 Task: Create a captivating website for a music band, complete with music samples, tour dates, and merchandise.
Action: Mouse moved to (492, 113)
Screenshot: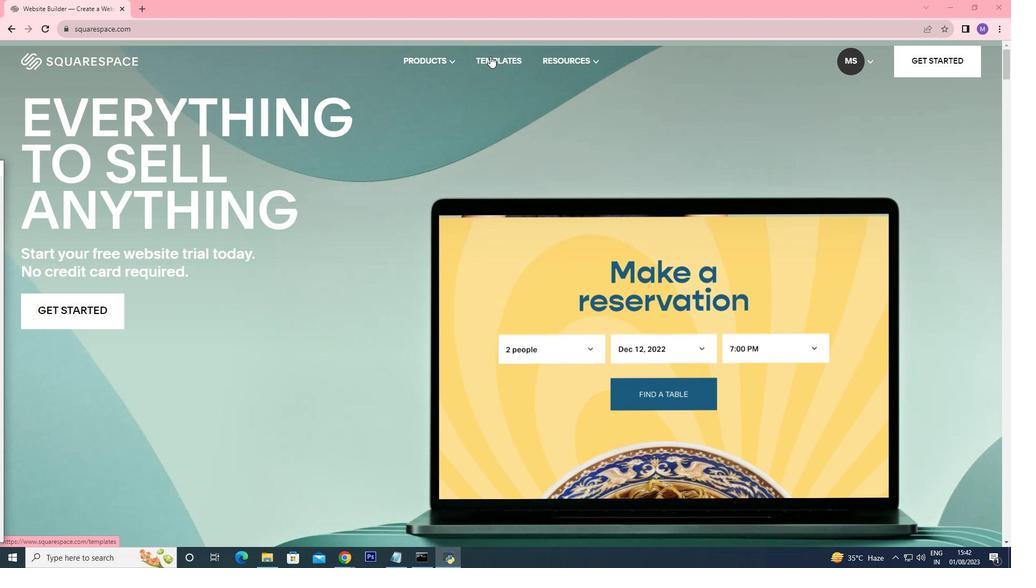 
Action: Mouse pressed left at (492, 113)
Screenshot: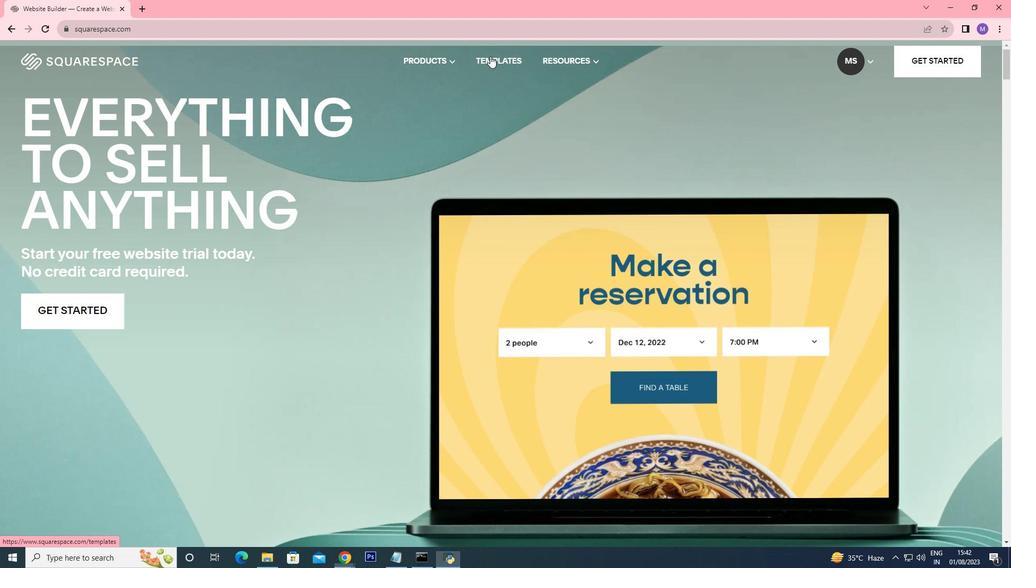 
Action: Mouse moved to (433, 232)
Screenshot: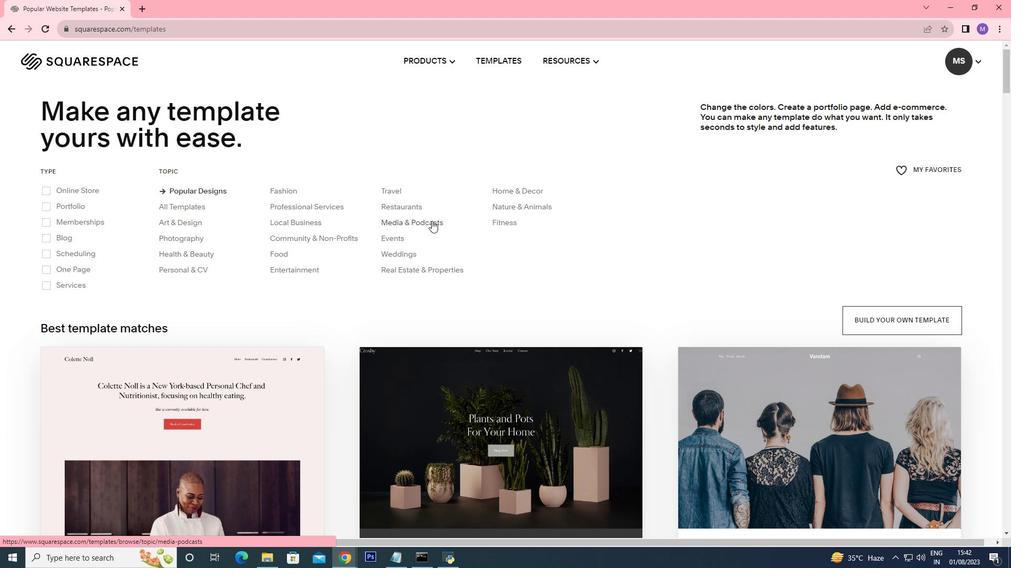 
Action: Mouse pressed left at (433, 232)
Screenshot: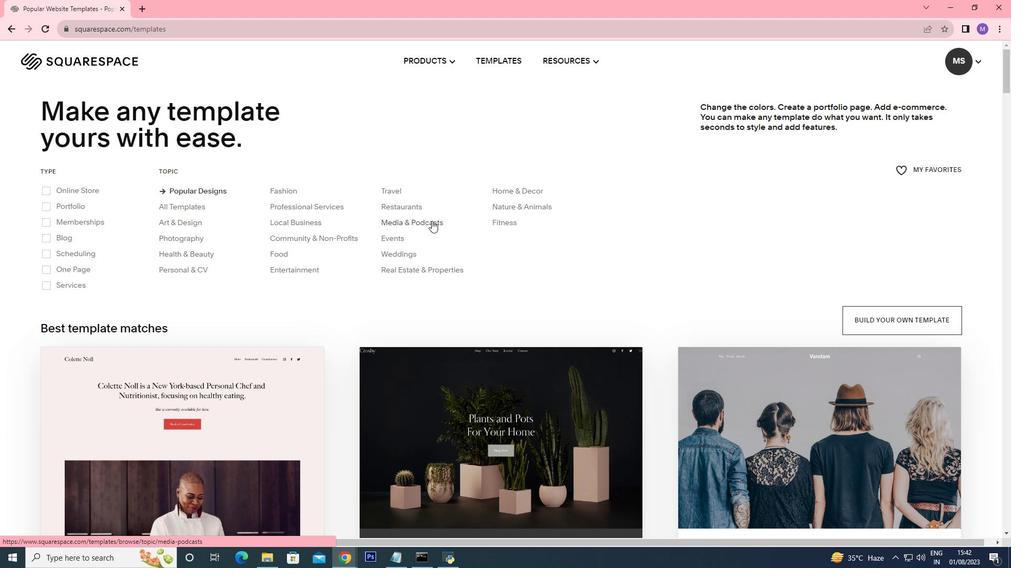 
Action: Mouse moved to (673, 306)
Screenshot: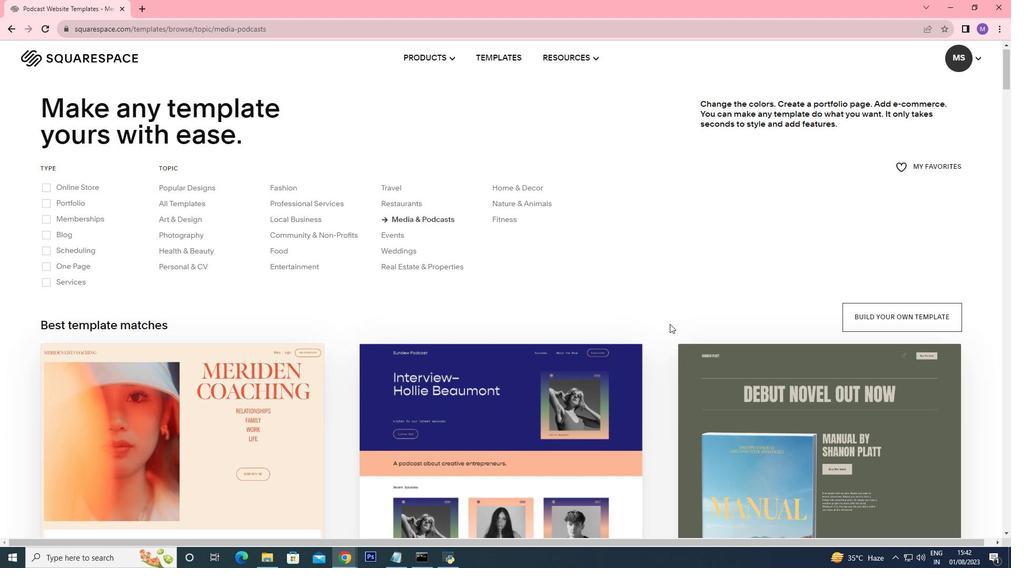 
Action: Mouse scrolled (673, 306) with delta (0, 0)
Screenshot: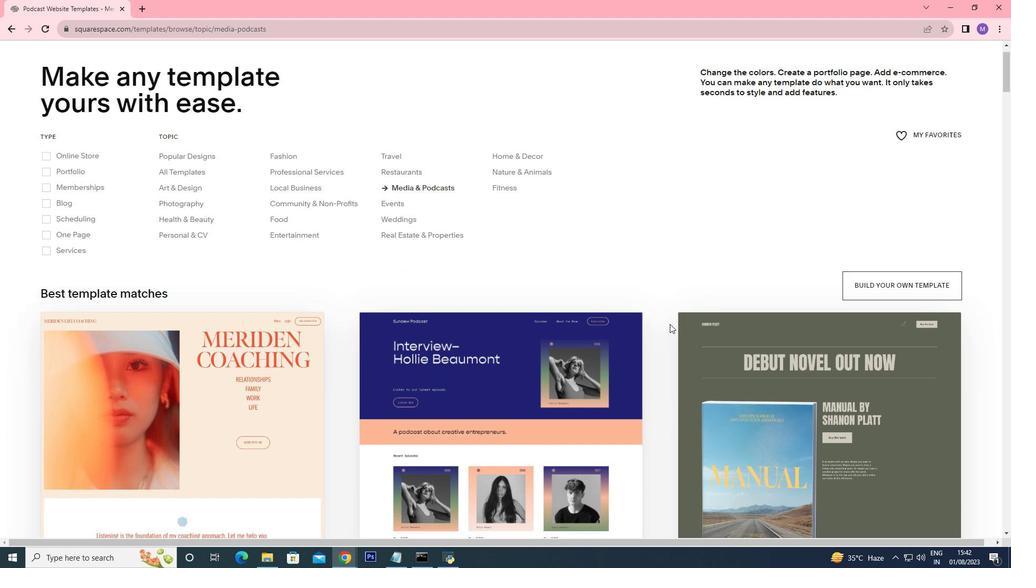 
Action: Mouse scrolled (673, 306) with delta (0, 0)
Screenshot: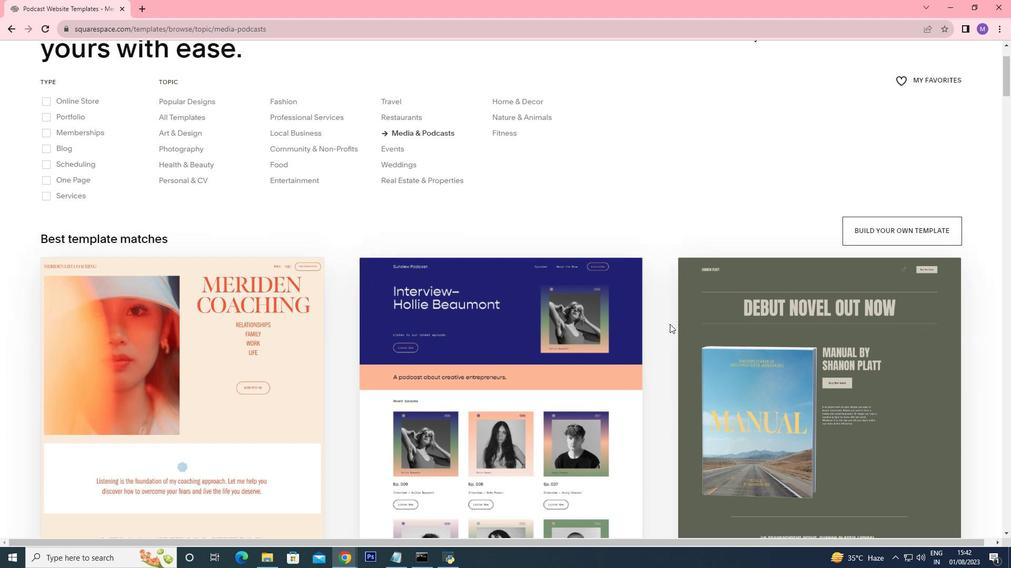 
Action: Mouse scrolled (673, 306) with delta (0, 0)
Screenshot: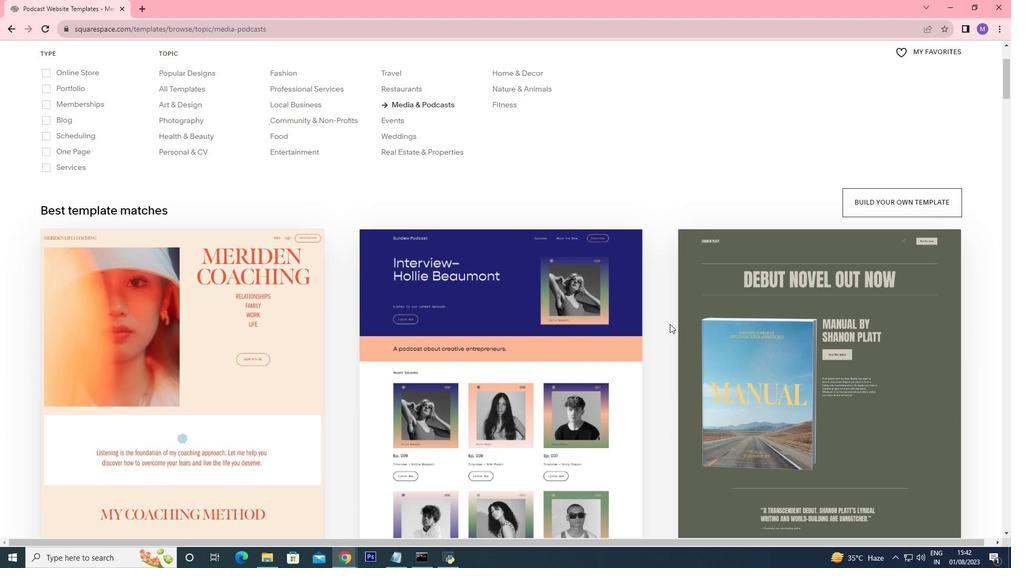 
Action: Mouse moved to (672, 308)
Screenshot: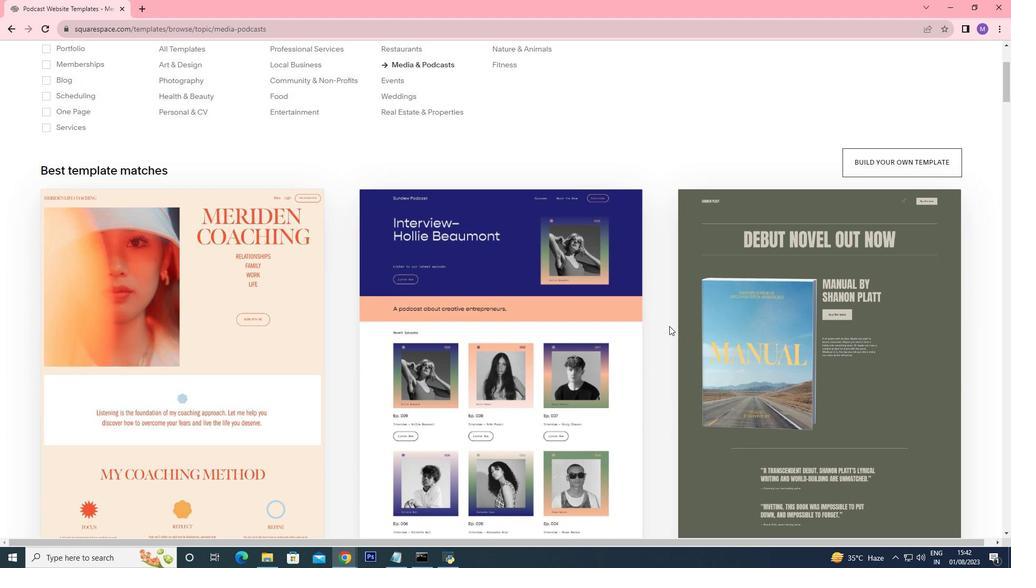 
Action: Mouse scrolled (672, 307) with delta (0, 0)
Screenshot: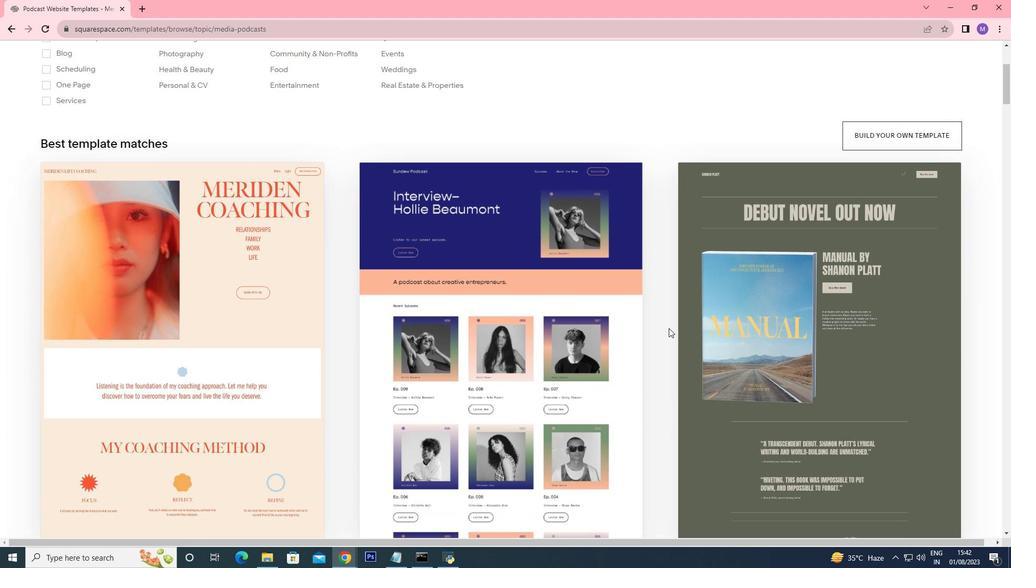 
Action: Mouse moved to (672, 309)
Screenshot: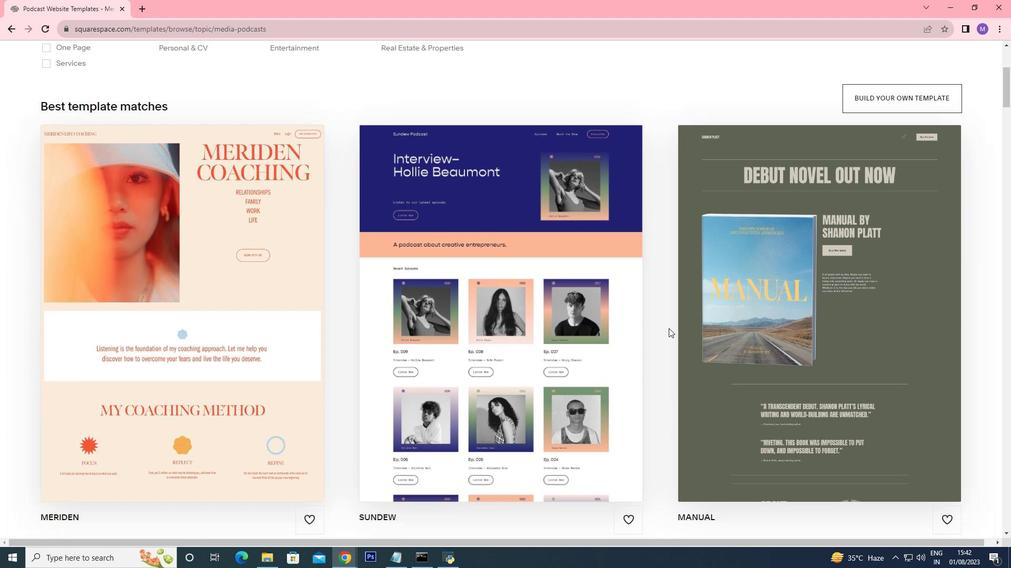 
Action: Mouse scrolled (672, 309) with delta (0, 0)
Screenshot: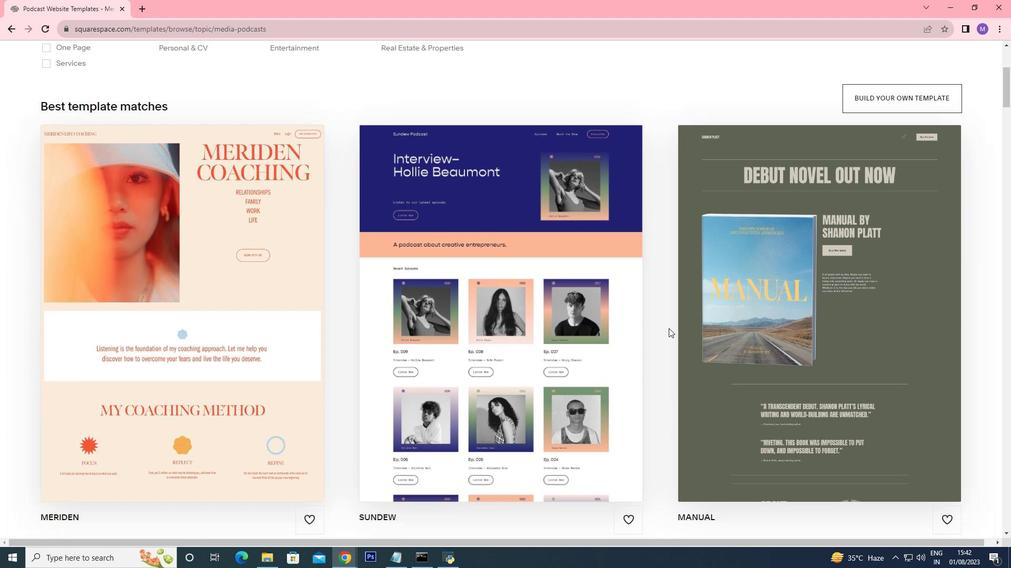 
Action: Mouse moved to (671, 310)
Screenshot: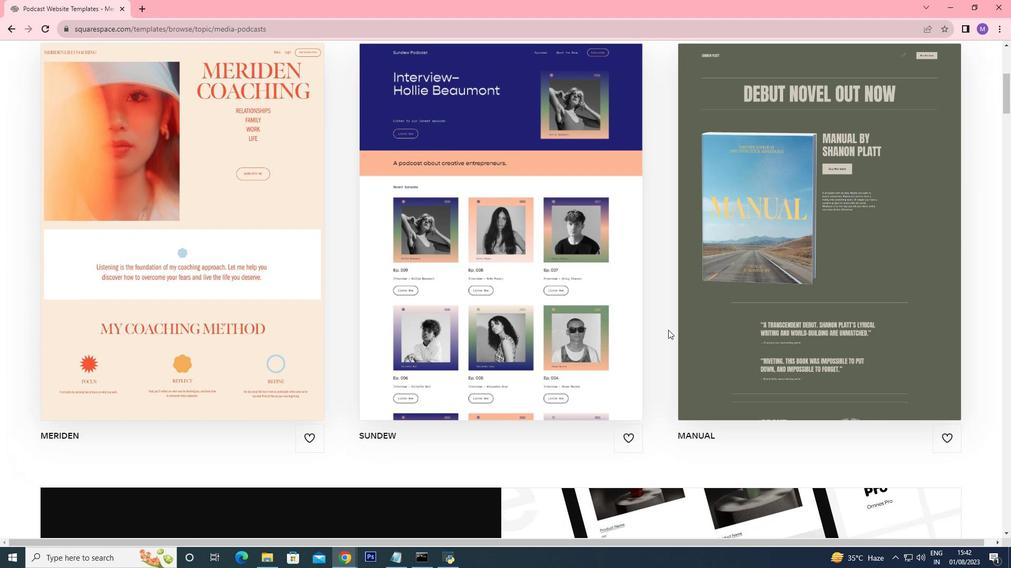 
Action: Mouse scrolled (671, 310) with delta (0, 0)
Screenshot: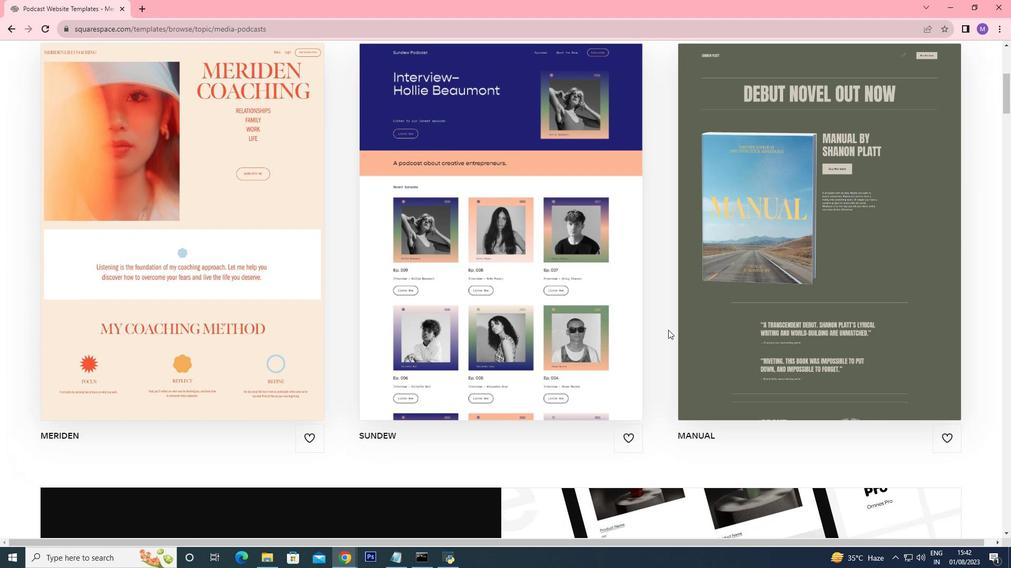 
Action: Mouse moved to (571, 325)
Screenshot: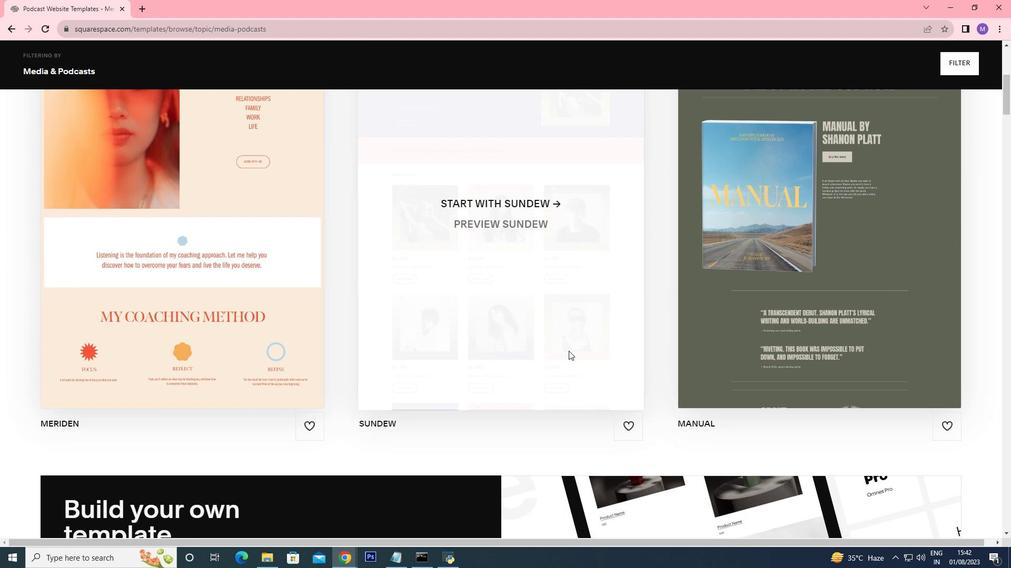 
Action: Mouse scrolled (571, 326) with delta (0, 0)
Screenshot: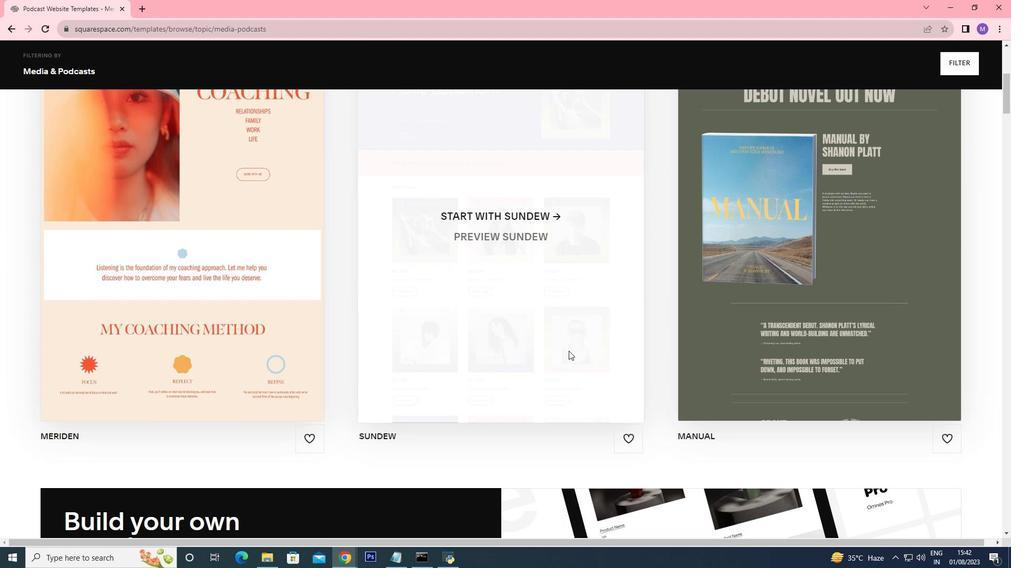 
Action: Mouse scrolled (571, 326) with delta (0, 0)
Screenshot: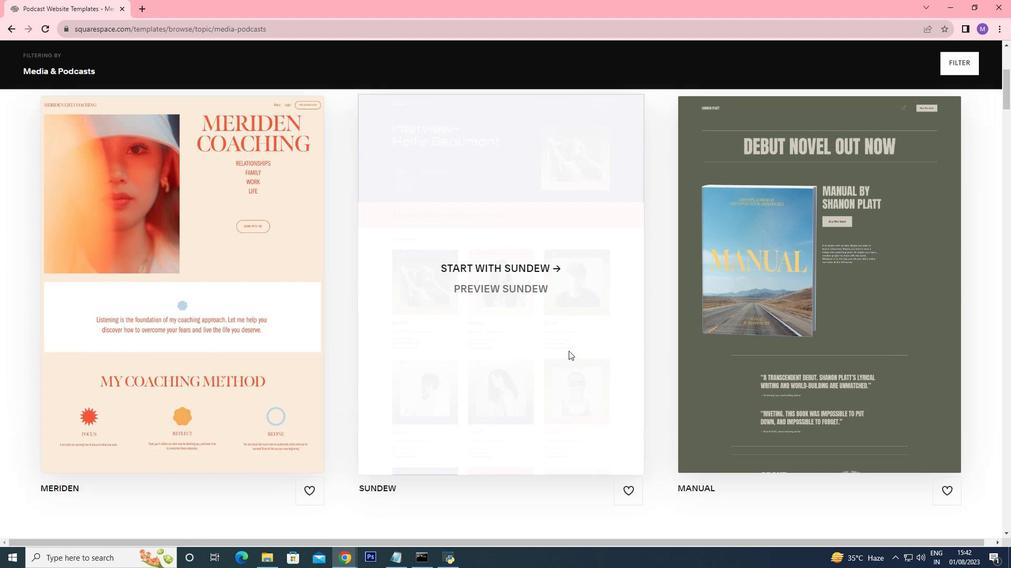 
Action: Mouse scrolled (571, 326) with delta (0, 0)
Screenshot: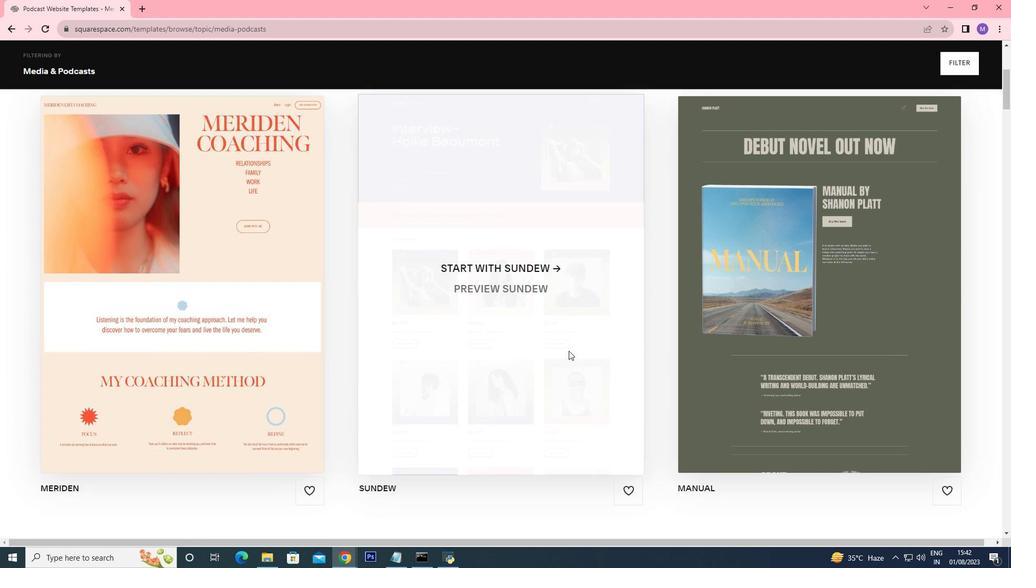 
Action: Mouse moved to (200, 337)
Screenshot: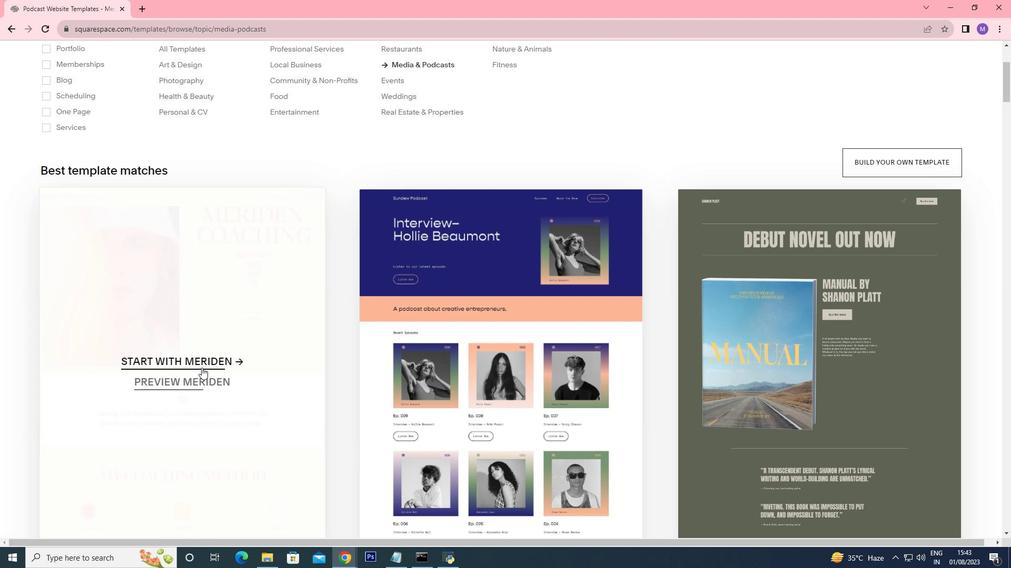 
Action: Mouse pressed left at (200, 337)
Screenshot: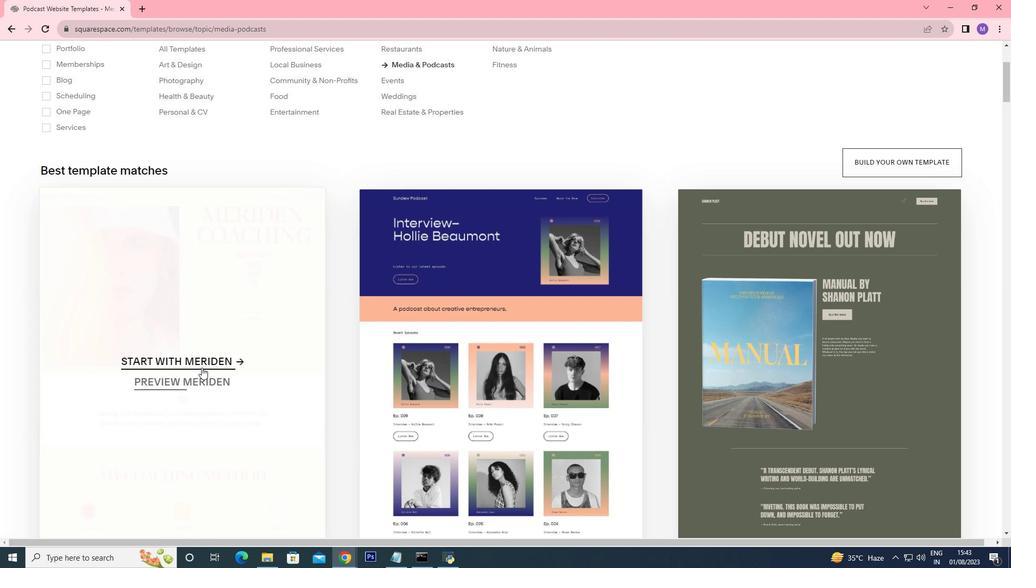 
Action: Mouse moved to (546, 309)
Screenshot: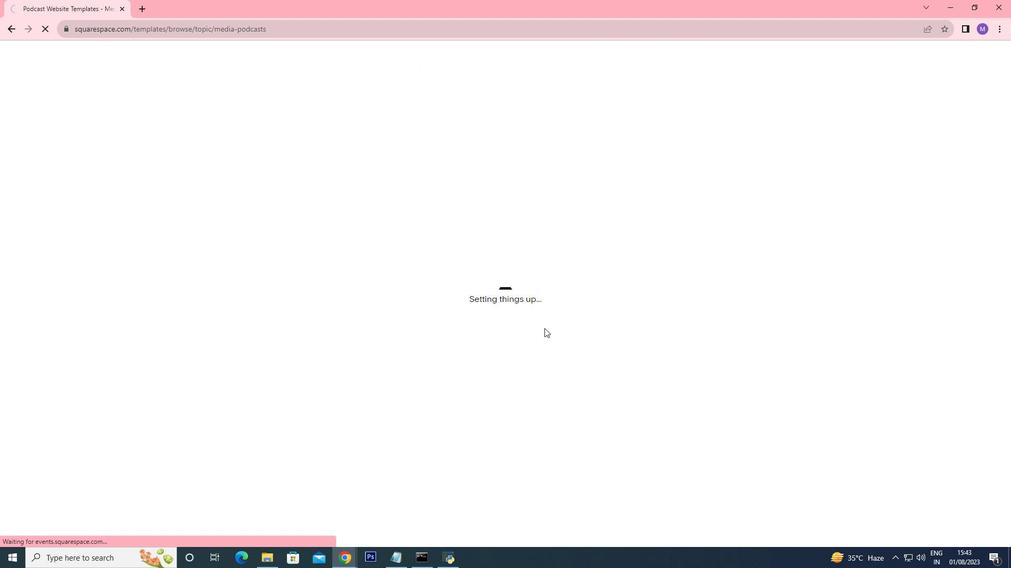 
Action: Mouse scrolled (546, 309) with delta (0, 0)
Screenshot: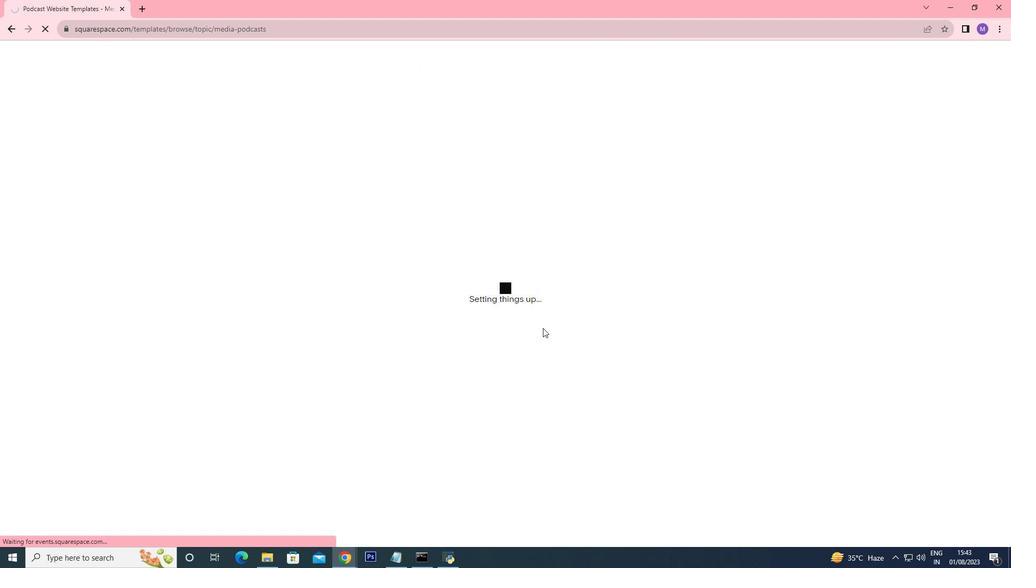 
Action: Mouse moved to (545, 309)
Screenshot: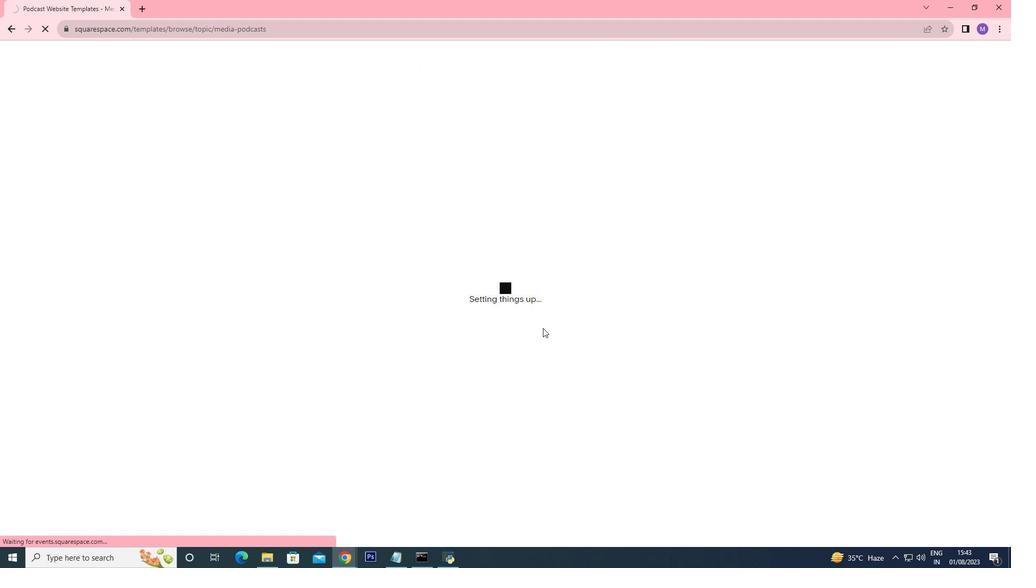
Action: Mouse scrolled (545, 309) with delta (0, 0)
Screenshot: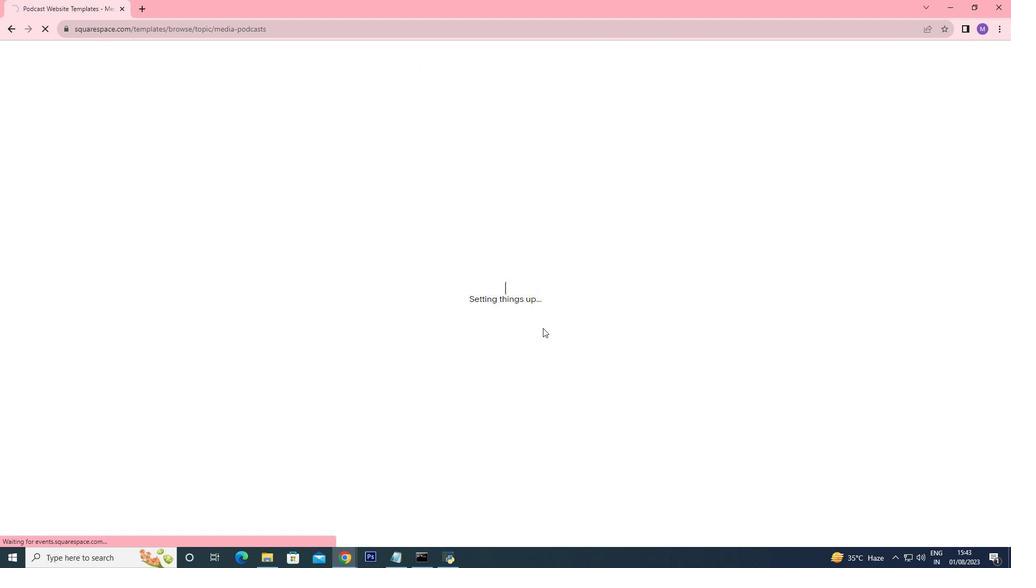 
Action: Mouse moved to (351, 276)
Screenshot: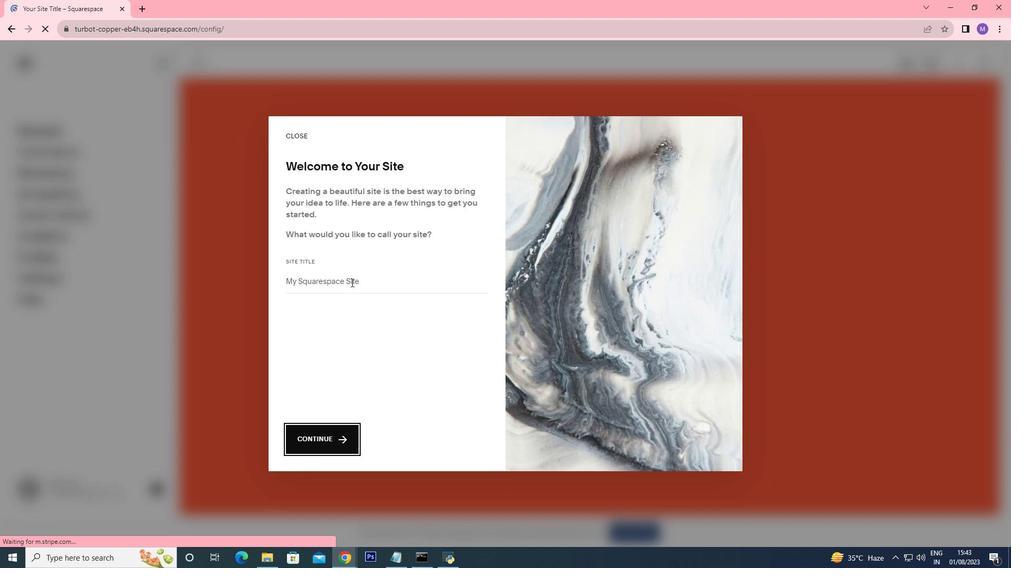 
Action: Mouse pressed left at (351, 276)
Screenshot: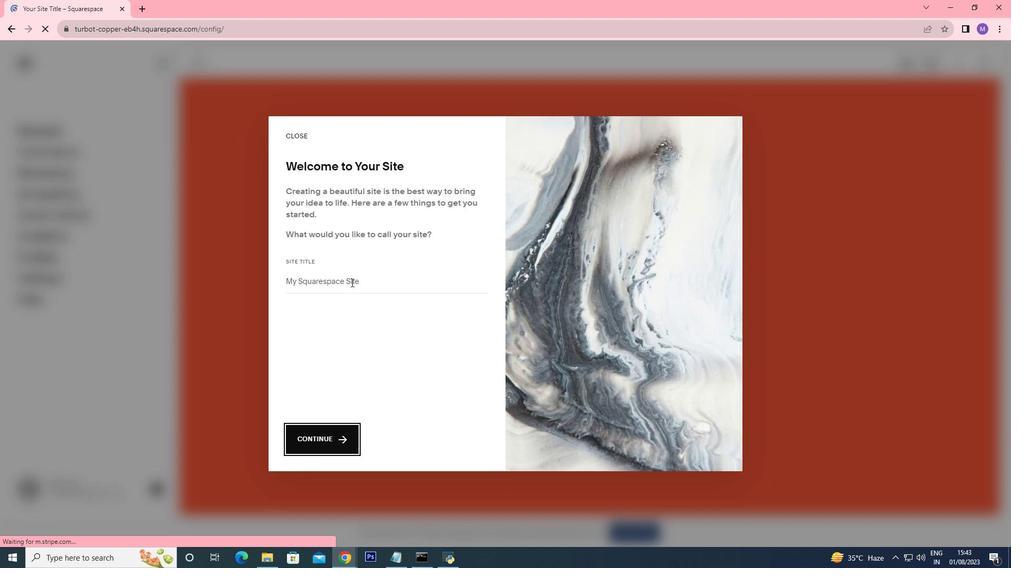 
Action: Mouse moved to (350, 276)
Screenshot: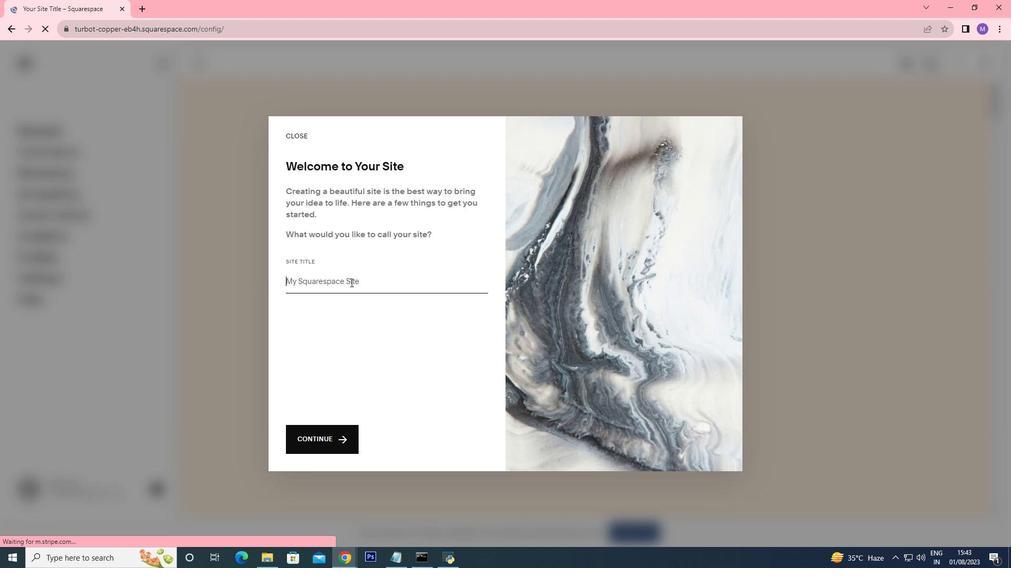 
Action: Key pressed <Key.shift>Music<Key.space>band
Screenshot: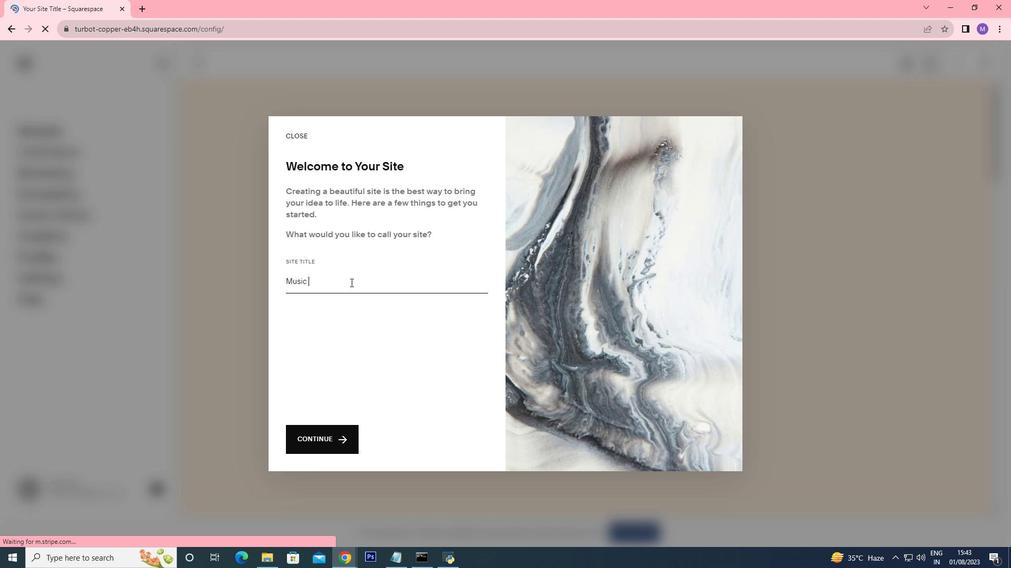 
Action: Mouse pressed left at (350, 276)
Screenshot: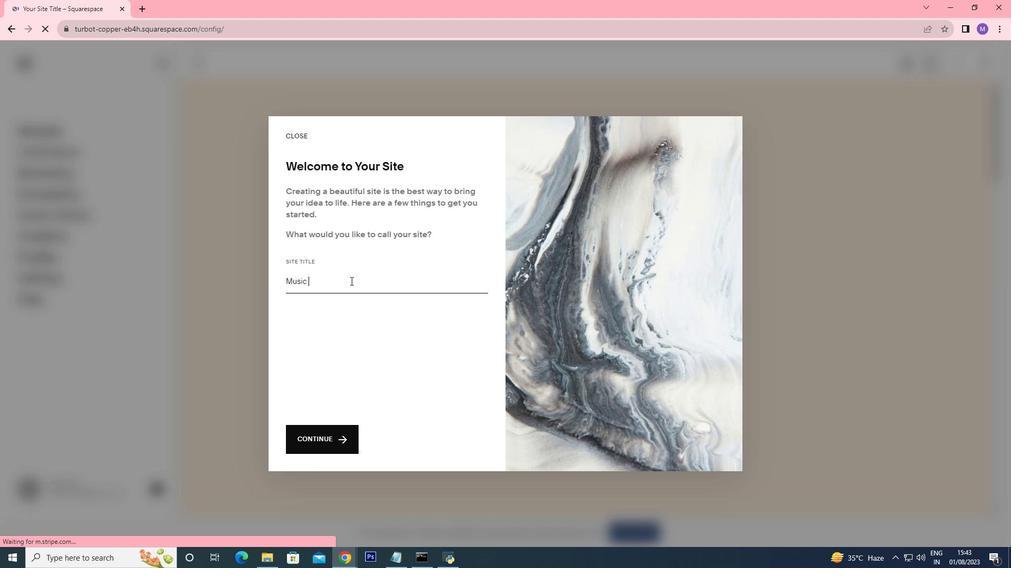 
Action: Mouse moved to (332, 274)
Screenshot: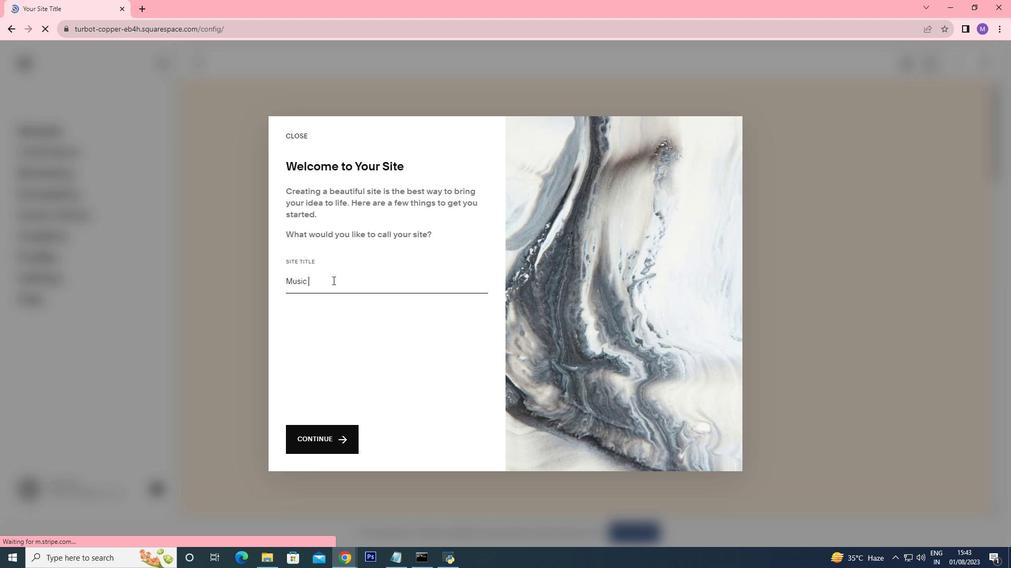 
Action: Mouse pressed left at (332, 274)
Screenshot: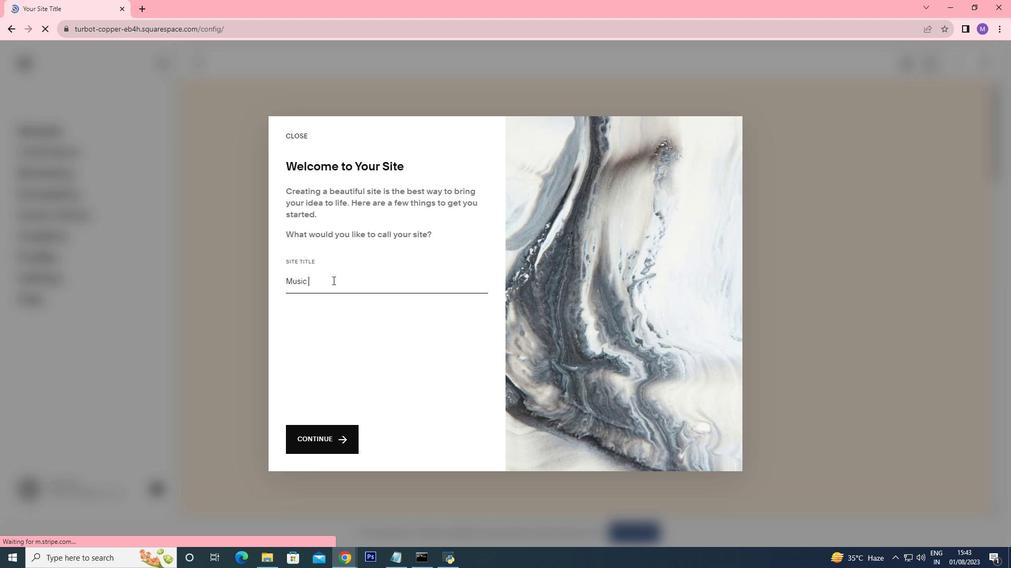 
Action: Mouse moved to (325, 385)
Screenshot: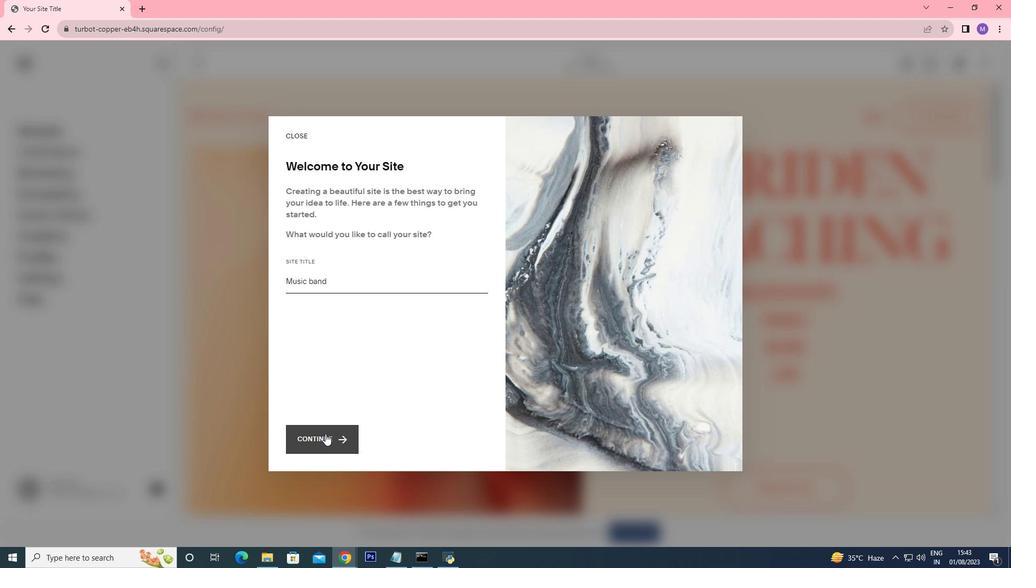
Action: Mouse pressed left at (325, 385)
Screenshot: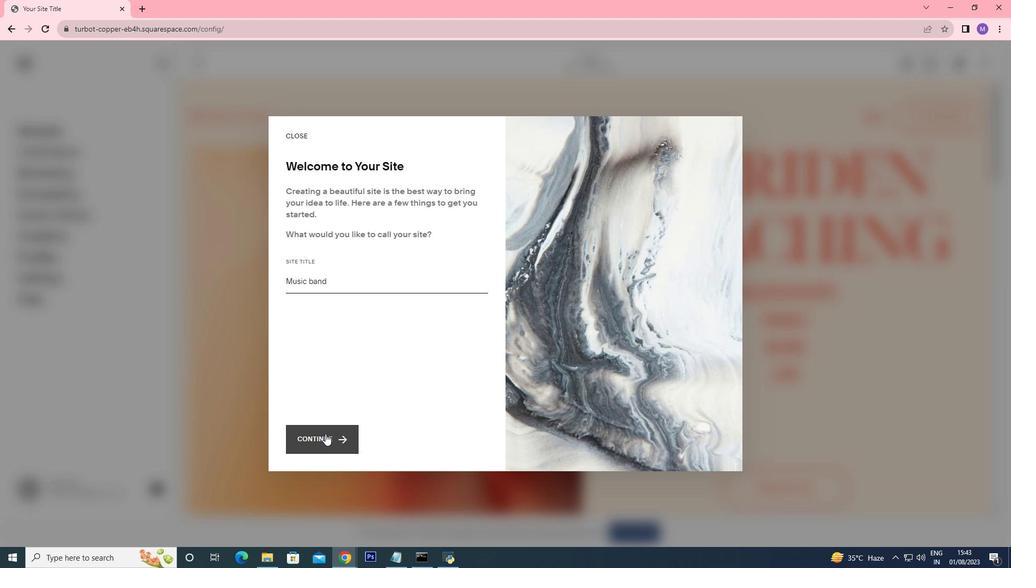 
Action: Mouse moved to (475, 390)
Screenshot: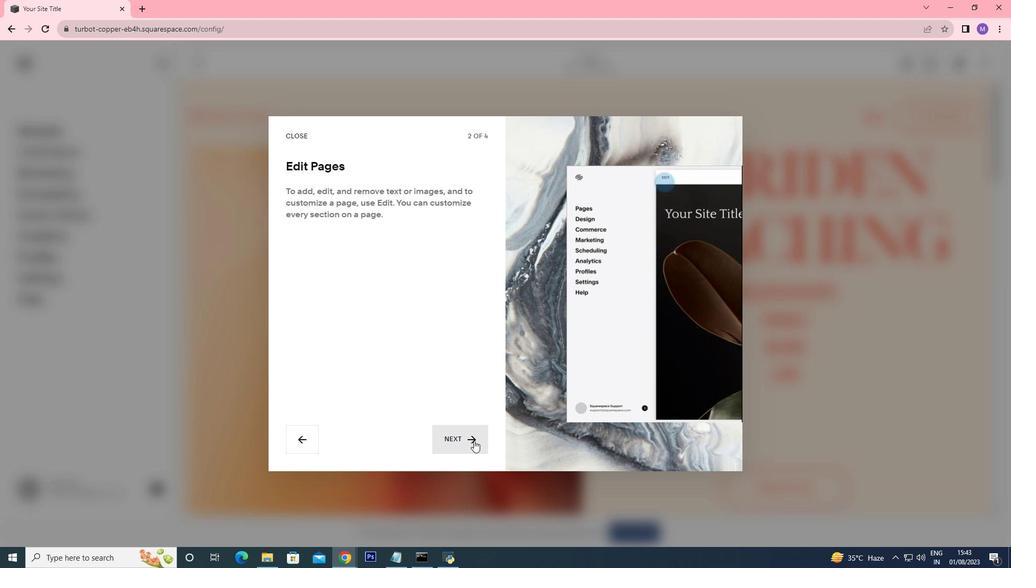 
Action: Mouse pressed left at (475, 390)
Screenshot: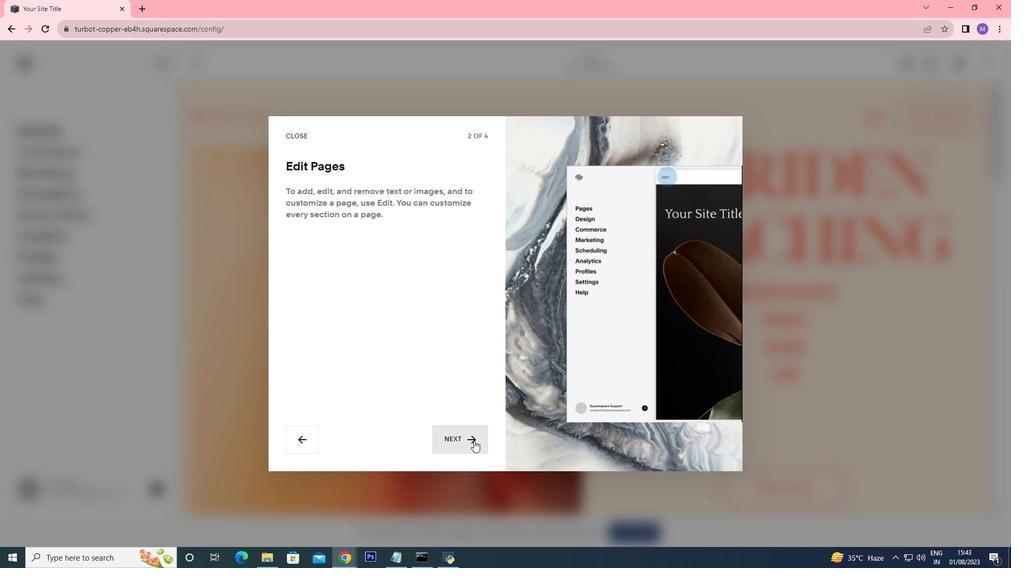 
Action: Mouse moved to (470, 391)
Screenshot: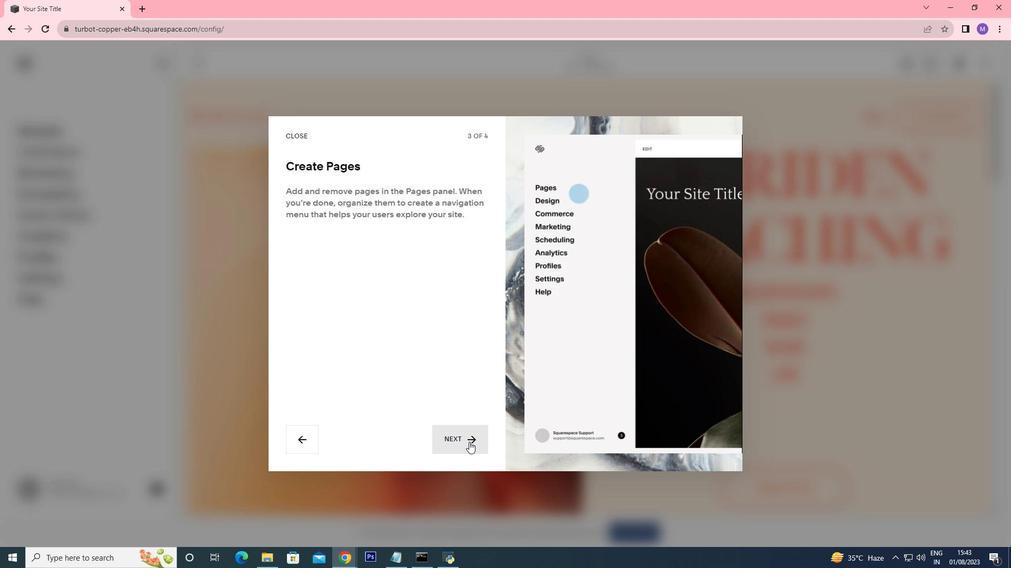 
Action: Mouse pressed left at (470, 391)
Screenshot: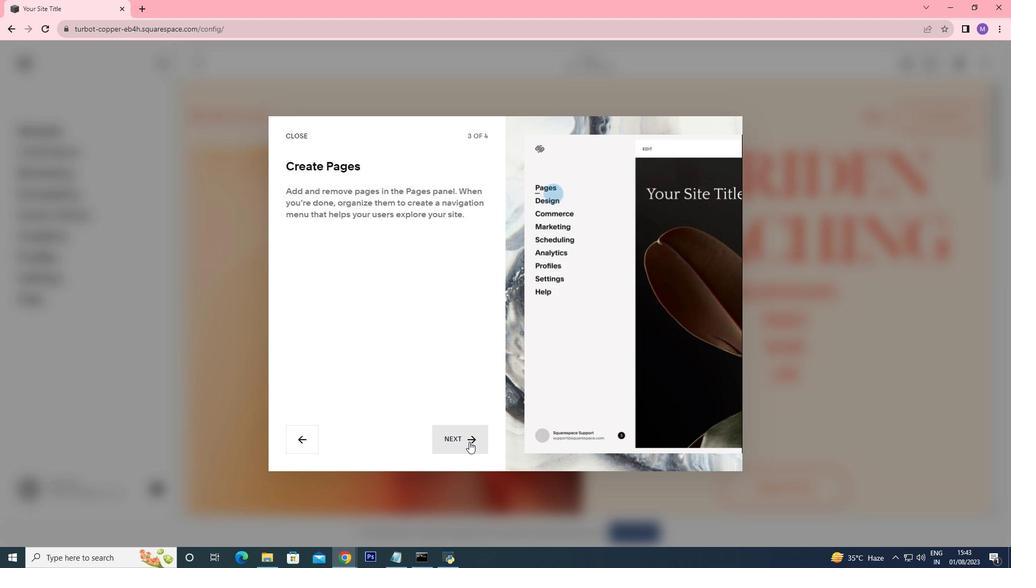 
Action: Mouse pressed left at (470, 391)
Screenshot: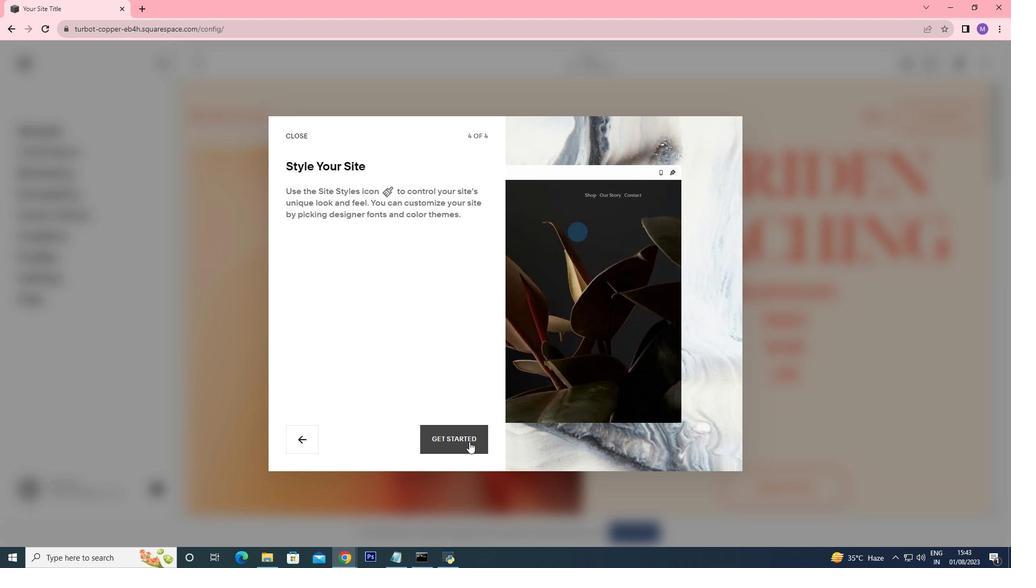 
Action: Mouse moved to (971, 406)
Screenshot: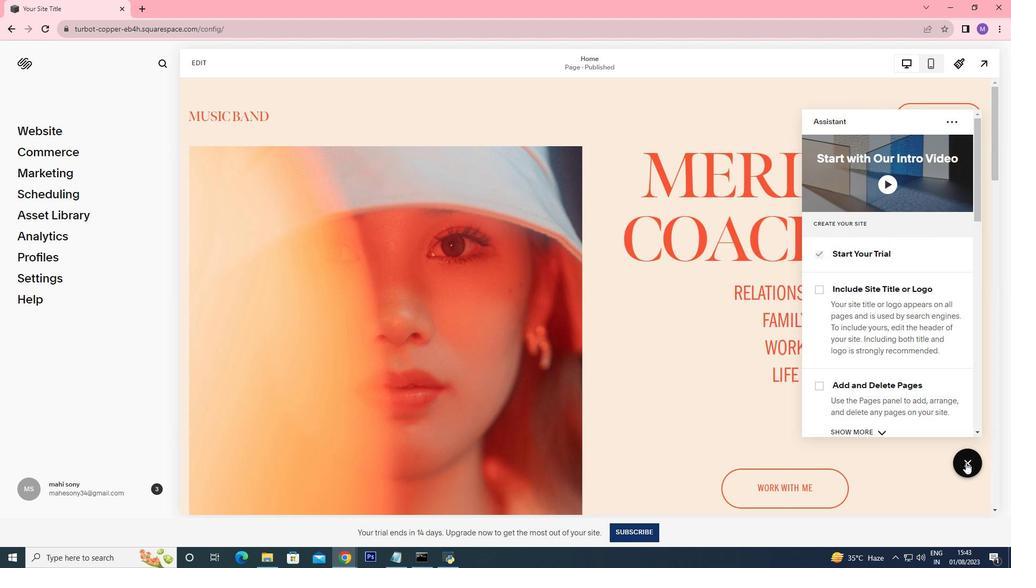 
Action: Mouse pressed left at (971, 406)
Screenshot: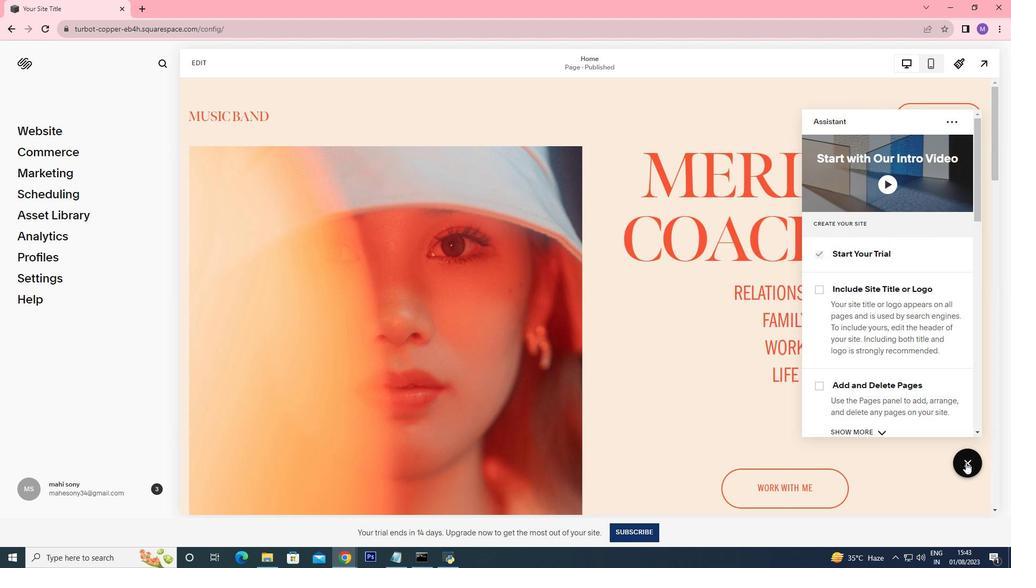 
Action: Mouse moved to (674, 313)
Screenshot: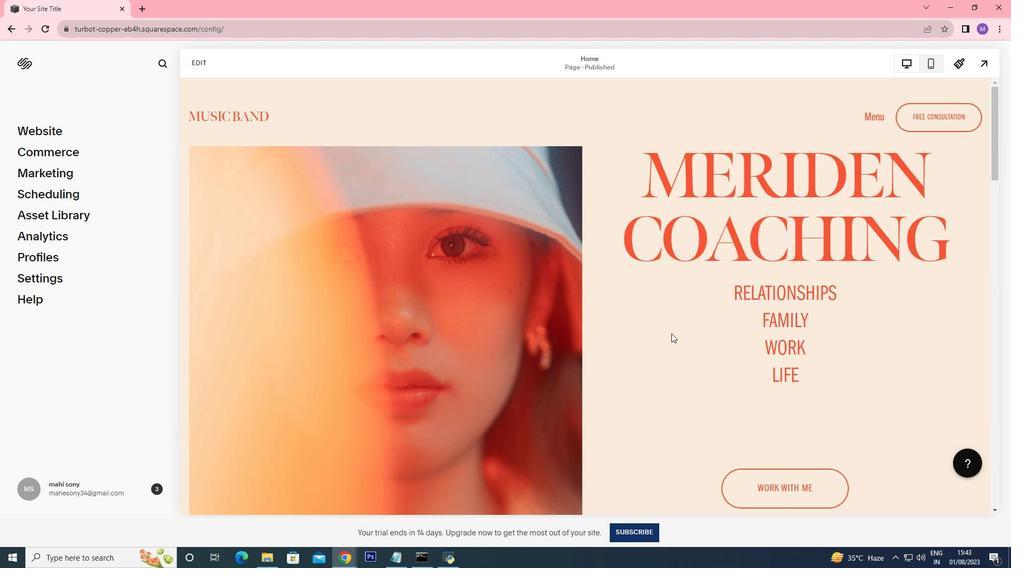 
Action: Mouse pressed left at (674, 313)
Screenshot: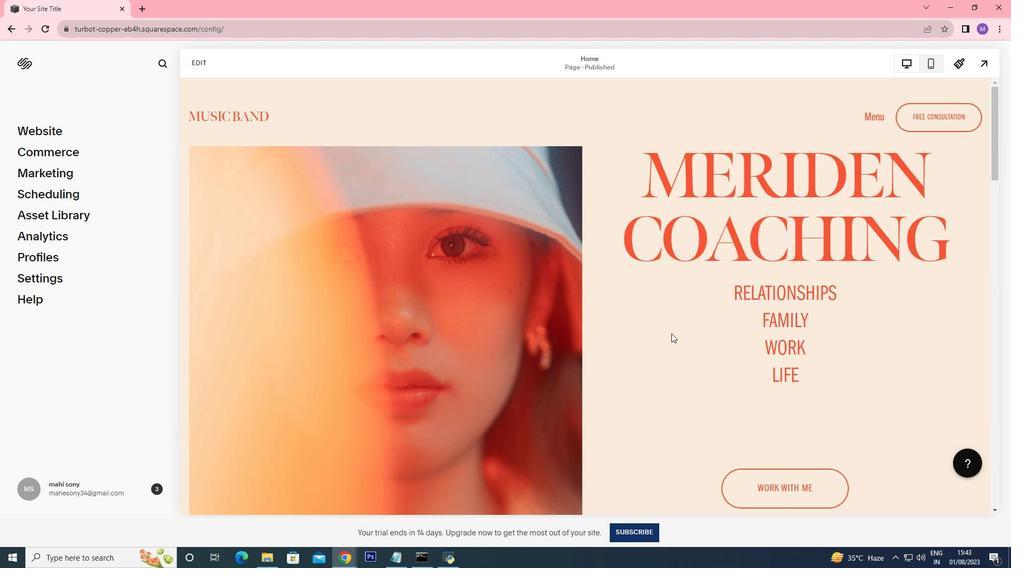
Action: Mouse moved to (794, 207)
Screenshot: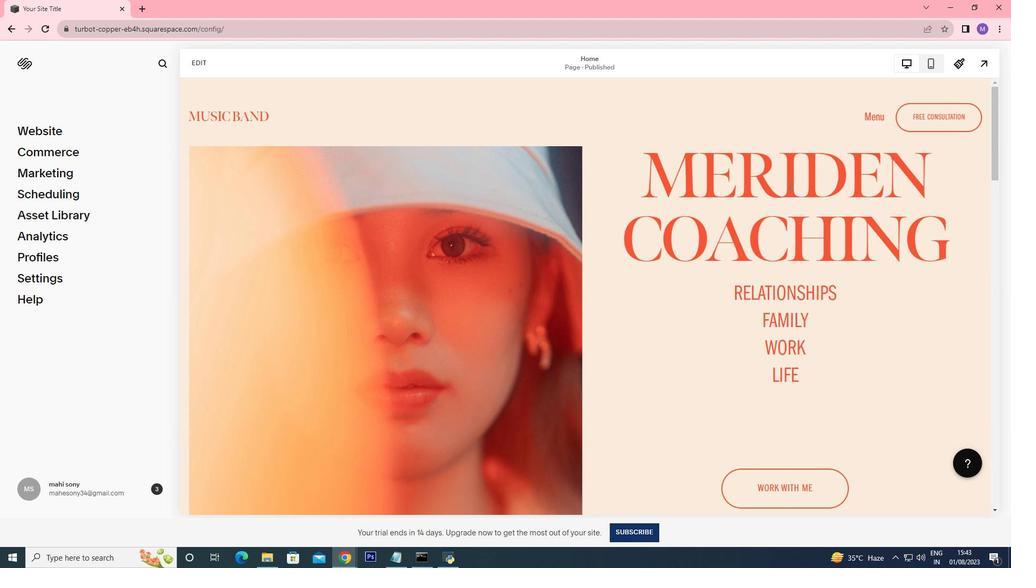 
Action: Mouse pressed left at (794, 207)
Screenshot: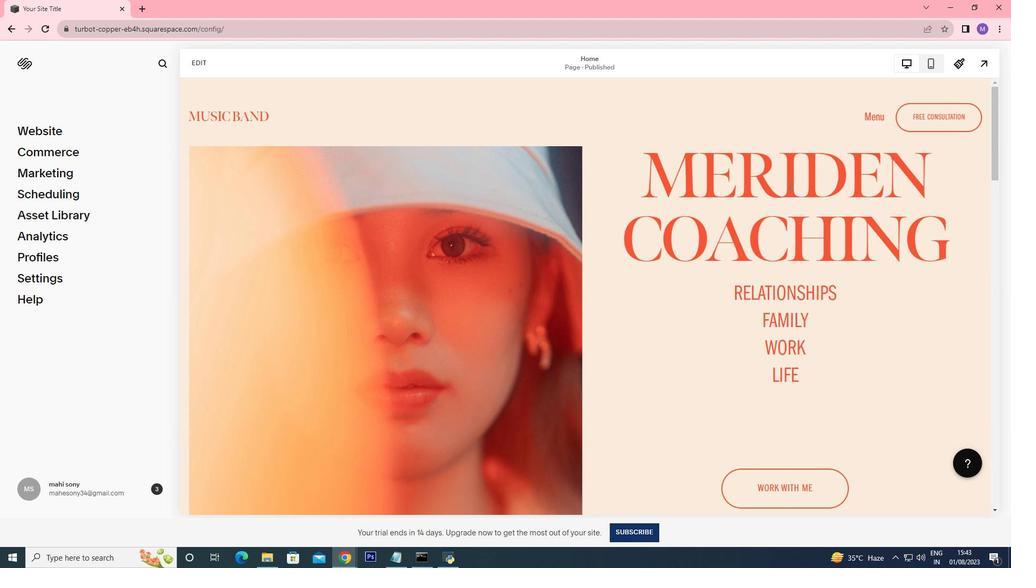 
Action: Mouse moved to (804, 304)
Screenshot: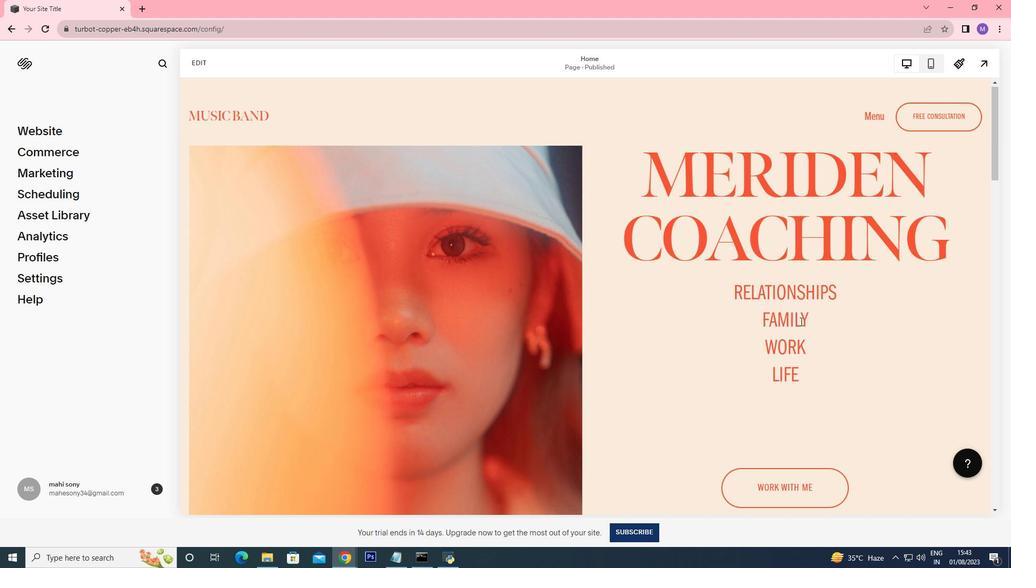 
Action: Mouse scrolled (804, 303) with delta (0, 0)
Screenshot: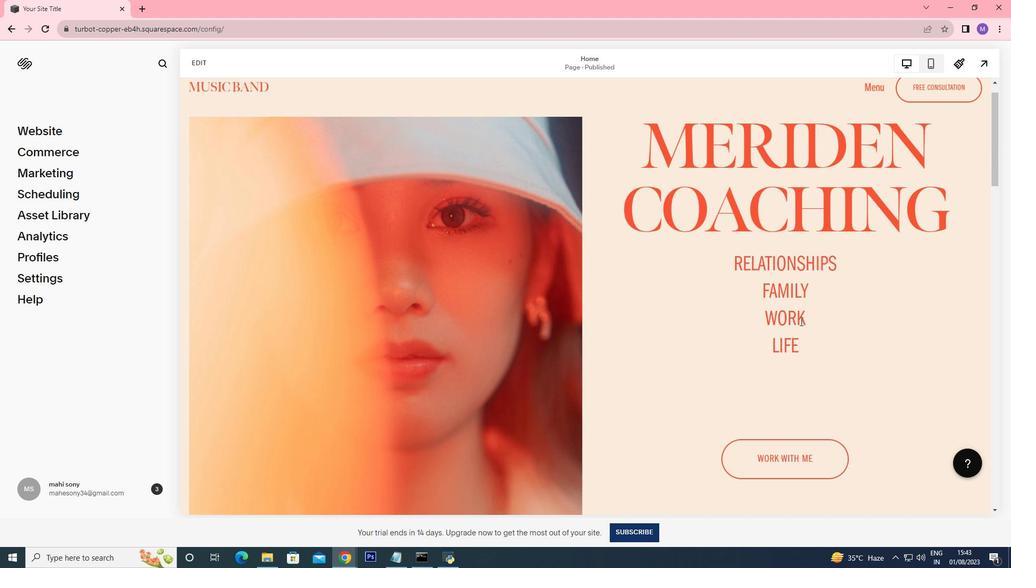 
Action: Mouse scrolled (804, 303) with delta (0, 0)
Screenshot: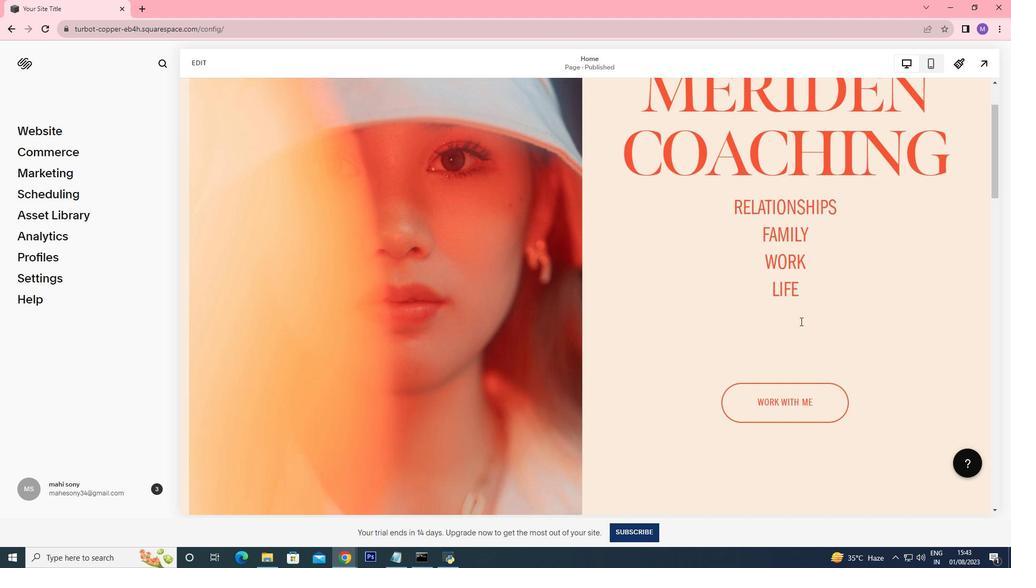 
Action: Mouse scrolled (804, 303) with delta (0, 0)
Screenshot: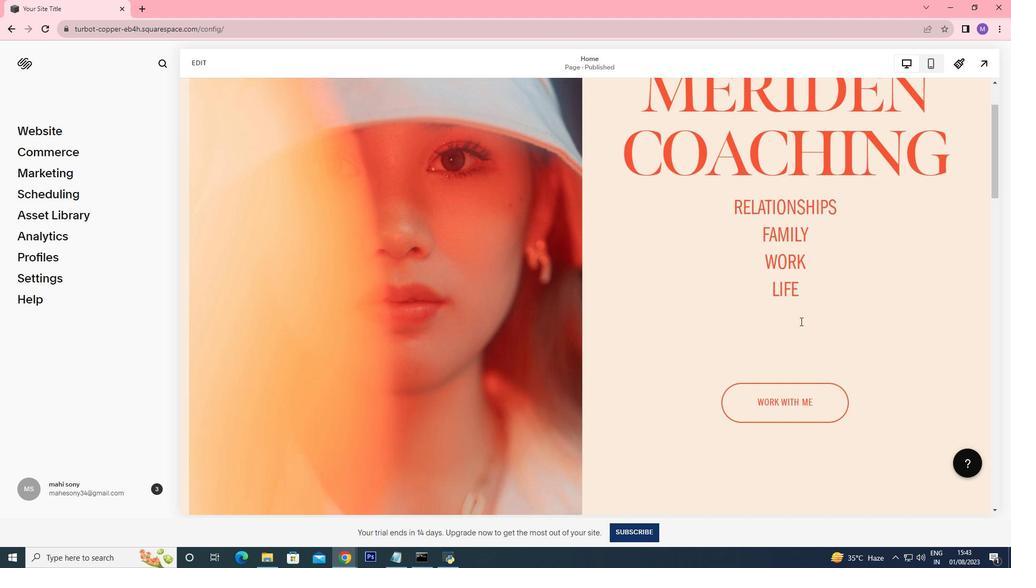 
Action: Mouse scrolled (804, 303) with delta (0, 0)
Screenshot: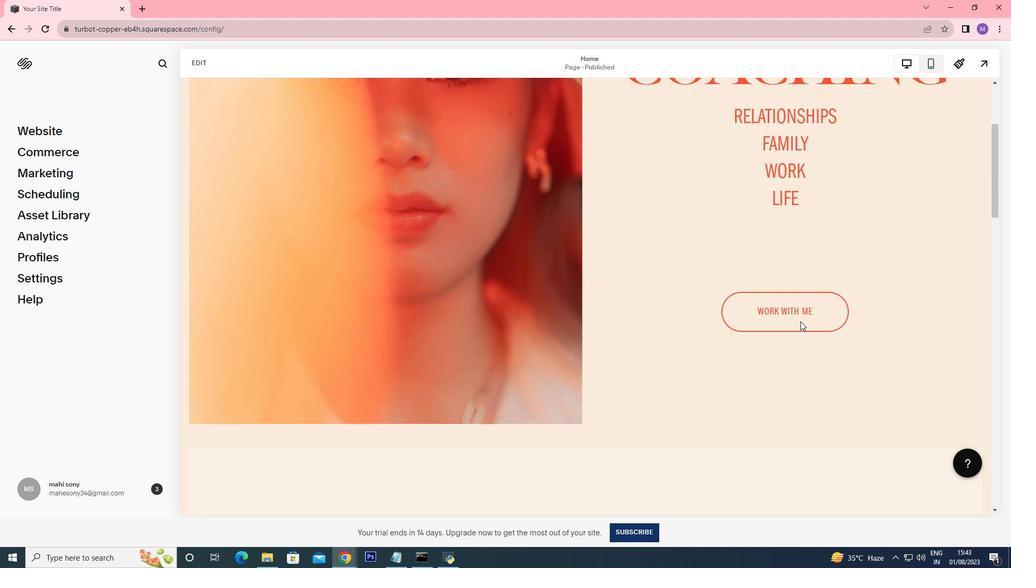 
Action: Mouse moved to (798, 307)
Screenshot: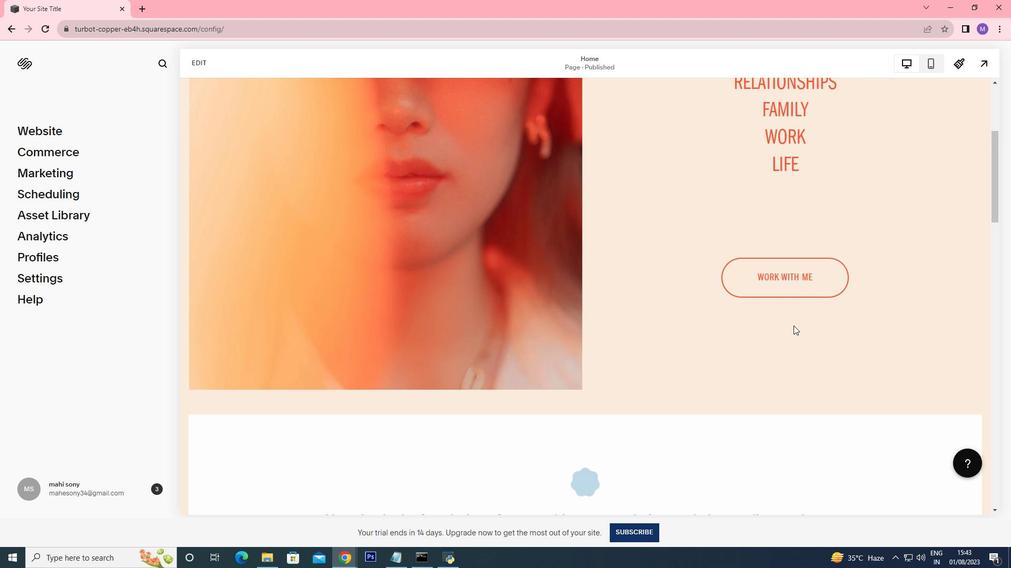 
Action: Mouse scrolled (798, 307) with delta (0, 0)
Screenshot: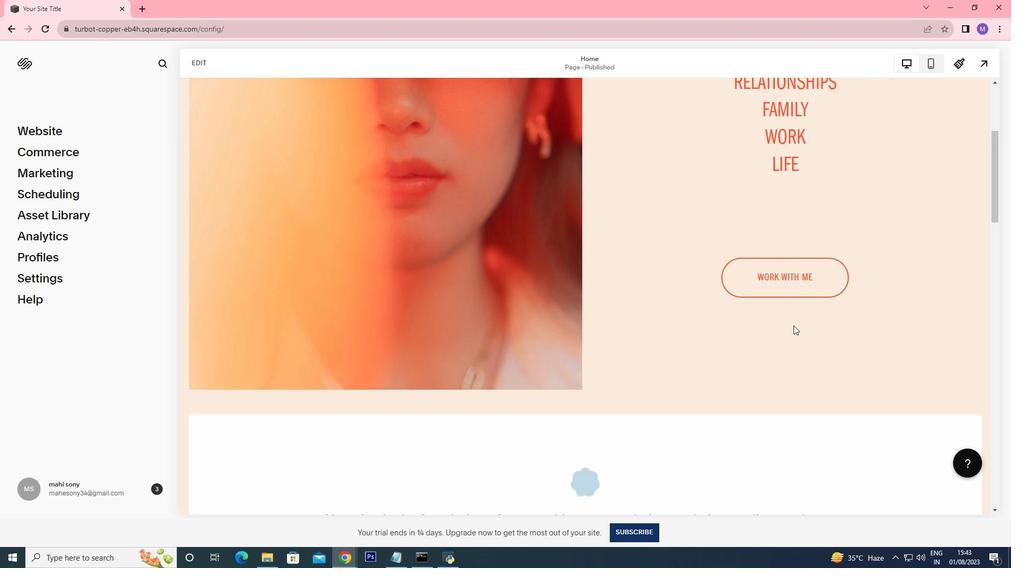
Action: Mouse scrolled (798, 307) with delta (0, 0)
Screenshot: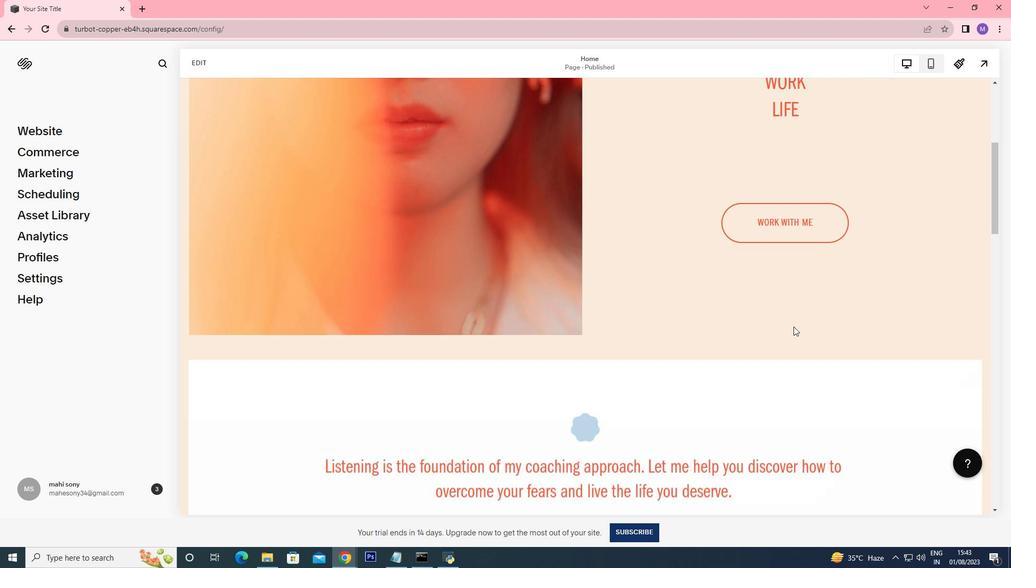 
Action: Mouse scrolled (798, 307) with delta (0, 0)
Screenshot: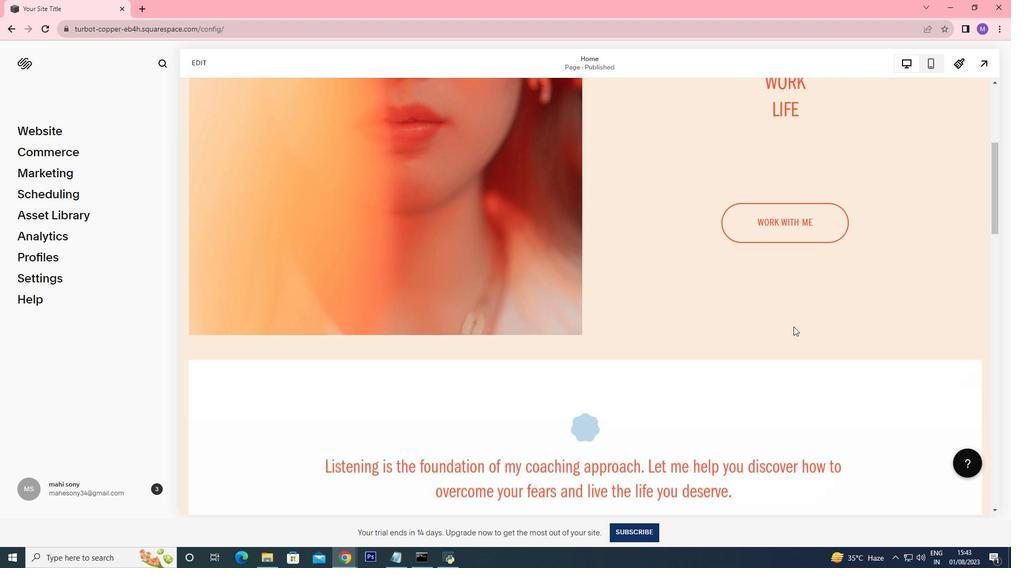 
Action: Mouse moved to (797, 309)
Screenshot: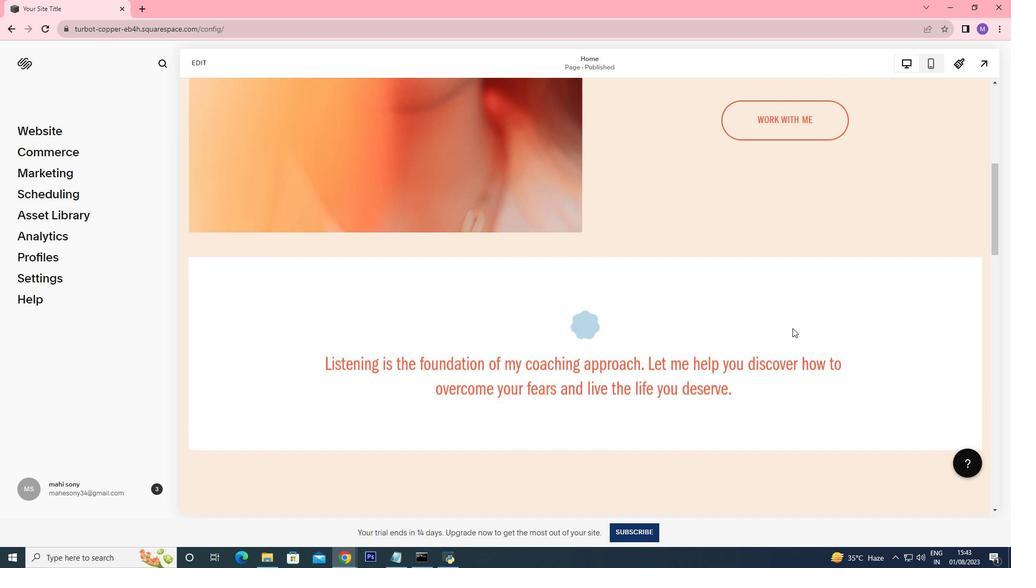 
Action: Mouse scrolled (798, 308) with delta (0, 0)
Screenshot: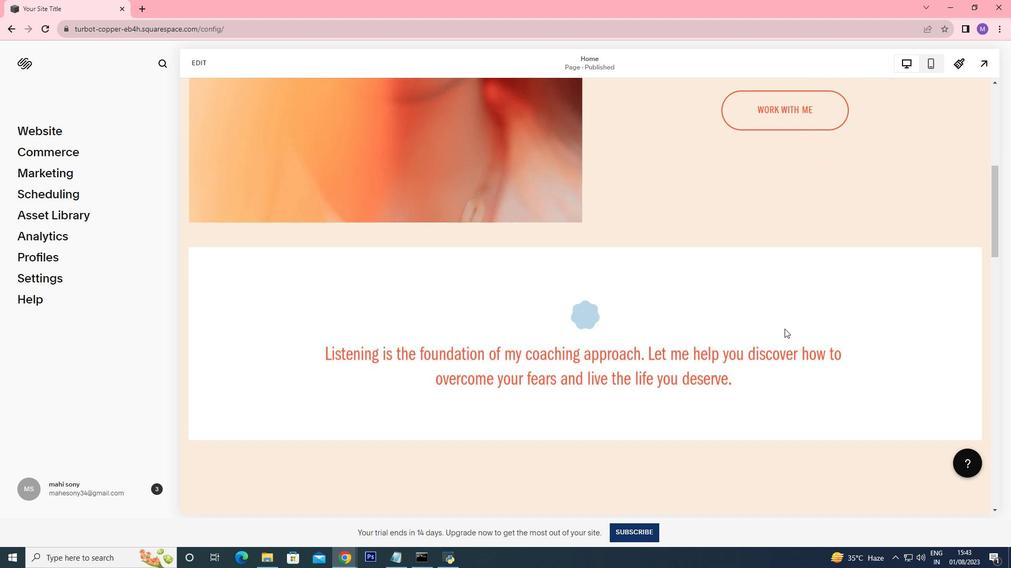 
Action: Mouse scrolled (797, 309) with delta (0, 0)
Screenshot: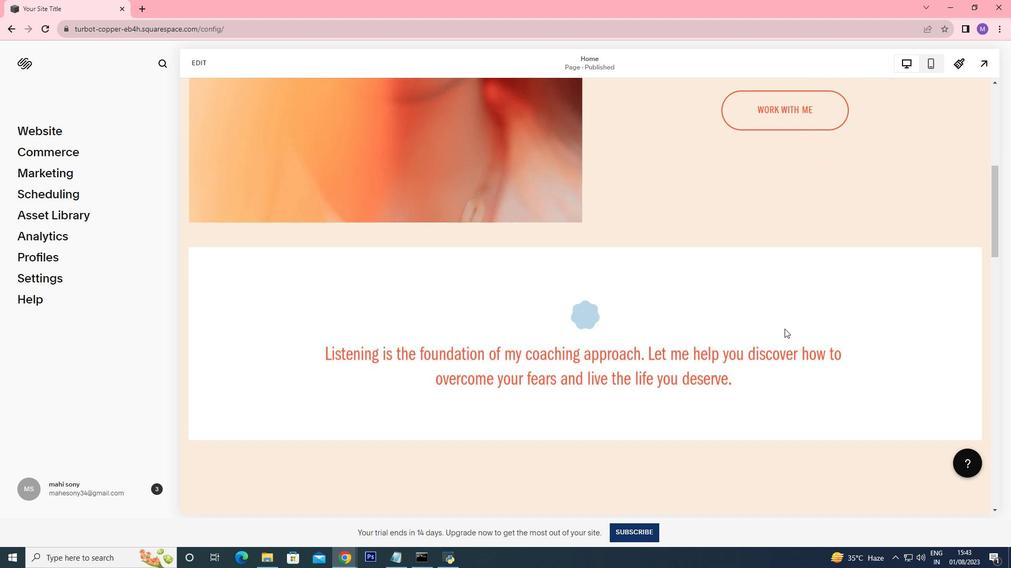 
Action: Mouse scrolled (797, 309) with delta (0, 0)
Screenshot: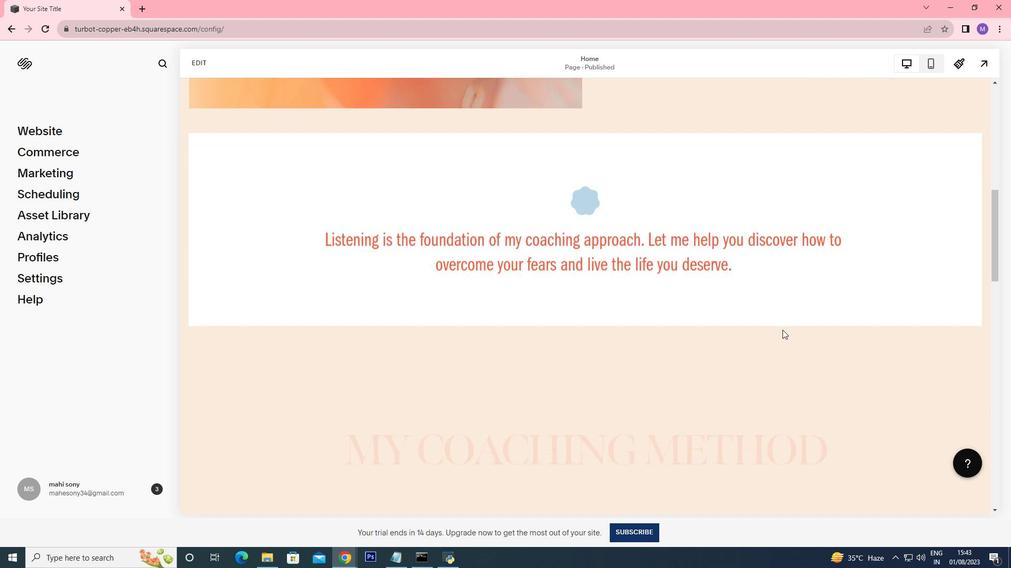 
Action: Mouse moved to (784, 310)
Screenshot: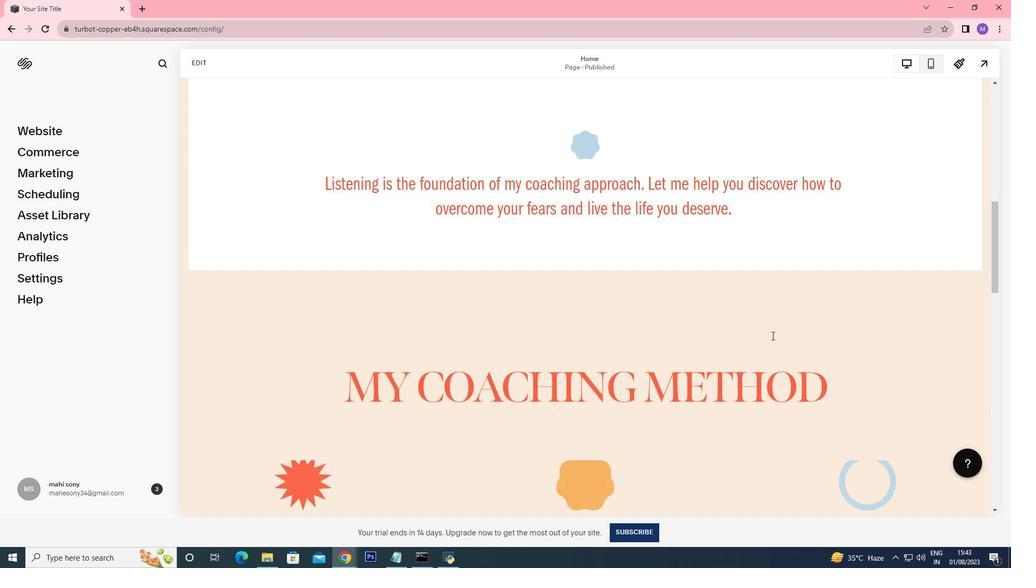 
Action: Mouse scrolled (784, 310) with delta (0, 0)
Screenshot: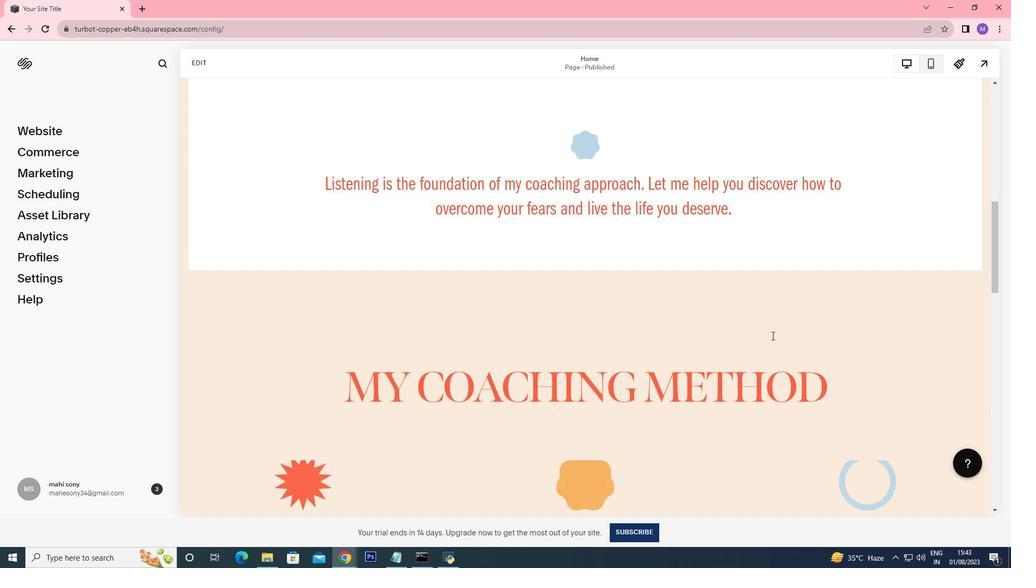 
Action: Mouse moved to (780, 312)
Screenshot: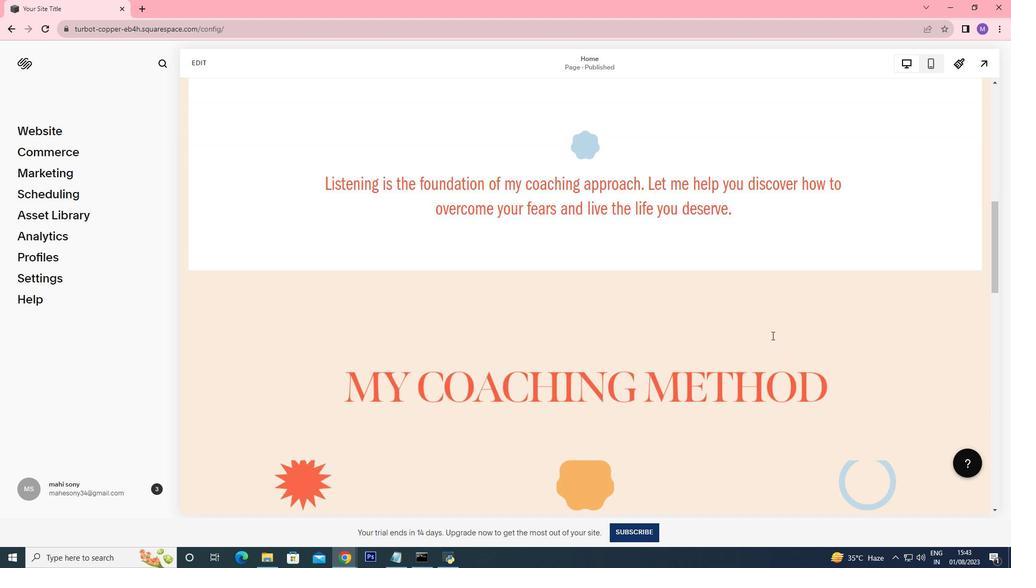 
Action: Mouse scrolled (782, 311) with delta (0, 0)
Screenshot: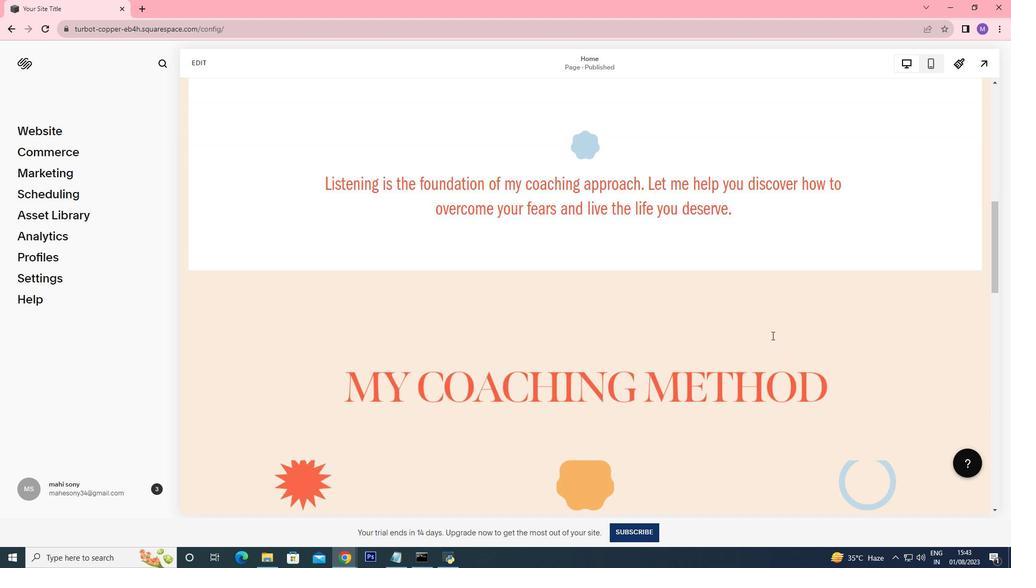 
Action: Mouse moved to (776, 315)
Screenshot: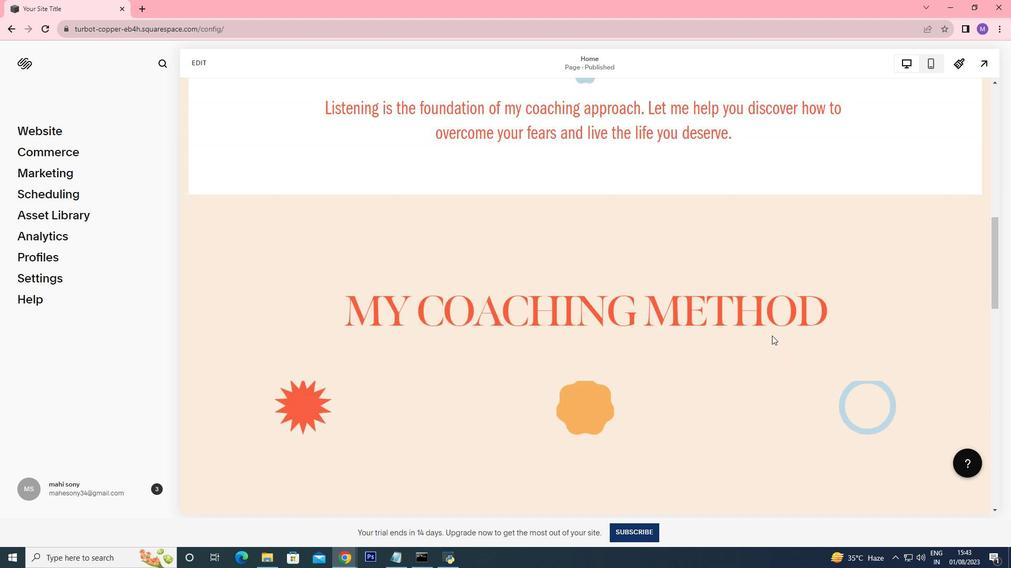 
Action: Mouse scrolled (778, 313) with delta (0, 0)
Screenshot: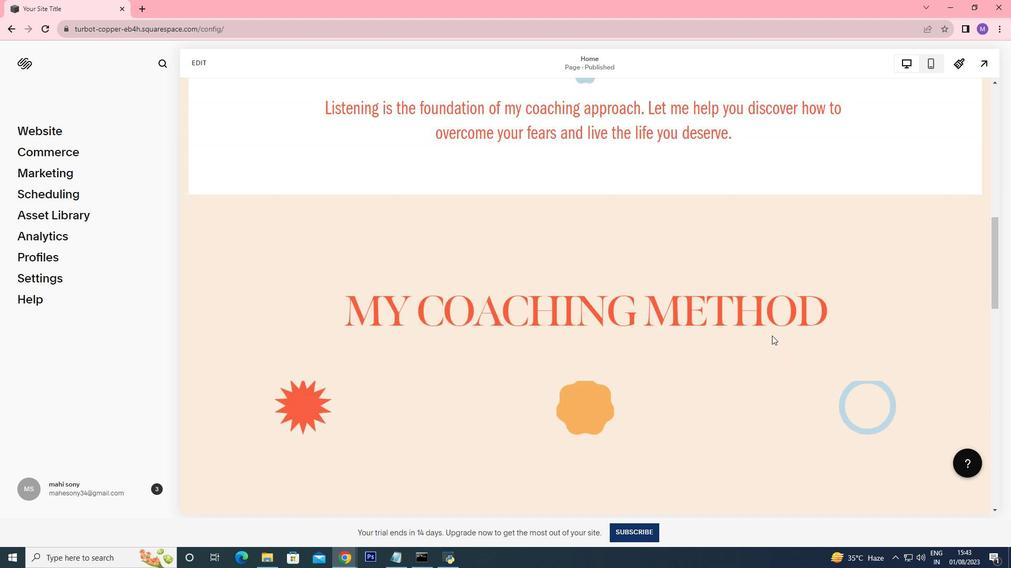 
Action: Mouse moved to (776, 315)
Screenshot: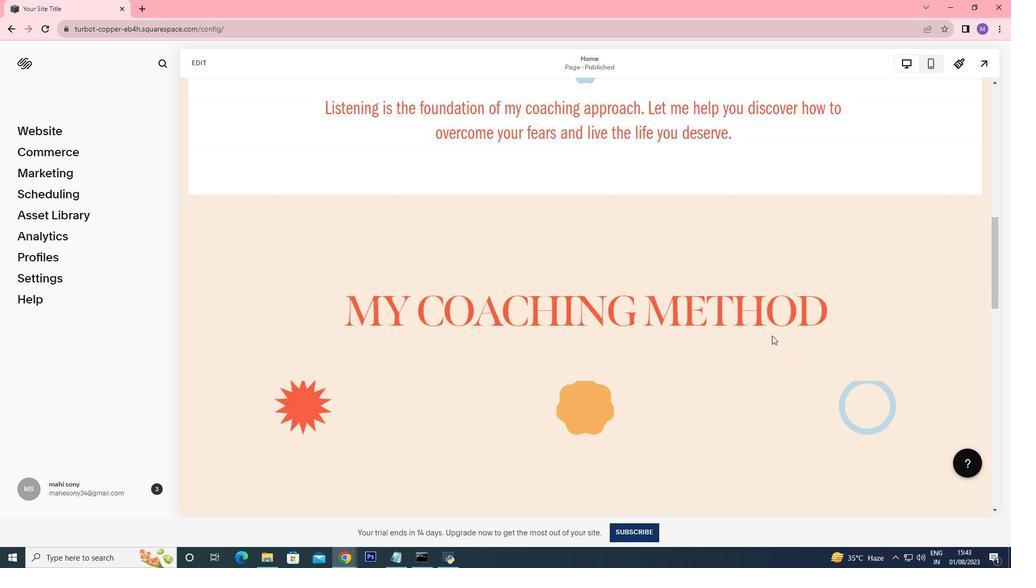 
Action: Mouse scrolled (776, 314) with delta (0, 0)
Screenshot: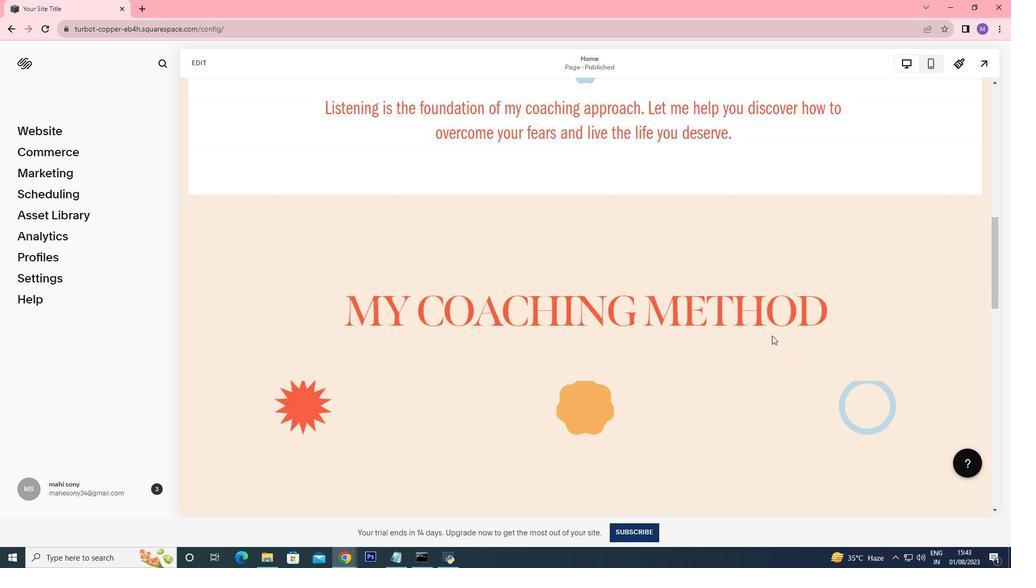 
Action: Mouse scrolled (776, 314) with delta (0, 0)
Screenshot: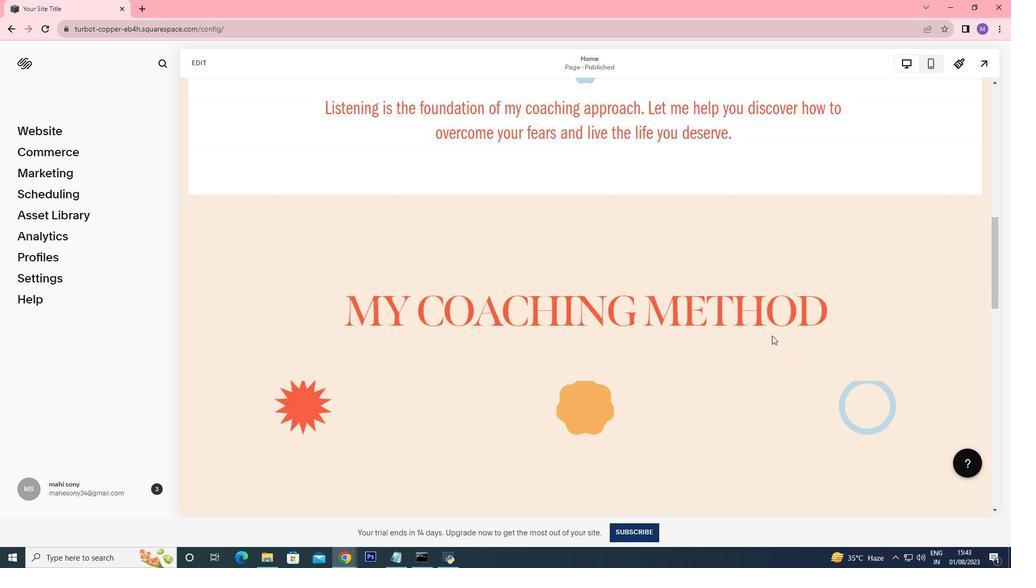 
Action: Mouse scrolled (776, 314) with delta (0, 0)
Screenshot: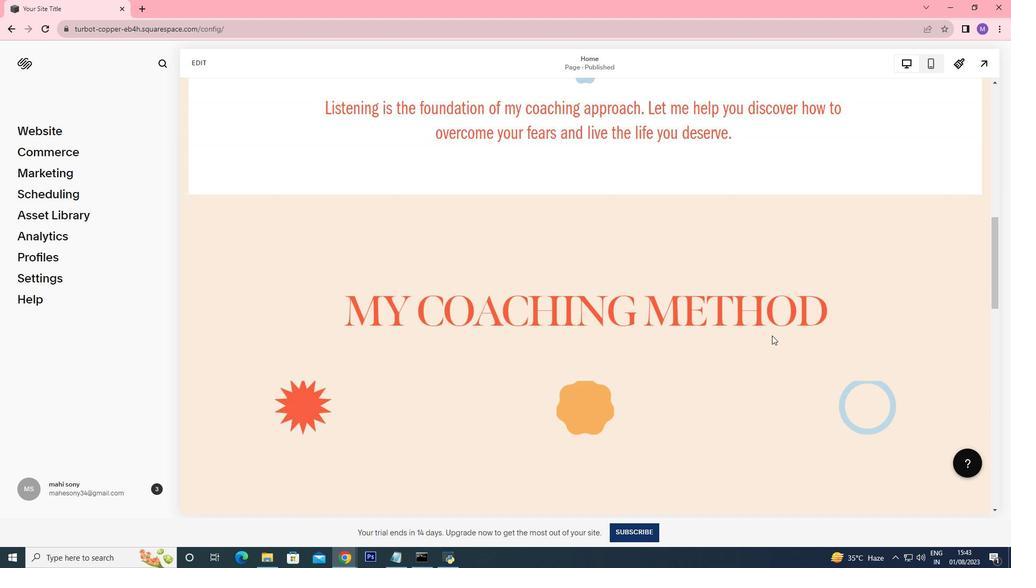 
Action: Mouse scrolled (776, 314) with delta (0, 0)
Screenshot: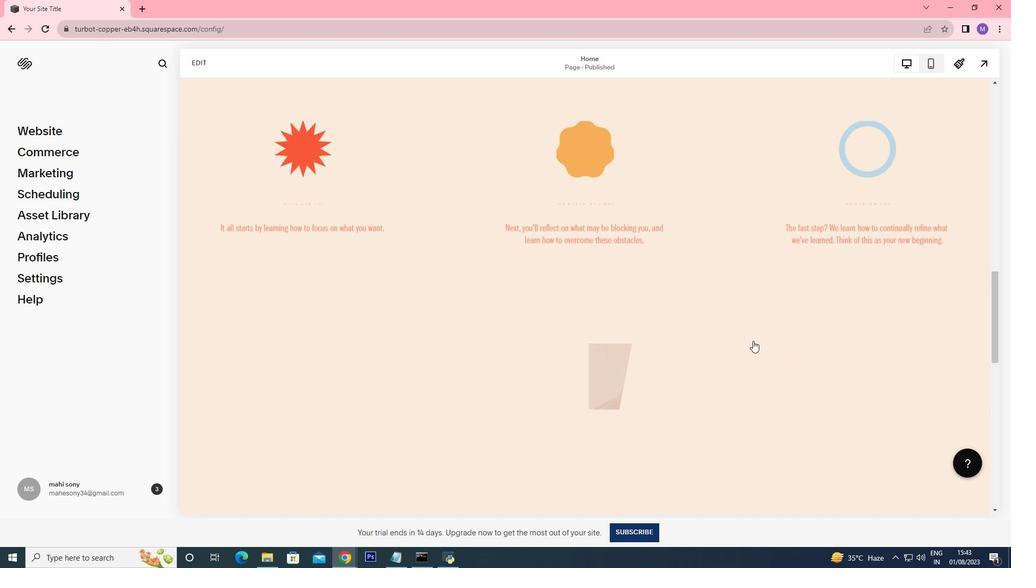 
Action: Mouse moved to (654, 335)
Screenshot: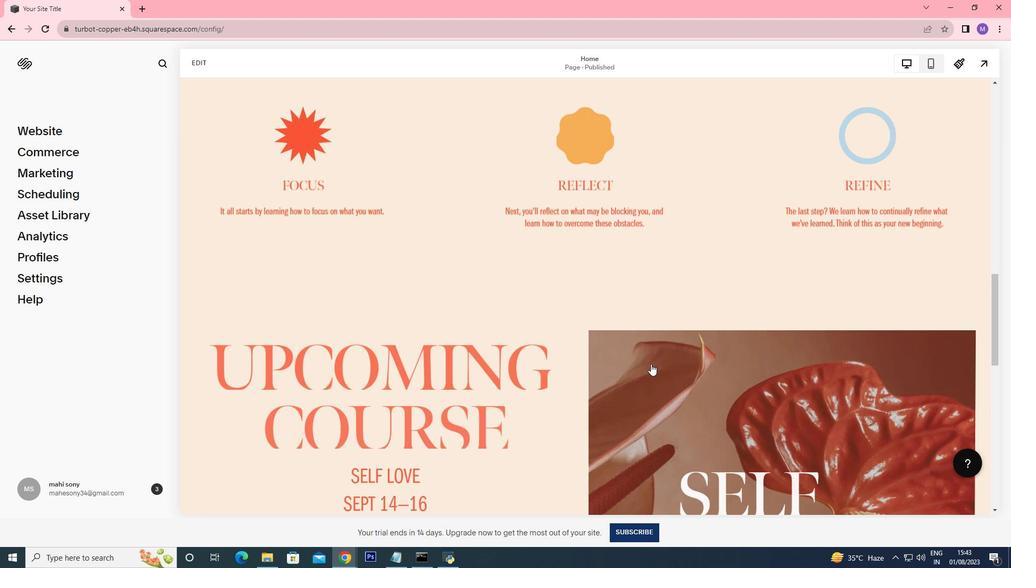 
Action: Mouse scrolled (654, 335) with delta (0, 0)
Screenshot: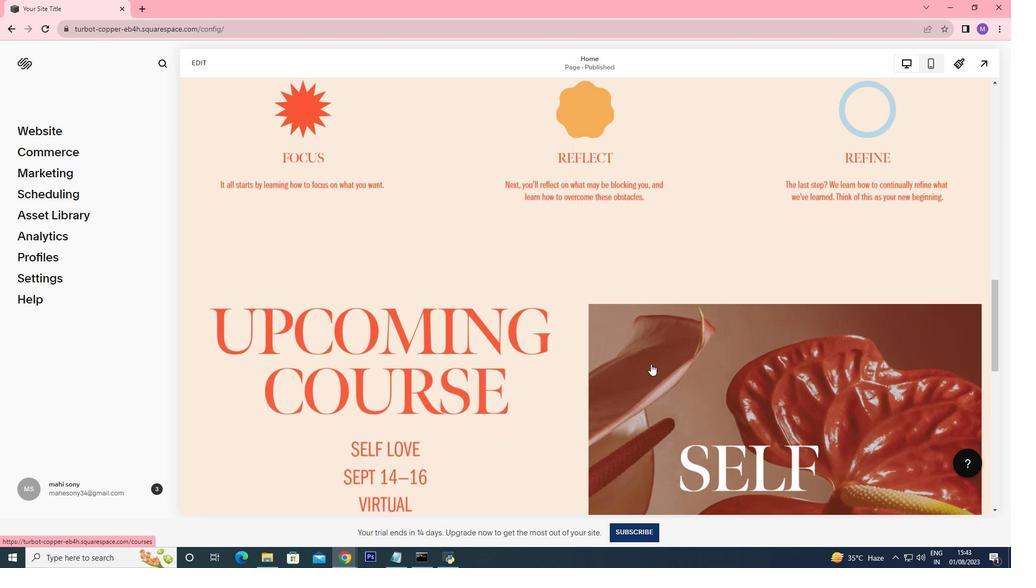 
Action: Mouse scrolled (654, 335) with delta (0, 0)
Screenshot: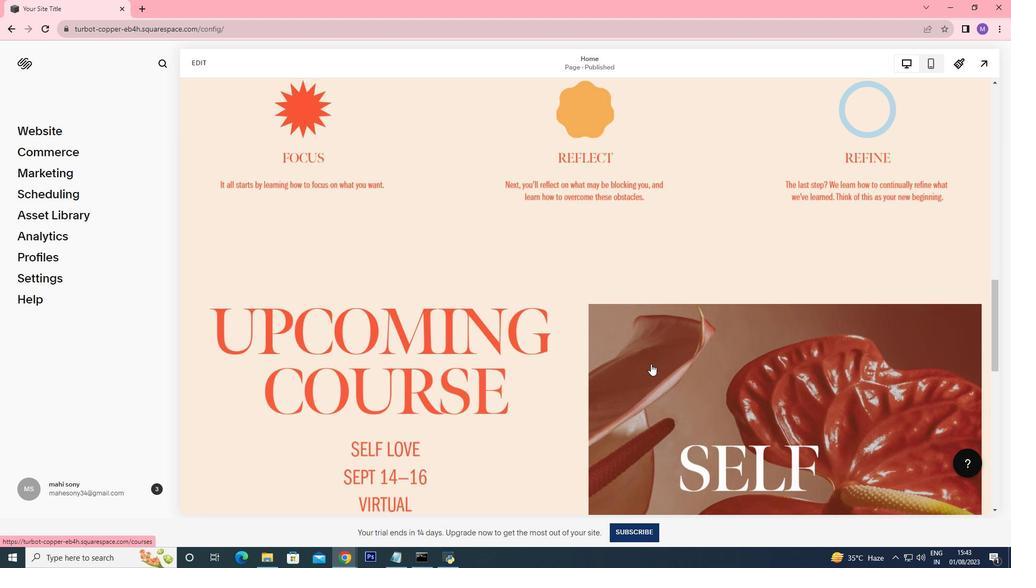 
Action: Mouse scrolled (654, 335) with delta (0, 0)
Screenshot: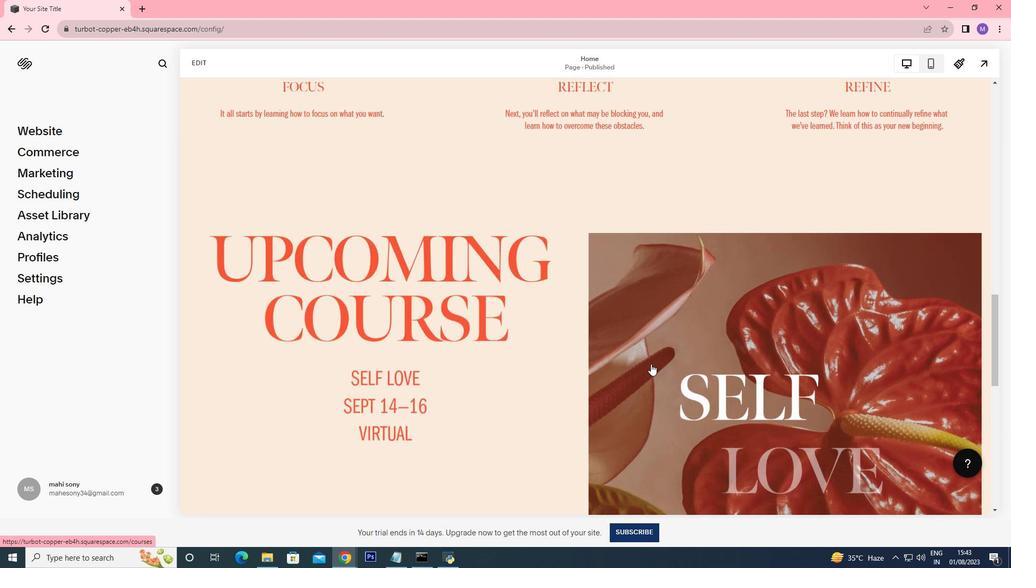 
Action: Mouse scrolled (654, 335) with delta (0, 0)
Screenshot: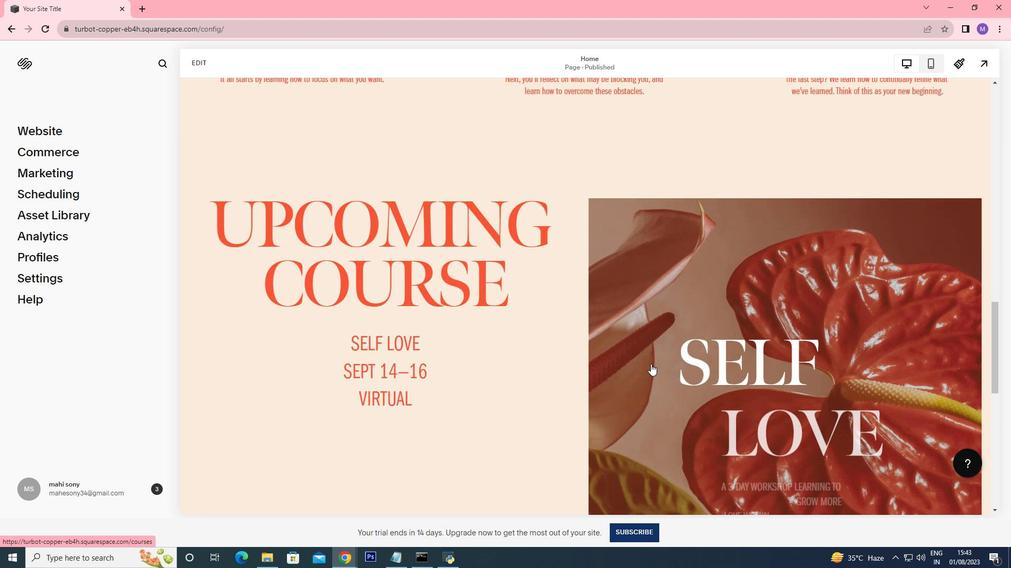 
Action: Mouse scrolled (654, 335) with delta (0, 0)
Screenshot: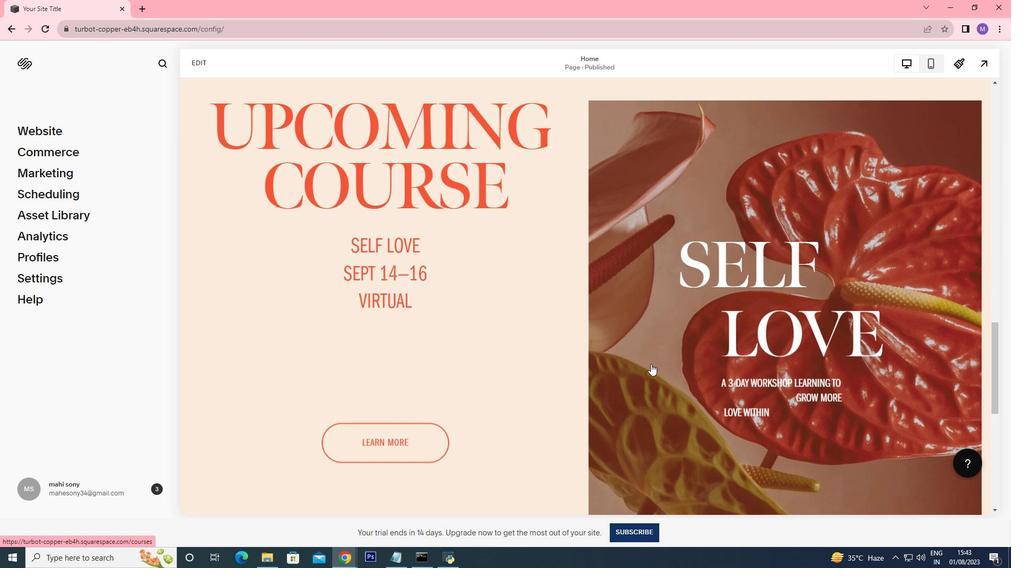 
Action: Mouse scrolled (654, 335) with delta (0, 0)
Screenshot: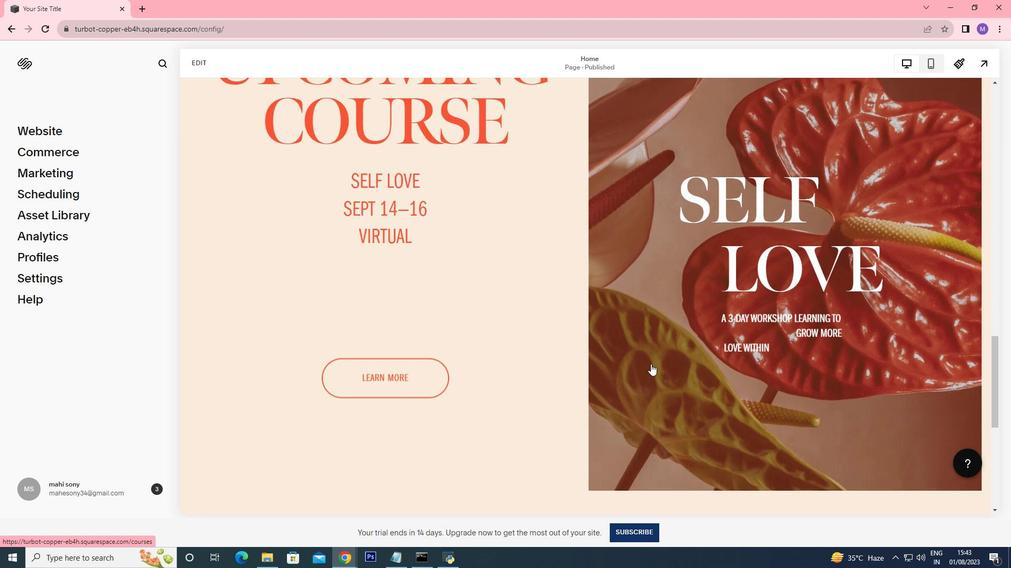
Action: Mouse scrolled (654, 335) with delta (0, 0)
Screenshot: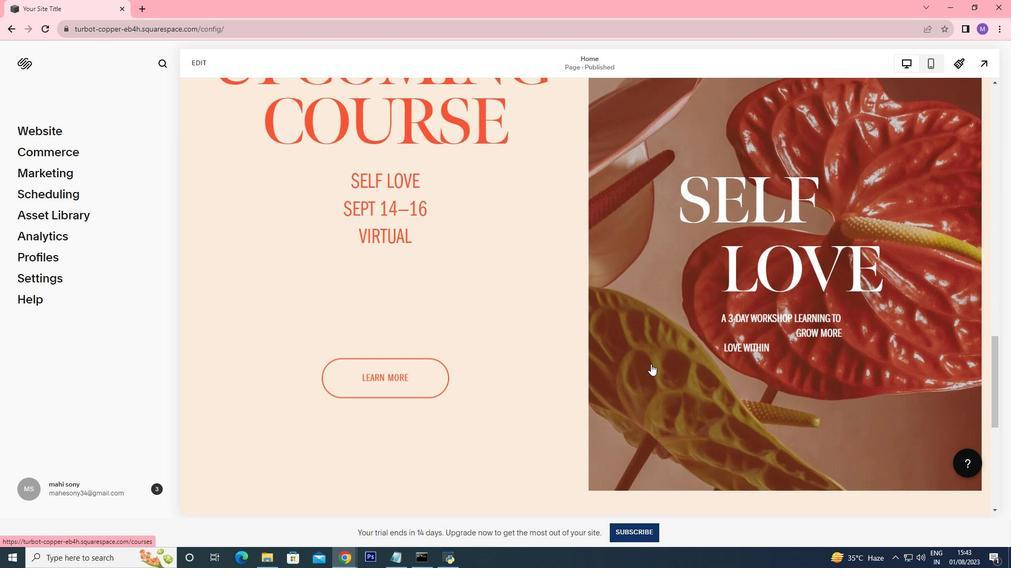
Action: Mouse scrolled (654, 335) with delta (0, 0)
Screenshot: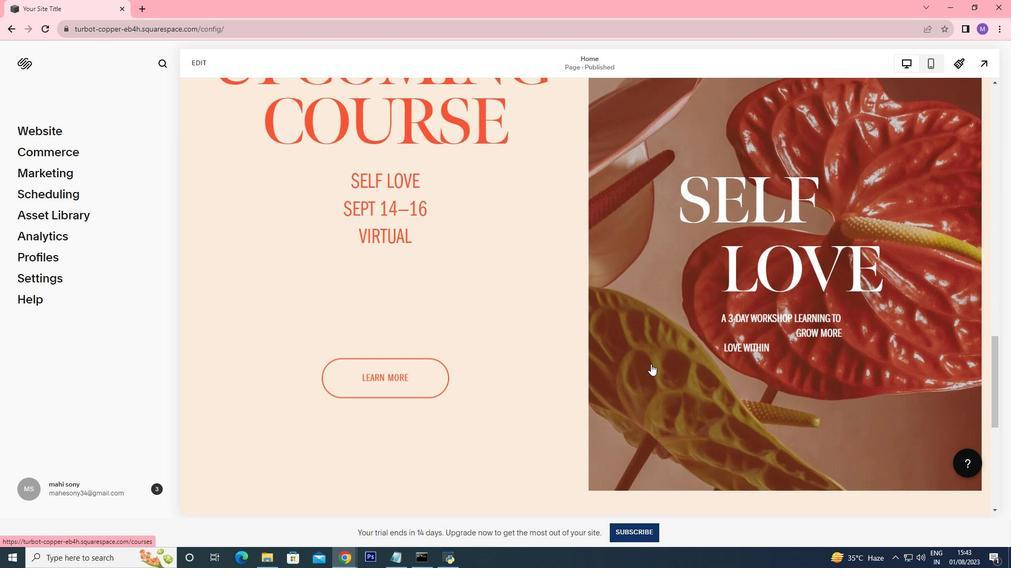 
Action: Mouse scrolled (654, 335) with delta (0, 0)
Screenshot: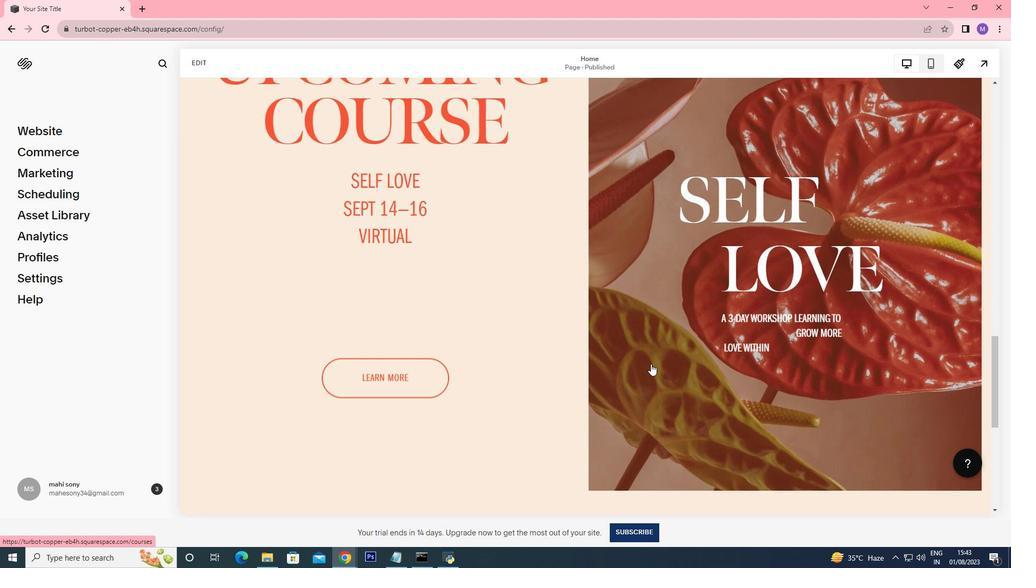 
Action: Mouse moved to (654, 335)
Screenshot: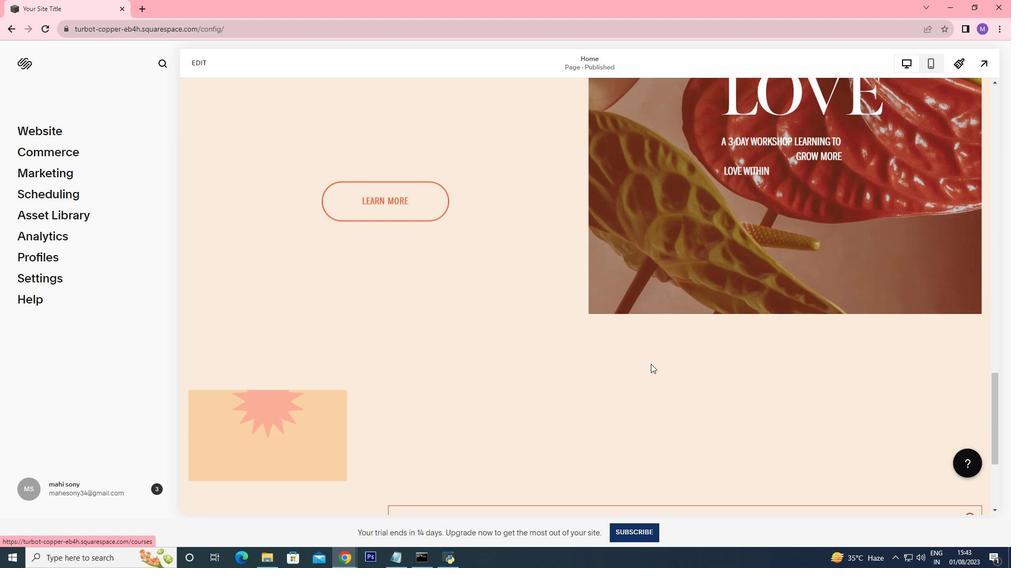 
Action: Mouse scrolled (654, 335) with delta (0, 0)
Screenshot: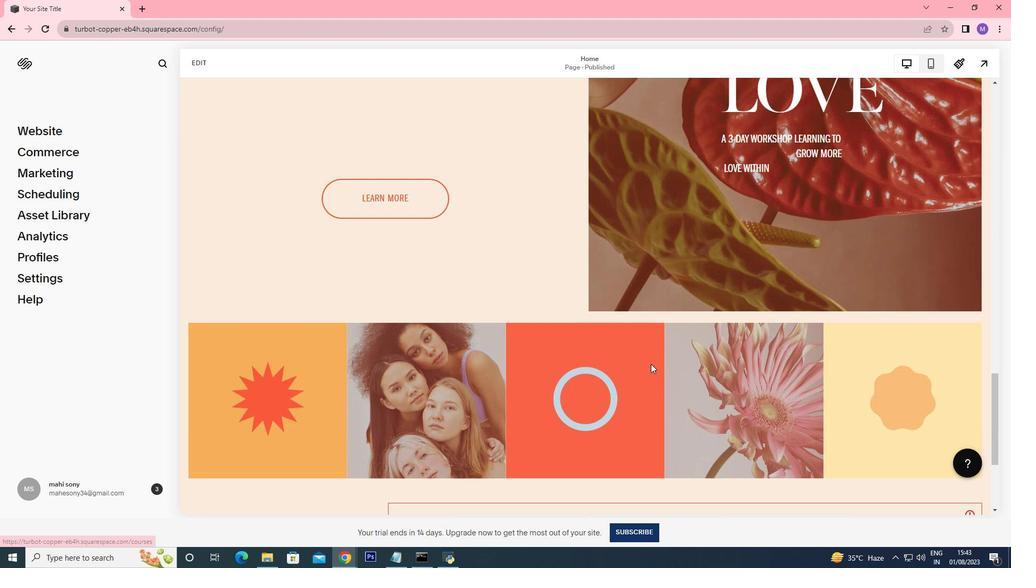 
Action: Mouse scrolled (654, 335) with delta (0, 0)
Screenshot: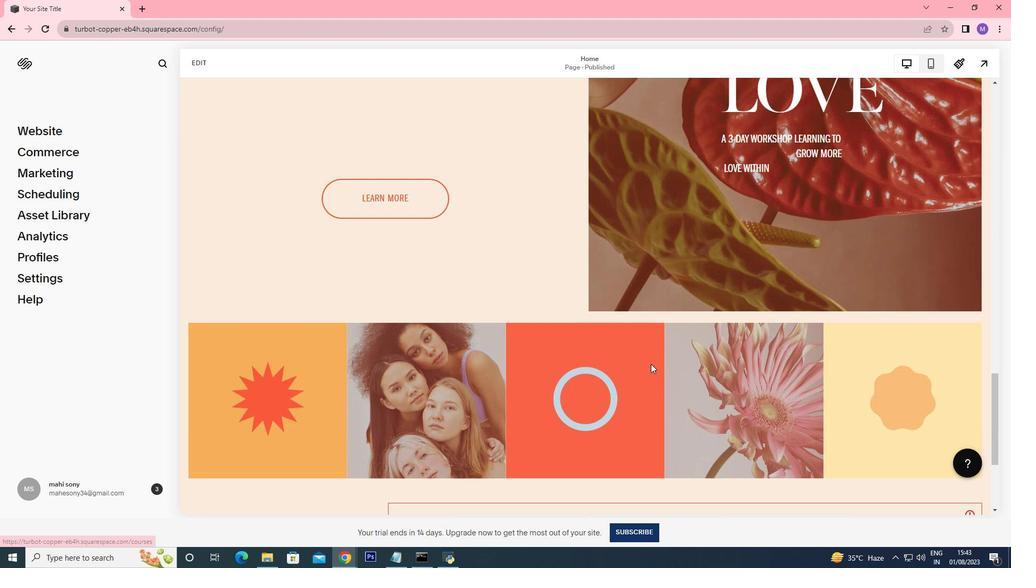 
Action: Mouse scrolled (654, 335) with delta (0, 0)
Screenshot: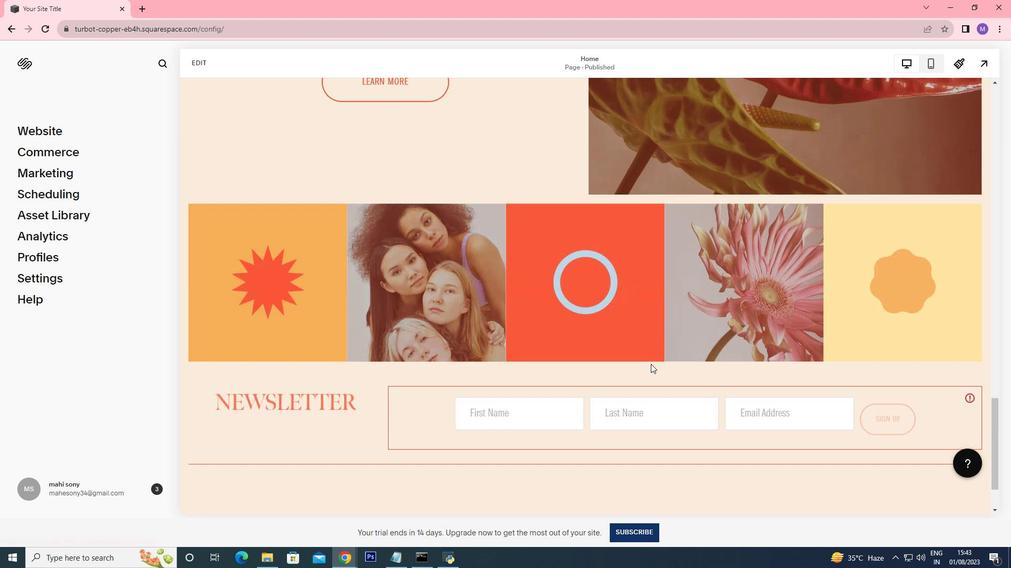 
Action: Mouse scrolled (654, 335) with delta (0, 0)
Screenshot: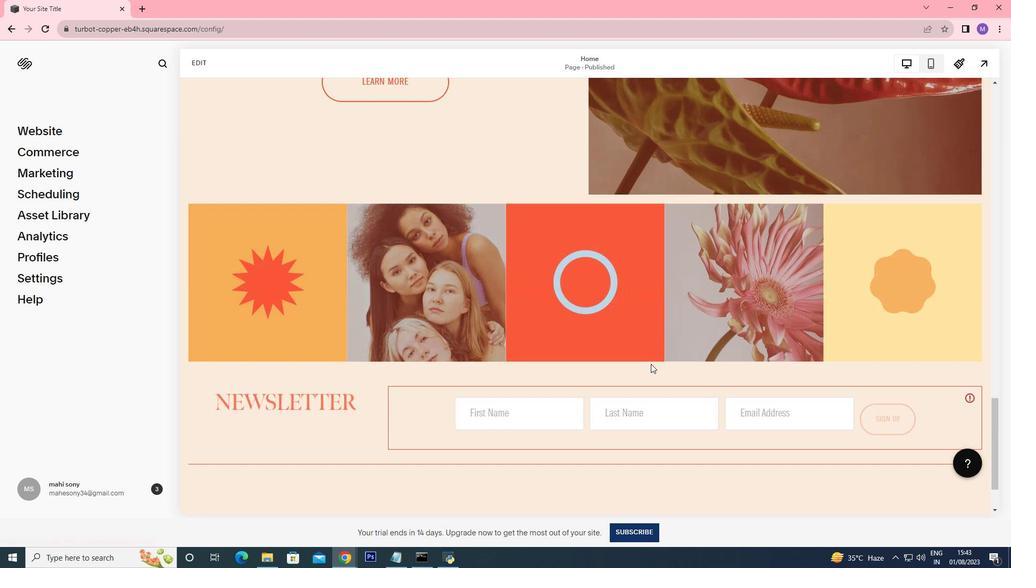 
Action: Mouse scrolled (654, 335) with delta (0, 0)
Screenshot: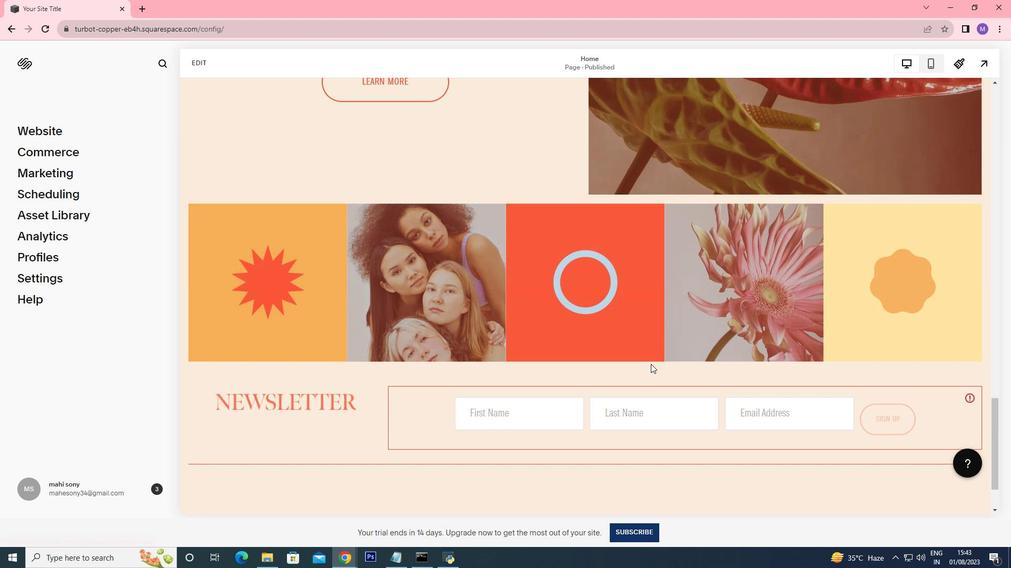
Action: Mouse scrolled (654, 335) with delta (0, 0)
Screenshot: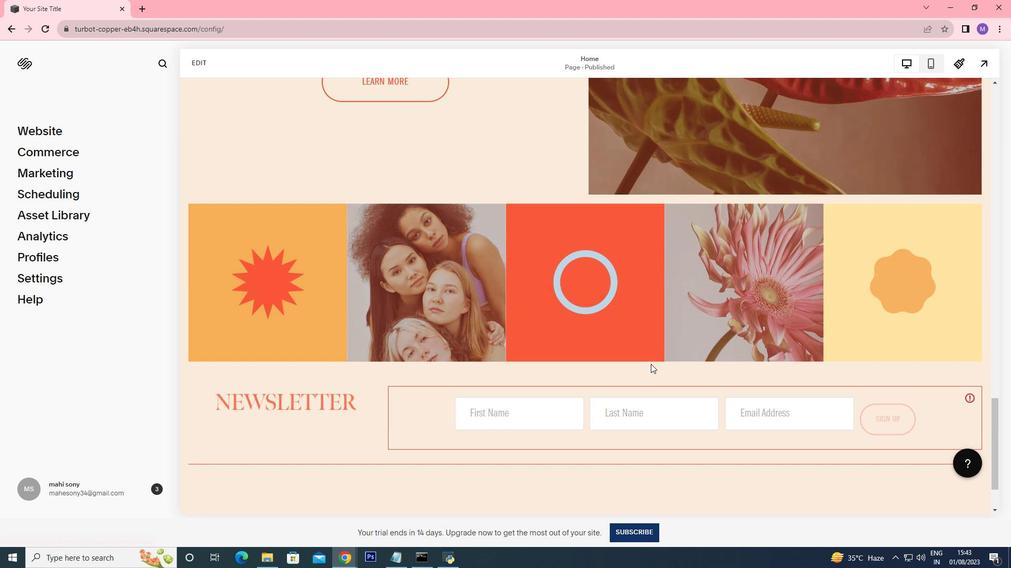 
Action: Mouse scrolled (654, 335) with delta (0, 0)
Screenshot: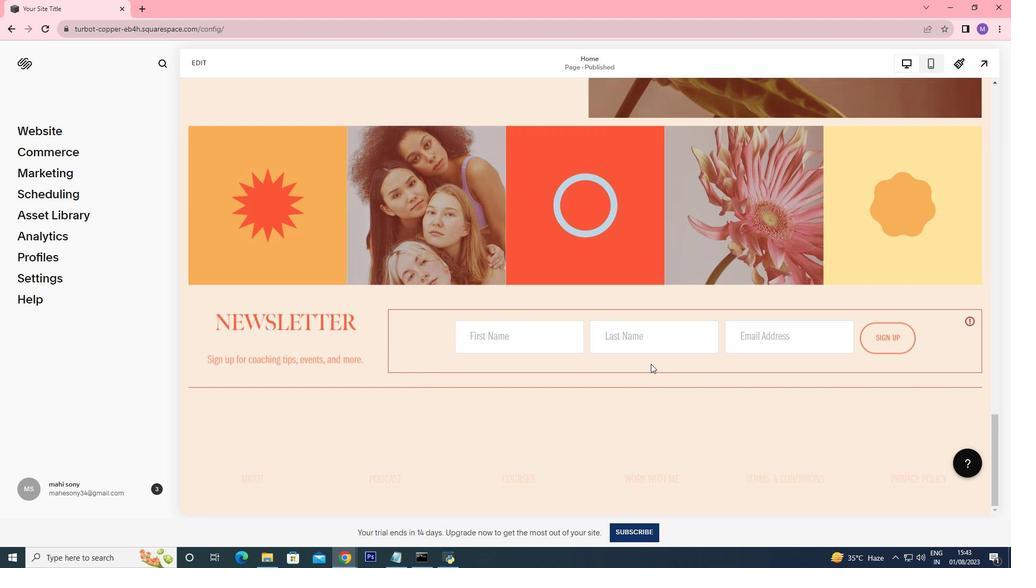 
Action: Mouse moved to (692, 339)
Screenshot: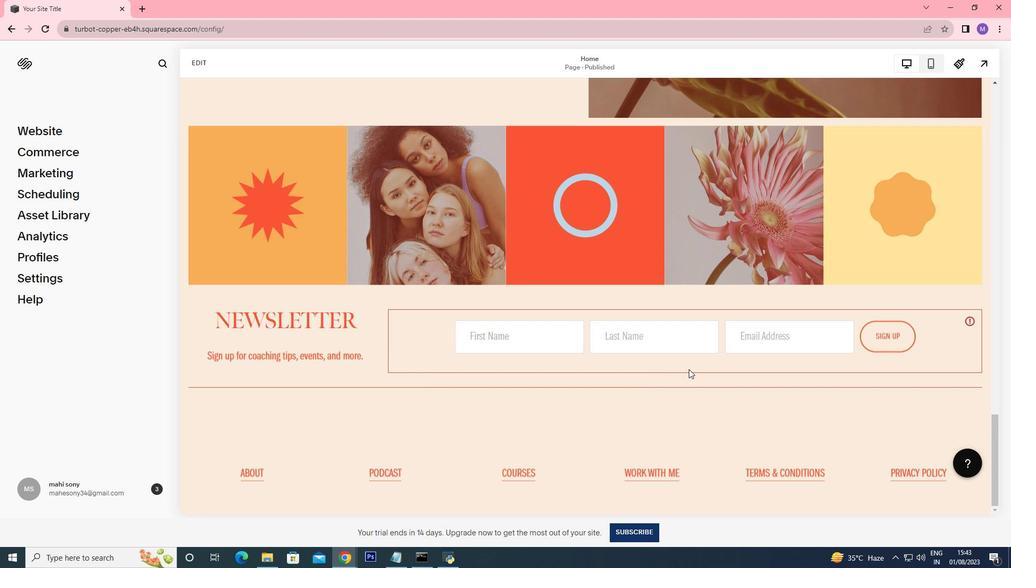 
Action: Mouse scrolled (692, 339) with delta (0, 0)
Screenshot: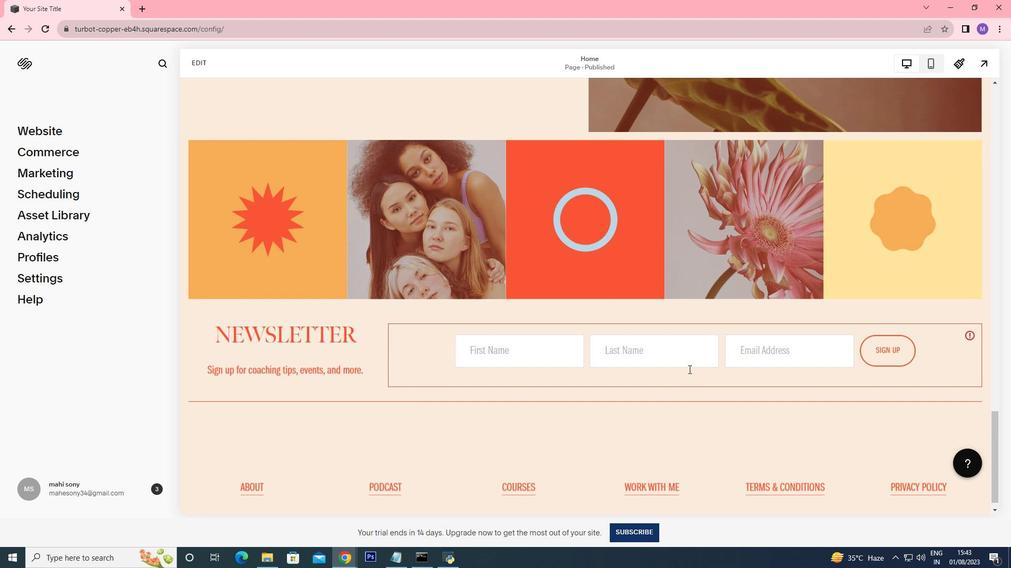 
Action: Mouse scrolled (692, 339) with delta (0, 0)
Screenshot: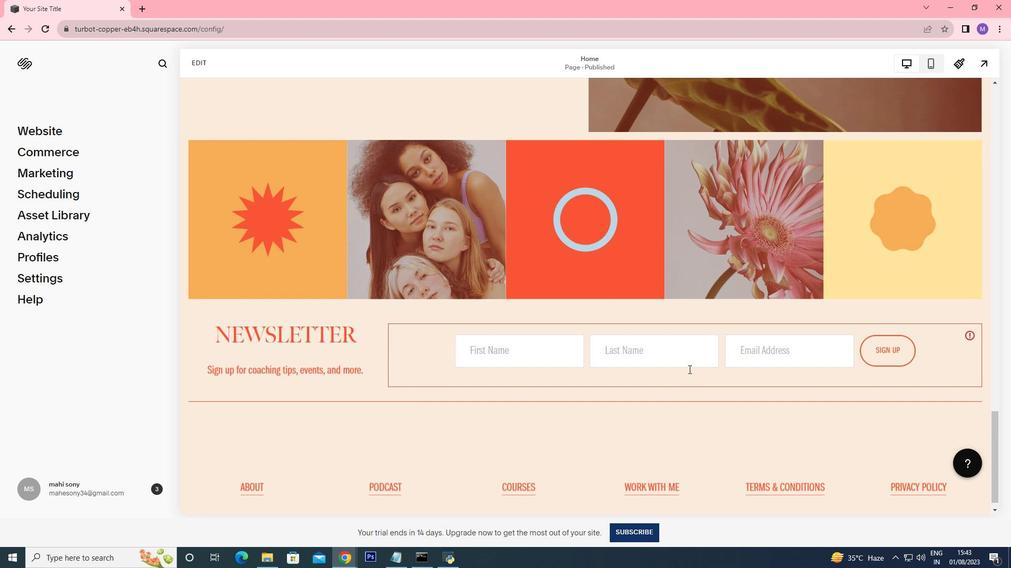 
Action: Mouse scrolled (692, 339) with delta (0, 0)
Screenshot: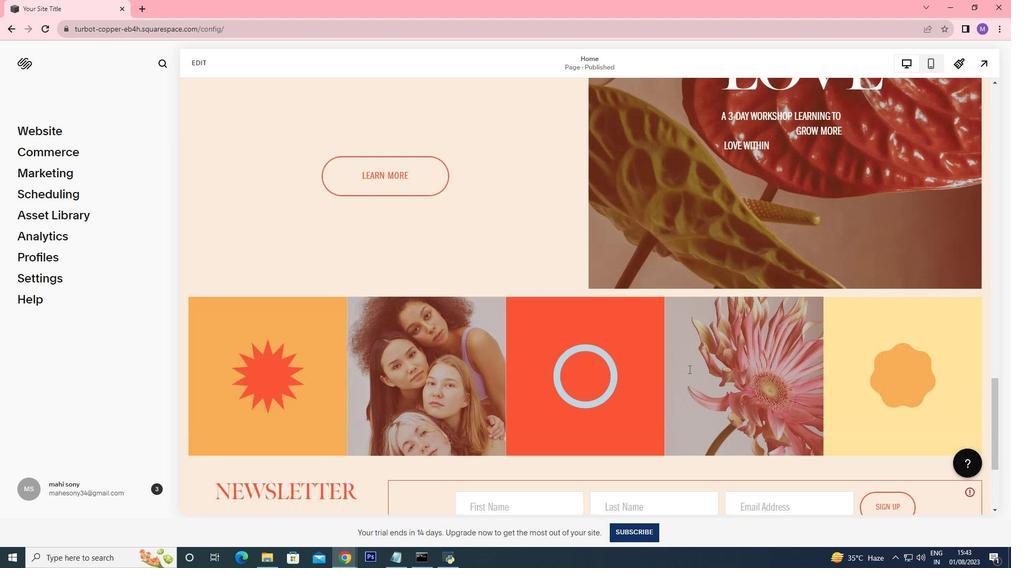 
Action: Mouse scrolled (692, 339) with delta (0, 0)
Screenshot: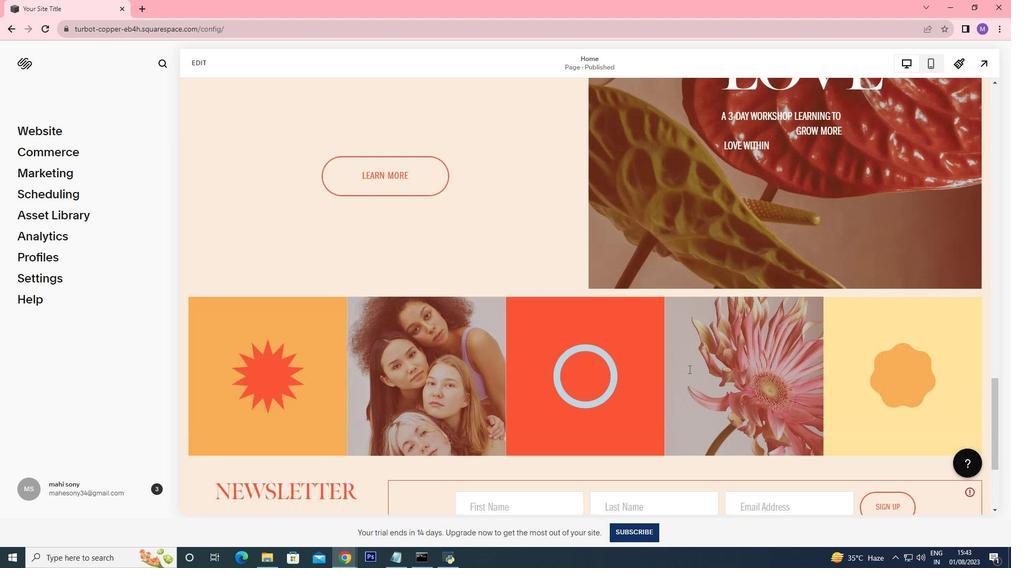 
Action: Mouse scrolled (692, 339) with delta (0, 0)
Screenshot: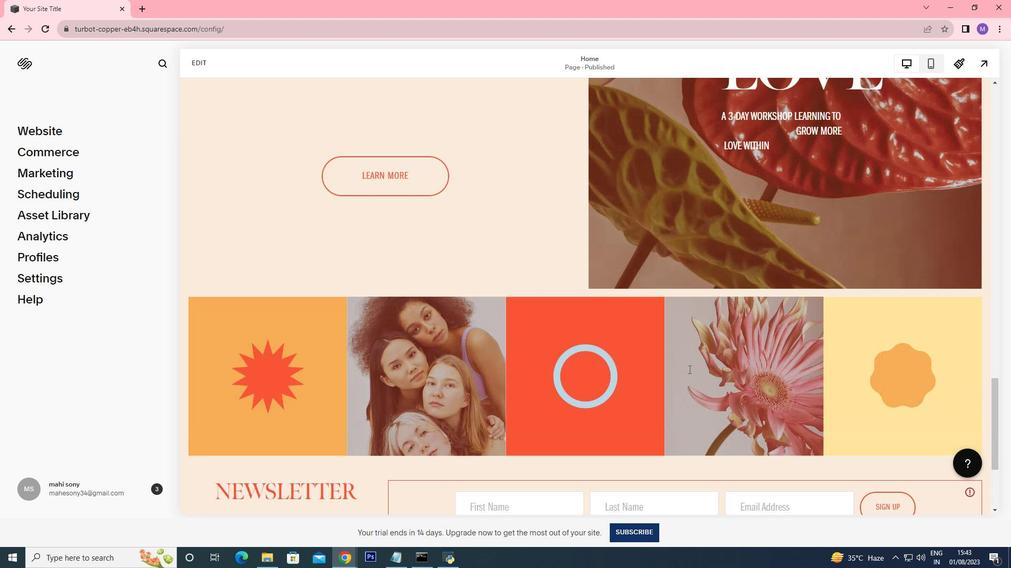 
Action: Mouse scrolled (692, 339) with delta (0, 0)
Screenshot: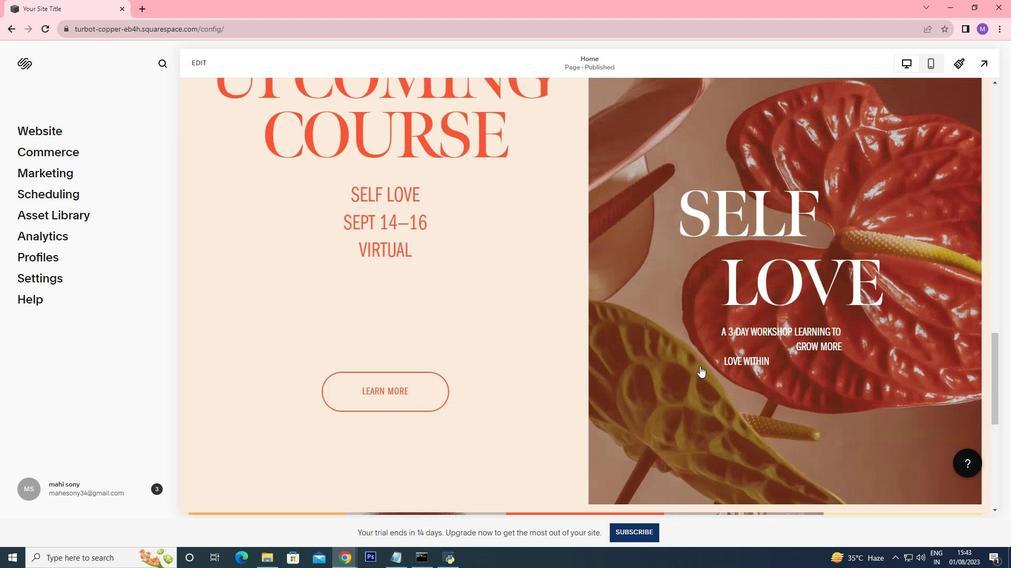 
Action: Mouse scrolled (692, 339) with delta (0, 0)
Screenshot: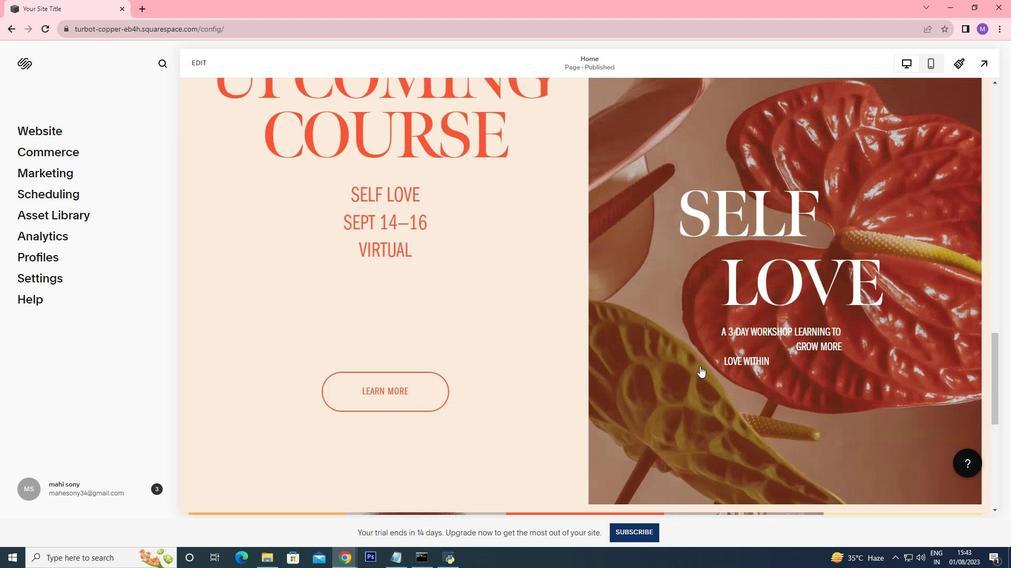 
Action: Mouse scrolled (692, 339) with delta (0, 0)
Screenshot: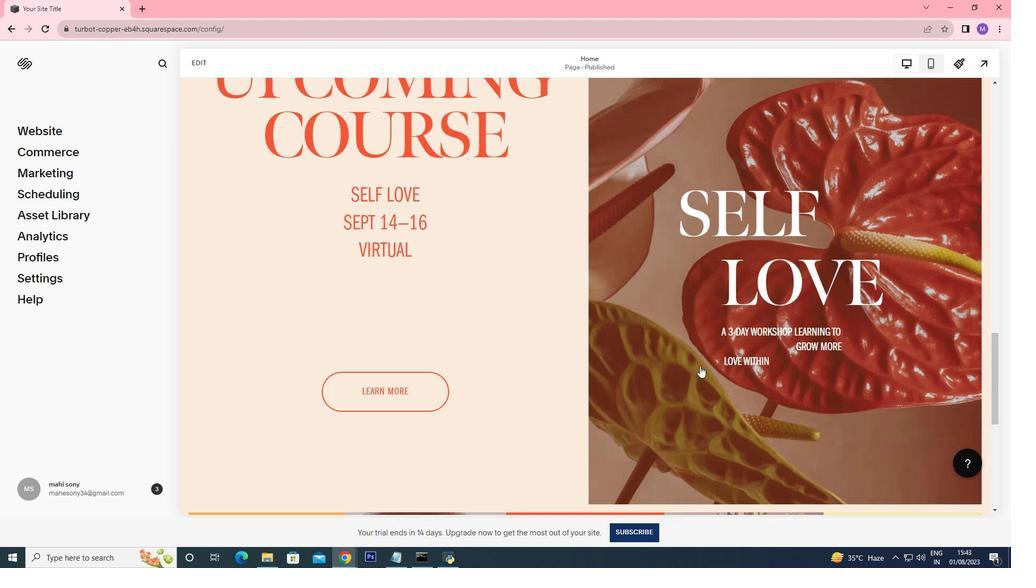 
Action: Mouse moved to (789, 296)
Screenshot: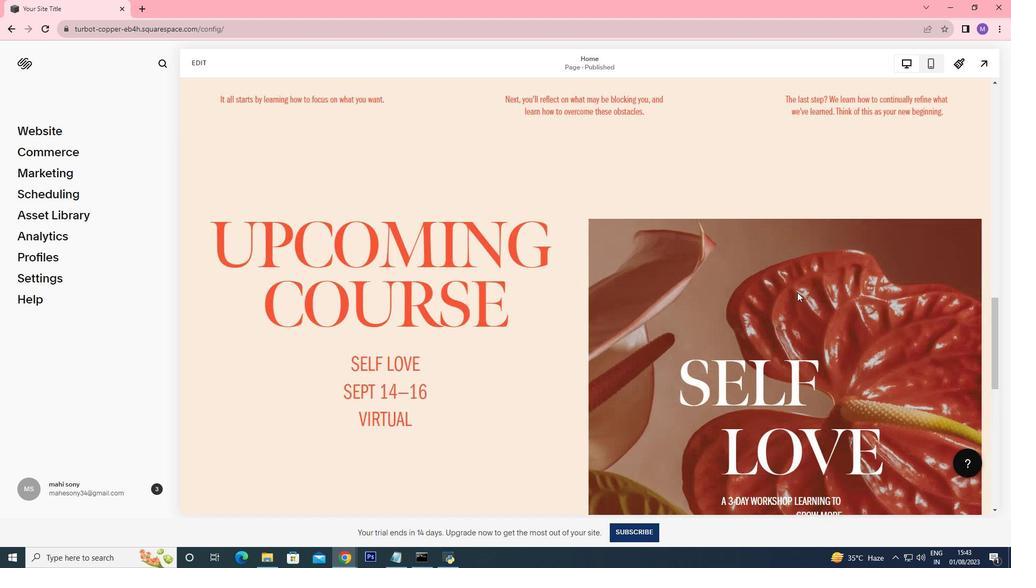 
Action: Mouse scrolled (785, 300) with delta (0, 0)
Screenshot: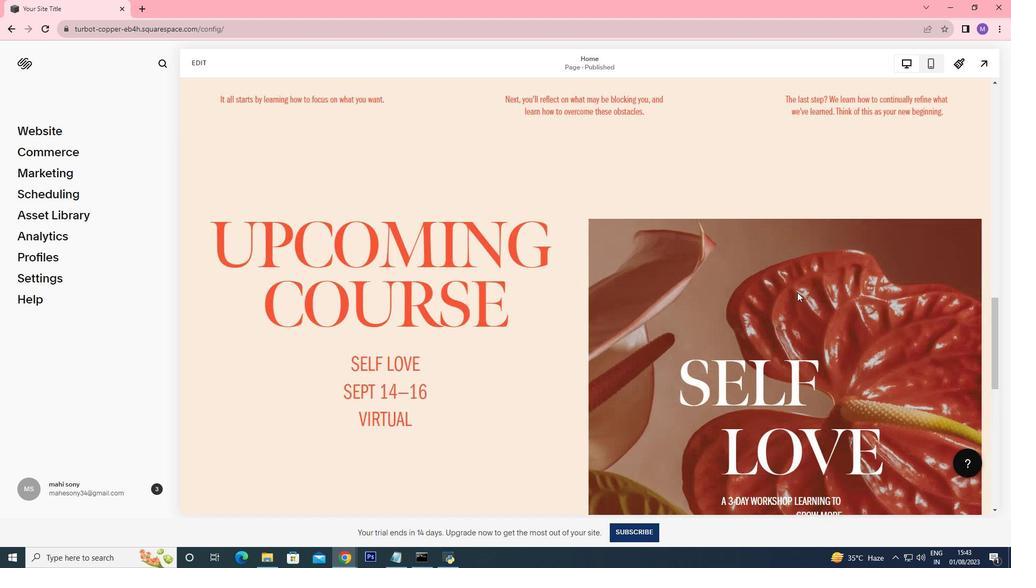 
Action: Mouse moved to (796, 290)
Screenshot: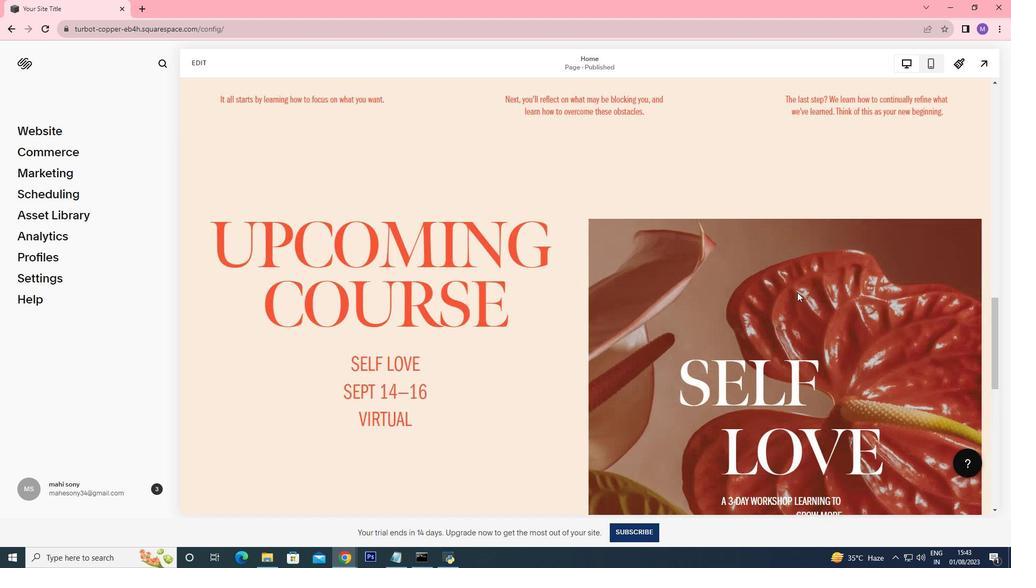 
Action: Mouse scrolled (792, 293) with delta (0, 0)
Screenshot: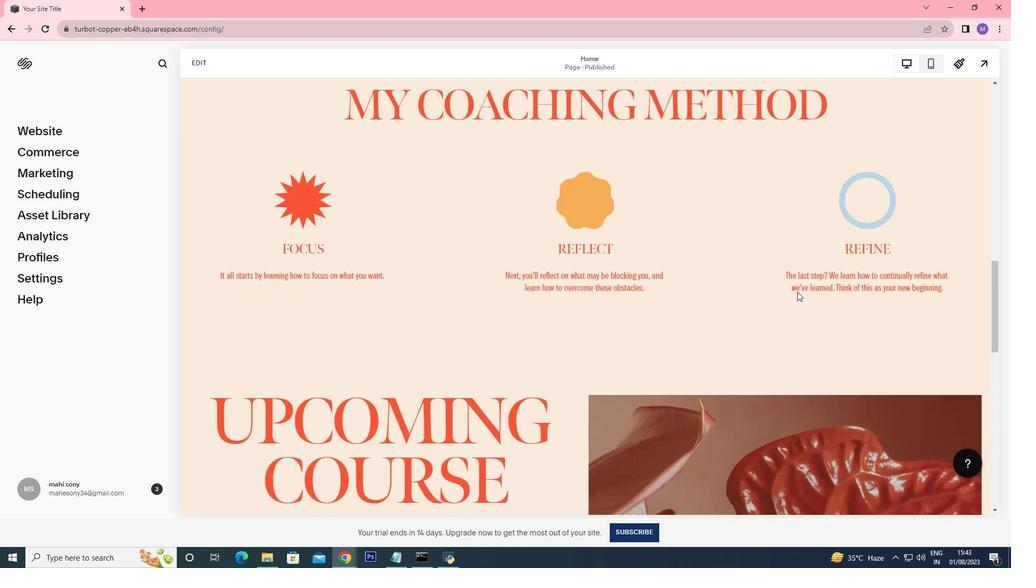 
Action: Mouse moved to (799, 289)
Screenshot: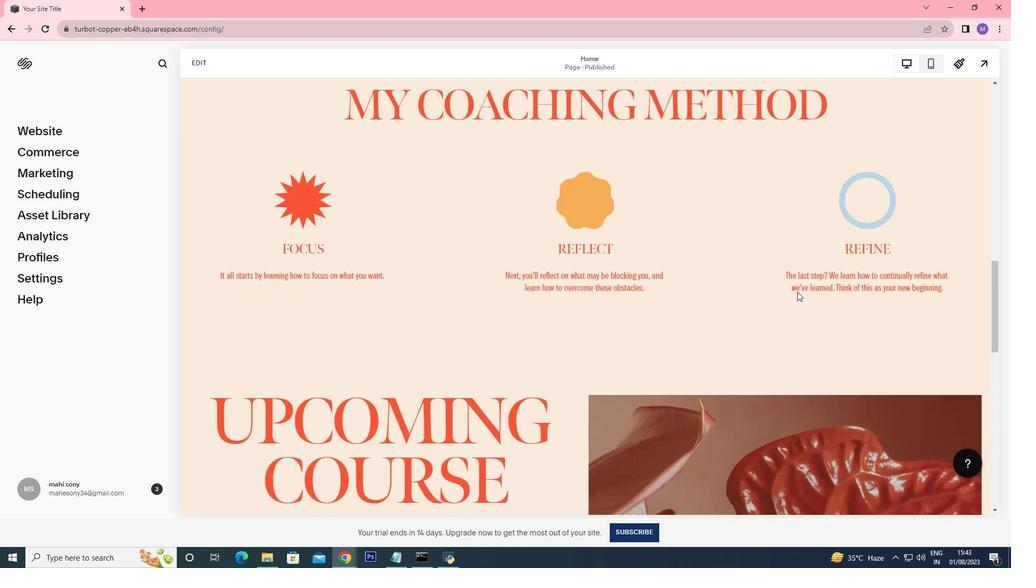 
Action: Mouse scrolled (796, 291) with delta (0, 0)
Screenshot: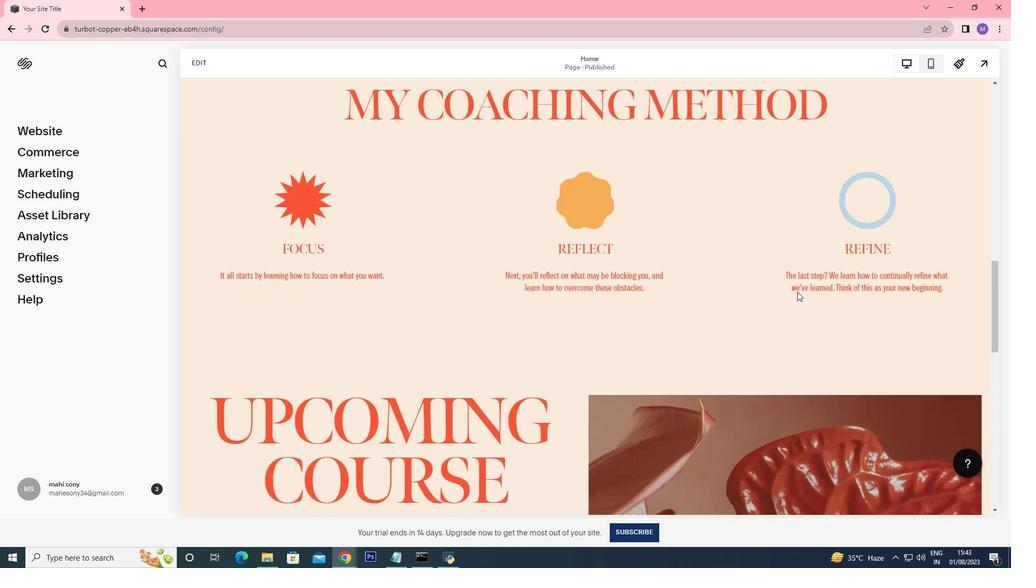 
Action: Mouse moved to (800, 289)
Screenshot: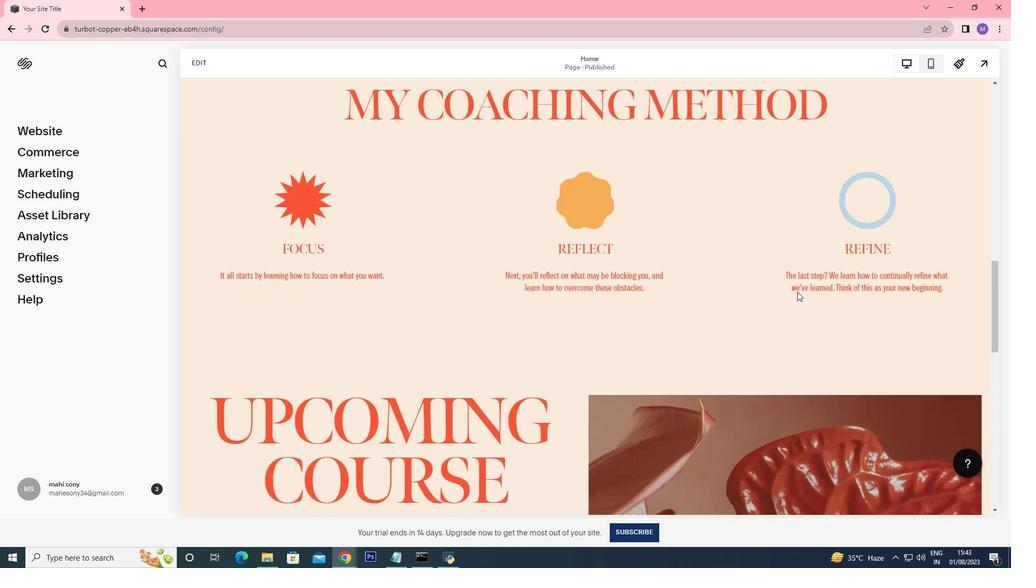 
Action: Mouse scrolled (799, 289) with delta (0, 0)
Screenshot: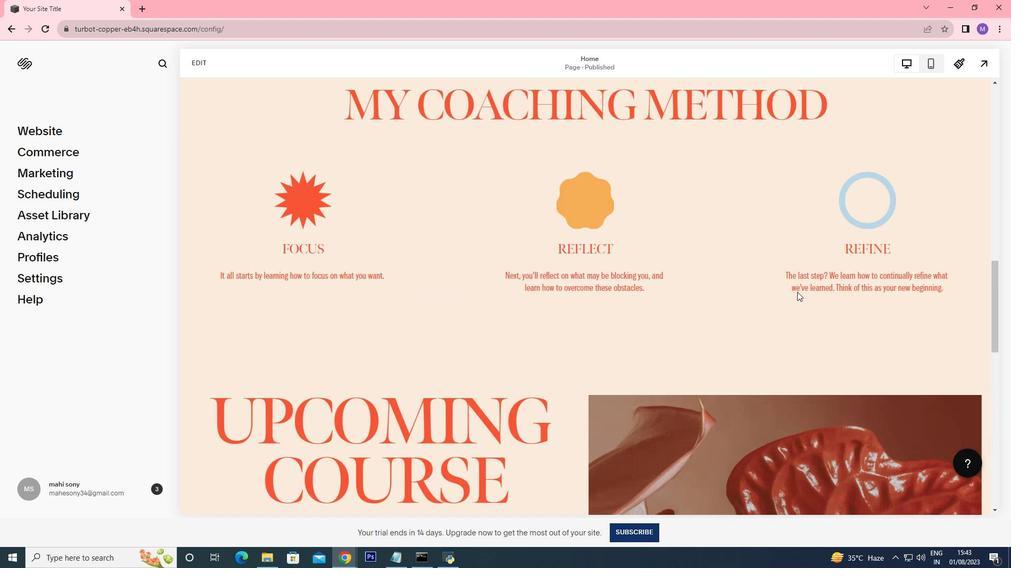 
Action: Mouse moved to (801, 288)
Screenshot: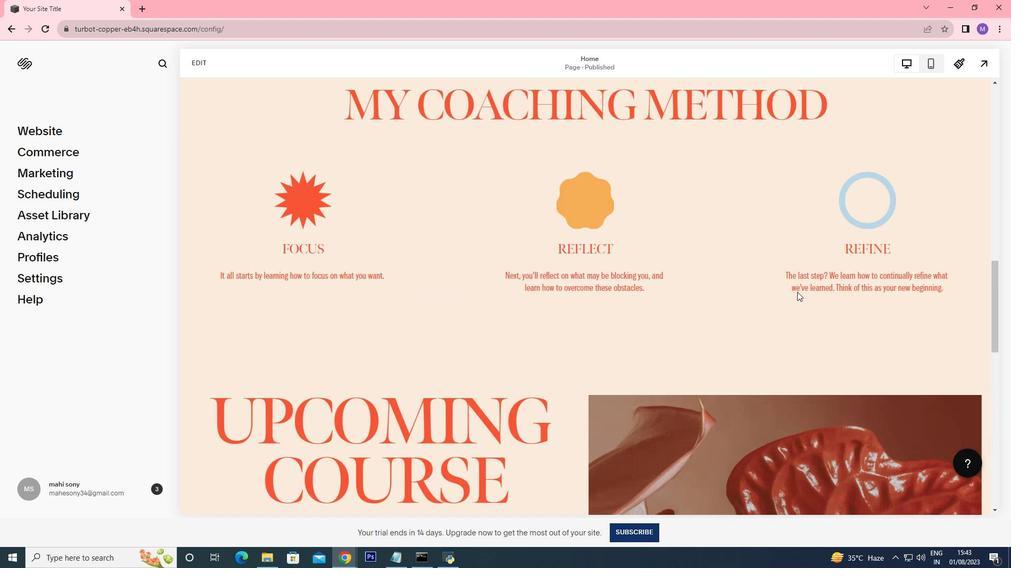 
Action: Mouse scrolled (800, 289) with delta (0, 0)
Screenshot: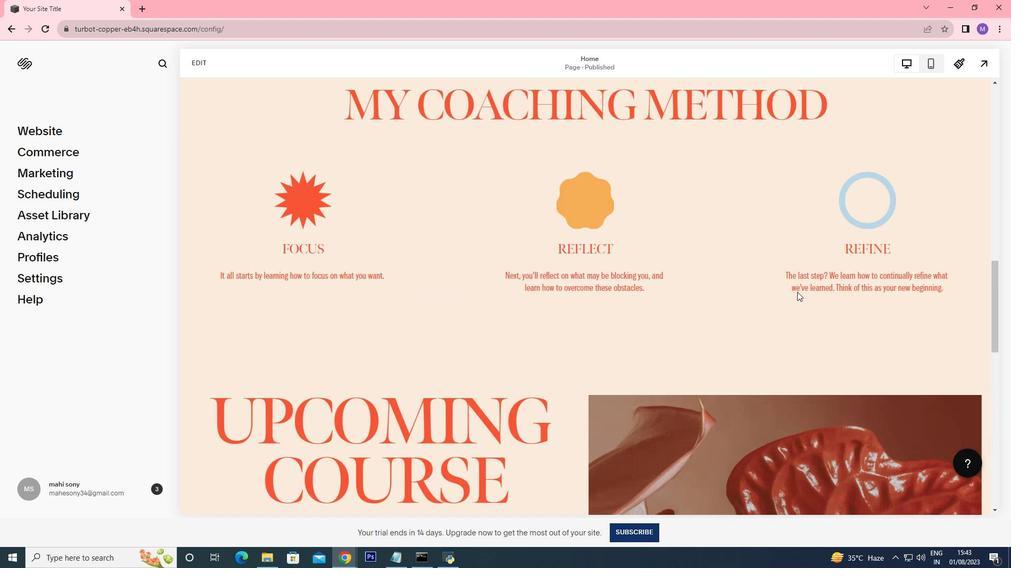 
Action: Mouse scrolled (801, 288) with delta (0, 0)
Screenshot: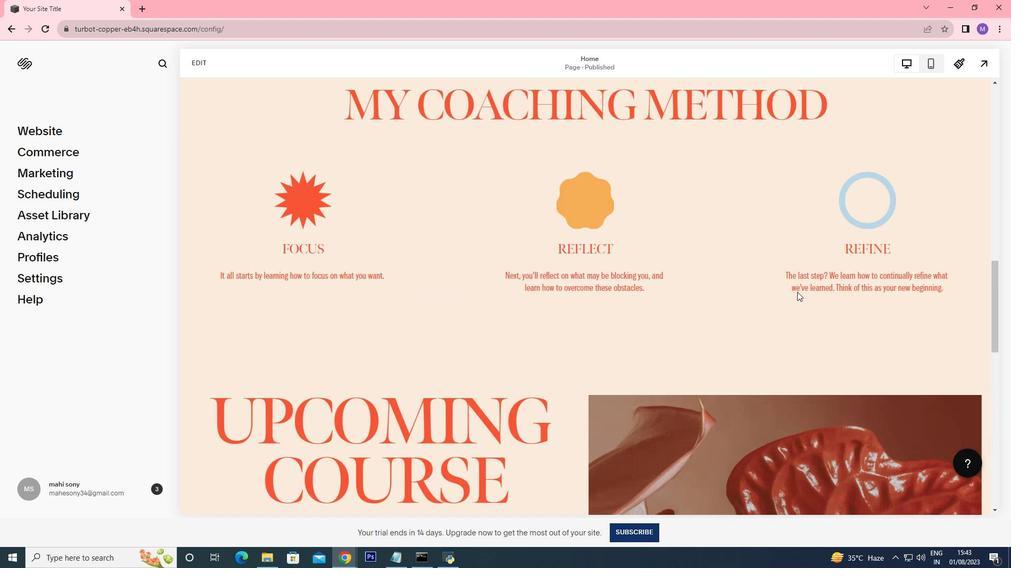 
Action: Mouse moved to (801, 288)
Screenshot: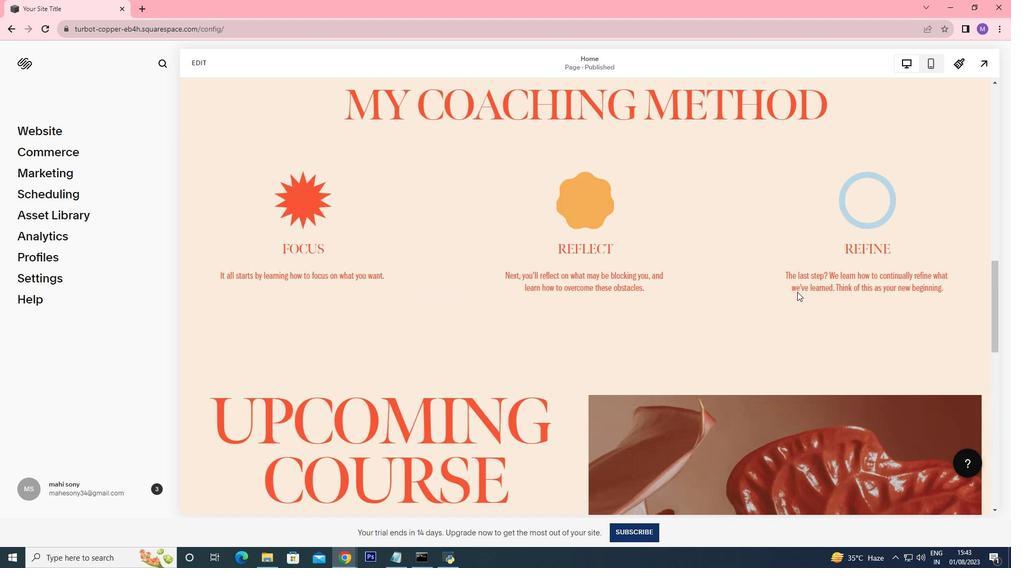 
Action: Mouse scrolled (801, 288) with delta (0, 0)
Screenshot: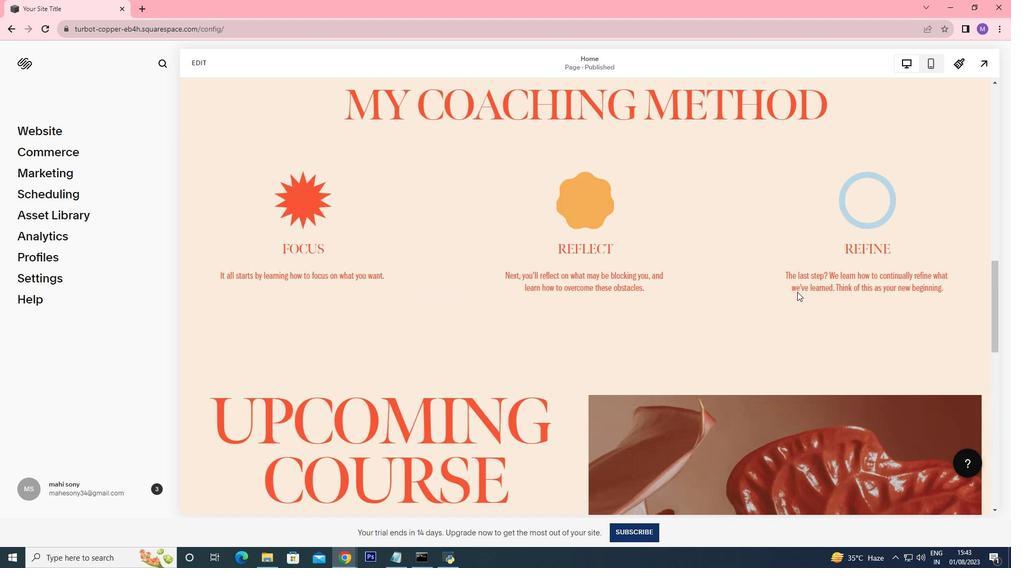 
Action: Mouse moved to (801, 287)
Screenshot: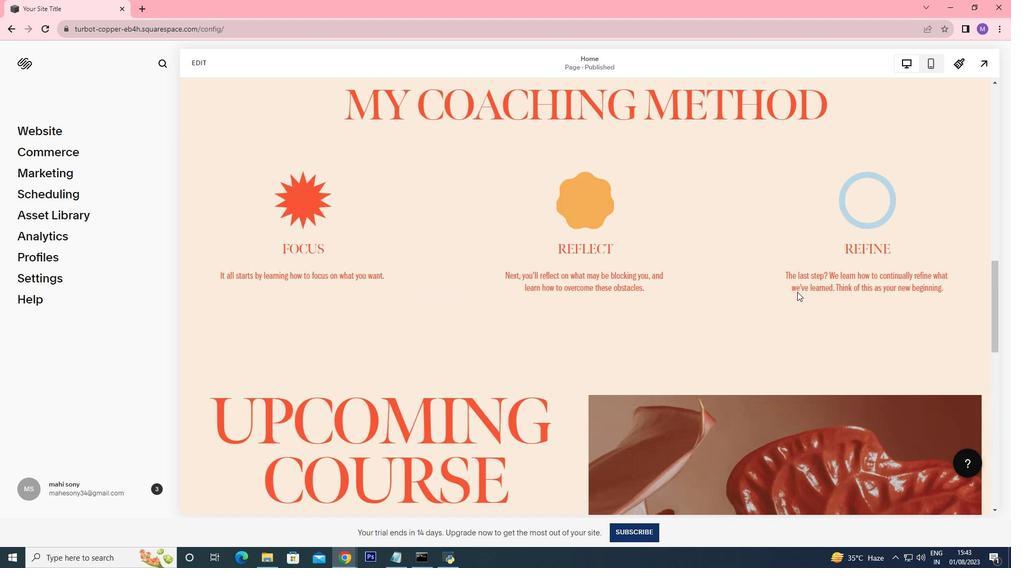 
Action: Mouse scrolled (801, 288) with delta (0, 0)
Screenshot: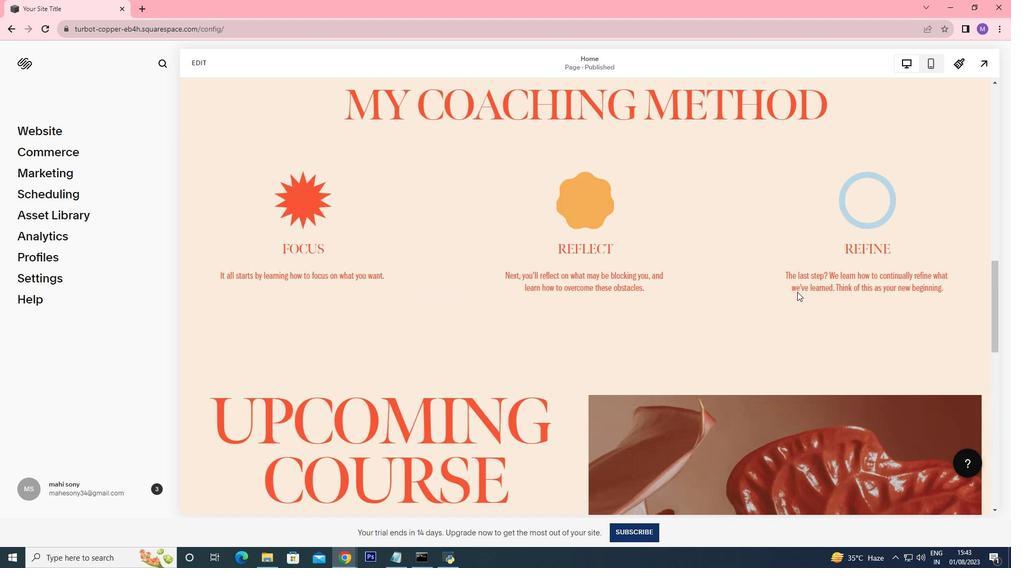 
Action: Mouse moved to (783, 256)
Screenshot: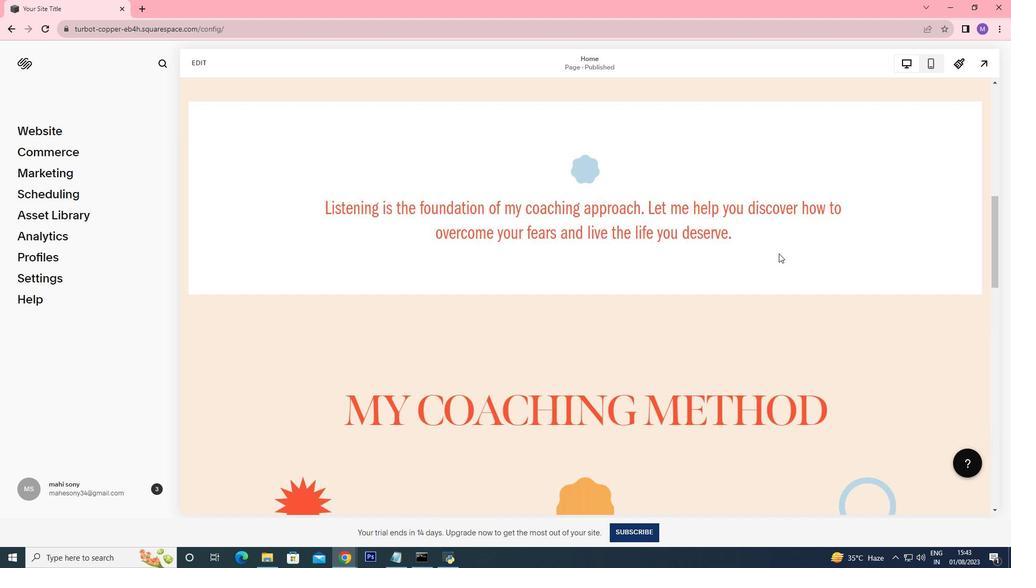 
Action: Mouse scrolled (784, 258) with delta (0, 0)
Screenshot: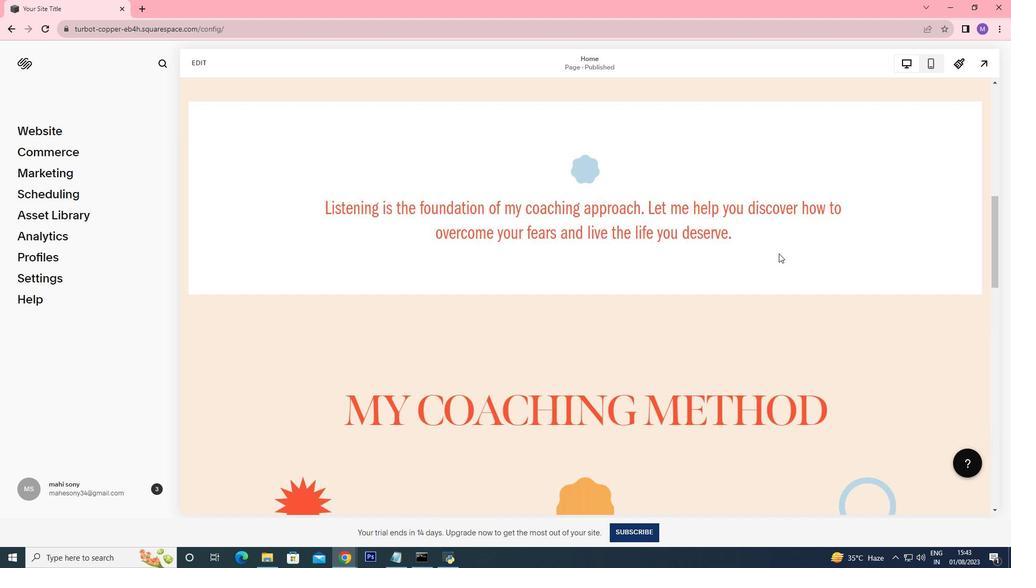 
Action: Mouse scrolled (783, 257) with delta (0, 0)
Screenshot: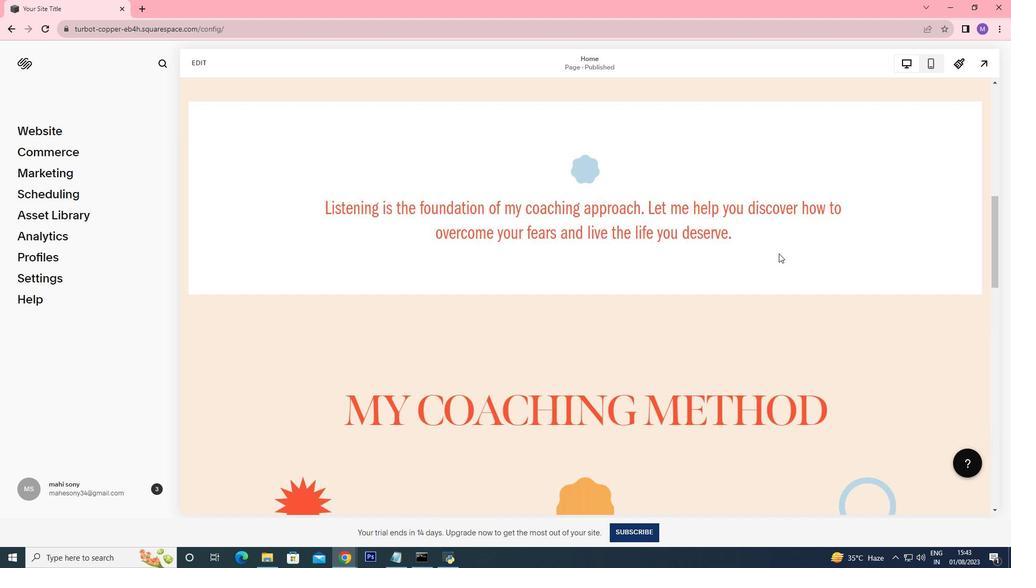 
Action: Mouse scrolled (783, 257) with delta (0, 0)
Screenshot: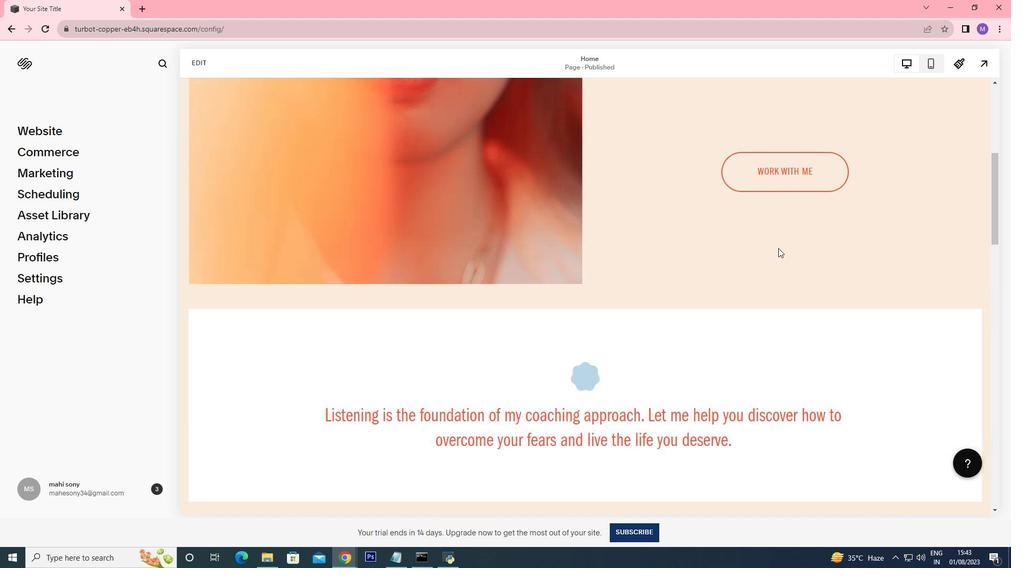 
Action: Mouse scrolled (783, 257) with delta (0, 0)
Screenshot: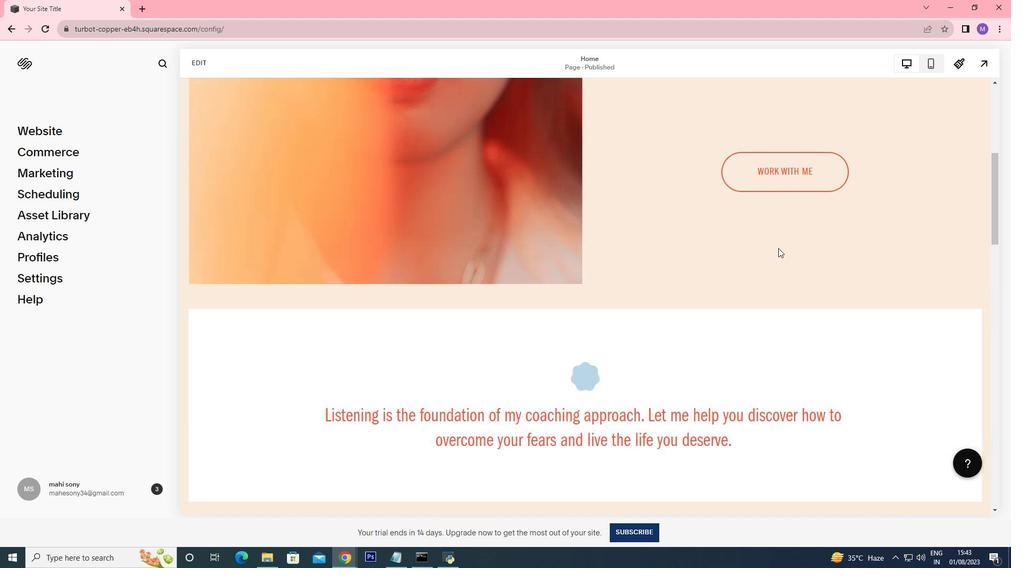 
Action: Mouse scrolled (783, 256) with delta (0, 0)
Screenshot: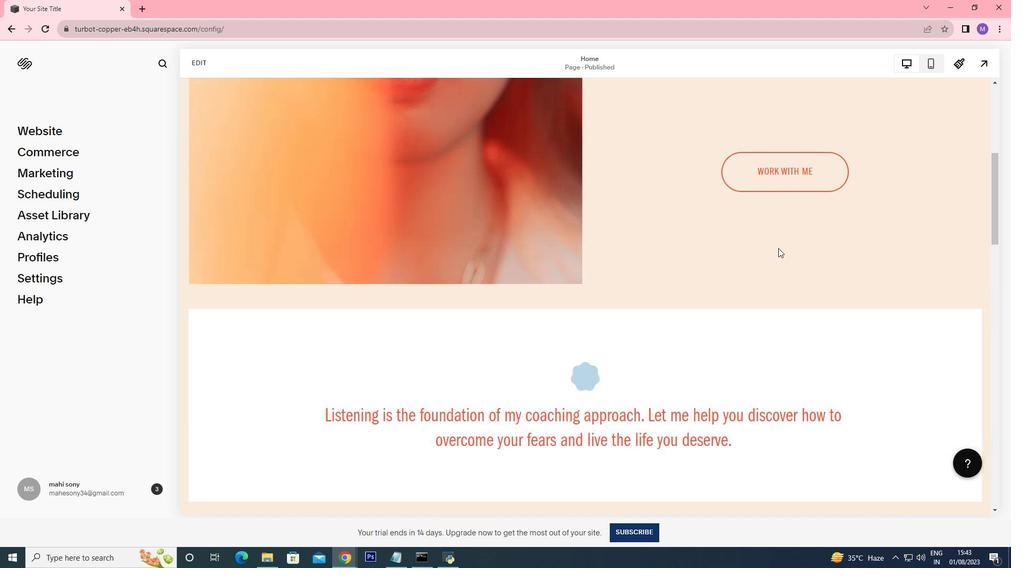 
Action: Mouse scrolled (783, 256) with delta (0, 0)
Screenshot: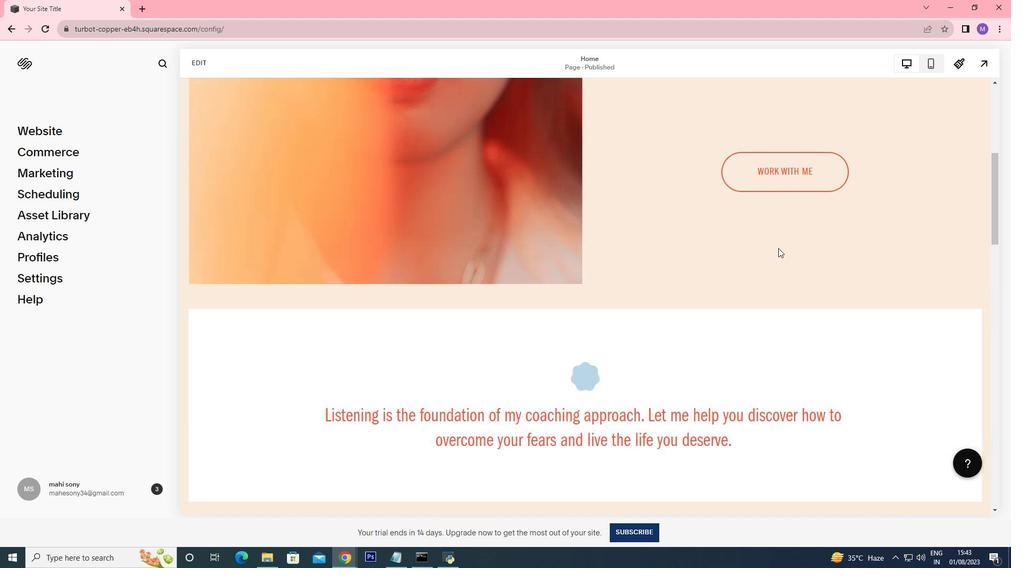 
Action: Mouse scrolled (783, 256) with delta (0, 0)
Screenshot: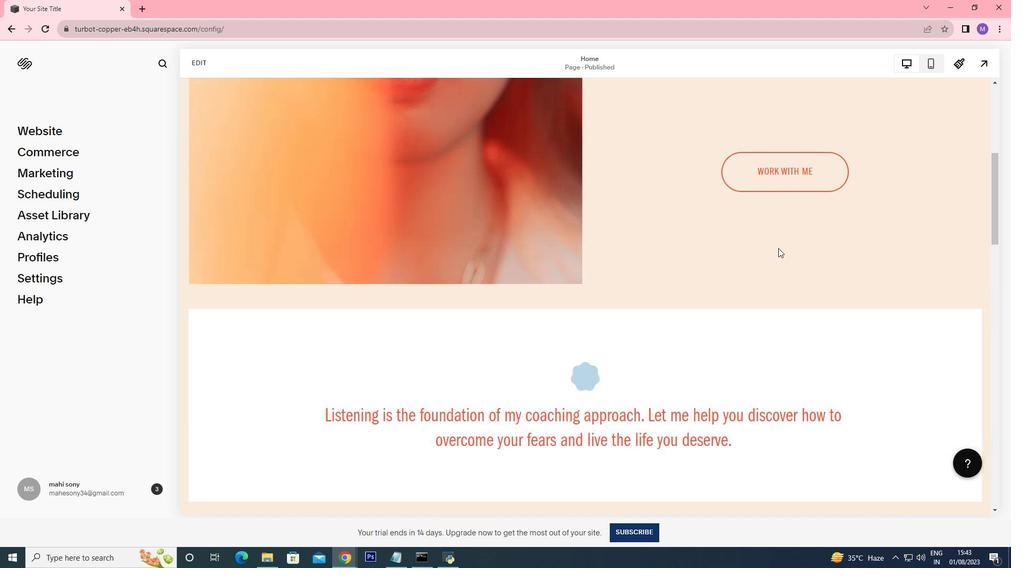 
Action: Mouse scrolled (783, 256) with delta (0, 0)
Screenshot: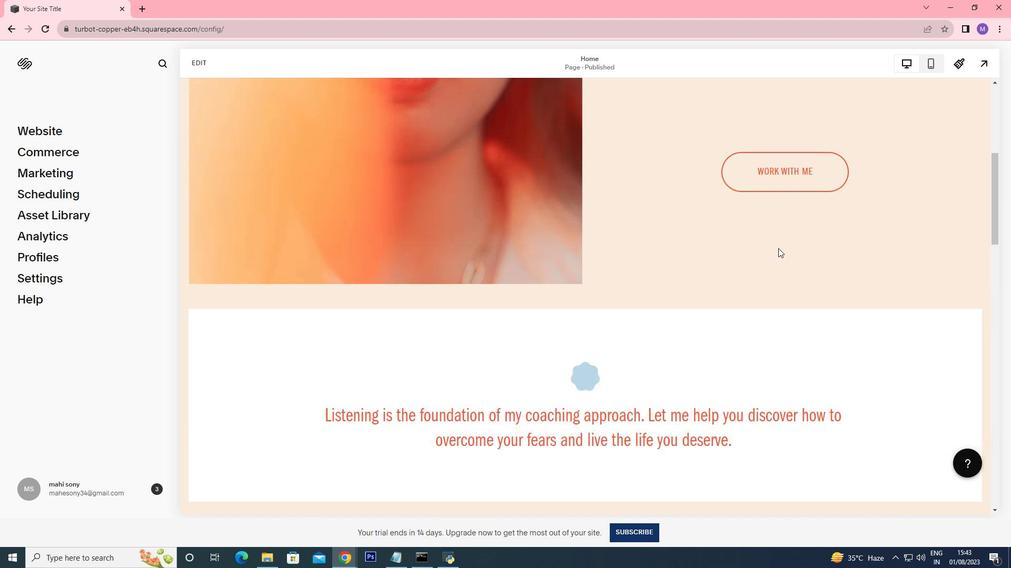 
Action: Mouse moved to (782, 250)
Screenshot: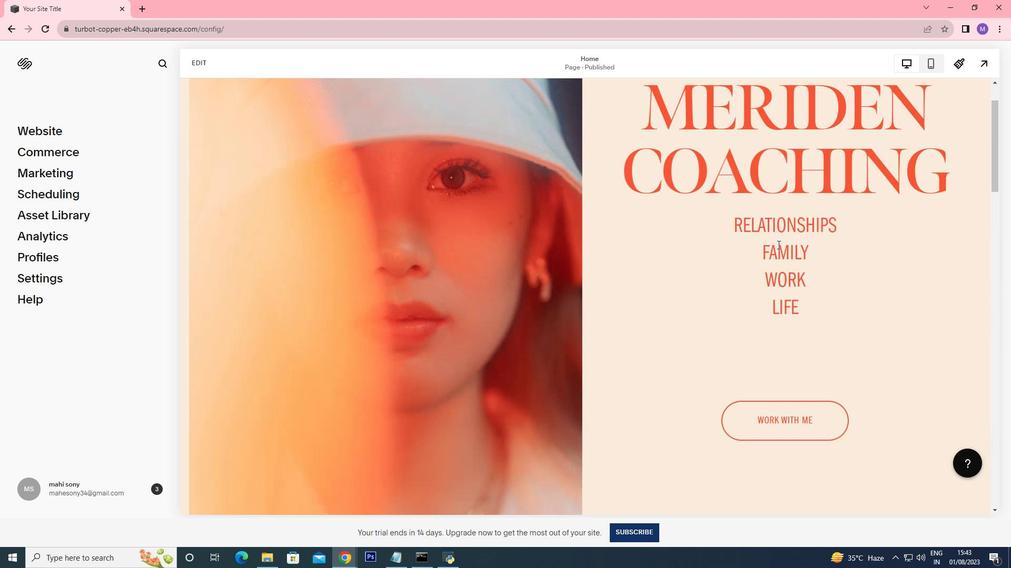 
Action: Mouse scrolled (782, 250) with delta (0, 0)
Screenshot: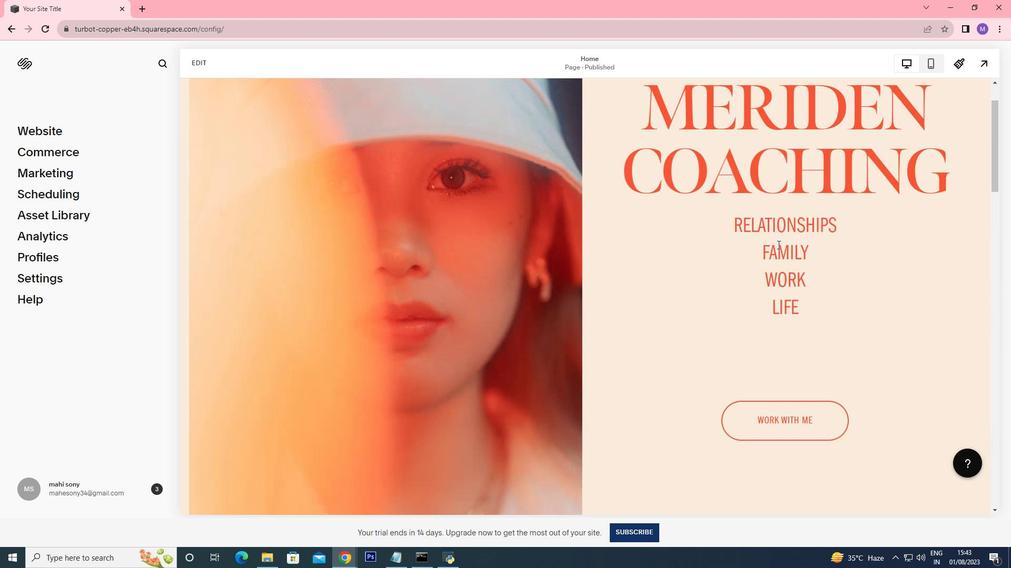 
Action: Mouse scrolled (782, 250) with delta (0, 0)
Screenshot: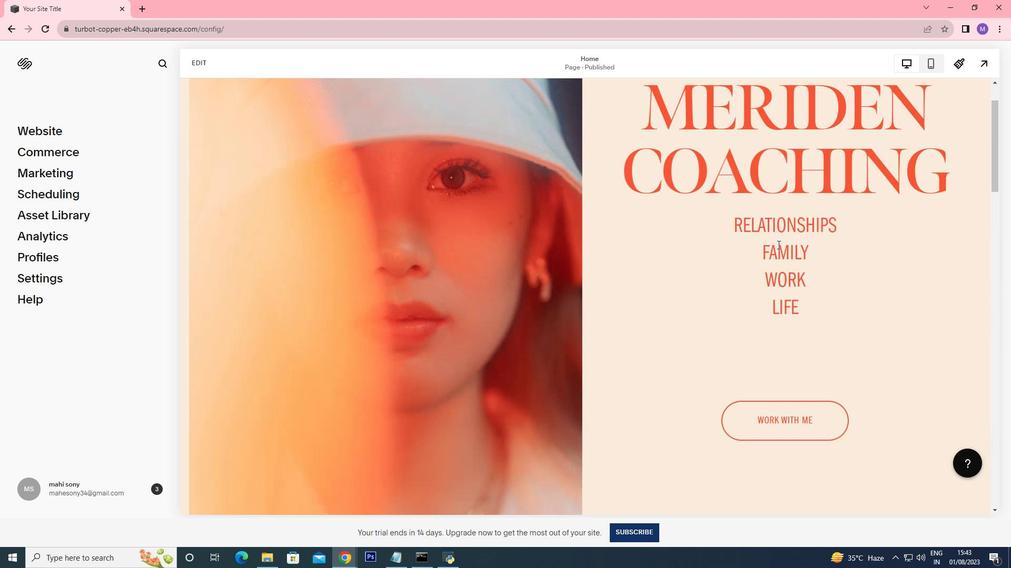 
Action: Mouse scrolled (782, 250) with delta (0, 0)
Screenshot: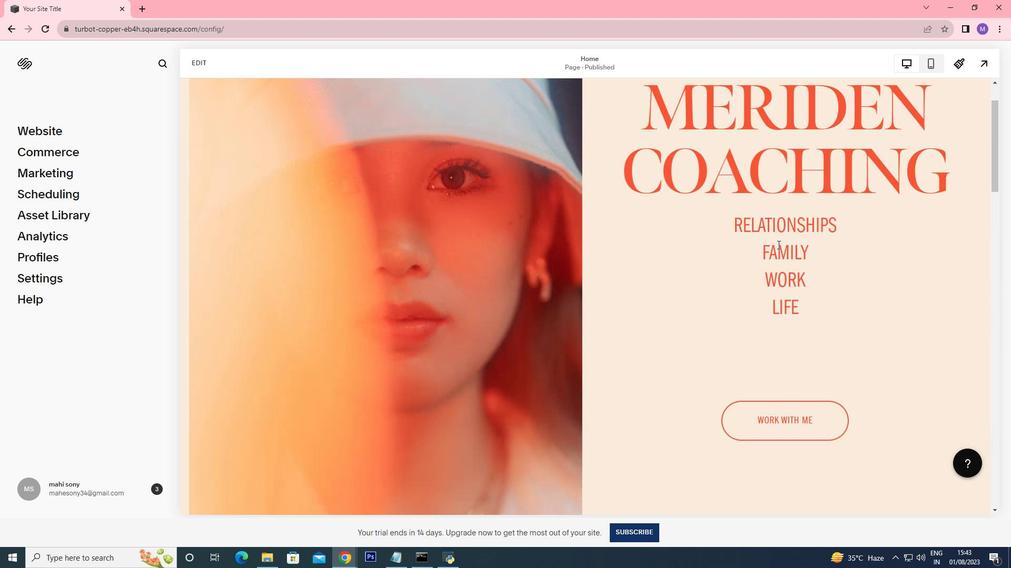 
Action: Mouse scrolled (782, 250) with delta (0, 0)
Screenshot: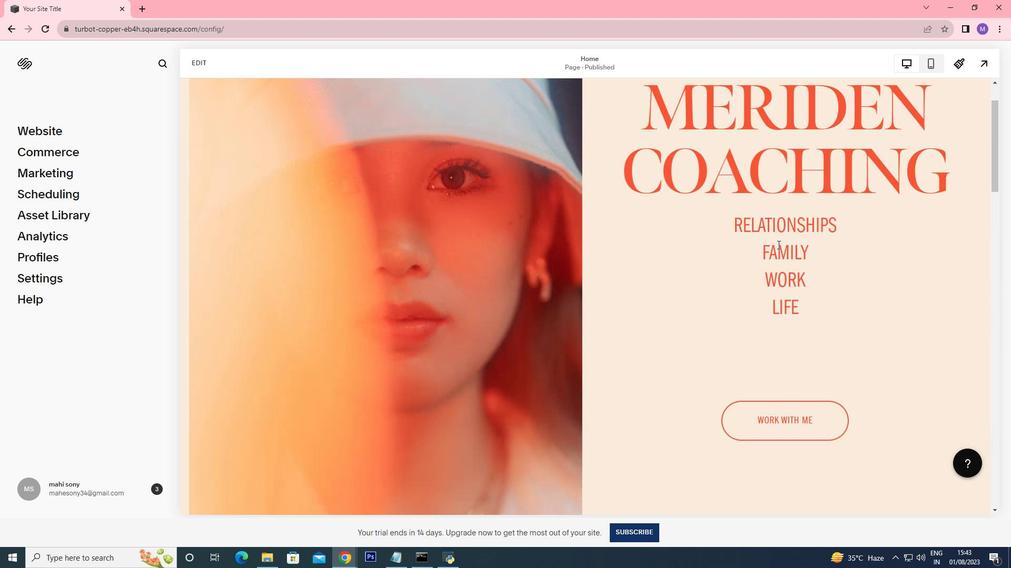 
Action: Mouse scrolled (782, 250) with delta (0, 0)
Screenshot: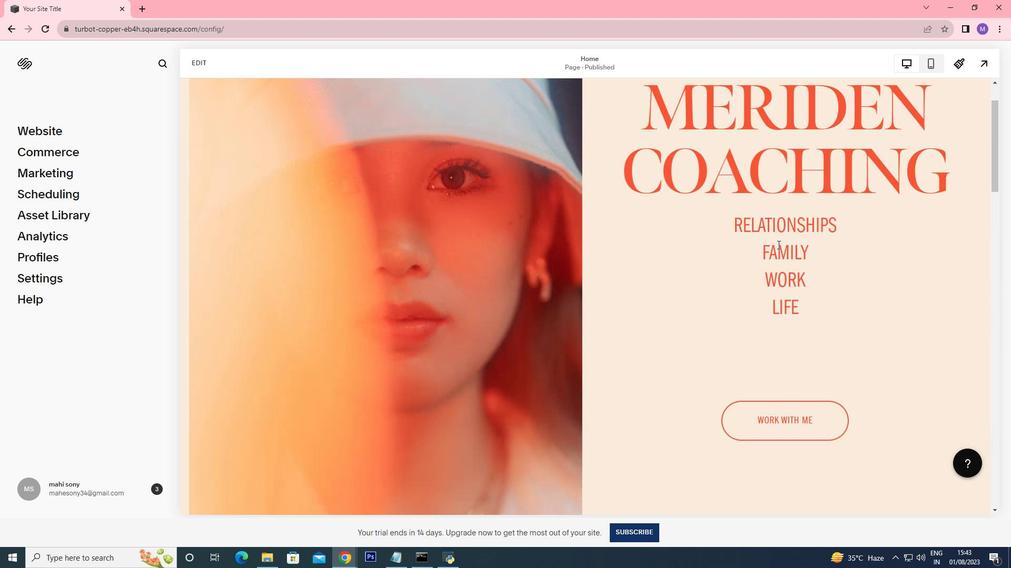 
Action: Mouse scrolled (782, 250) with delta (0, 0)
Screenshot: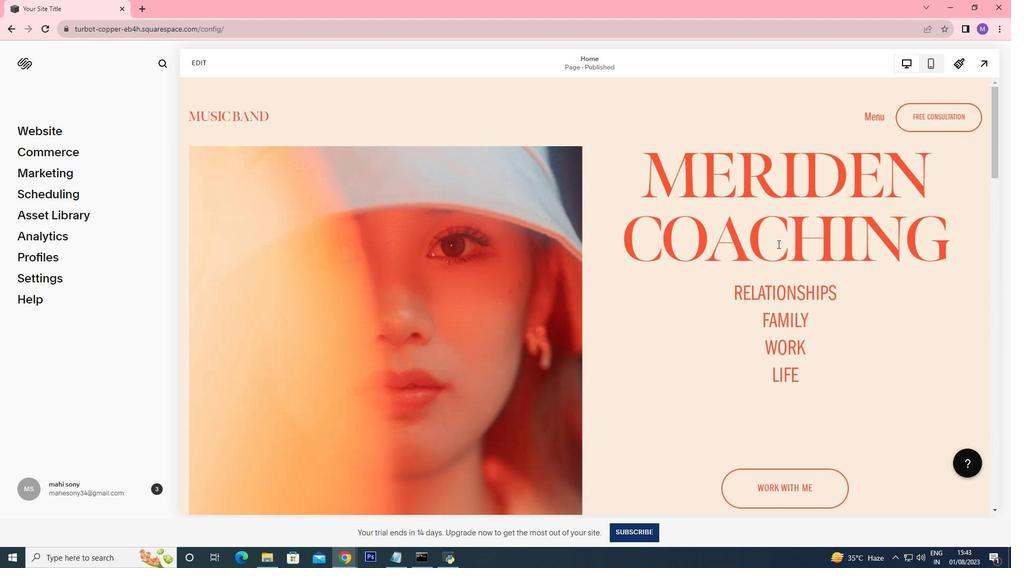 
Action: Mouse scrolled (782, 250) with delta (0, 0)
Screenshot: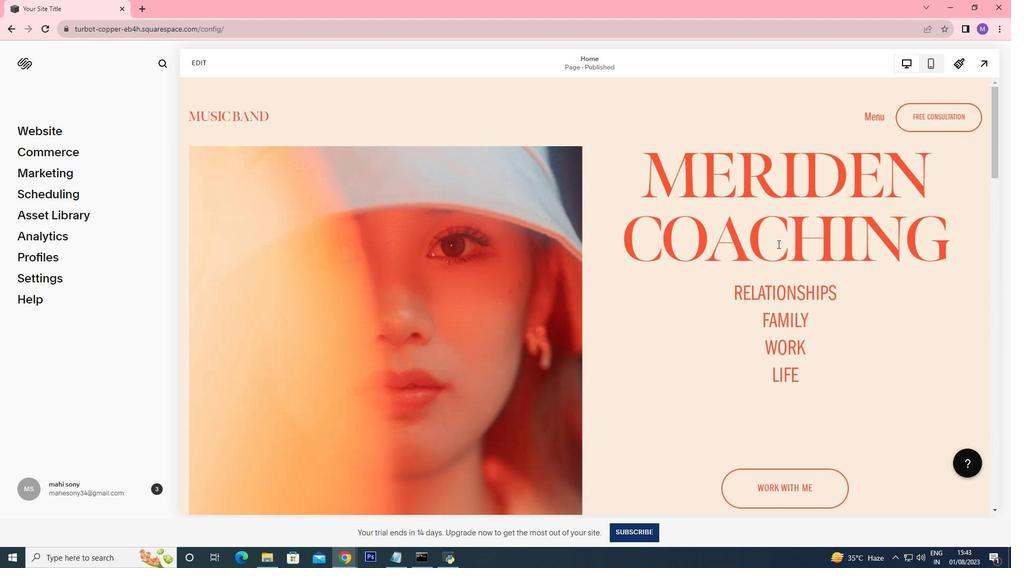 
Action: Mouse scrolled (782, 250) with delta (0, 0)
Screenshot: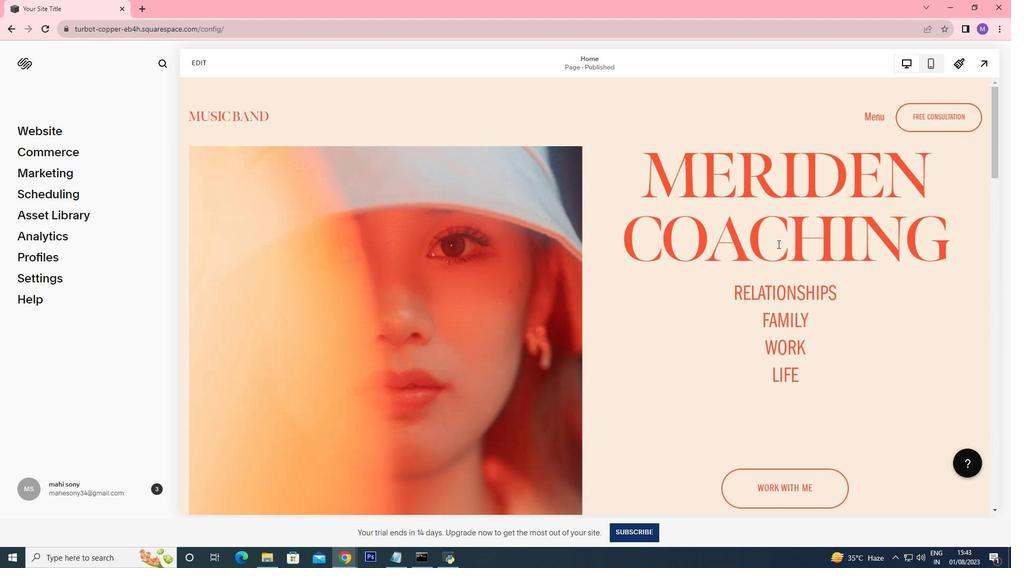 
Action: Mouse moved to (782, 249)
Screenshot: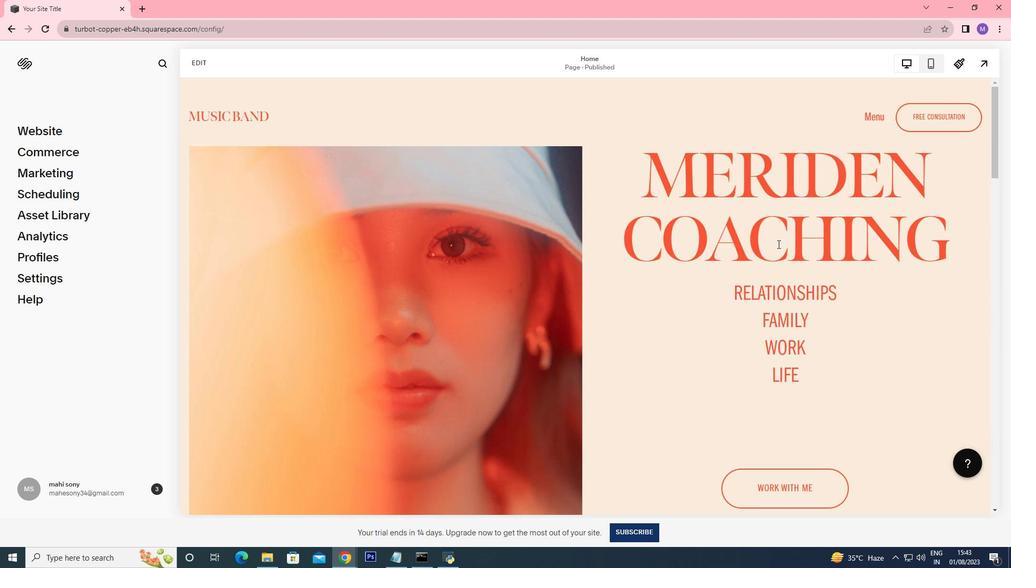 
Action: Mouse scrolled (782, 249) with delta (0, 0)
Screenshot: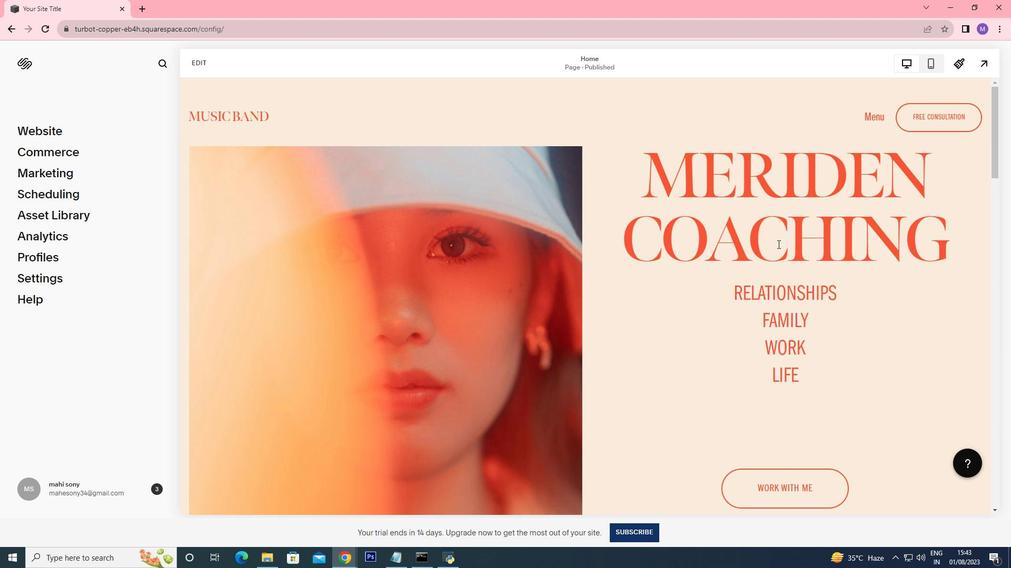 
Action: Mouse scrolled (782, 249) with delta (0, 0)
Screenshot: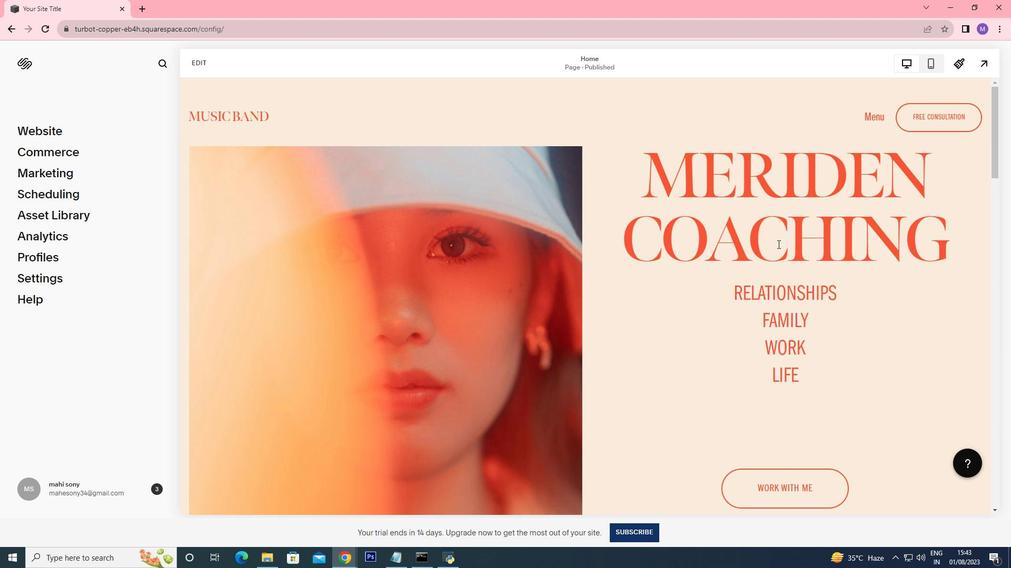 
Action: Mouse scrolled (782, 249) with delta (0, 0)
Screenshot: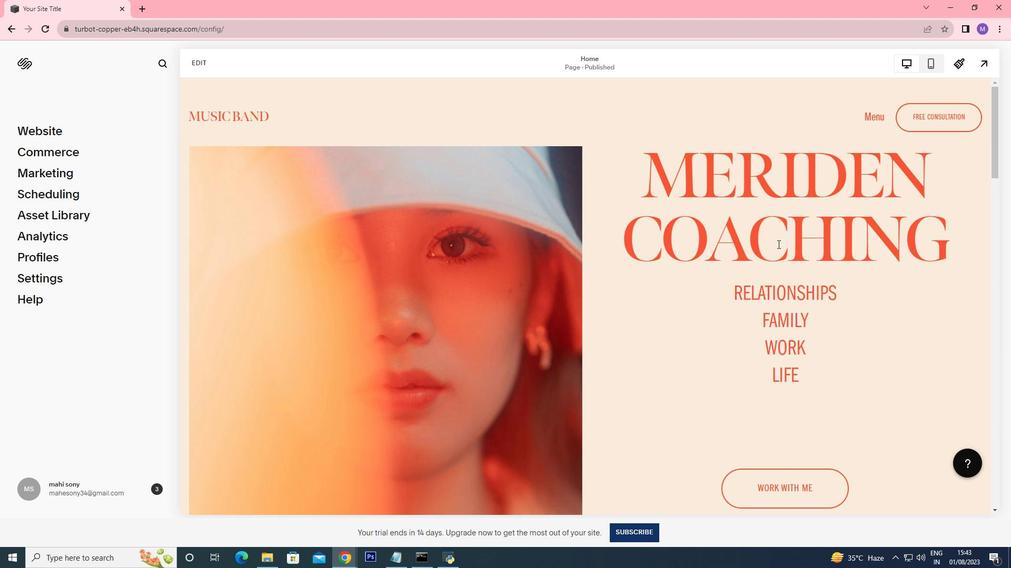 
Action: Mouse scrolled (782, 249) with delta (0, 0)
Screenshot: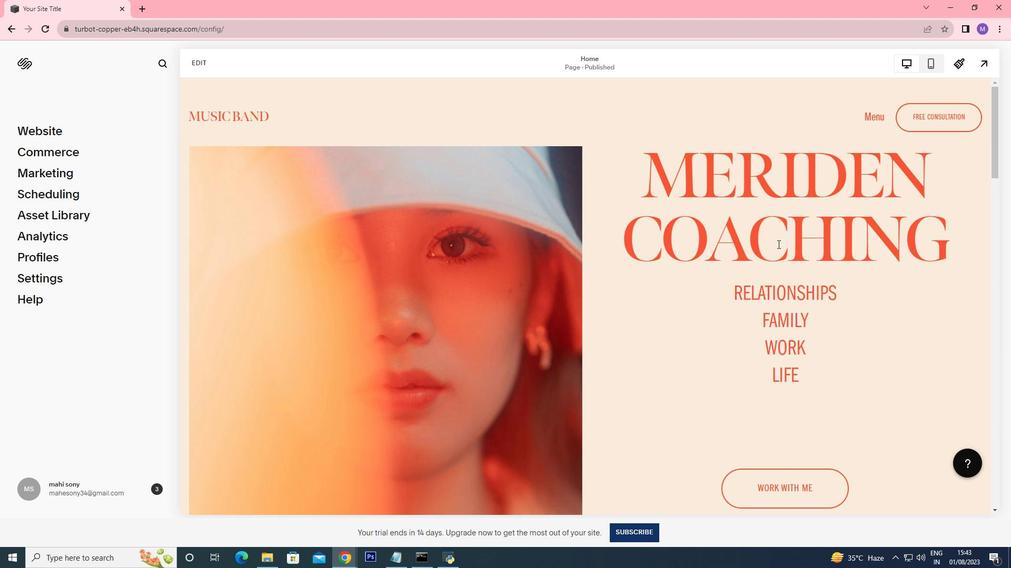 
Action: Mouse scrolled (782, 249) with delta (0, 0)
Screenshot: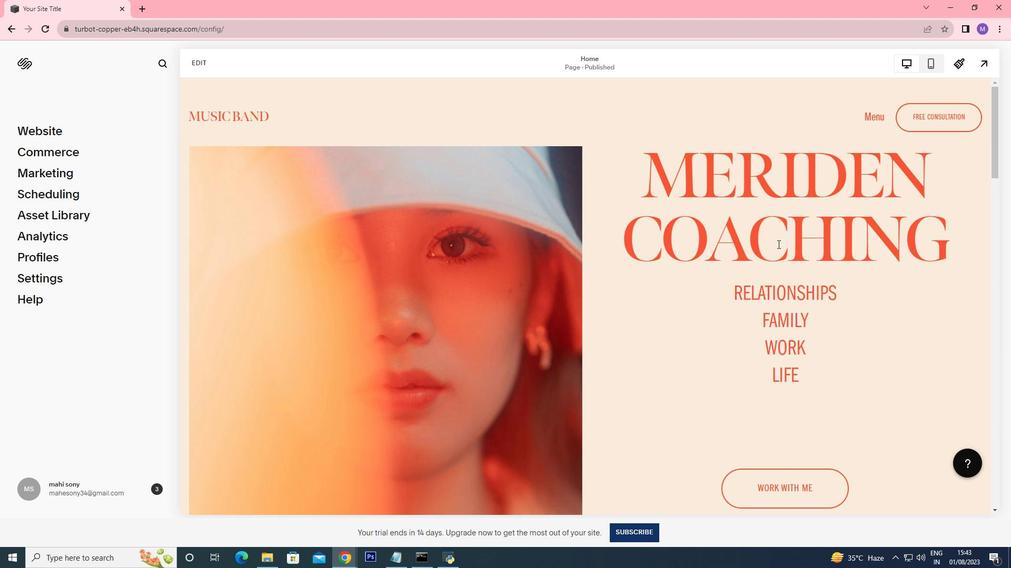 
Action: Mouse scrolled (782, 249) with delta (0, 0)
Screenshot: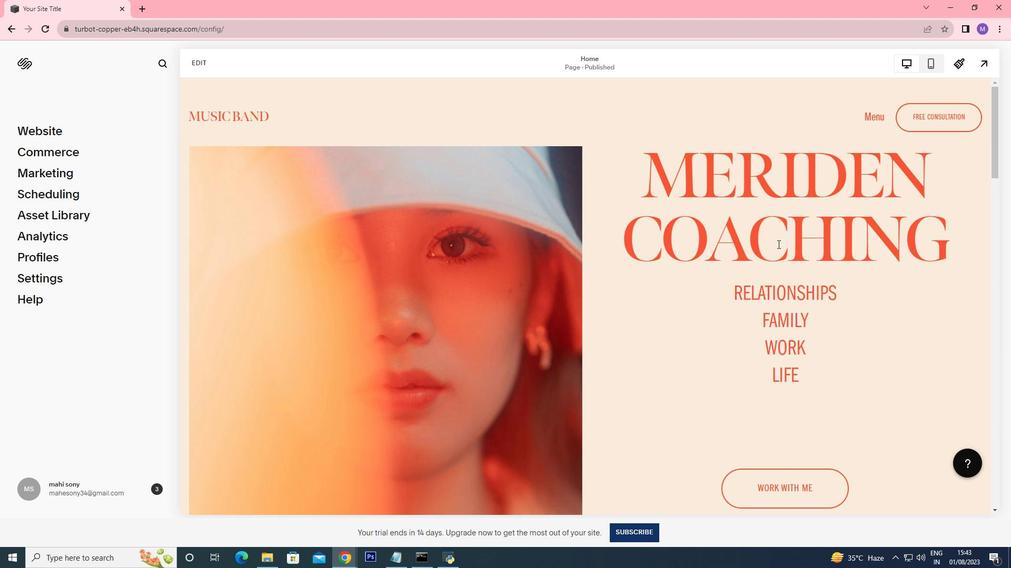 
Action: Mouse scrolled (782, 249) with delta (0, 0)
Screenshot: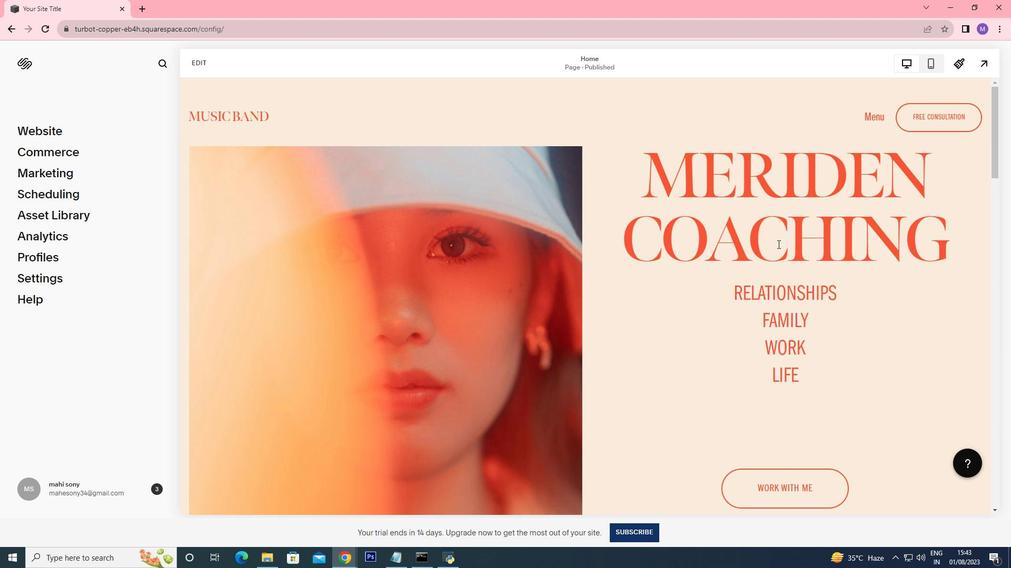
Action: Mouse scrolled (782, 249) with delta (0, 0)
Screenshot: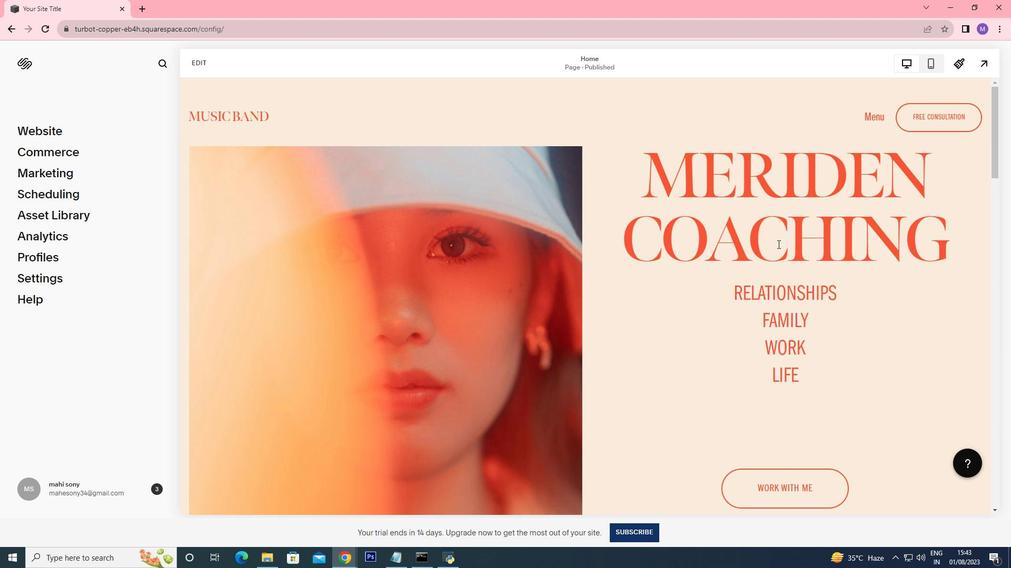 
Action: Mouse scrolled (782, 249) with delta (0, 0)
Screenshot: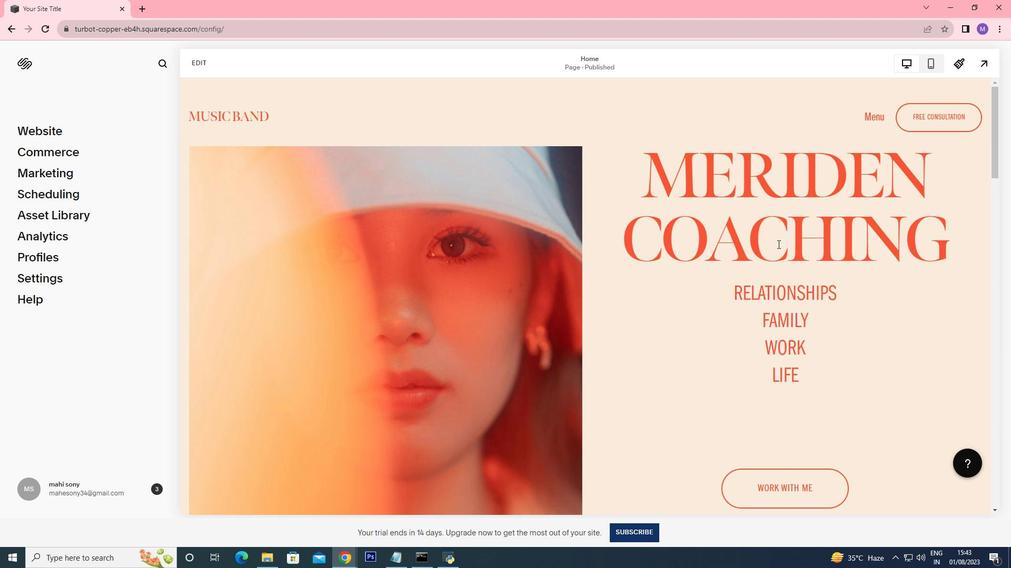 
Action: Mouse scrolled (782, 249) with delta (0, 0)
Screenshot: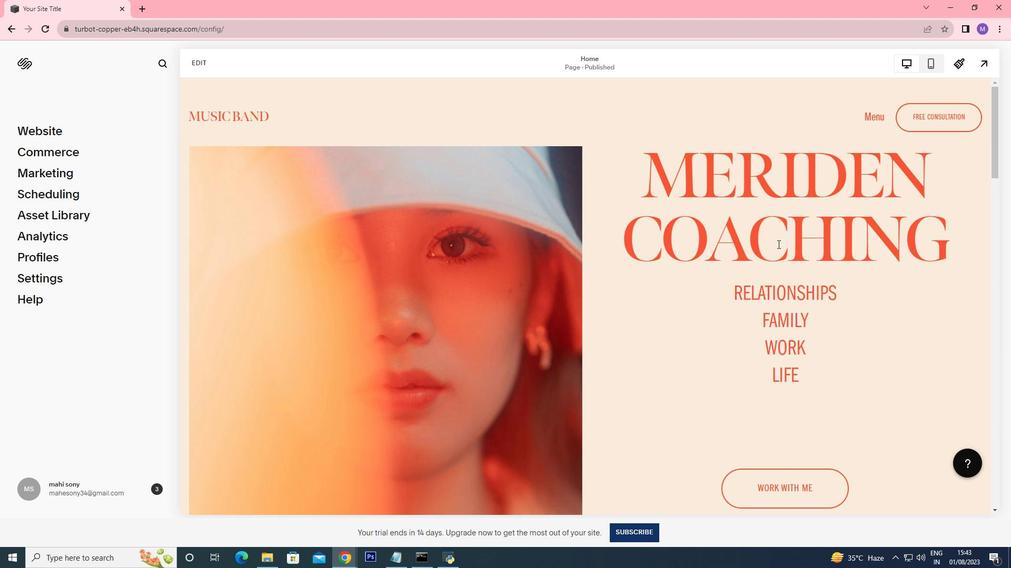 
Action: Mouse scrolled (782, 249) with delta (0, 0)
Screenshot: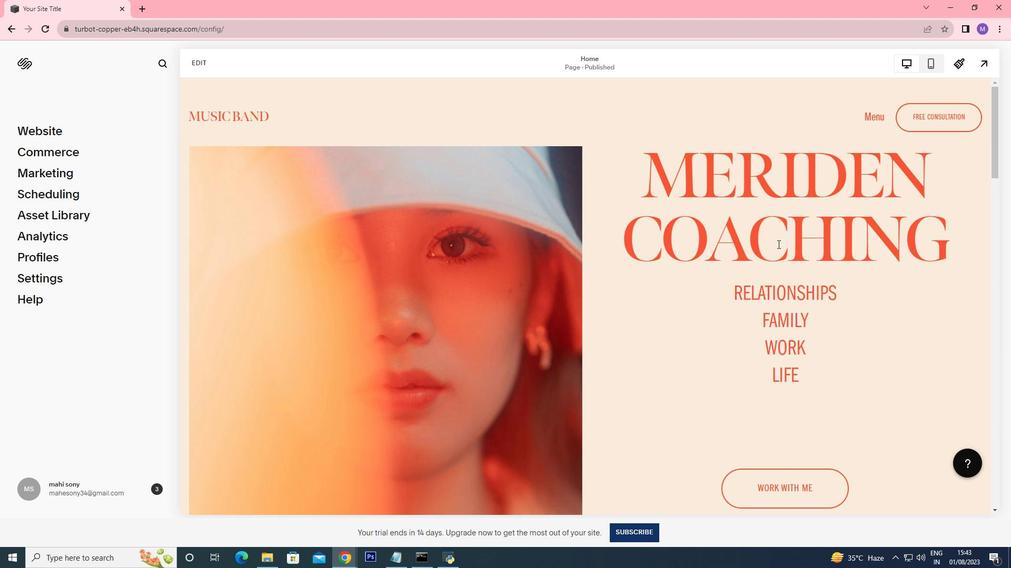 
Action: Mouse scrolled (782, 249) with delta (0, 0)
Screenshot: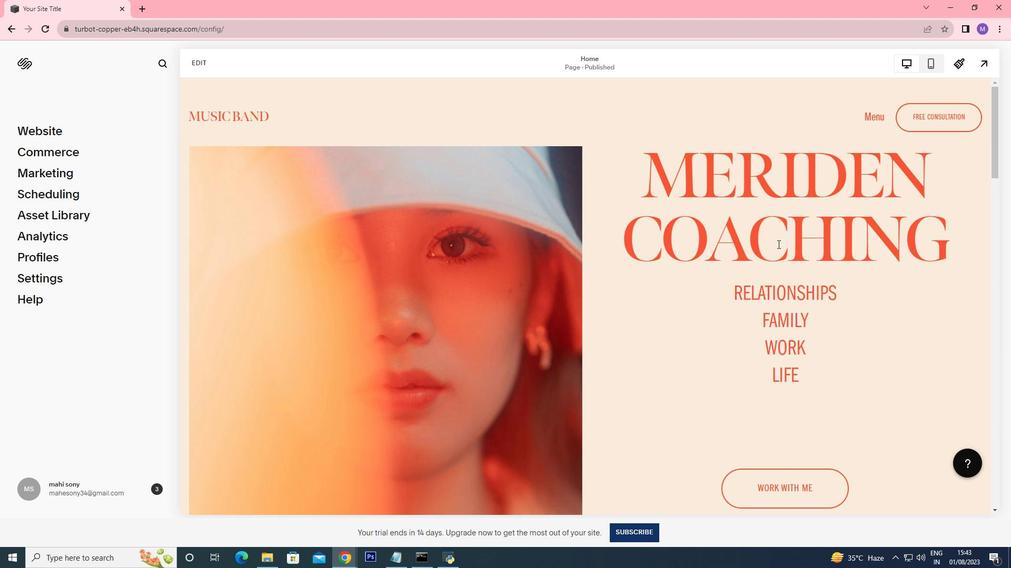 
Action: Mouse moved to (782, 246)
Screenshot: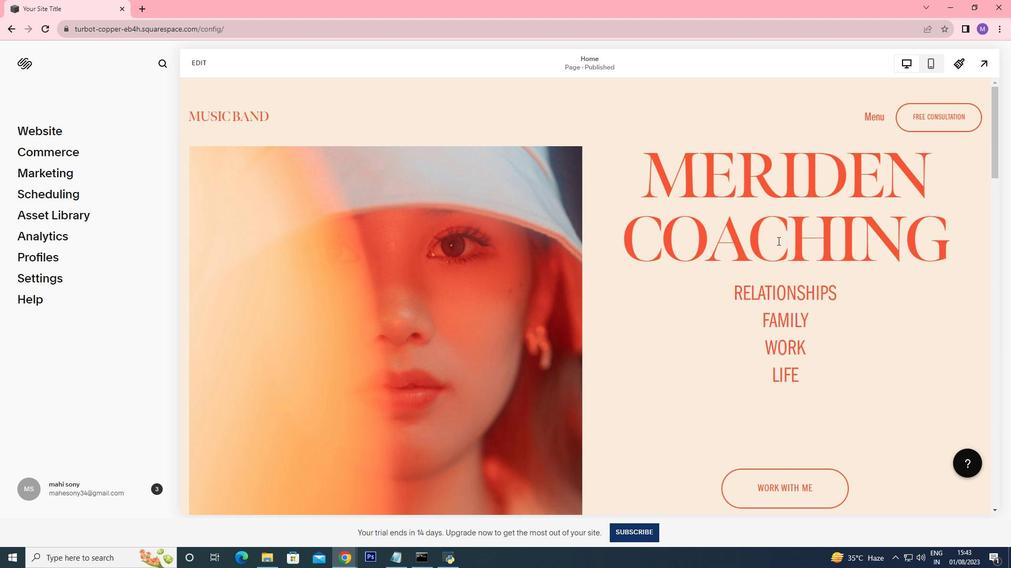 
Action: Mouse scrolled (782, 247) with delta (0, 0)
Screenshot: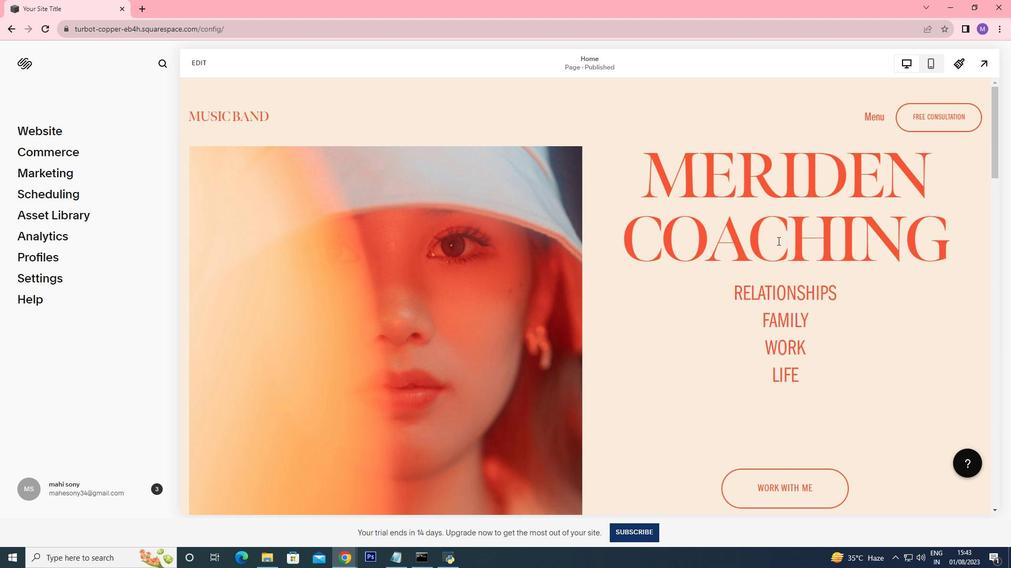 
Action: Mouse scrolled (782, 247) with delta (0, 0)
Screenshot: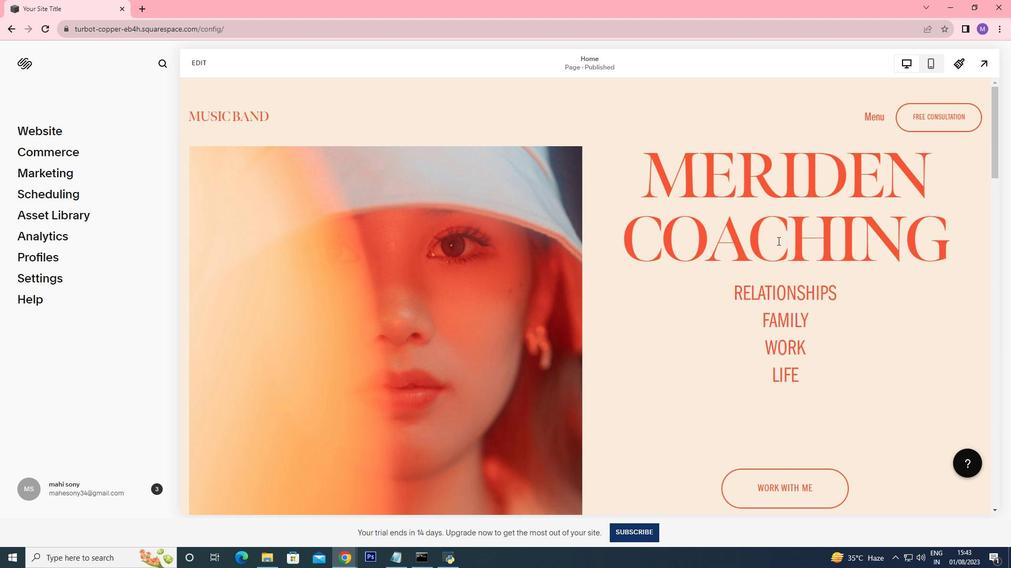 
Action: Mouse scrolled (782, 247) with delta (0, 0)
Screenshot: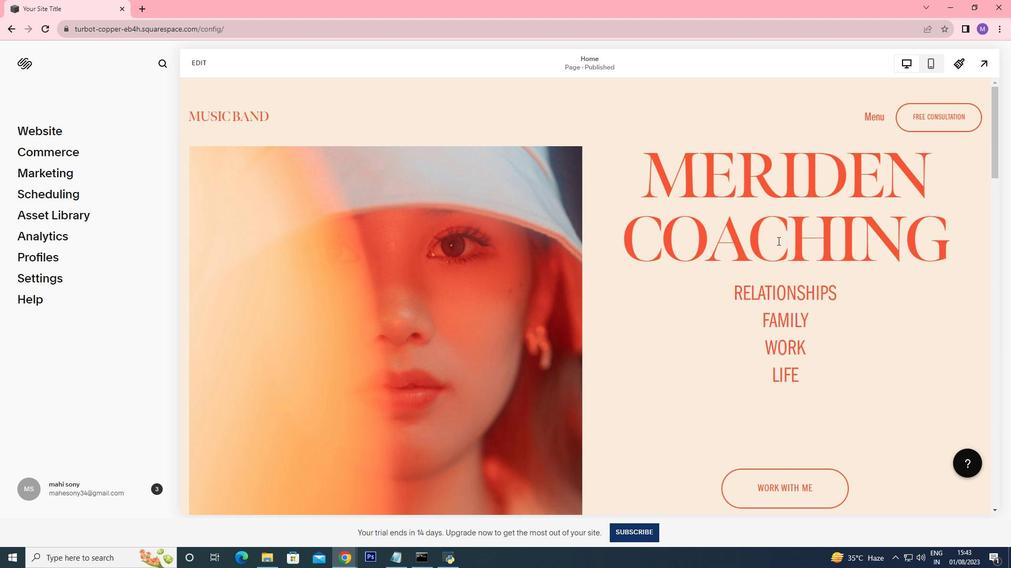 
Action: Mouse scrolled (782, 247) with delta (0, 0)
Screenshot: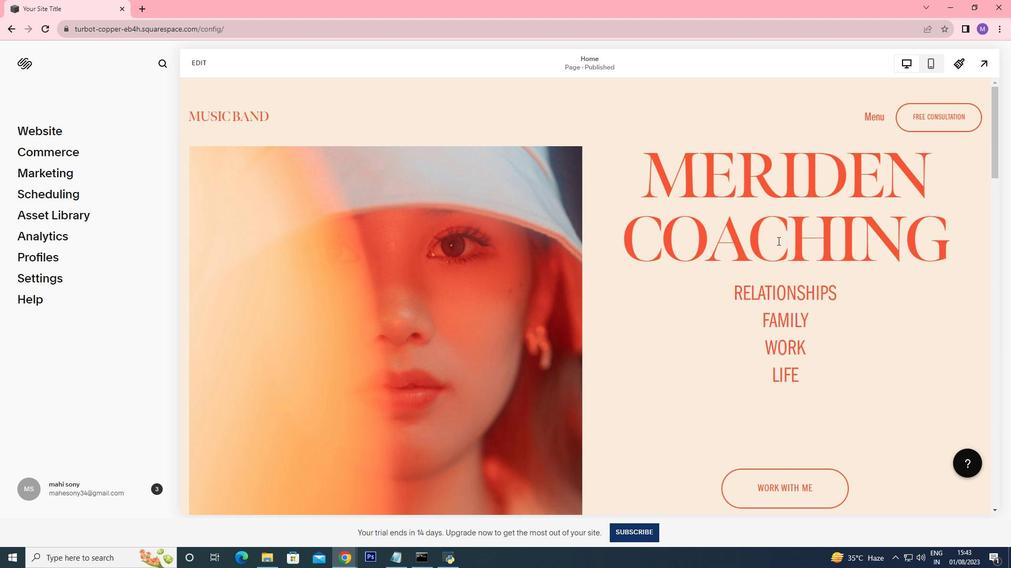
Action: Mouse scrolled (782, 247) with delta (0, 0)
Screenshot: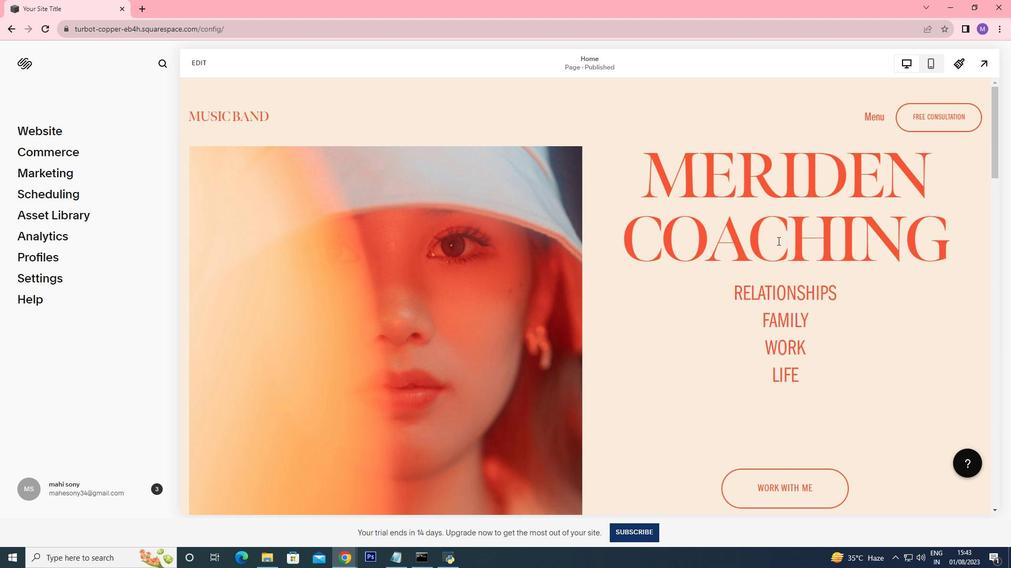
Action: Mouse scrolled (782, 247) with delta (0, 0)
Screenshot: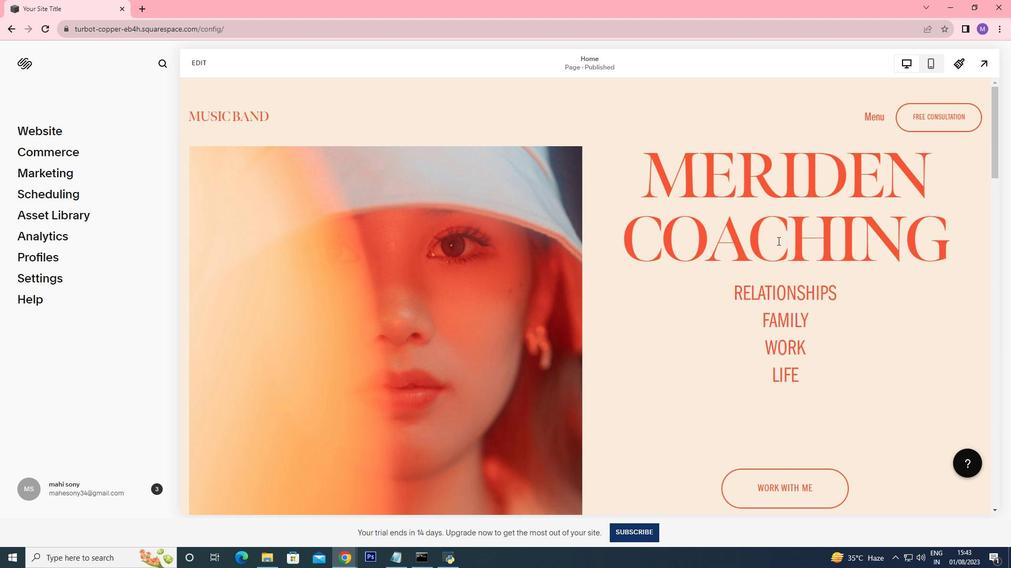 
Action: Mouse moved to (827, 238)
Screenshot: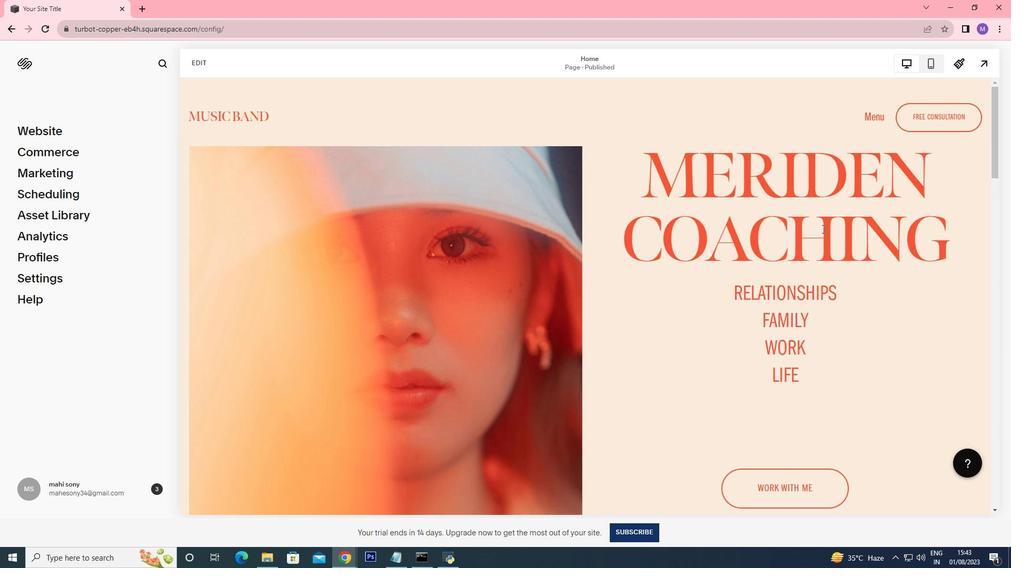 
Action: Mouse pressed left at (827, 238)
Screenshot: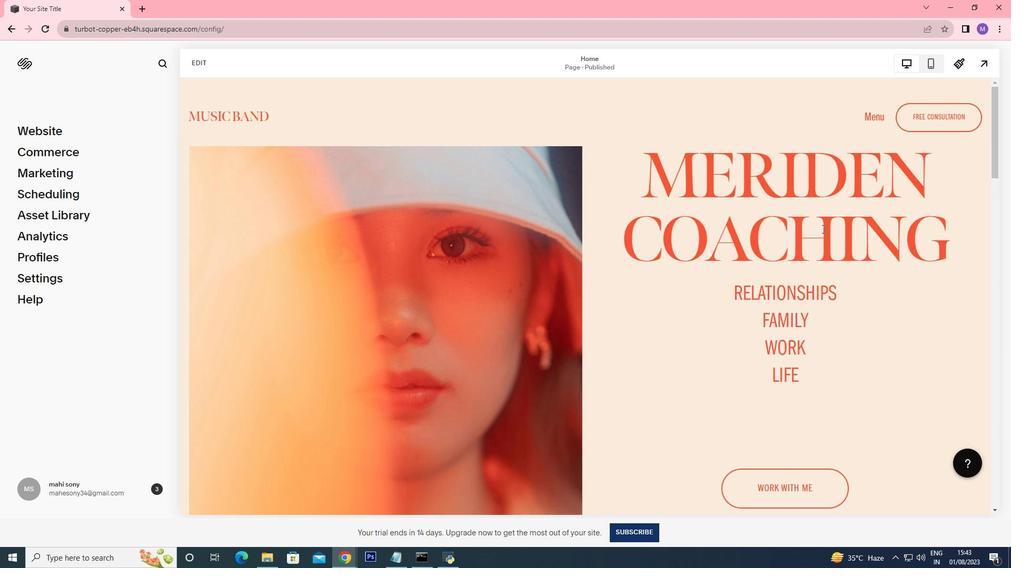 
Action: Mouse pressed left at (827, 238)
Screenshot: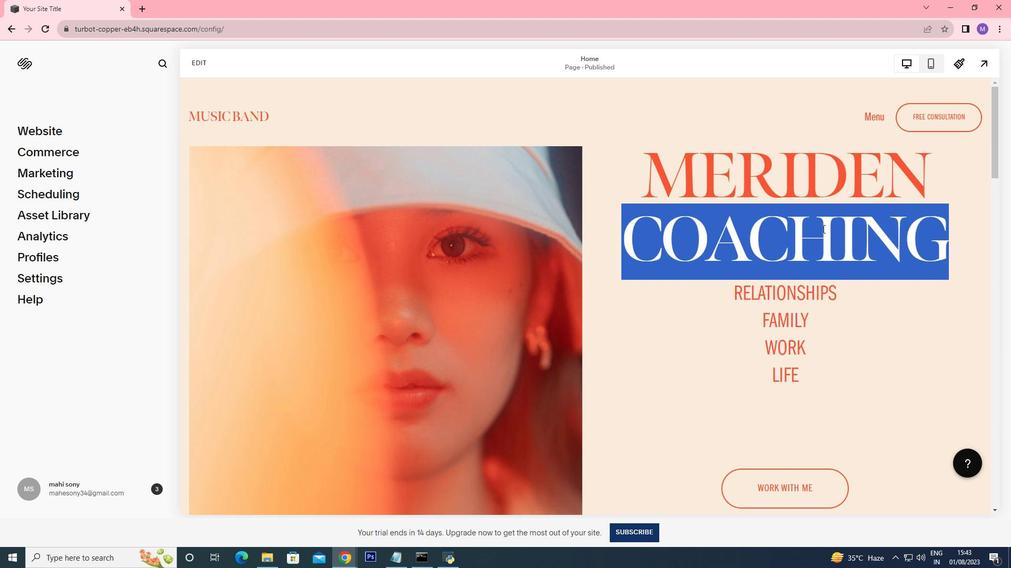 
Action: Mouse moved to (829, 213)
Screenshot: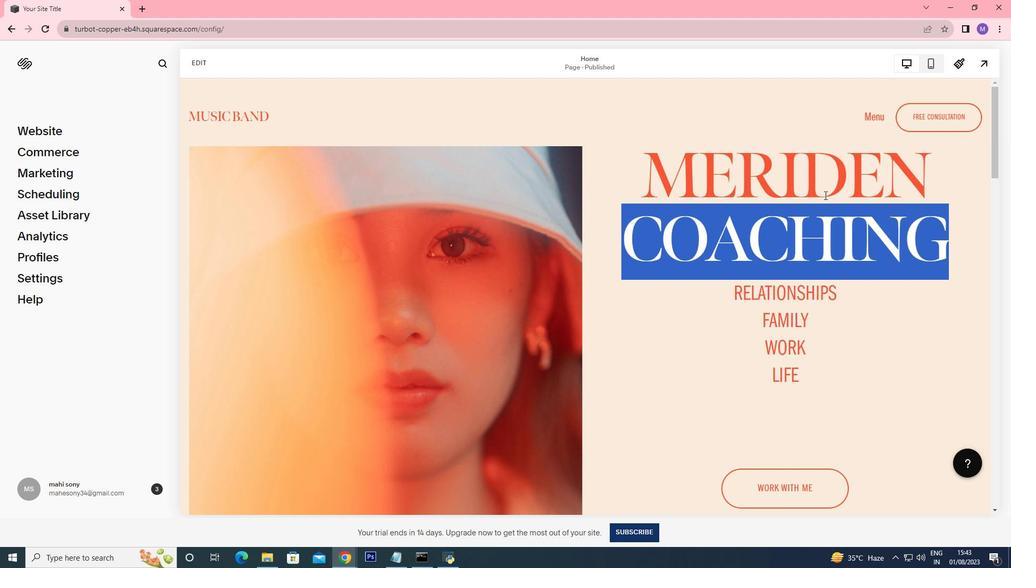 
Action: Mouse pressed left at (829, 213)
Screenshot: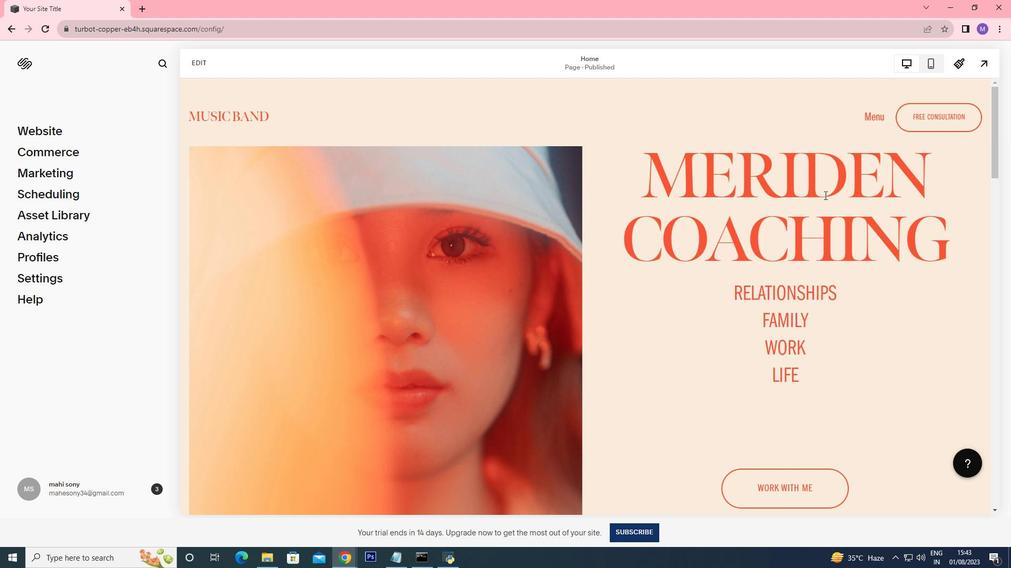 
Action: Mouse pressed left at (829, 213)
Screenshot: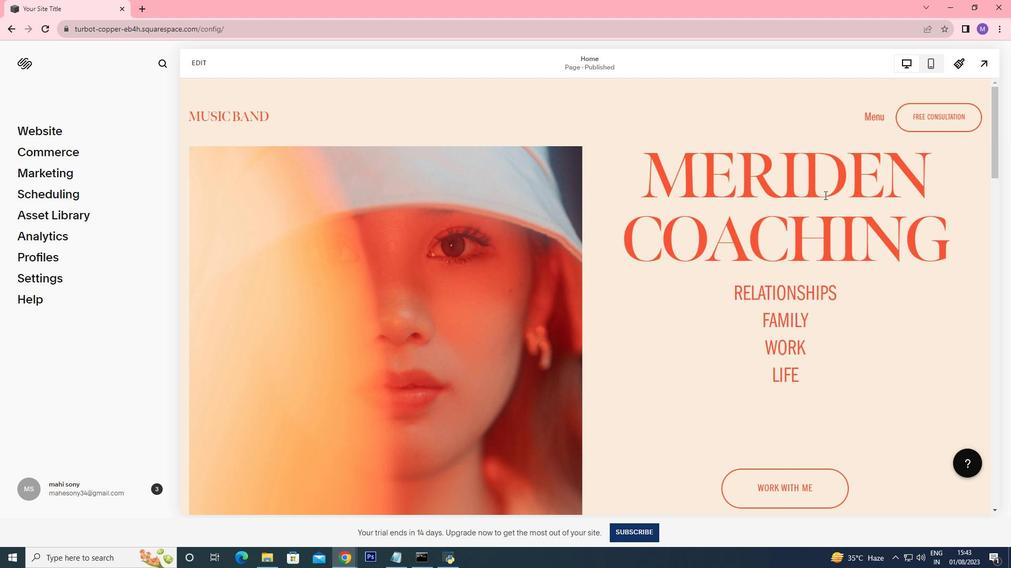 
Action: Mouse pressed left at (829, 213)
Screenshot: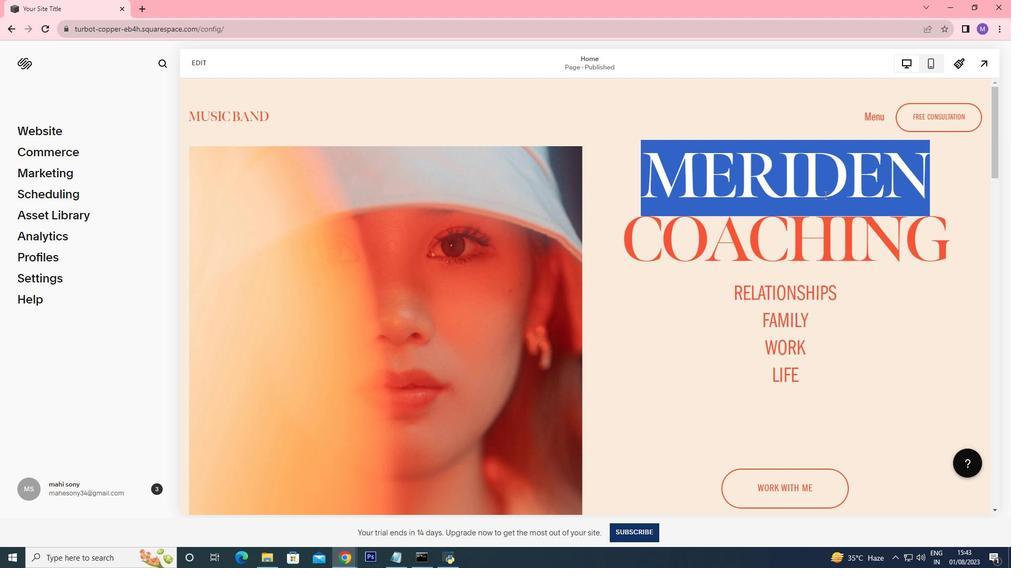 
Action: Mouse pressed left at (829, 213)
Screenshot: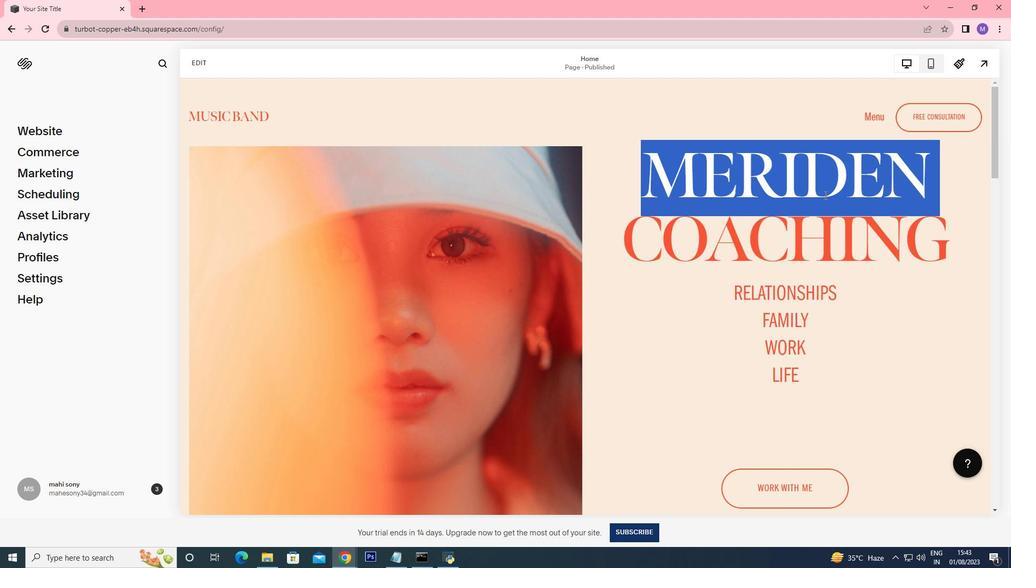 
Action: Mouse moved to (856, 233)
Screenshot: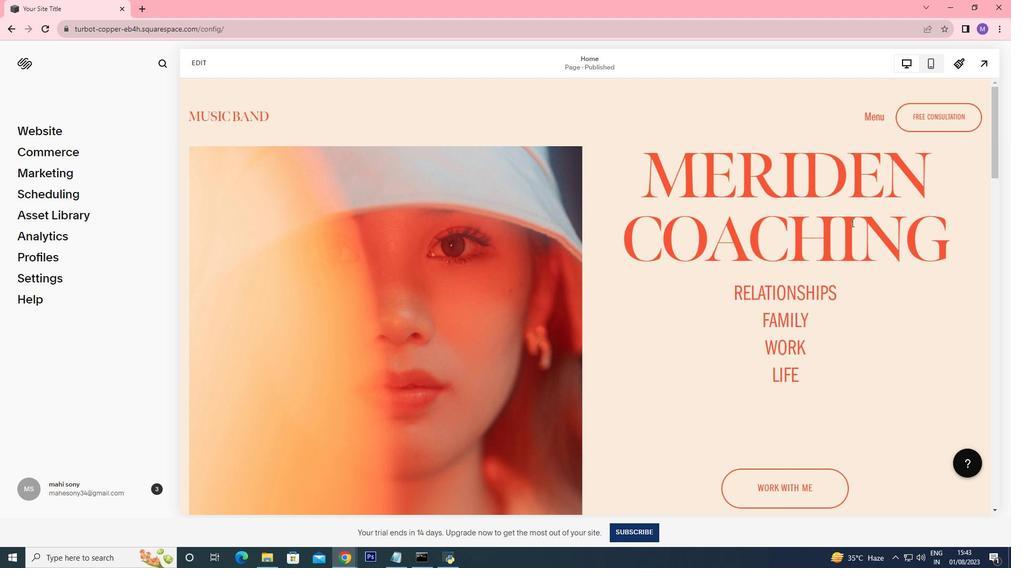 
Action: Mouse pressed left at (856, 233)
Screenshot: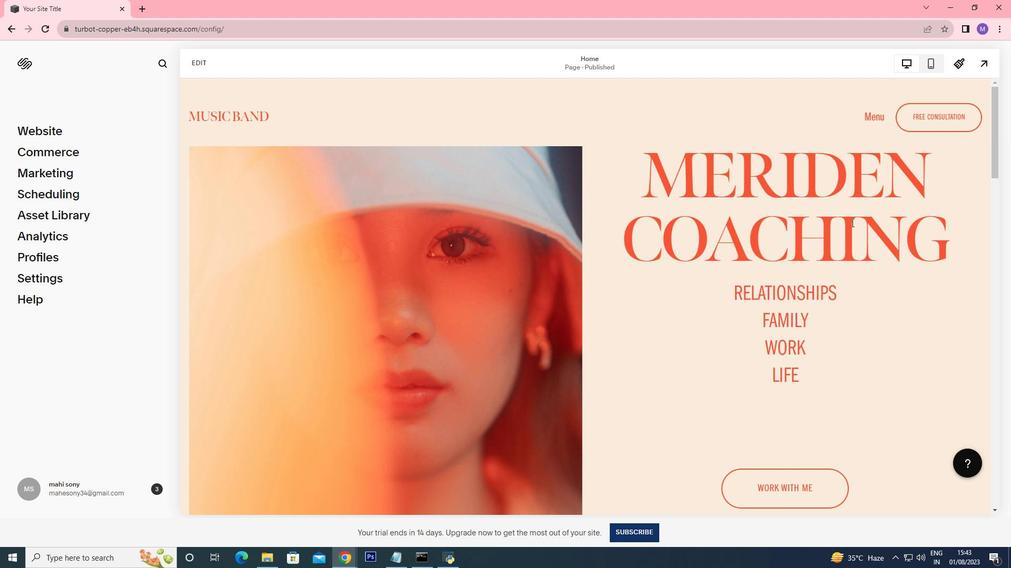 
Action: Mouse pressed left at (856, 233)
Screenshot: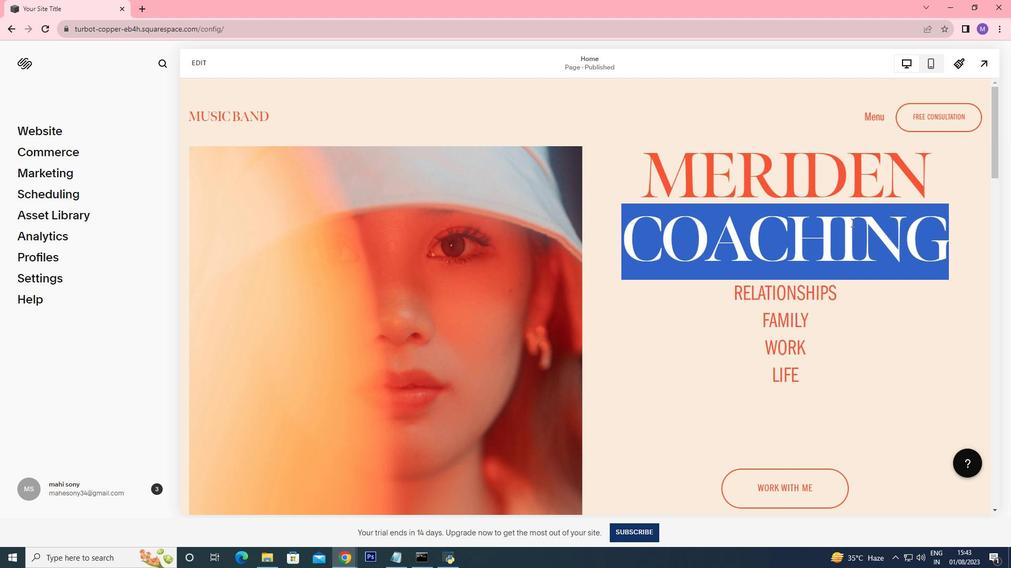 
Action: Mouse pressed left at (856, 233)
Screenshot: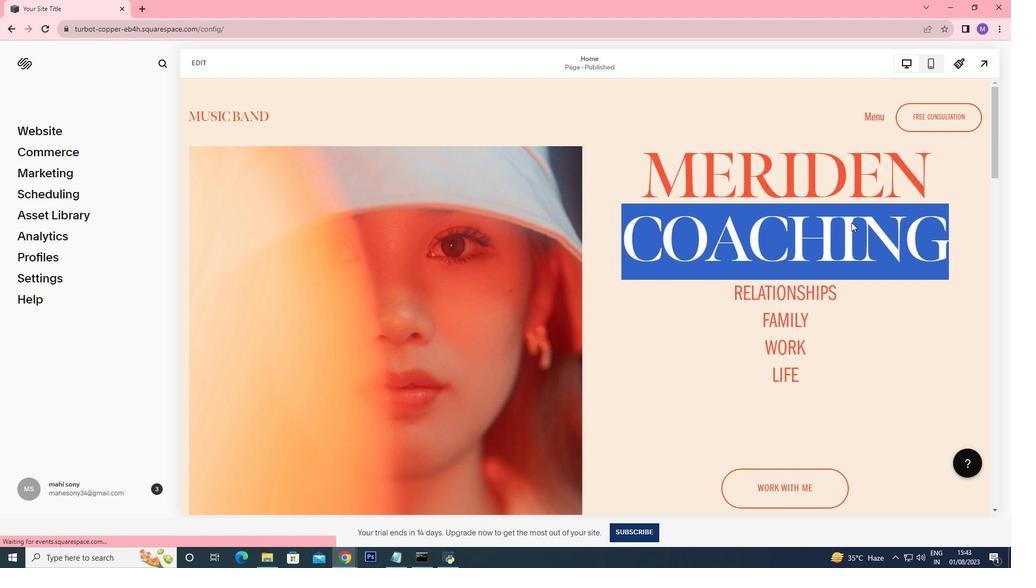 
Action: Mouse pressed left at (856, 233)
Screenshot: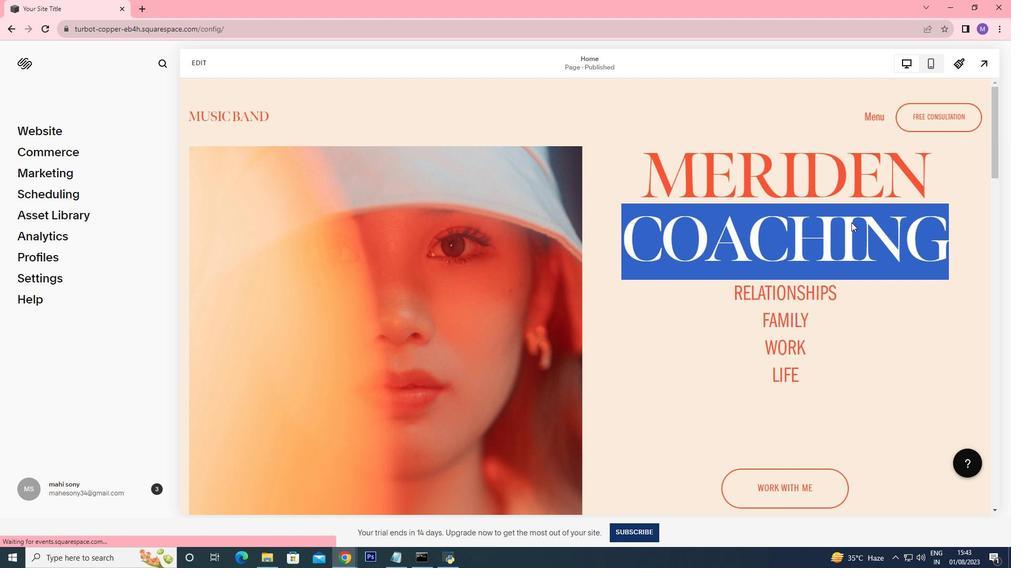 
Action: Mouse moved to (201, 118)
Screenshot: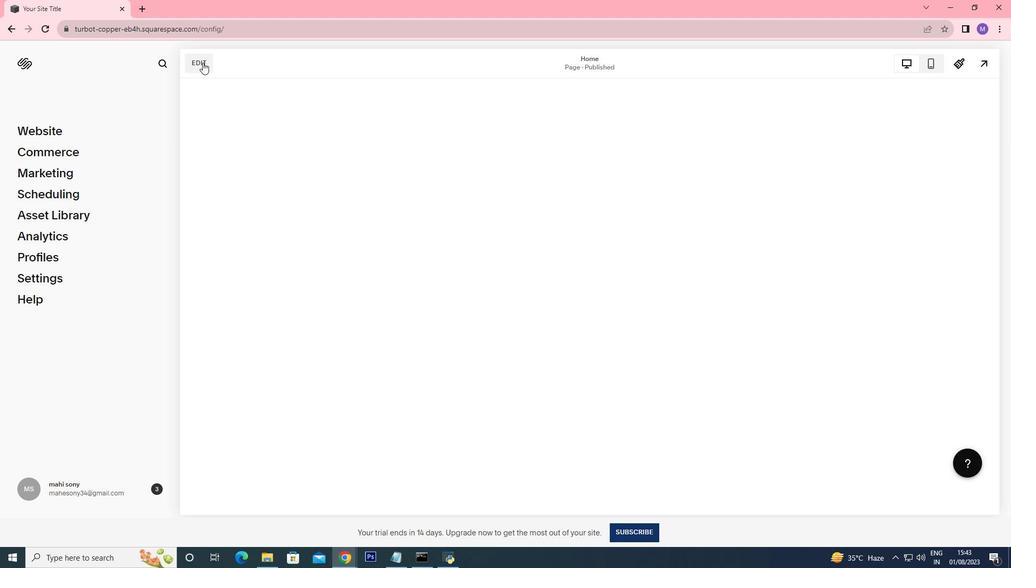 
Action: Mouse pressed left at (201, 118)
Screenshot: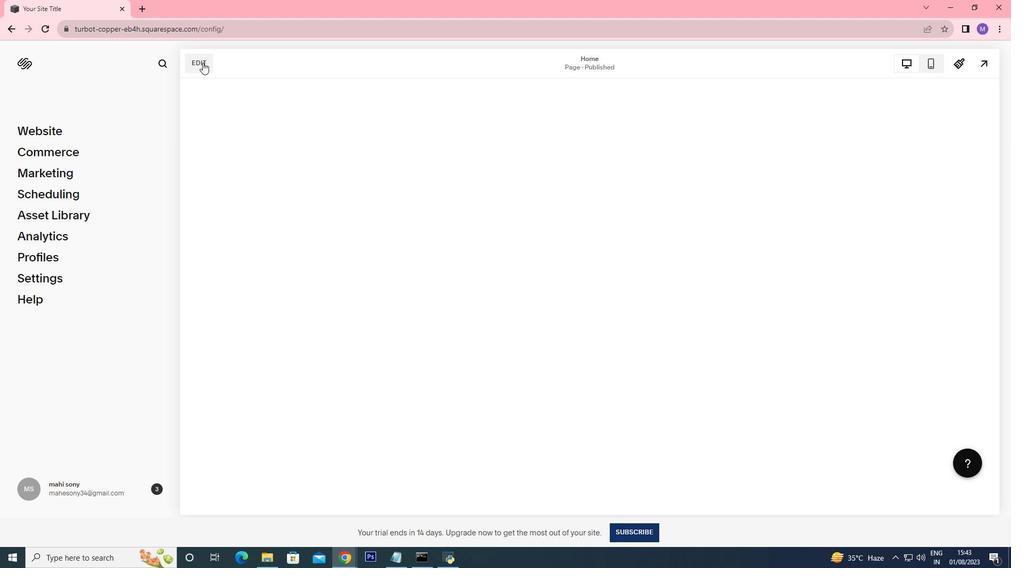 
Action: Mouse pressed left at (201, 118)
Screenshot: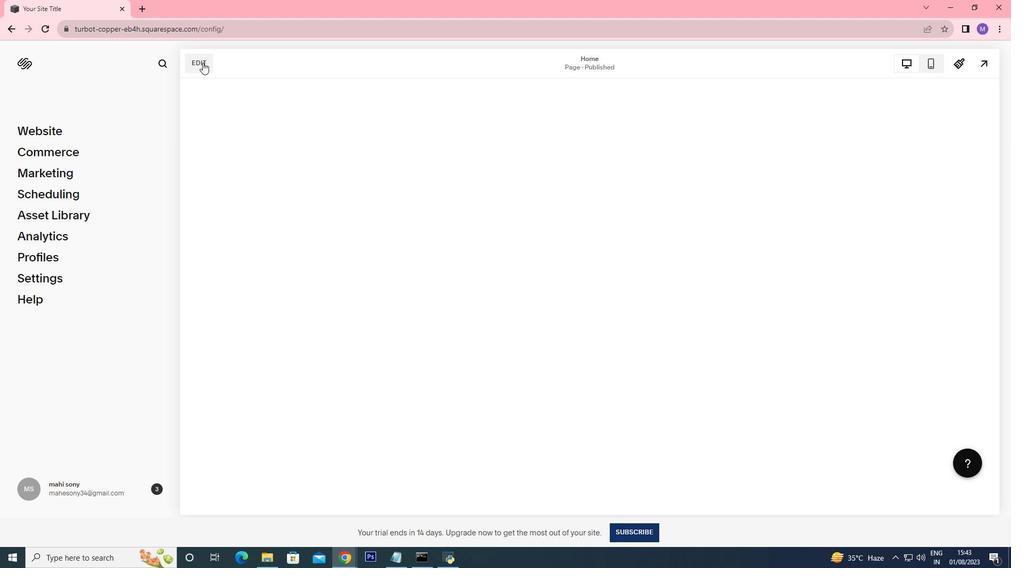 
Action: Mouse moved to (697, 227)
Screenshot: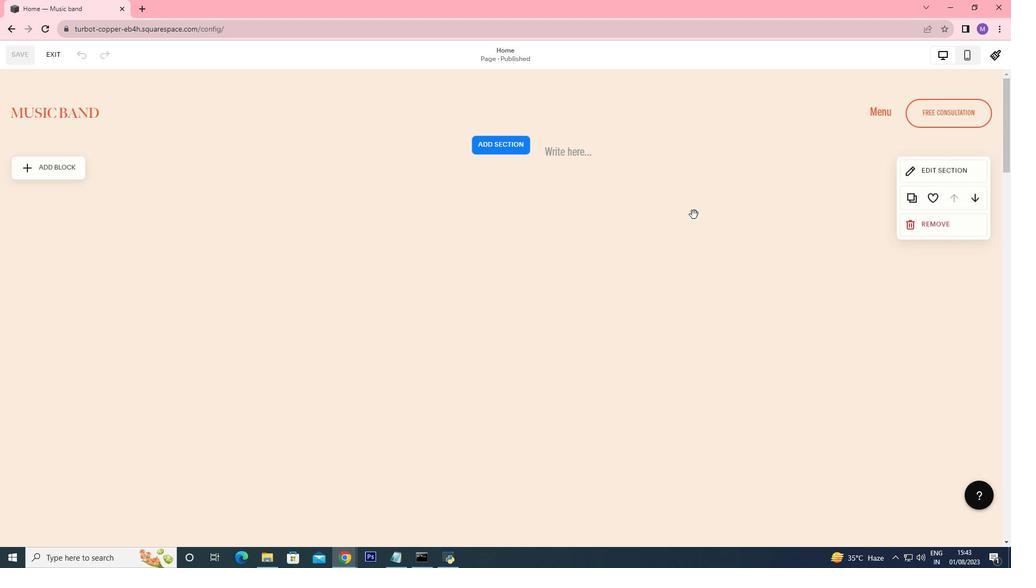 
Action: Mouse pressed left at (697, 227)
Screenshot: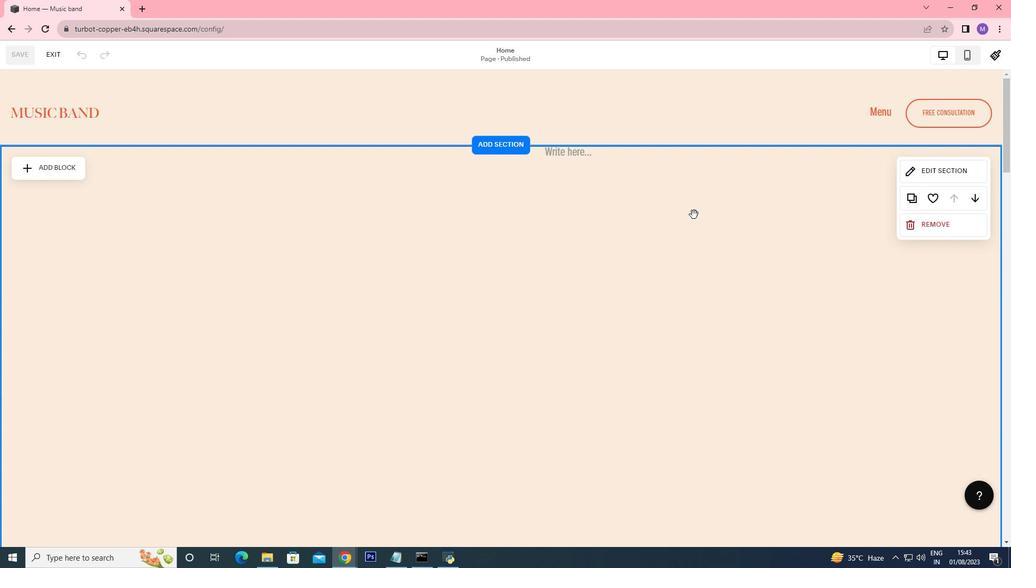 
Action: Mouse moved to (687, 231)
Screenshot: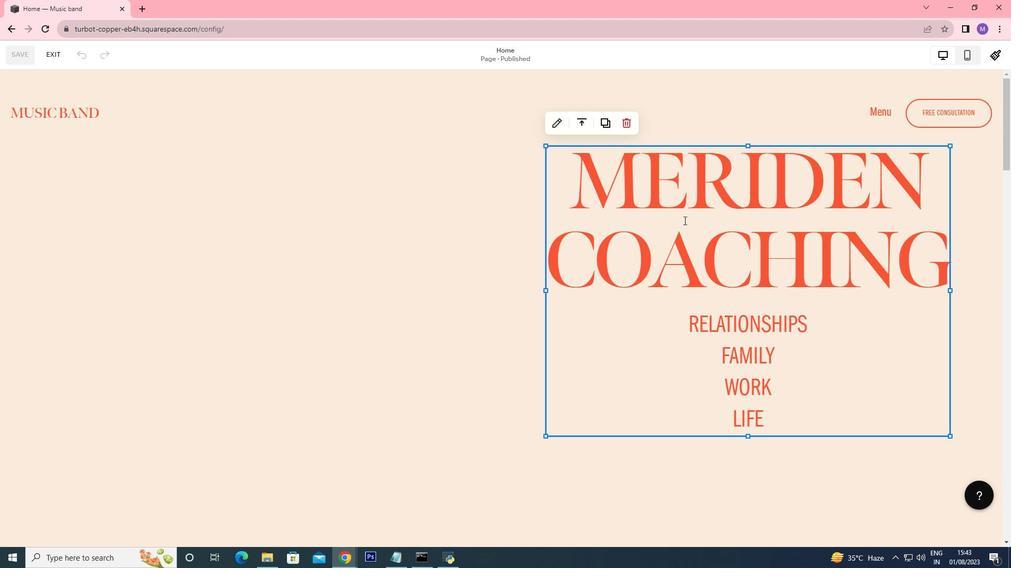 
Action: Mouse pressed left at (687, 231)
Screenshot: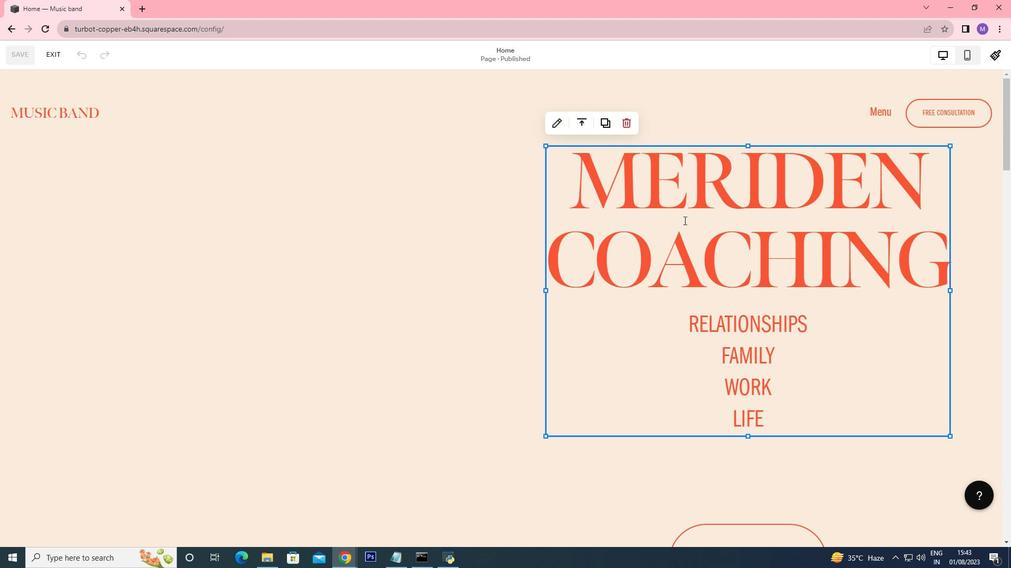 
Action: Mouse pressed left at (687, 231)
Screenshot: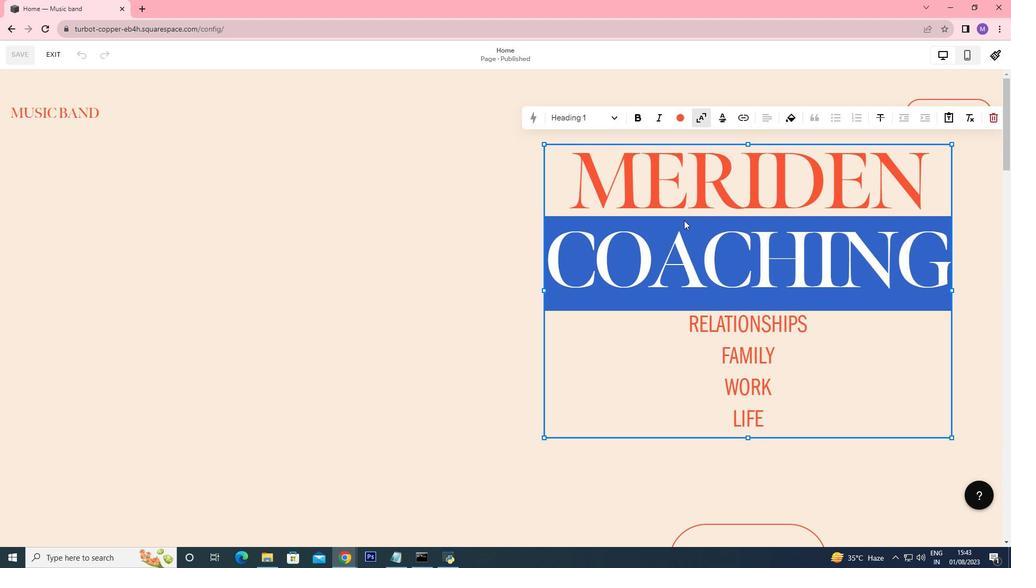 
Action: Mouse pressed left at (687, 231)
Screenshot: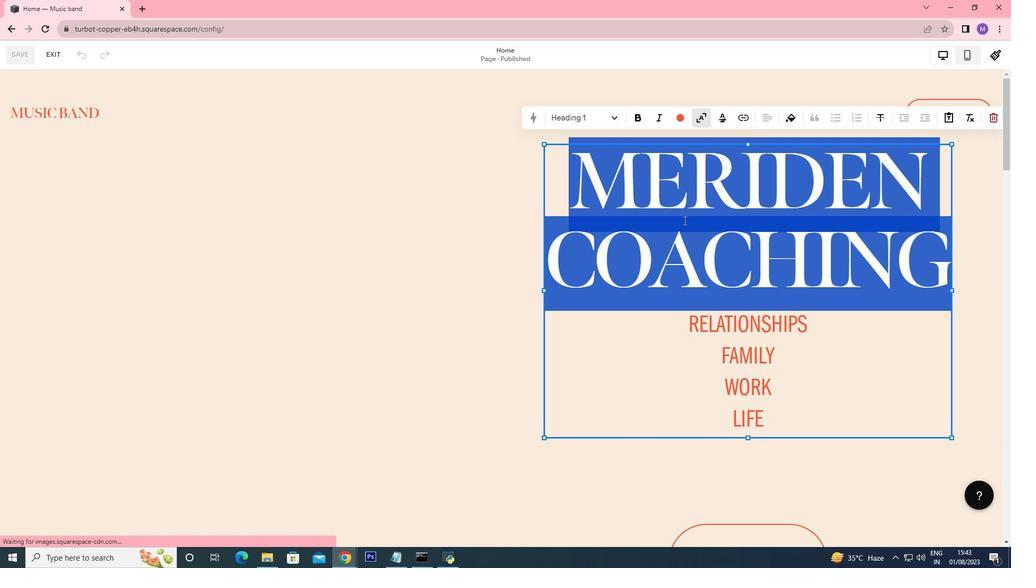 
Action: Mouse moved to (689, 231)
Screenshot: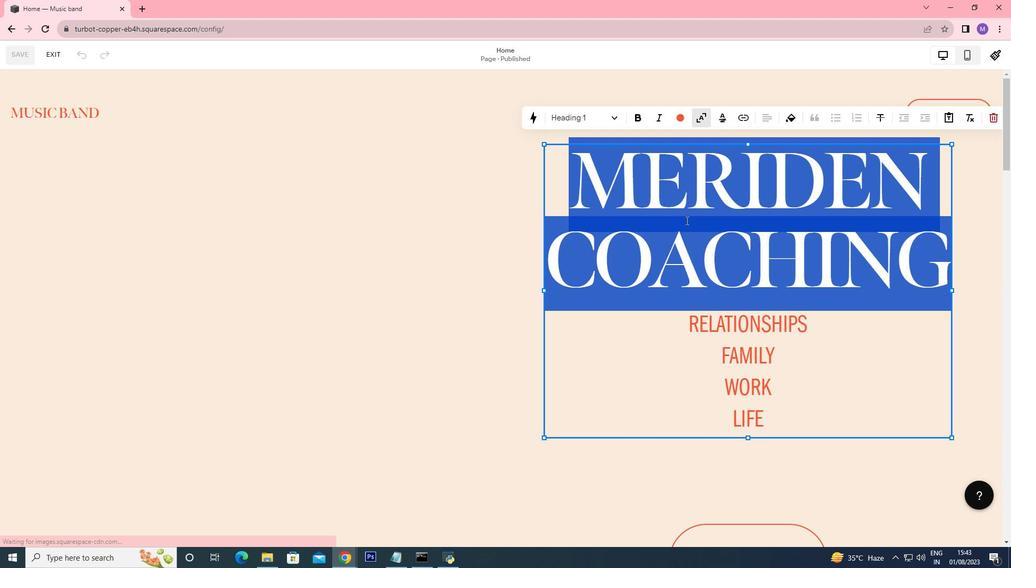 
Action: Key pressed <Key.shift><Key.shift><Key.shift>Music<Key.space><Key.shift>Band
Screenshot: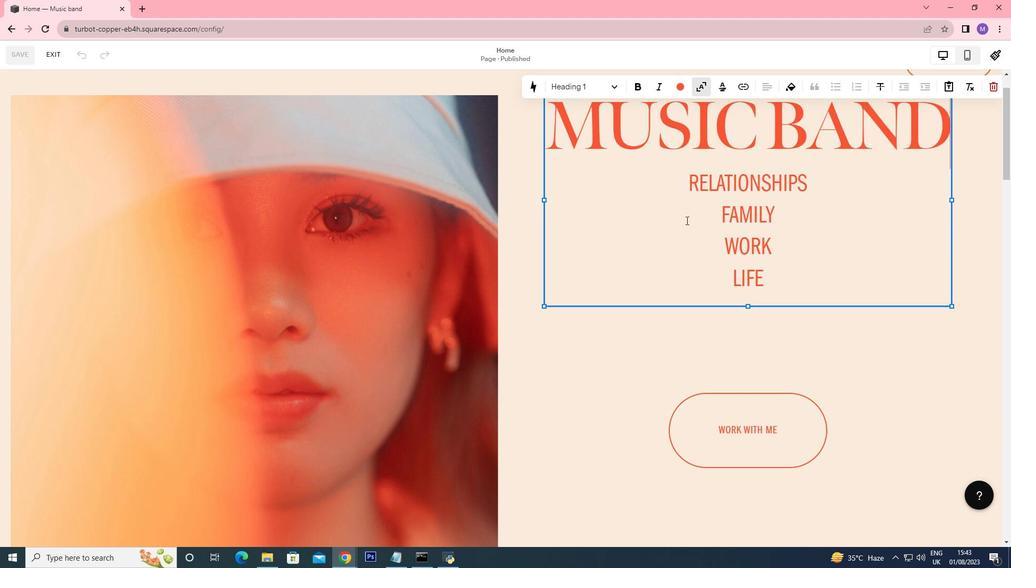 
Action: Mouse moved to (757, 235)
Screenshot: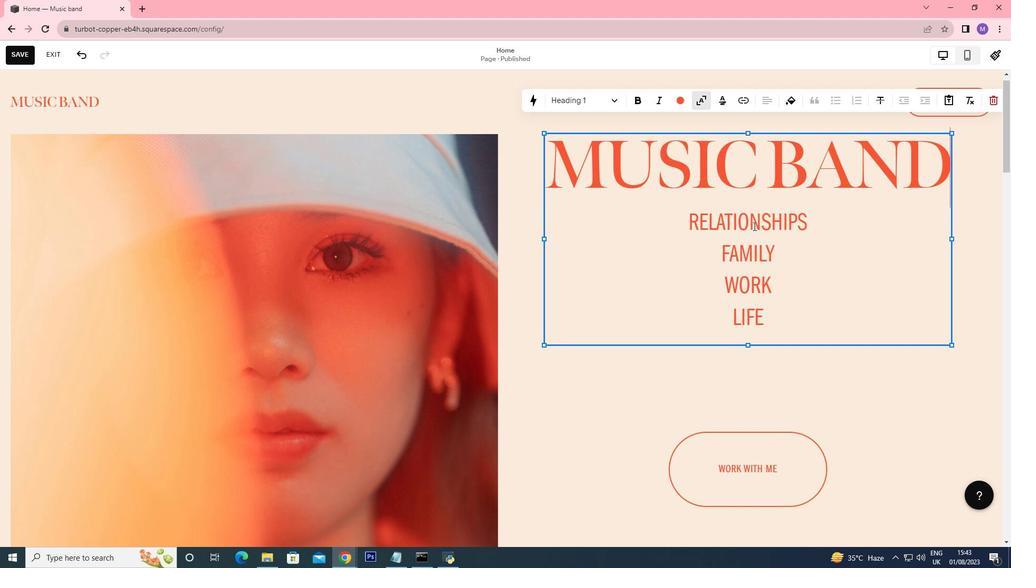 
Action: Mouse scrolled (757, 236) with delta (0, 0)
Screenshot: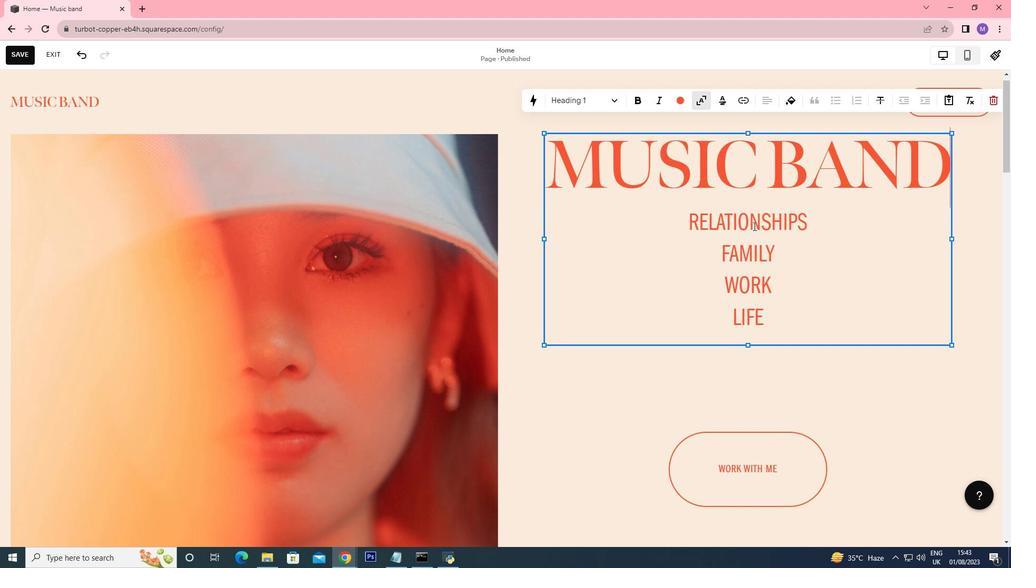 
Action: Mouse scrolled (757, 236) with delta (0, 0)
Screenshot: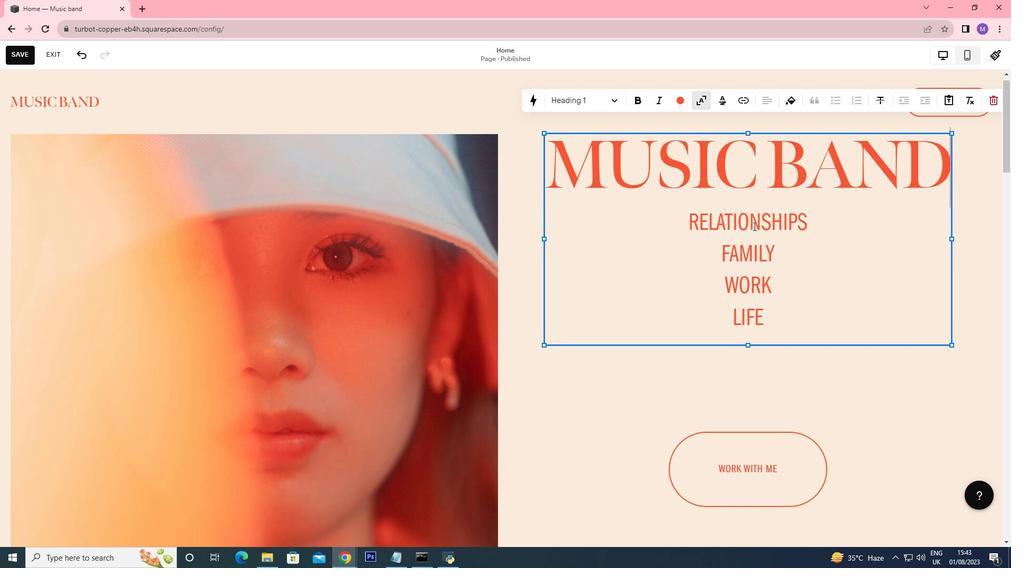 
Action: Mouse scrolled (757, 236) with delta (0, 0)
Screenshot: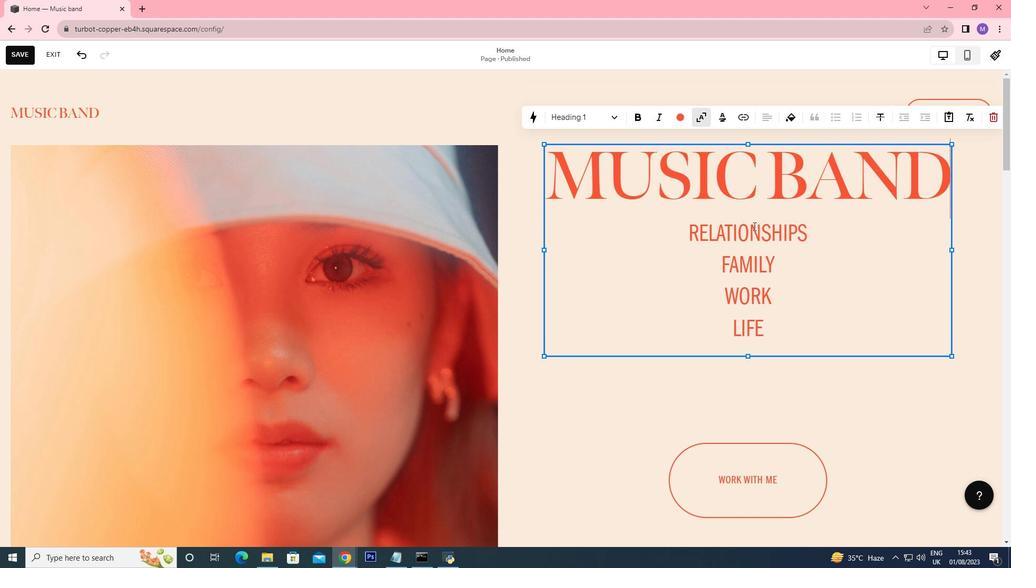 
Action: Mouse moved to (758, 257)
Screenshot: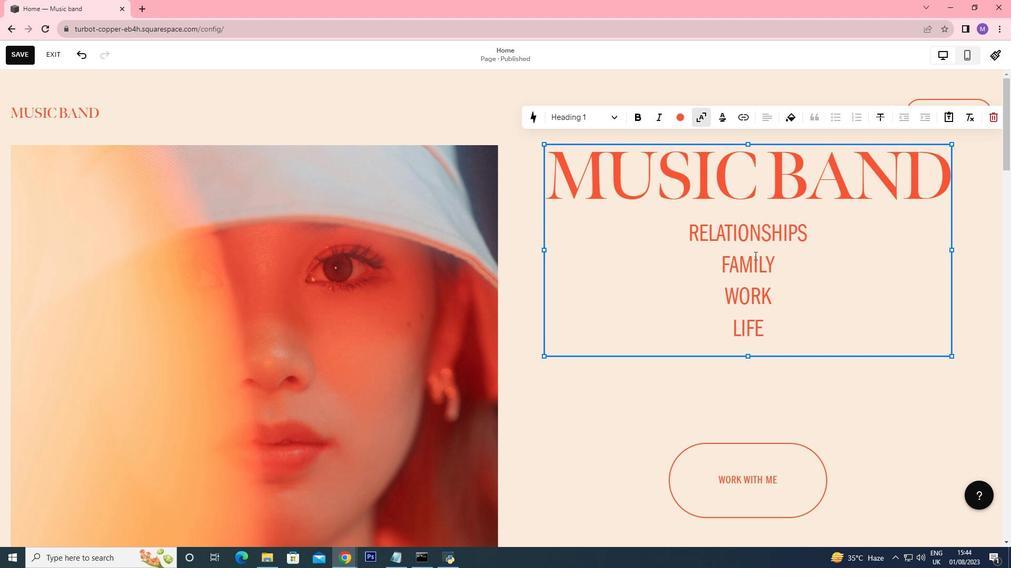 
Action: Mouse pressed left at (758, 257)
Screenshot: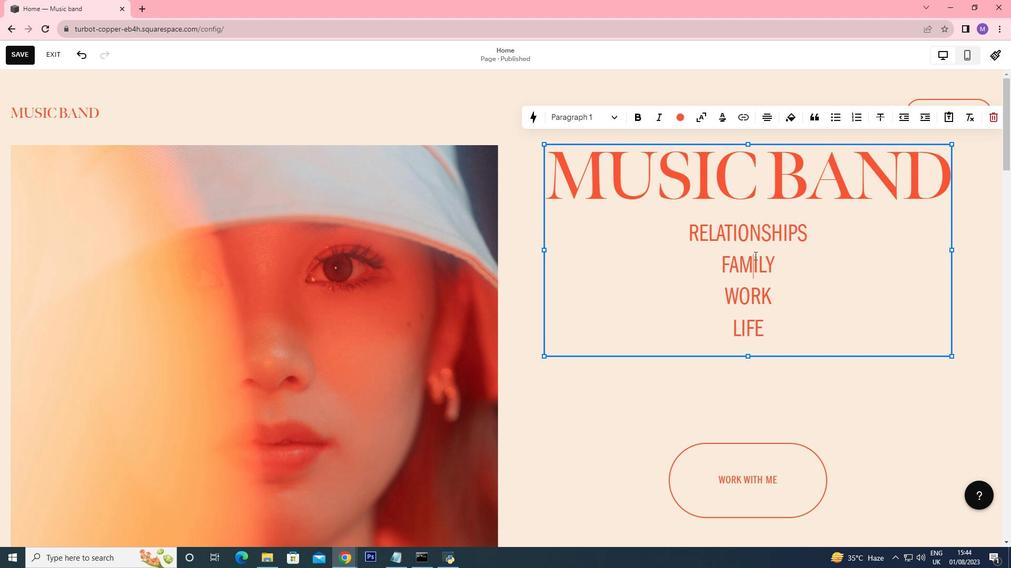 
Action: Mouse moved to (765, 270)
Screenshot: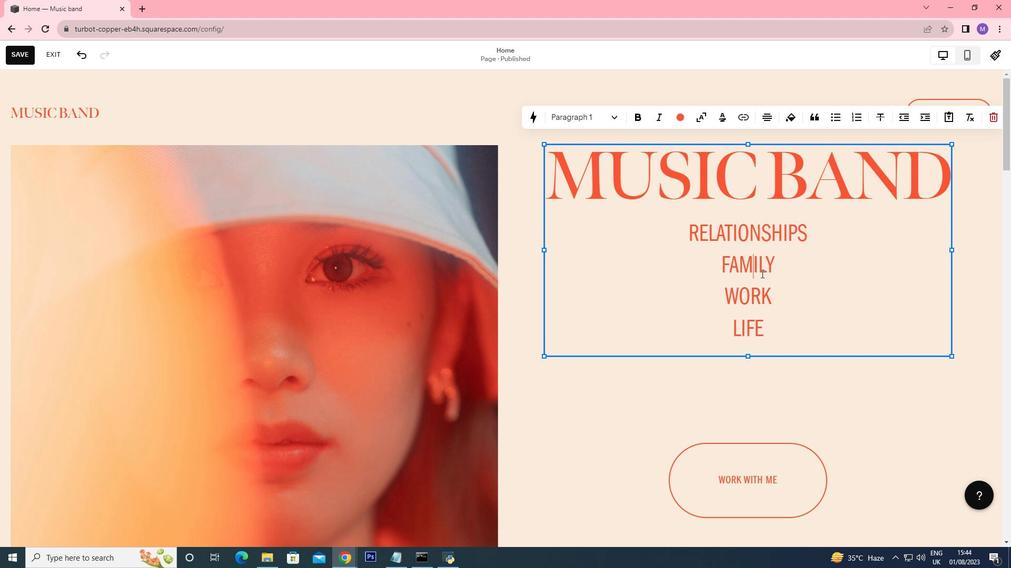 
Action: Mouse pressed left at (765, 270)
Screenshot: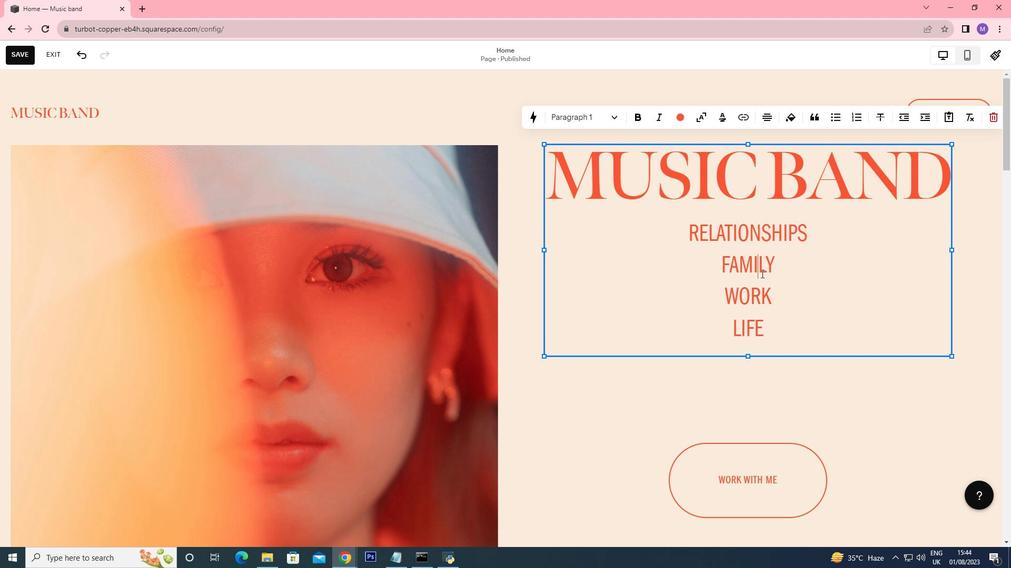 
Action: Mouse moved to (774, 309)
Screenshot: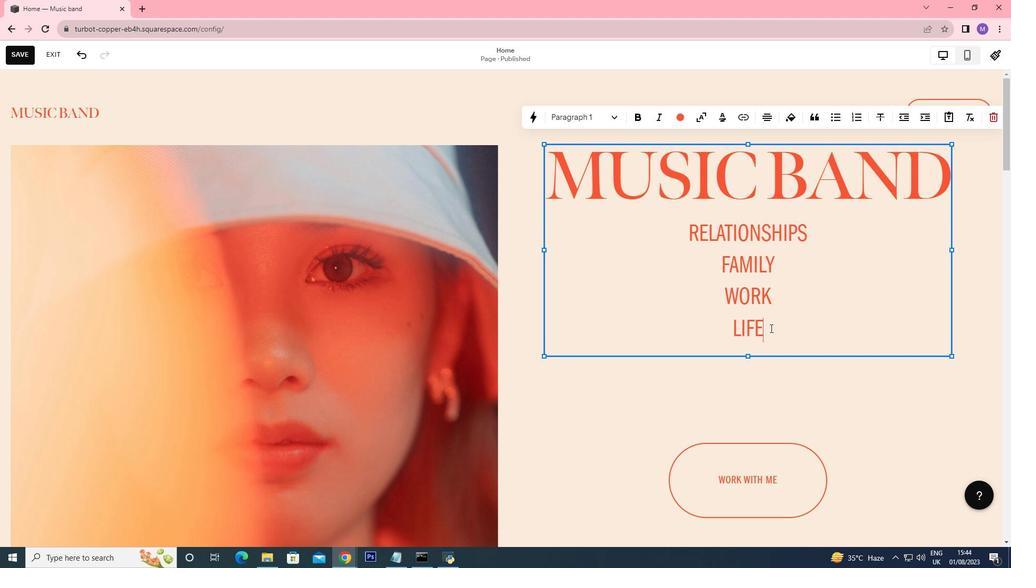 
Action: Mouse pressed left at (774, 309)
Screenshot: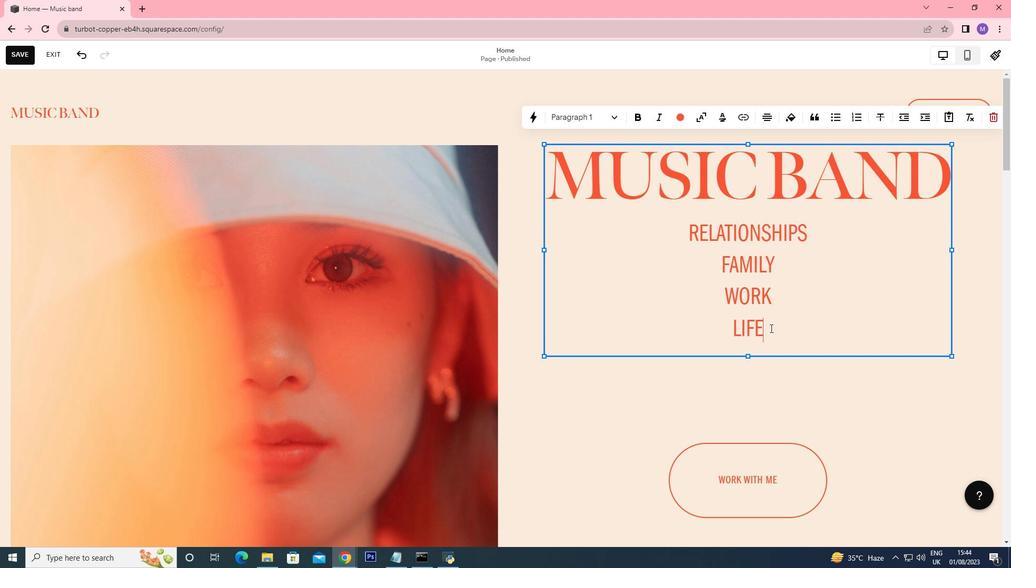 
Action: Mouse moved to (795, 321)
Screenshot: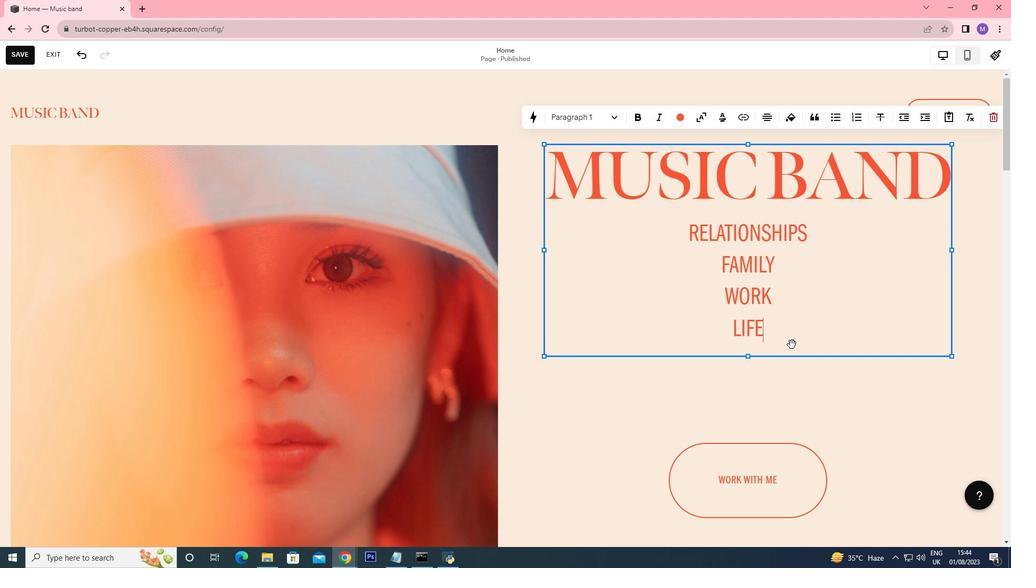 
Action: Mouse scrolled (795, 320) with delta (0, 0)
Screenshot: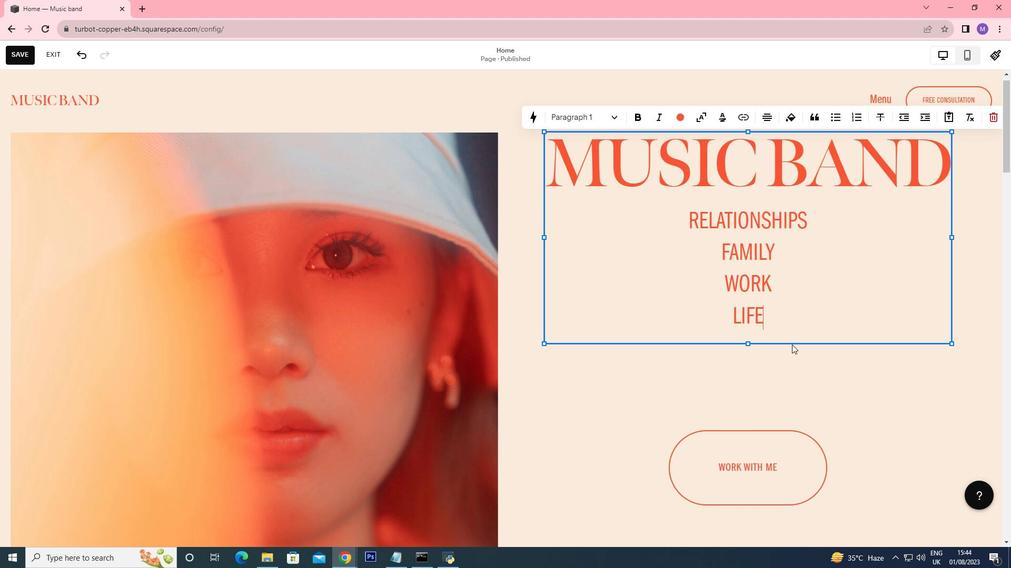 
Action: Mouse moved to (796, 321)
Screenshot: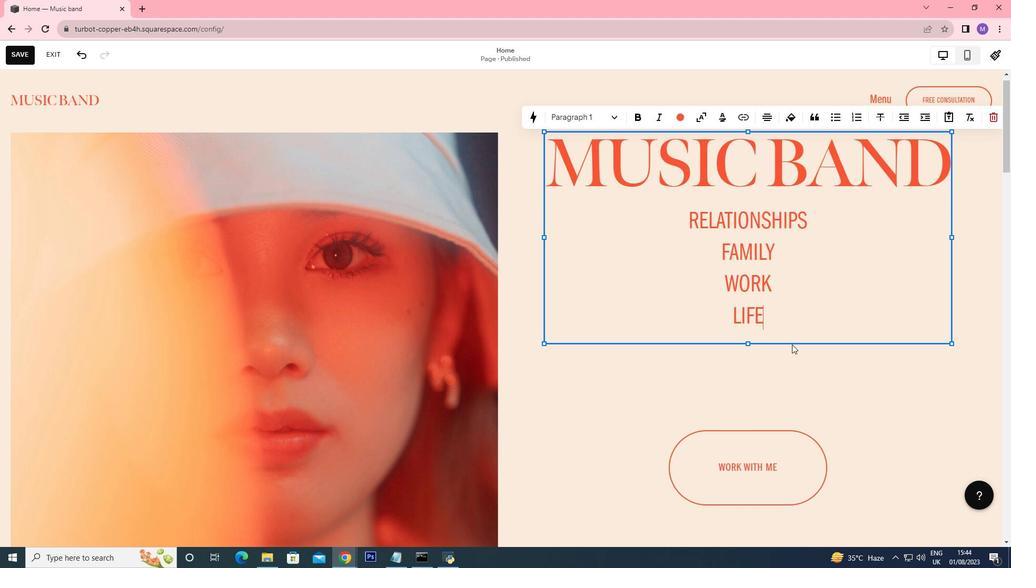 
Action: Mouse scrolled (796, 320) with delta (0, 0)
Screenshot: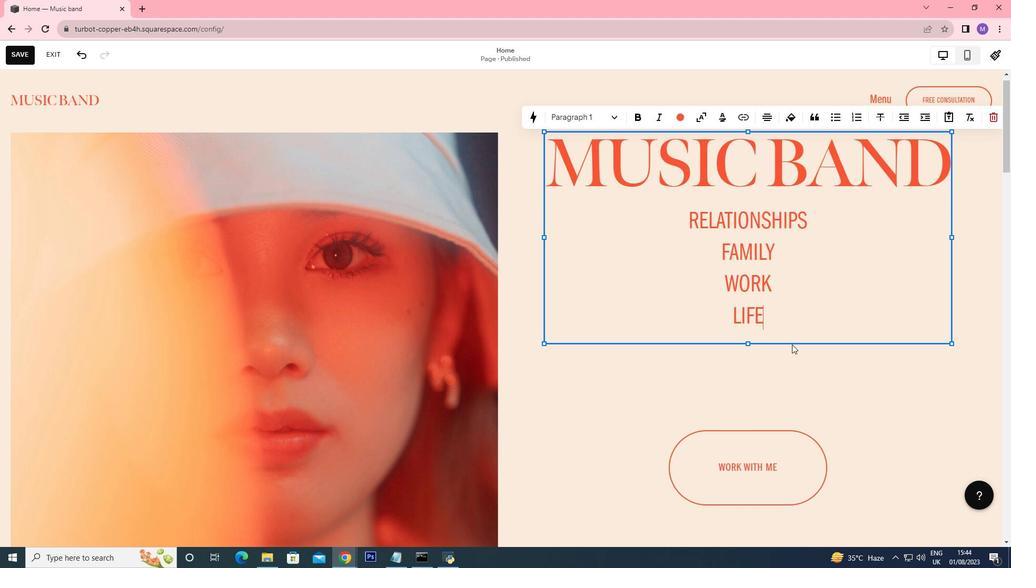 
Action: Mouse scrolled (796, 320) with delta (0, 0)
Screenshot: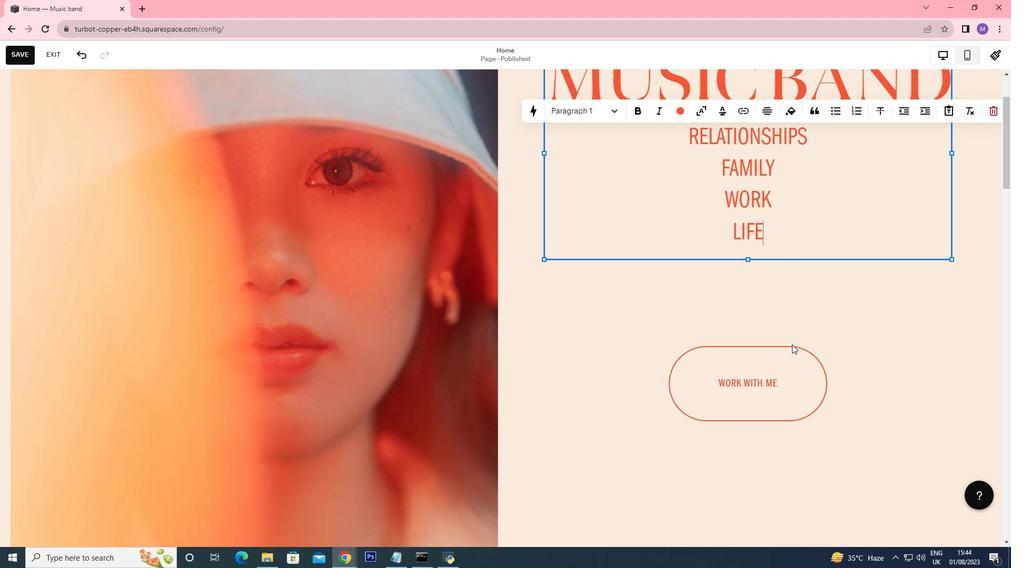 
Action: Mouse moved to (752, 325)
Screenshot: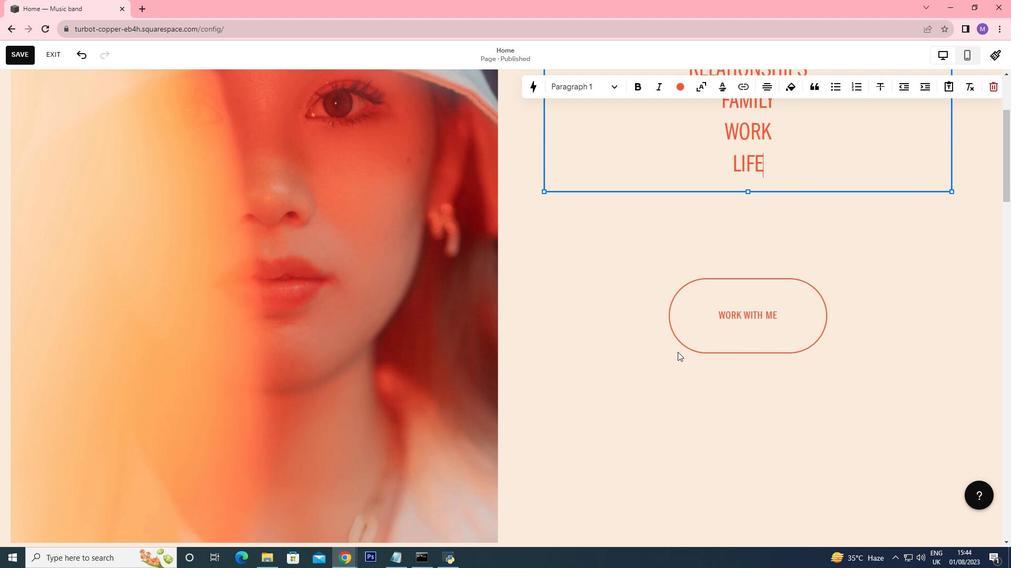 
Action: Mouse scrolled (752, 325) with delta (0, 0)
Screenshot: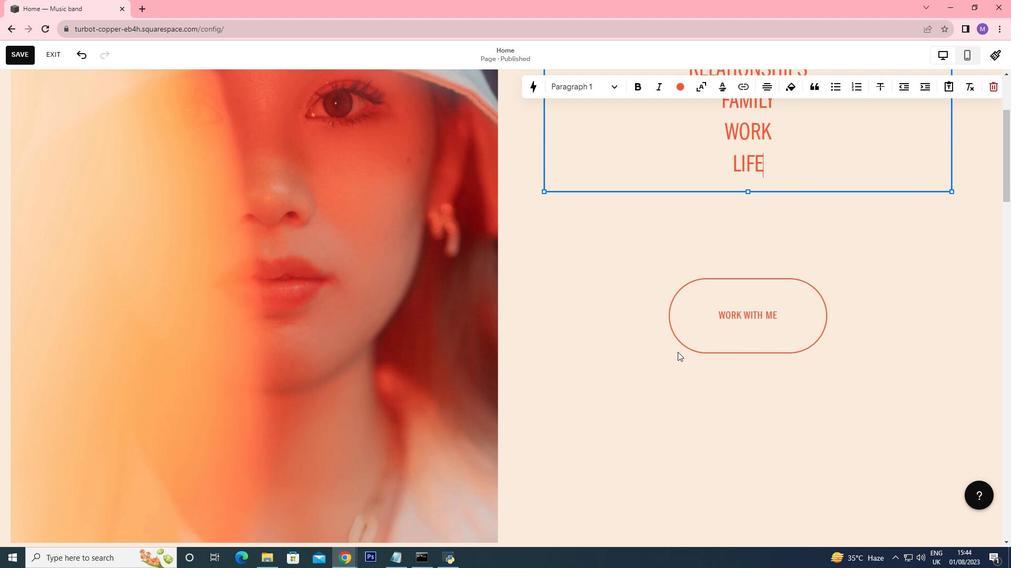 
Action: Mouse moved to (730, 325)
Screenshot: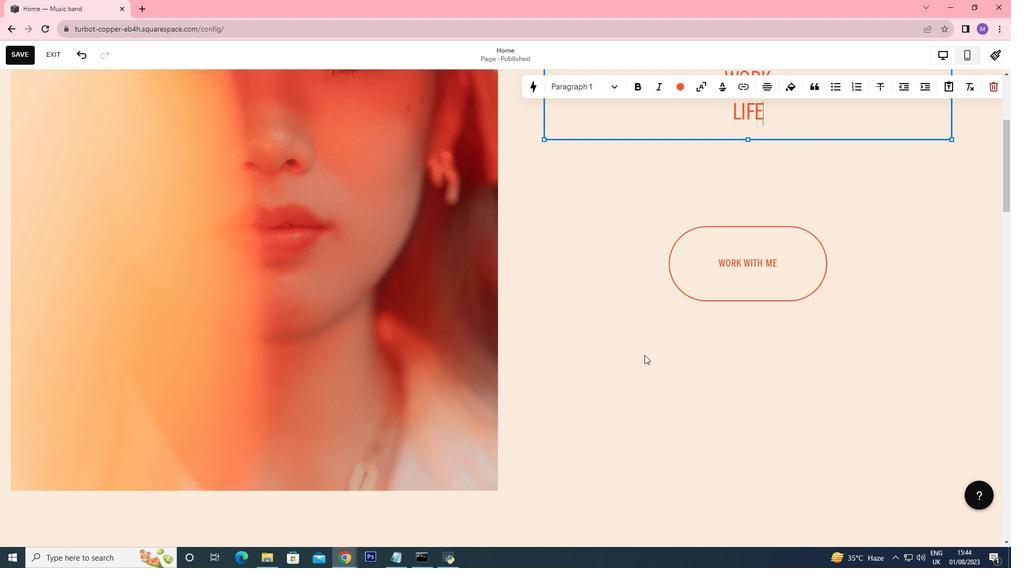
Action: Mouse scrolled (739, 325) with delta (0, 0)
Screenshot: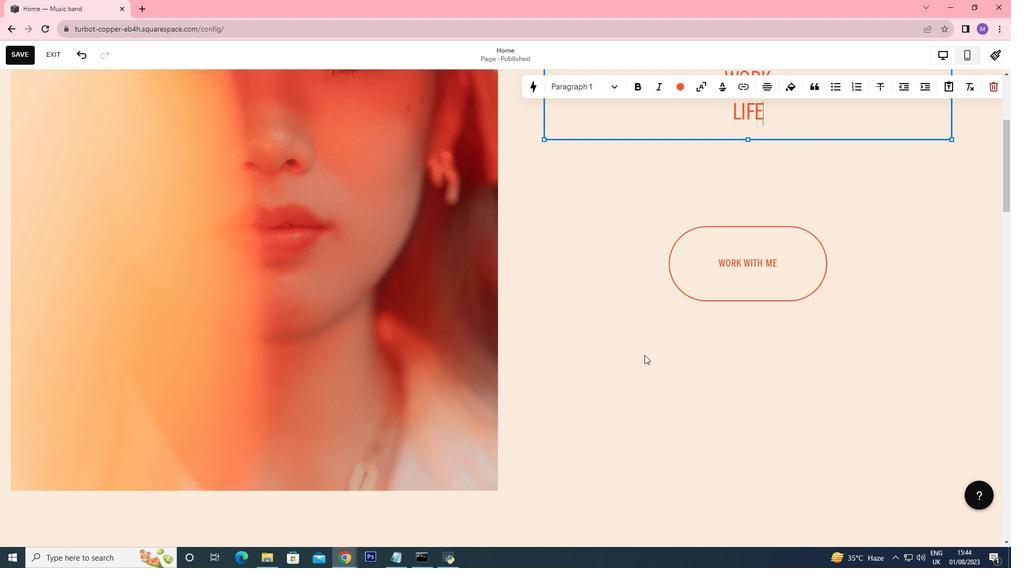 
Action: Mouse moved to (657, 328)
Screenshot: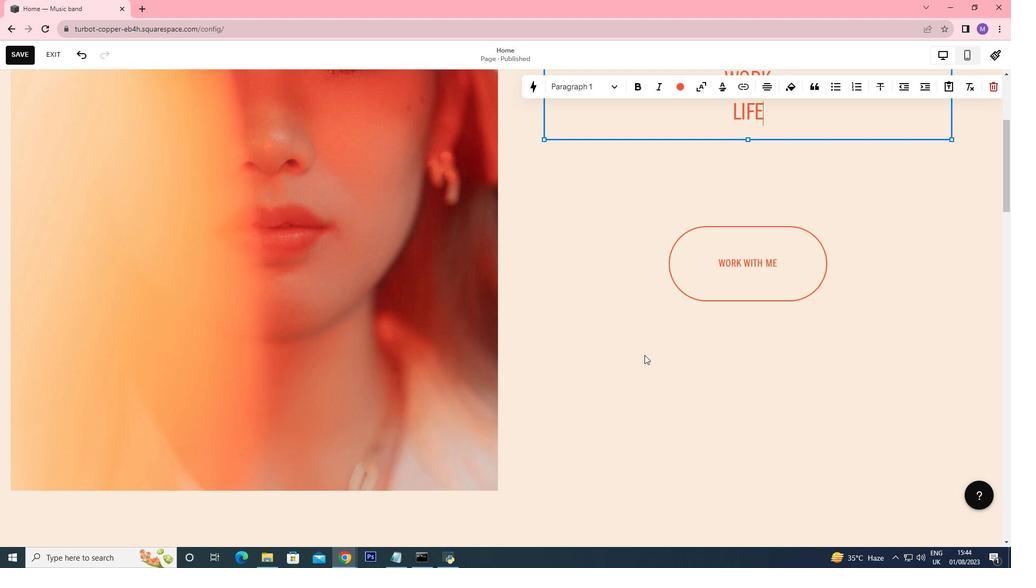 
Action: Mouse scrolled (681, 326) with delta (0, 0)
Screenshot: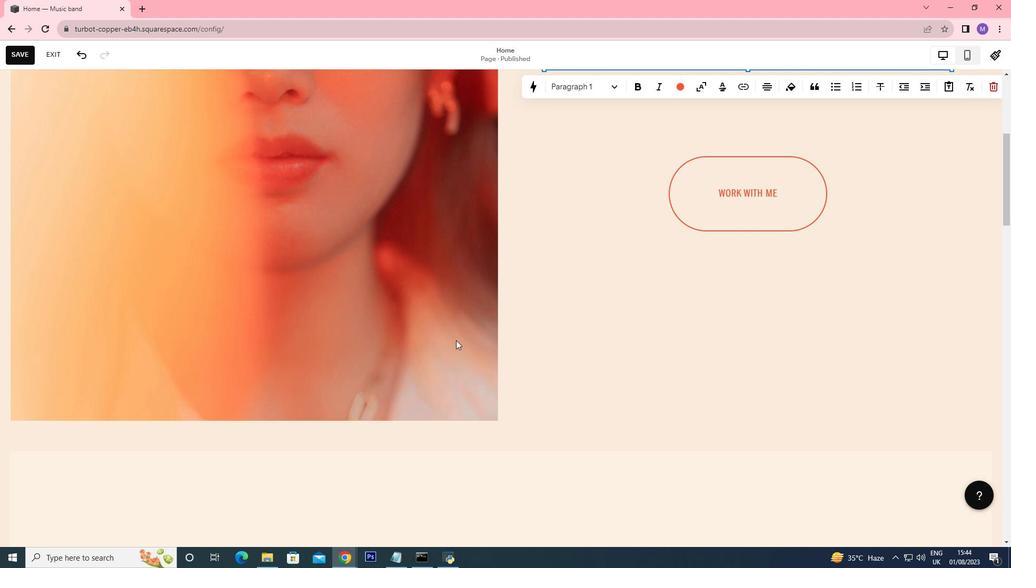 
Action: Mouse moved to (333, 270)
Screenshot: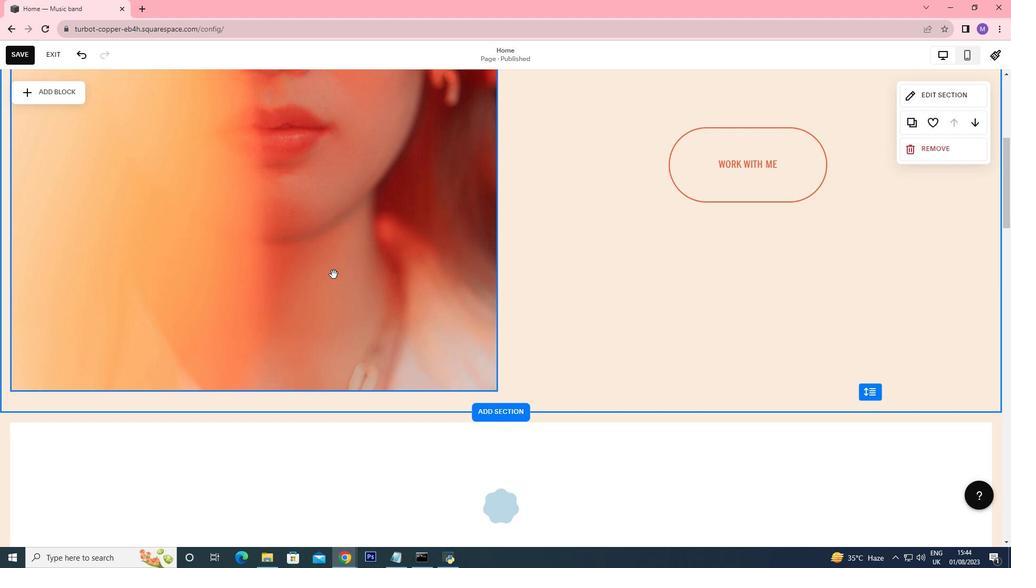 
Action: Mouse pressed left at (333, 270)
Screenshot: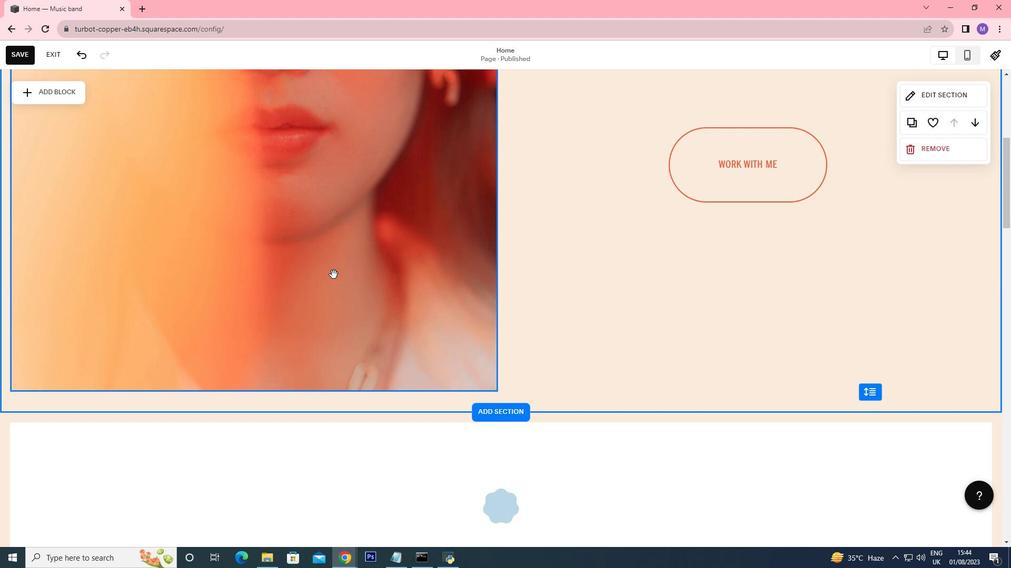 
Action: Mouse moved to (325, 261)
Screenshot: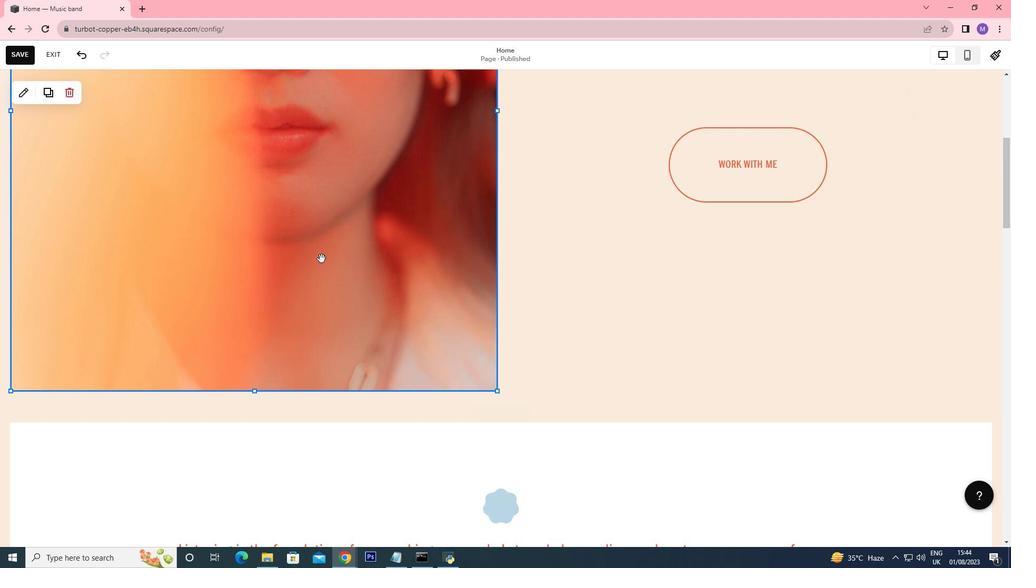 
Action: Mouse scrolled (325, 261) with delta (0, 0)
Screenshot: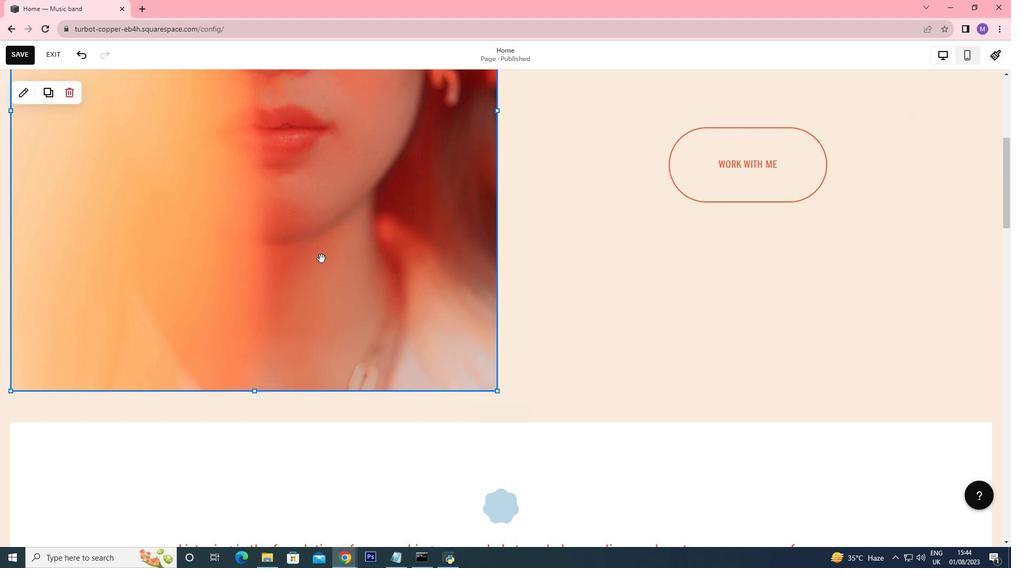 
Action: Mouse scrolled (325, 261) with delta (0, 0)
Screenshot: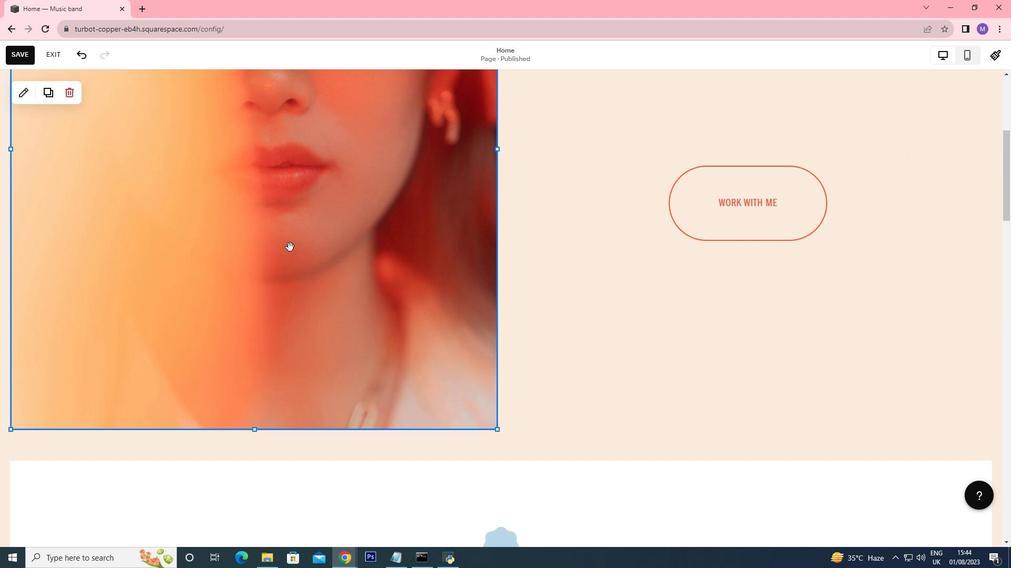 
Action: Mouse moved to (325, 261)
Screenshot: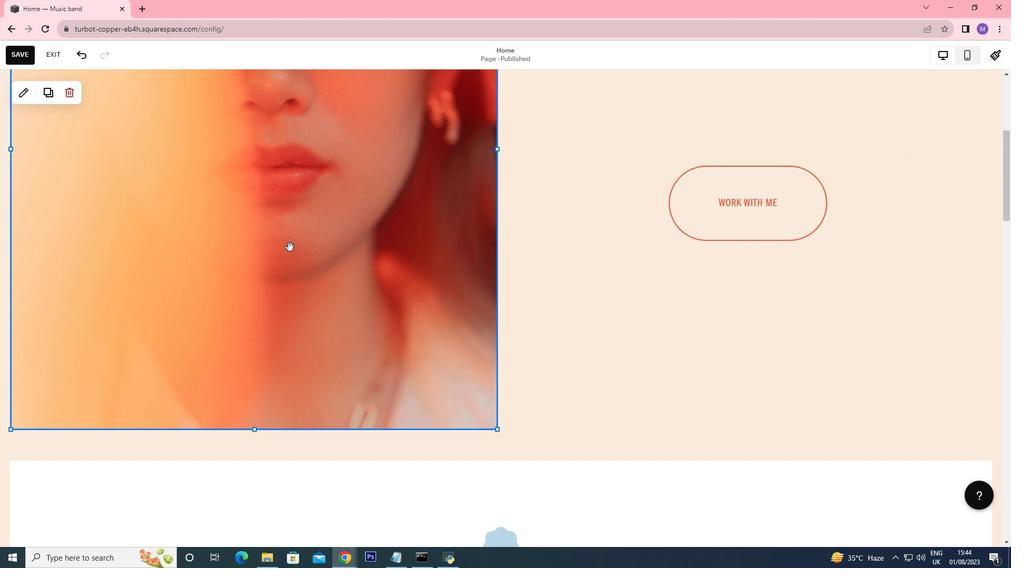 
Action: Mouse scrolled (325, 261) with delta (0, 0)
Screenshot: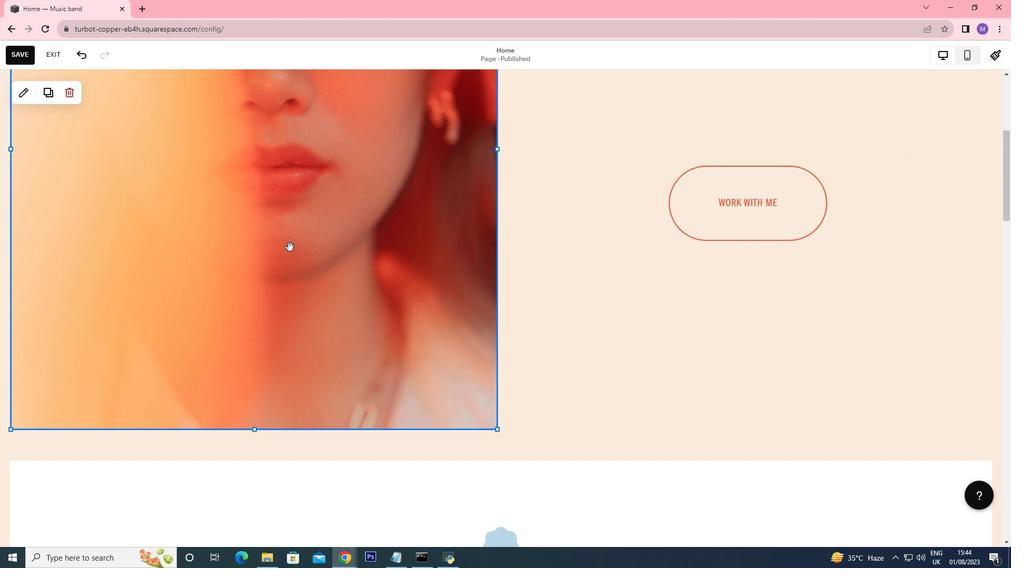
Action: Mouse moved to (320, 258)
Screenshot: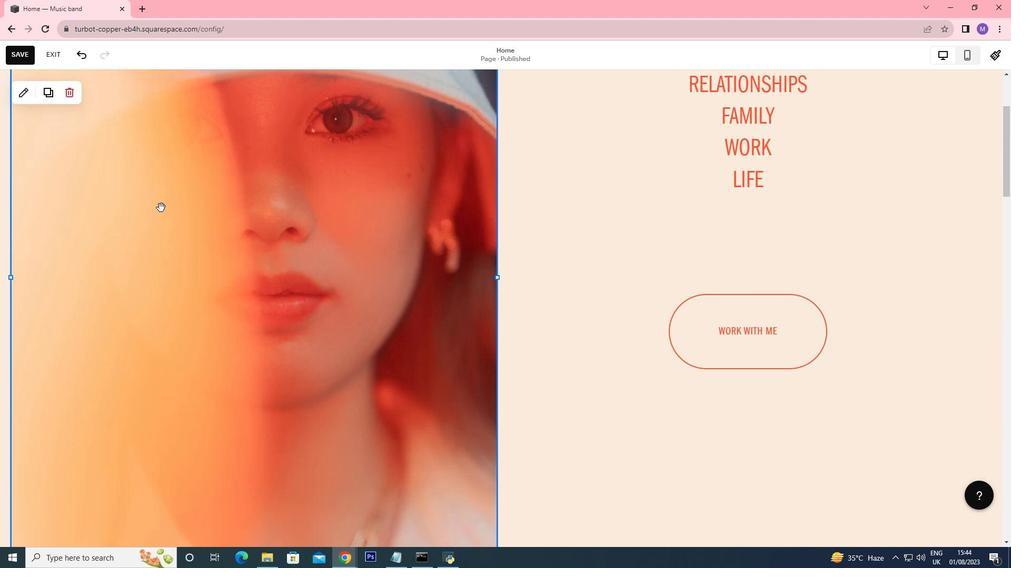 
Action: Mouse scrolled (321, 259) with delta (0, 0)
Screenshot: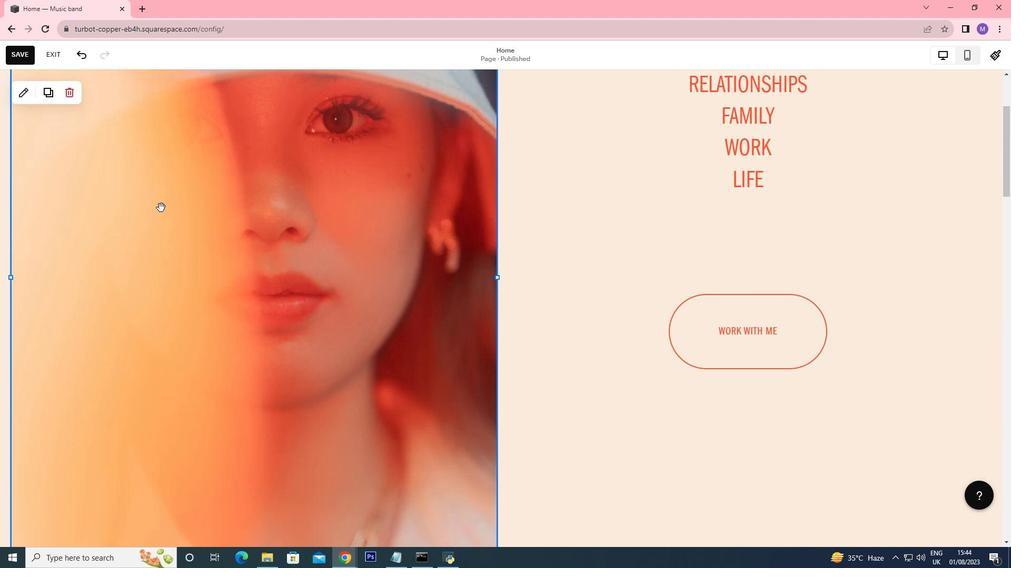 
Action: Mouse moved to (23, 141)
Screenshot: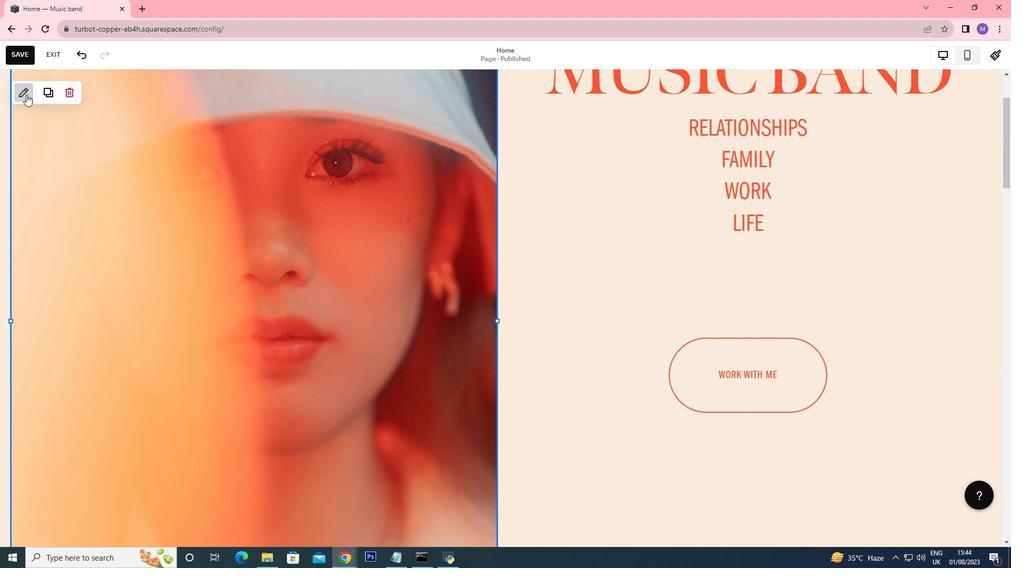 
Action: Mouse pressed left at (23, 141)
Screenshot: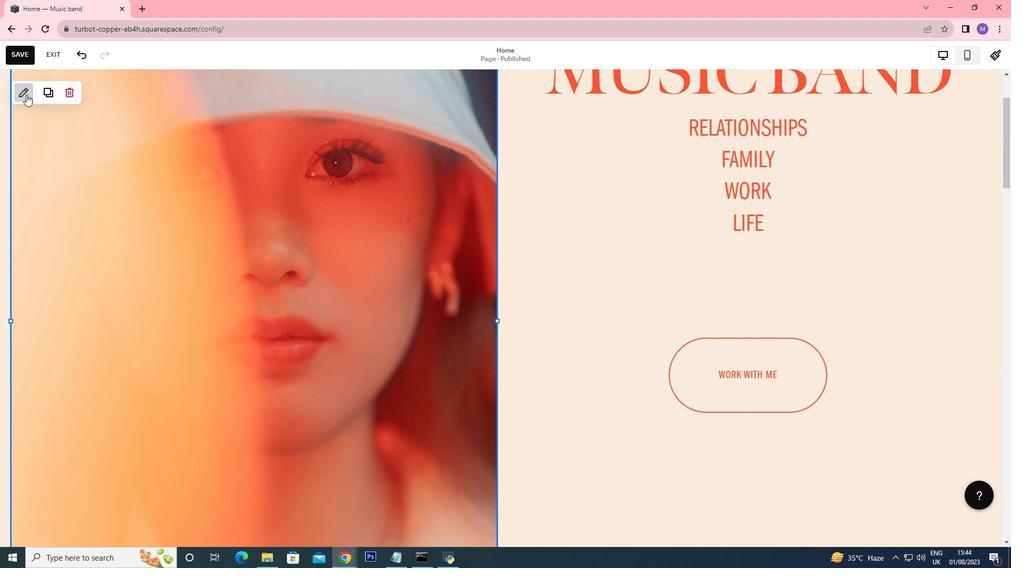 
Action: Mouse moved to (570, 179)
Screenshot: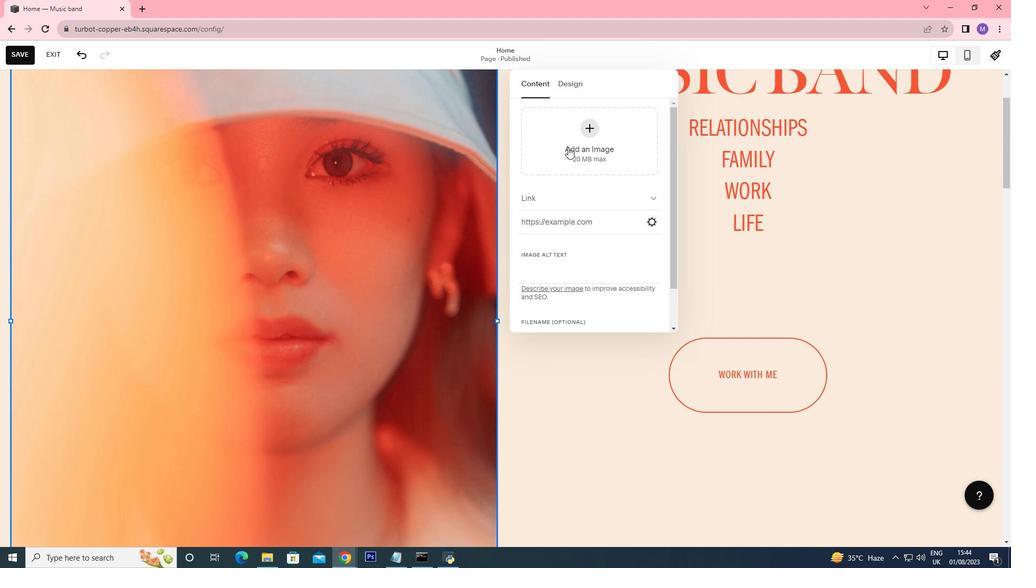 
Action: Mouse pressed left at (570, 179)
Screenshot: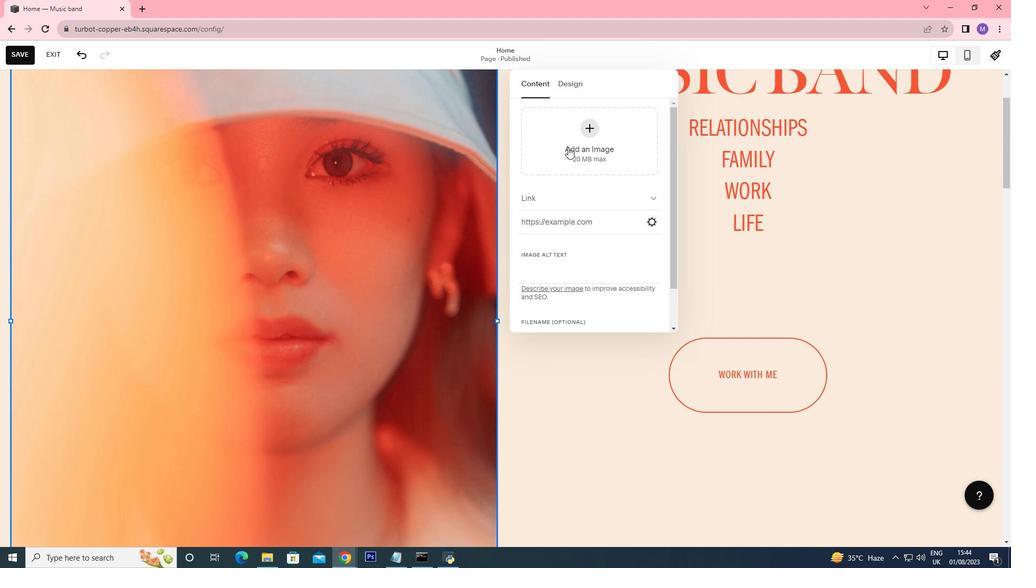 
Action: Mouse moved to (586, 217)
Screenshot: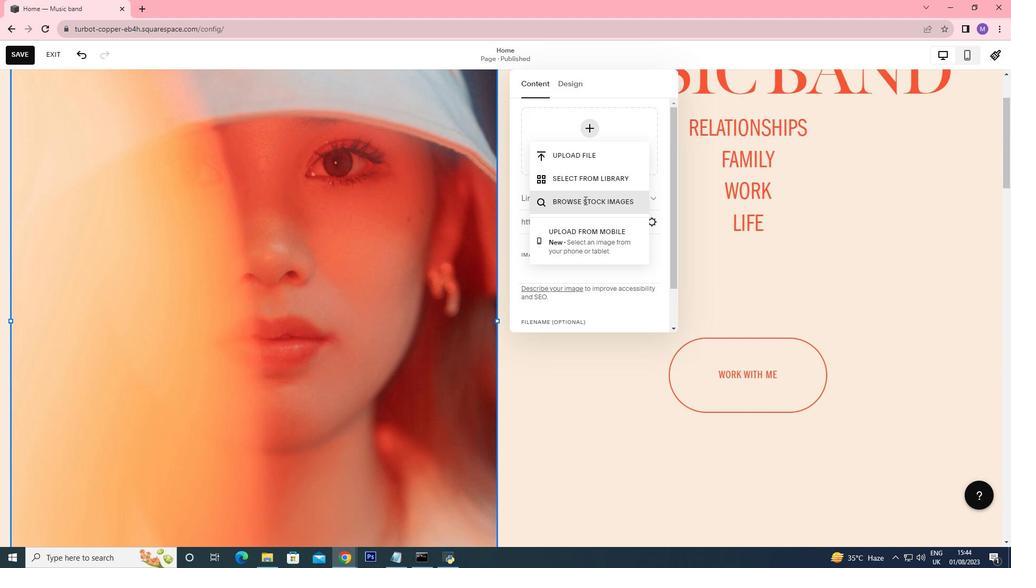 
Action: Mouse pressed left at (586, 217)
Screenshot: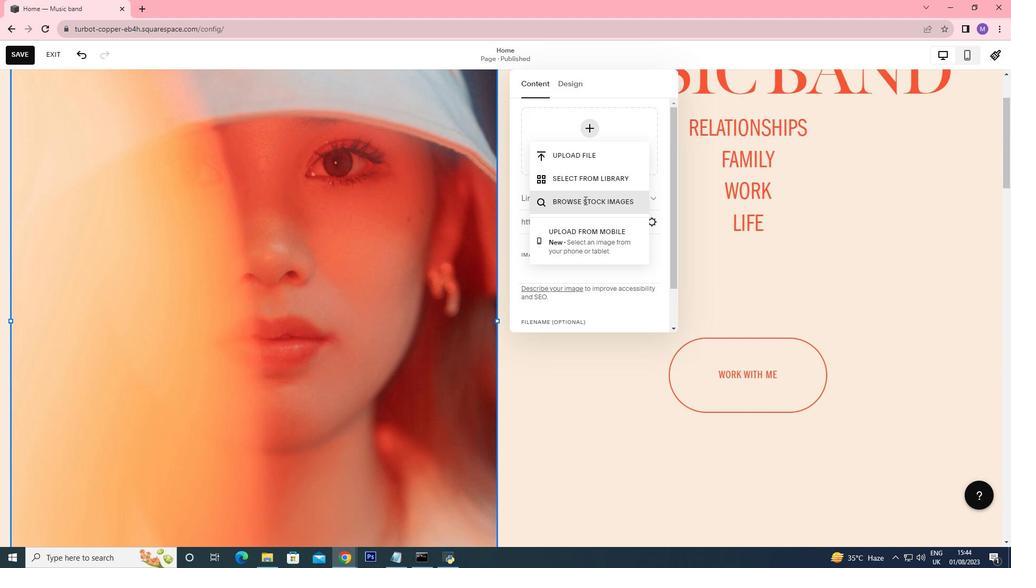 
Action: Mouse moved to (345, 203)
Screenshot: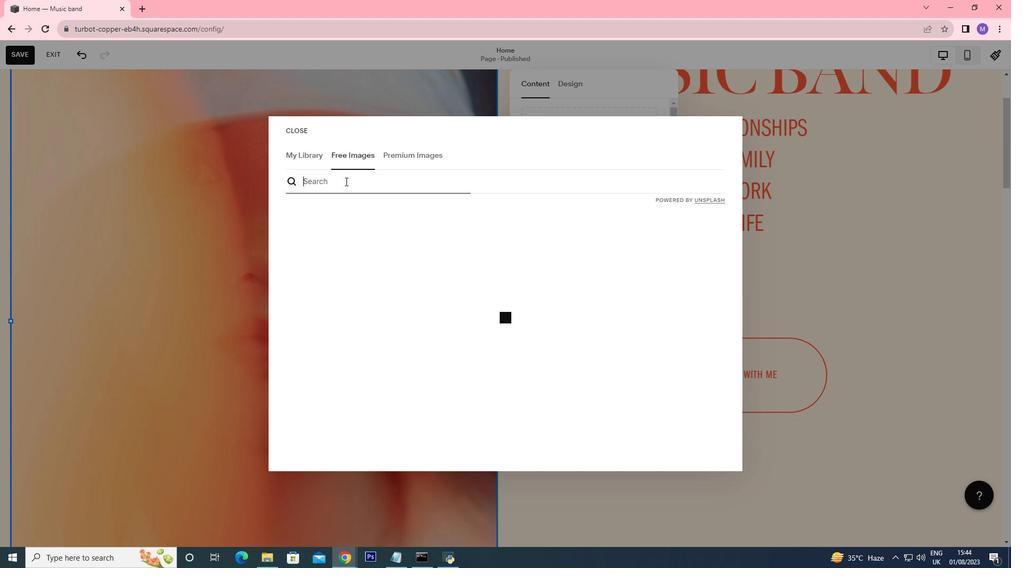 
Action: Mouse pressed left at (345, 203)
Screenshot: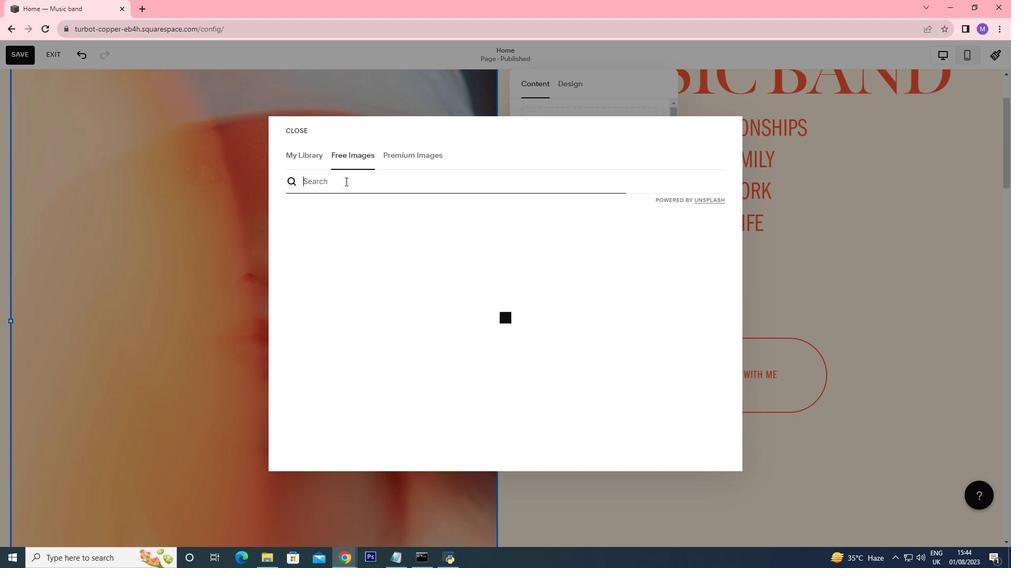 
Action: Mouse pressed left at (345, 203)
Screenshot: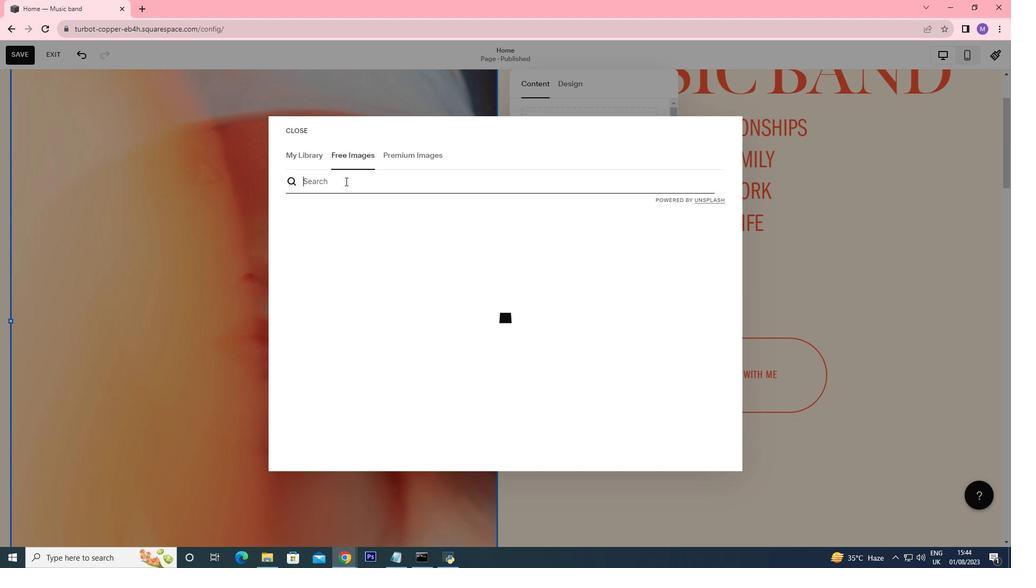 
Action: Key pressed <Key.shift>Music<Key.space>band<Key.enter>
Screenshot: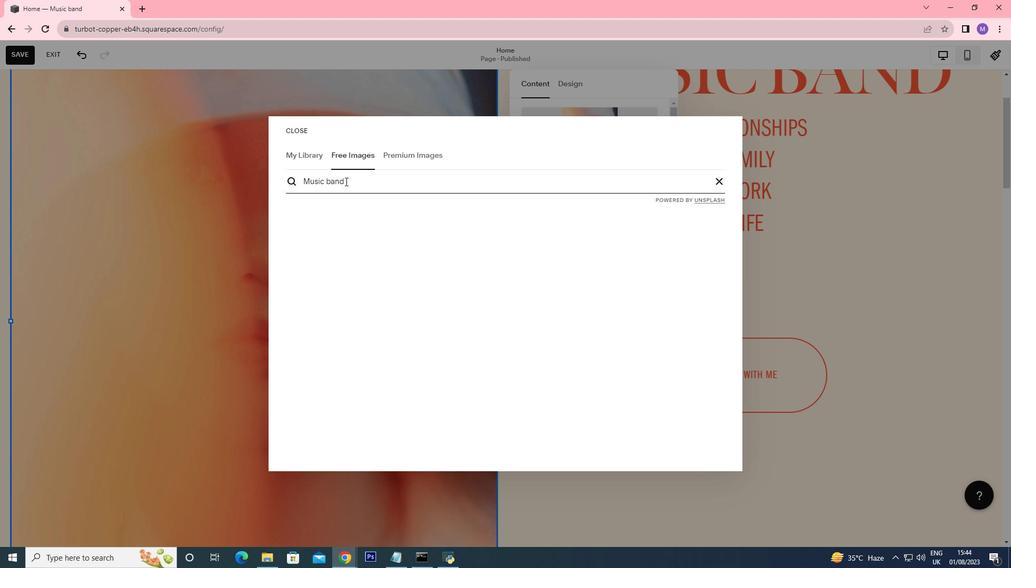 
Action: Mouse moved to (532, 300)
Screenshot: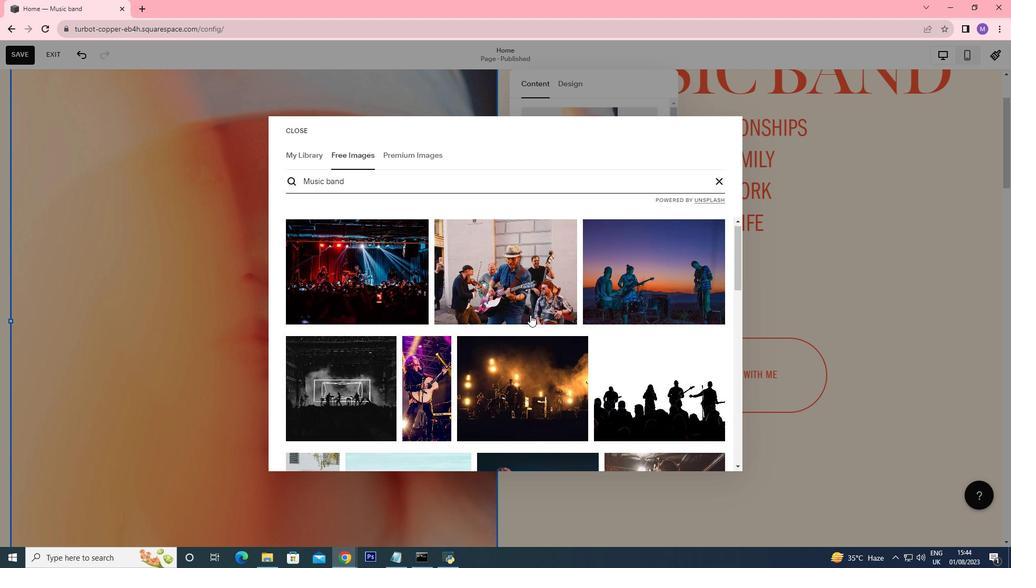 
Action: Mouse scrolled (532, 299) with delta (0, 0)
Screenshot: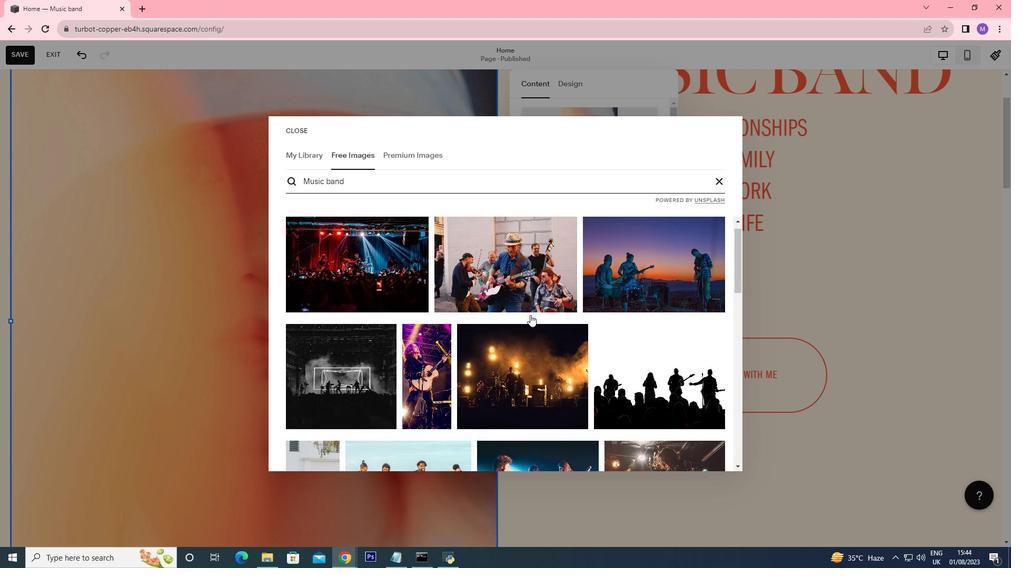 
Action: Mouse moved to (393, 249)
Screenshot: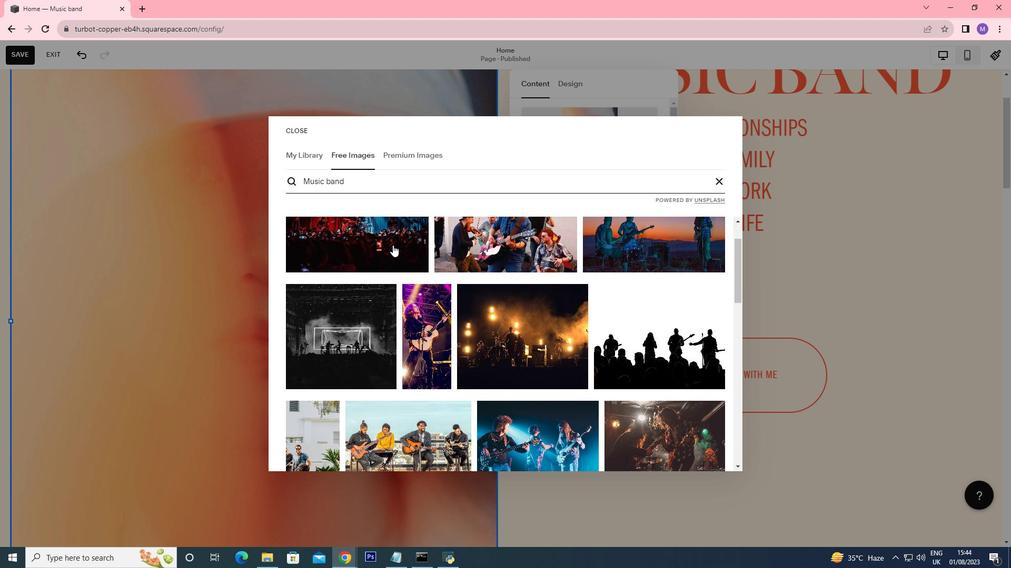 
Action: Mouse pressed left at (393, 249)
Screenshot: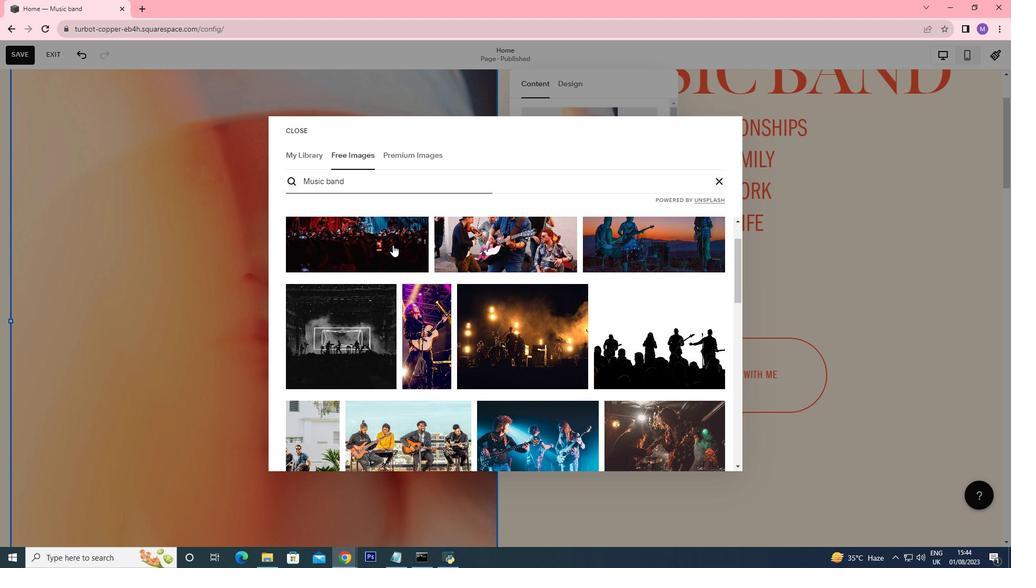 
Action: Mouse moved to (676, 310)
Screenshot: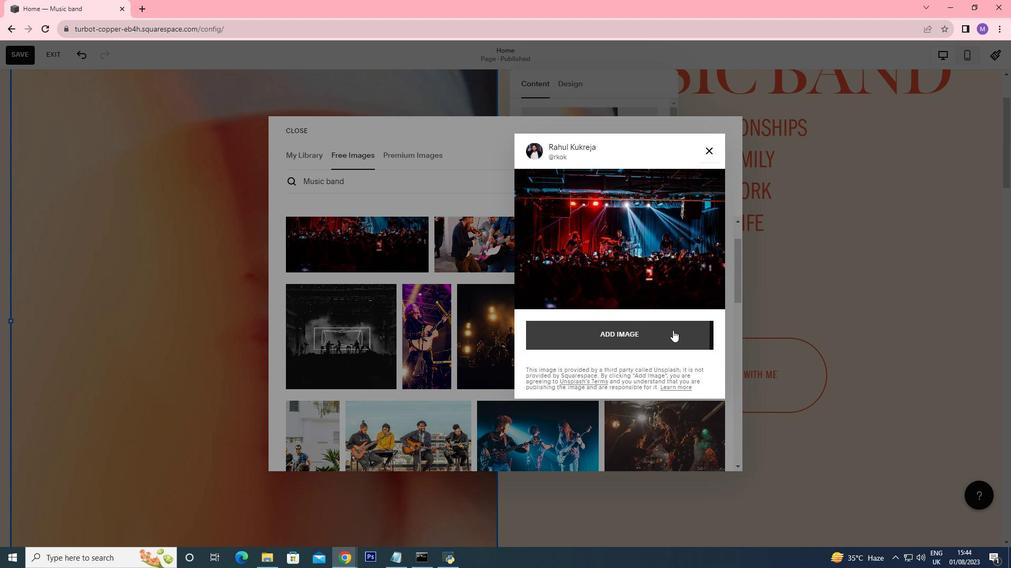 
Action: Mouse pressed left at (676, 310)
Screenshot: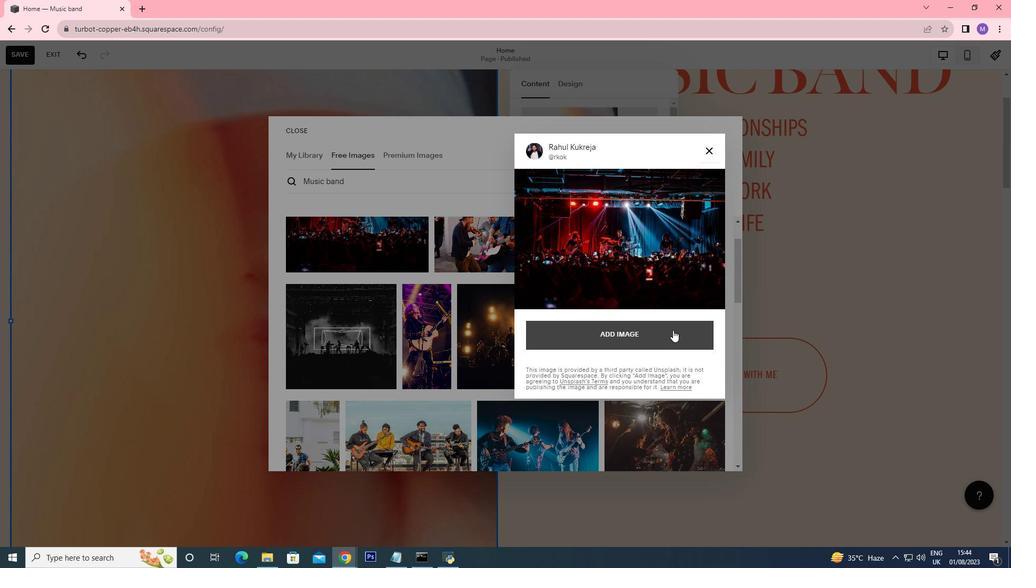 
Action: Mouse moved to (404, 279)
Screenshot: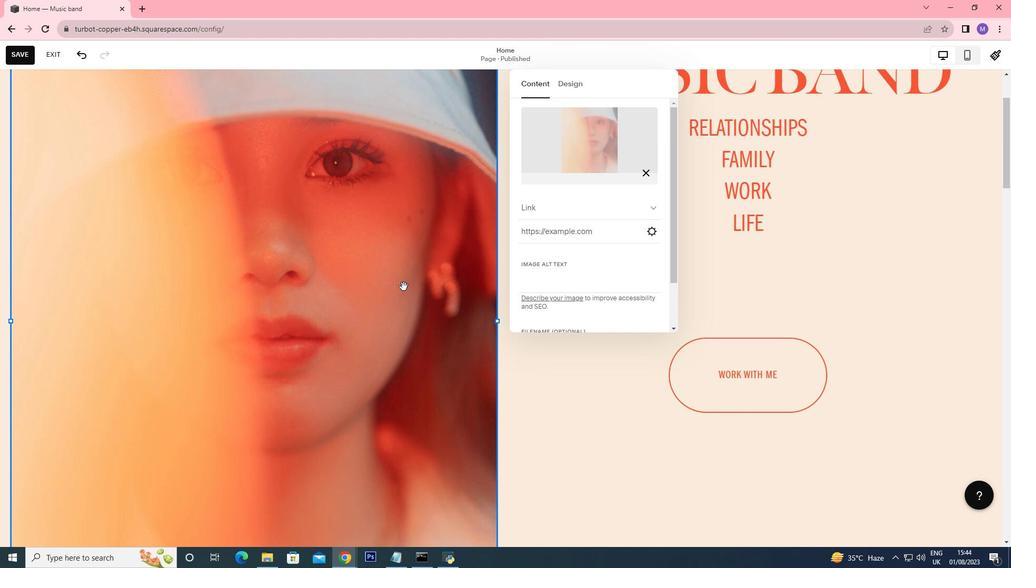 
Action: Mouse scrolled (404, 279) with delta (0, 0)
Screenshot: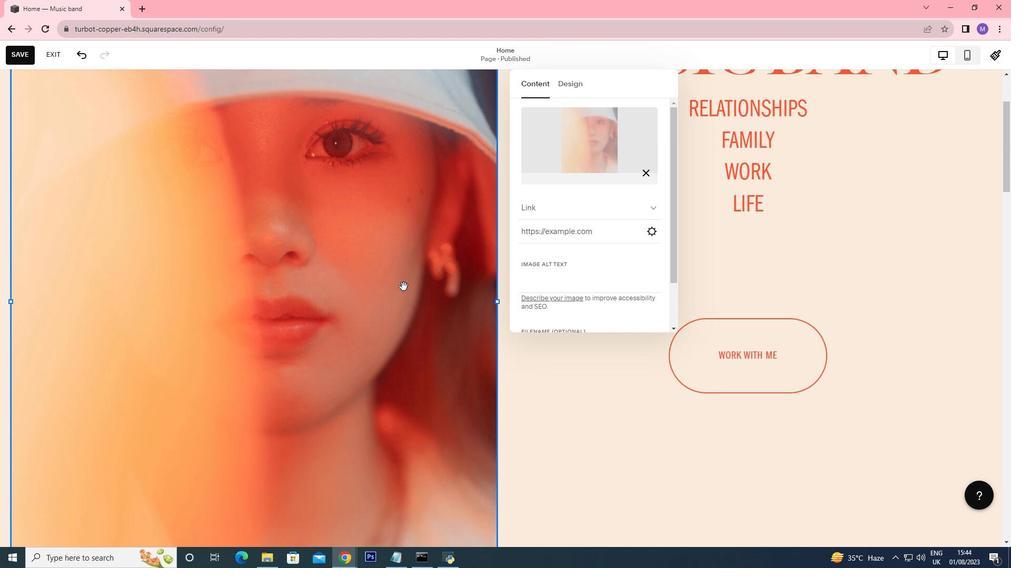 
Action: Mouse scrolled (404, 279) with delta (0, 0)
Screenshot: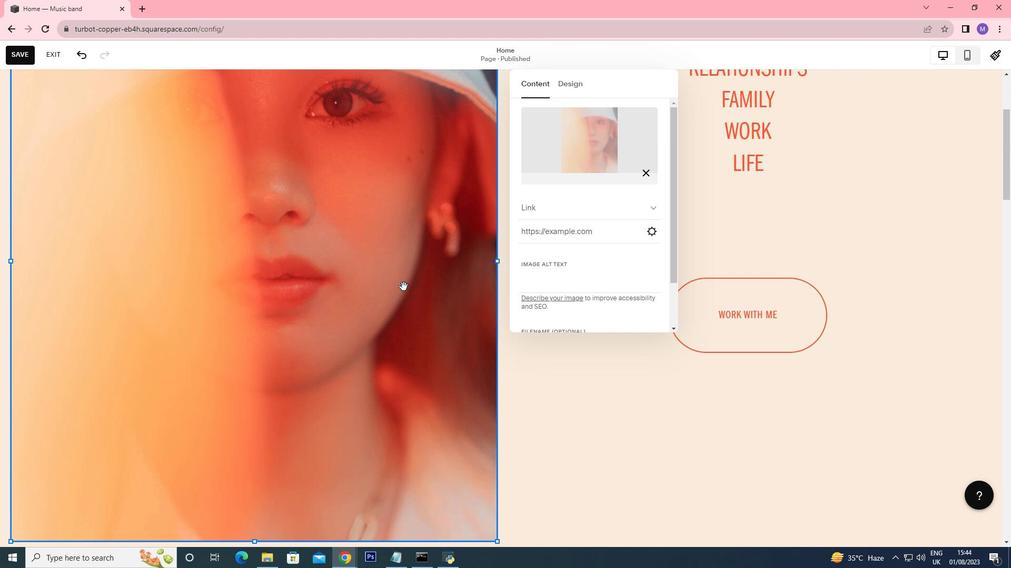 
Action: Mouse moved to (430, 315)
Screenshot: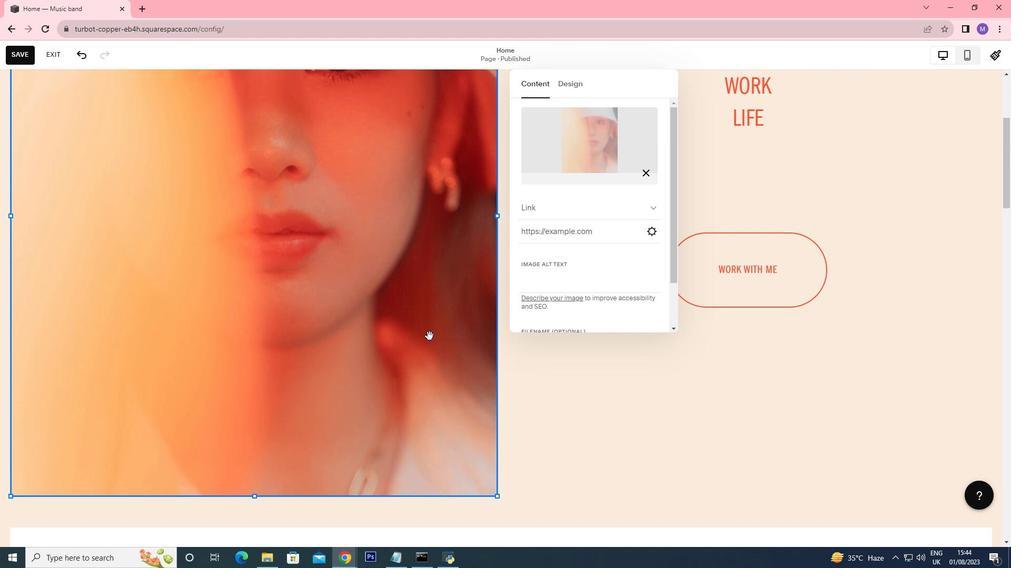 
Action: Mouse pressed left at (430, 315)
Screenshot: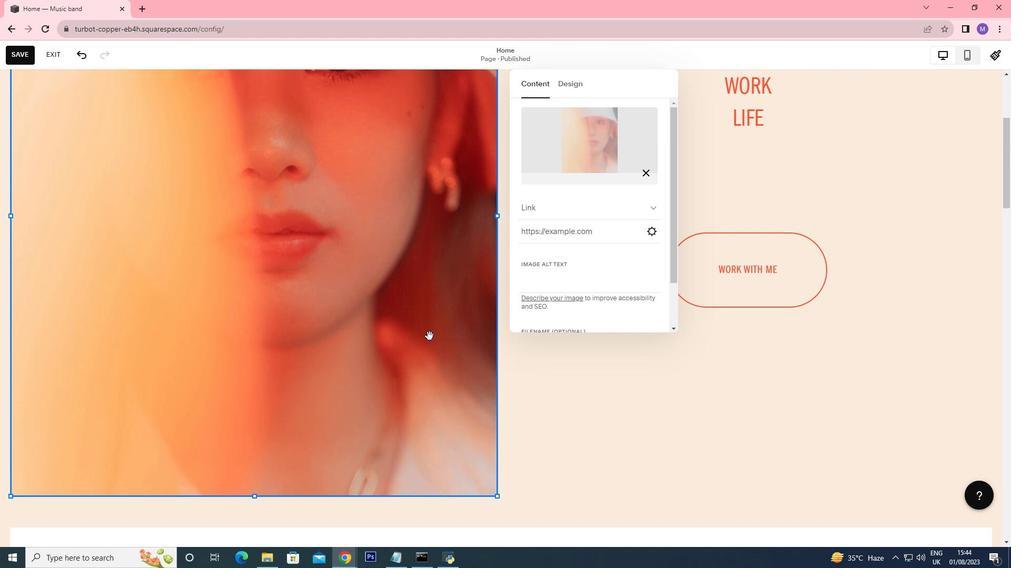 
Action: Mouse moved to (440, 331)
Screenshot: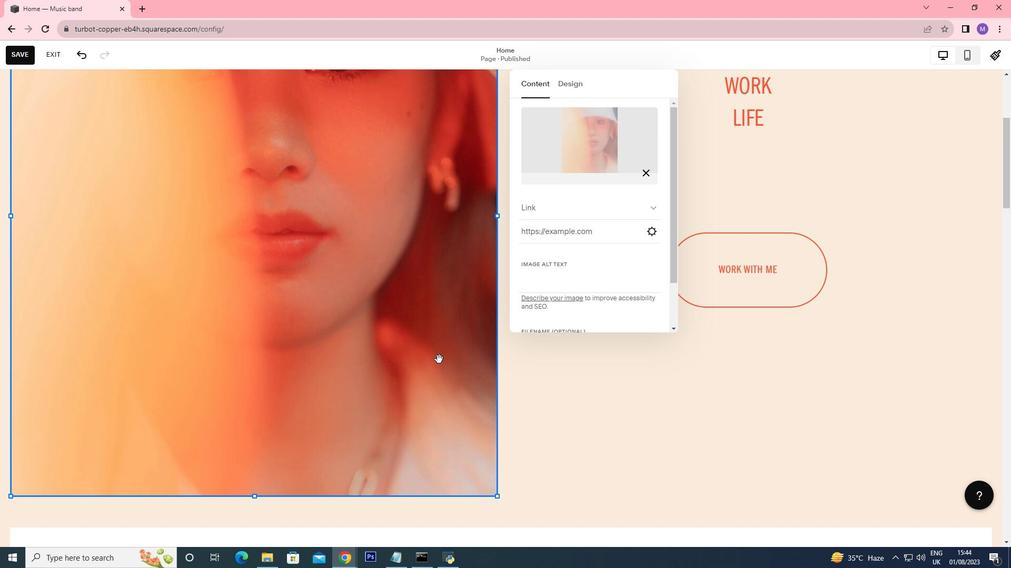 
Action: Mouse pressed left at (440, 331)
Screenshot: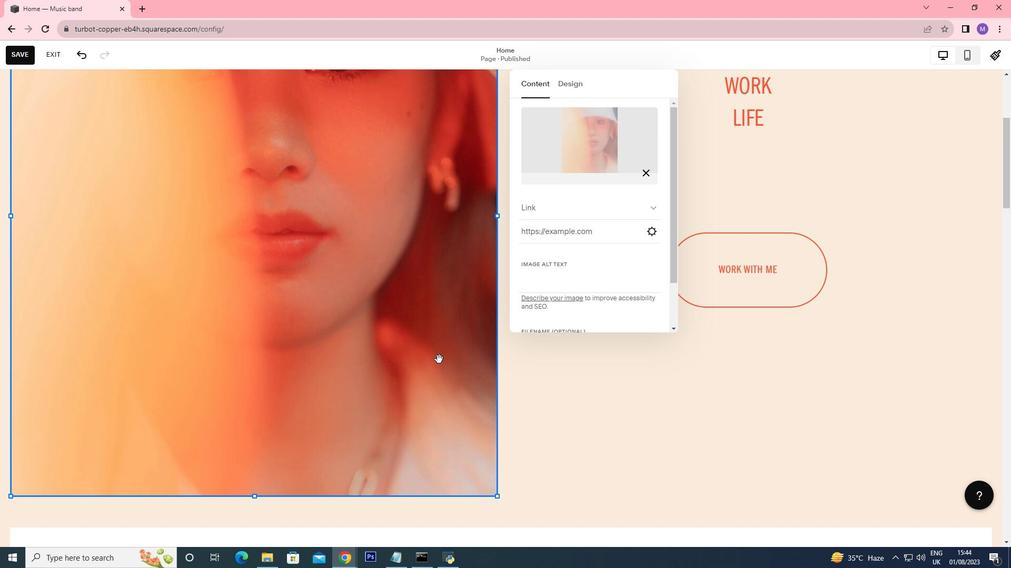 
Action: Mouse moved to (454, 324)
Screenshot: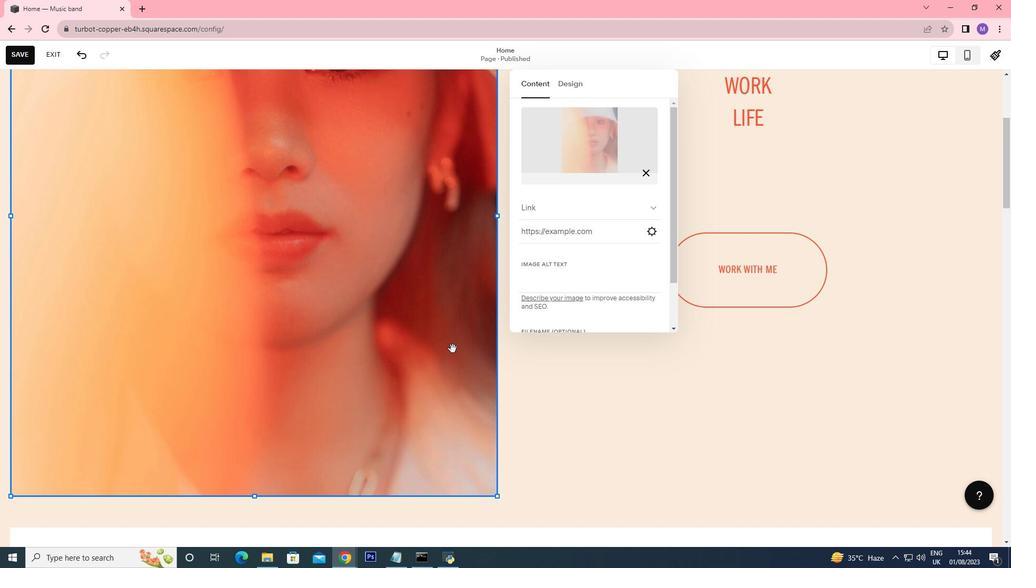 
Action: Mouse scrolled (454, 324) with delta (0, 0)
Screenshot: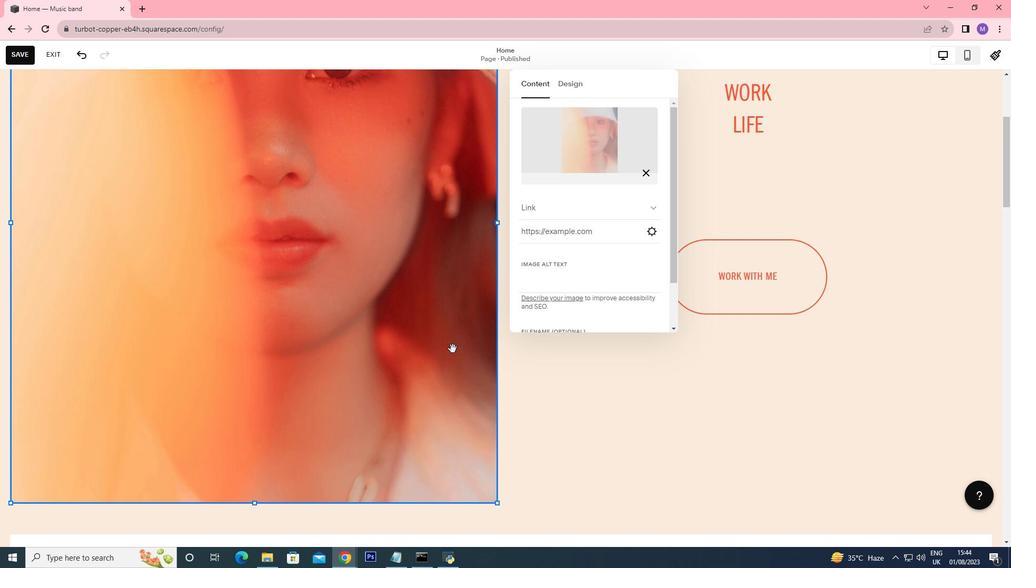 
Action: Mouse scrolled (454, 324) with delta (0, 0)
Screenshot: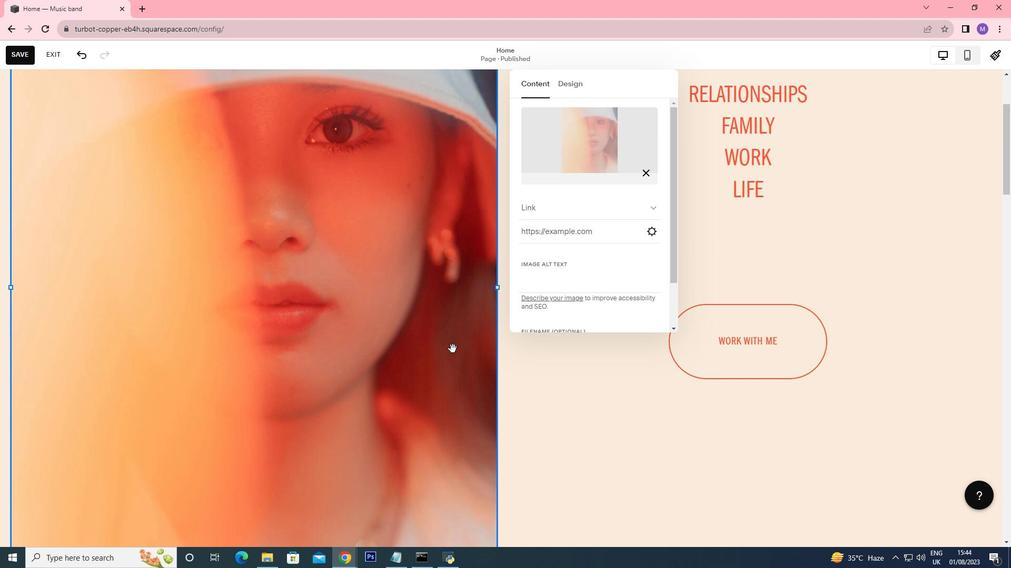 
Action: Mouse scrolled (454, 324) with delta (0, 0)
Screenshot: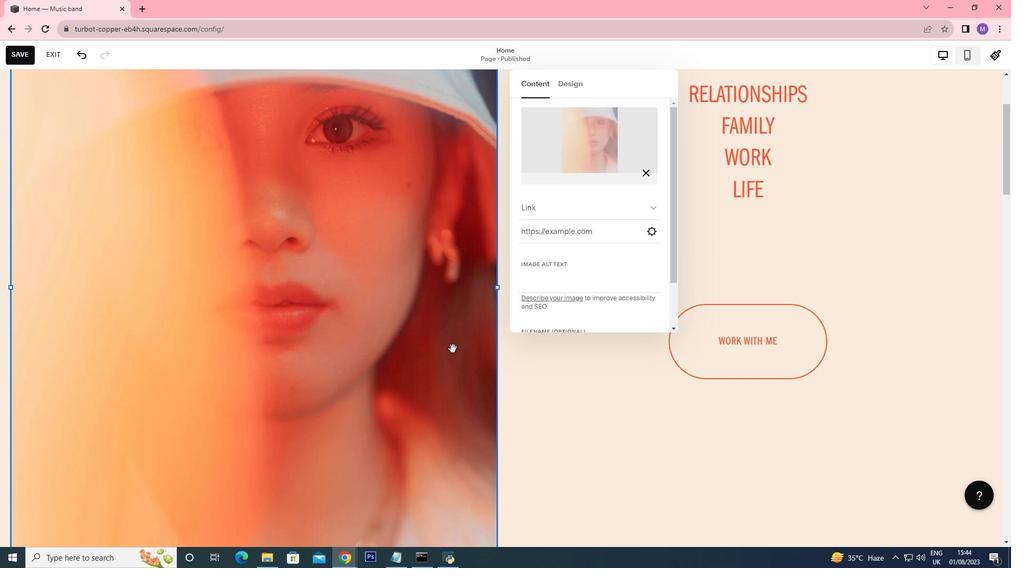 
Action: Mouse scrolled (454, 324) with delta (0, 0)
Screenshot: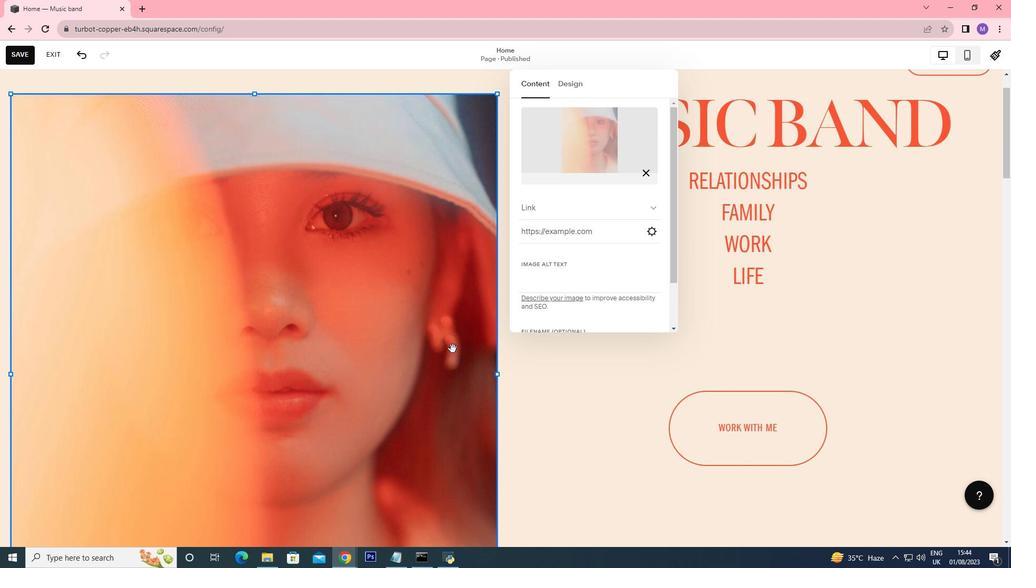 
Action: Mouse moved to (454, 323)
Screenshot: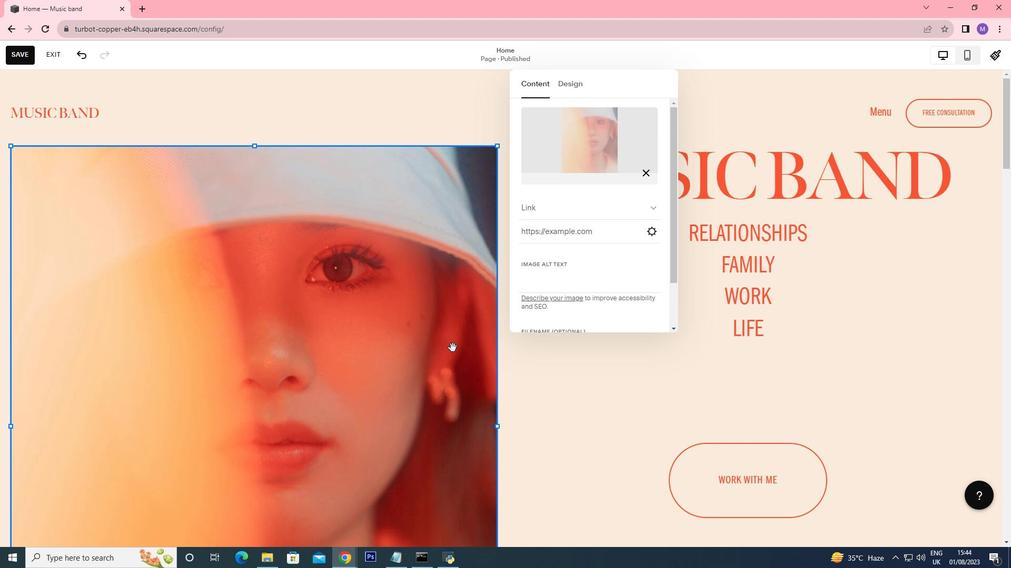 
Action: Mouse pressed left at (454, 323)
Screenshot: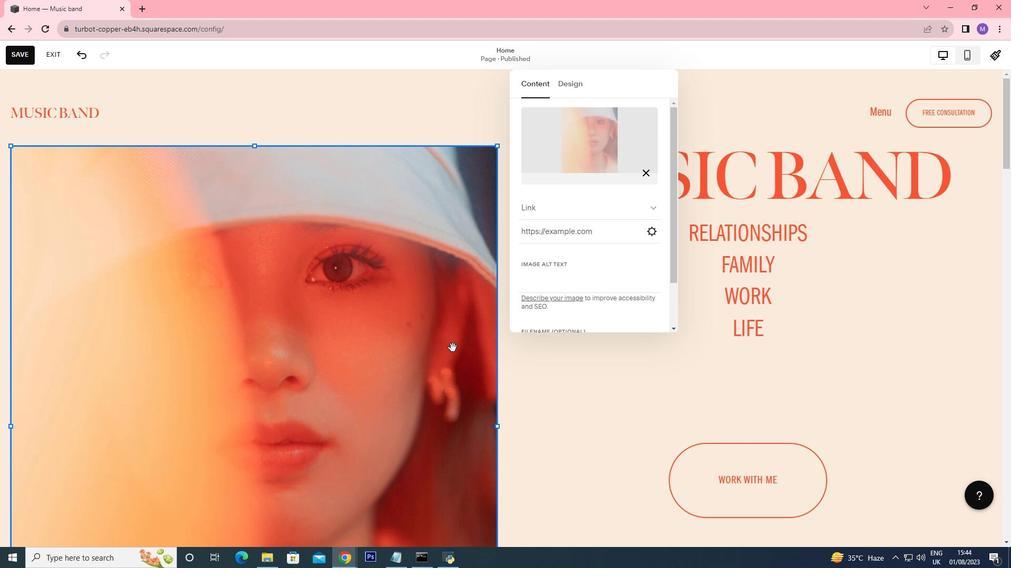
Action: Mouse moved to (582, 191)
Screenshot: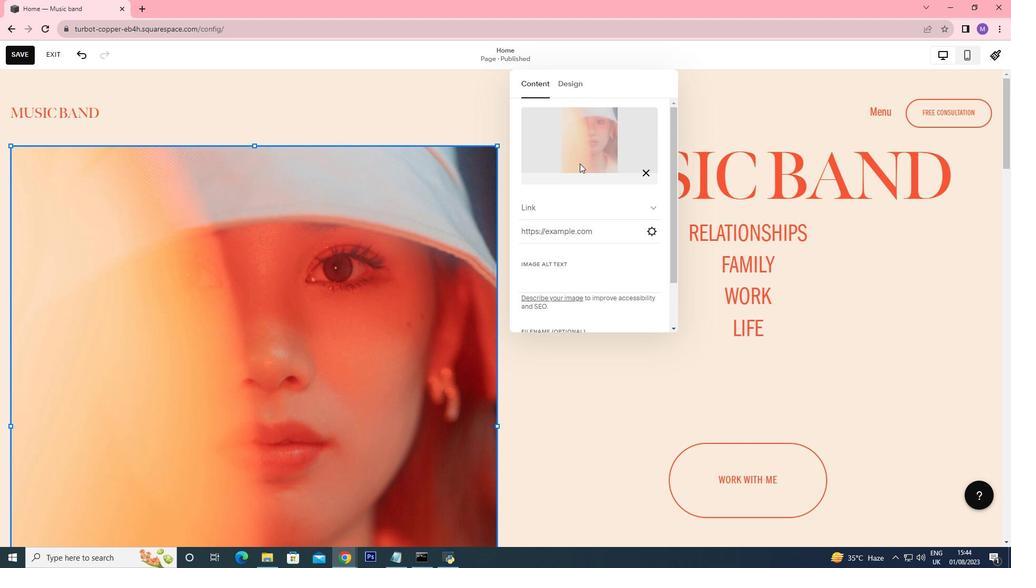 
Action: Mouse pressed left at (582, 191)
Screenshot: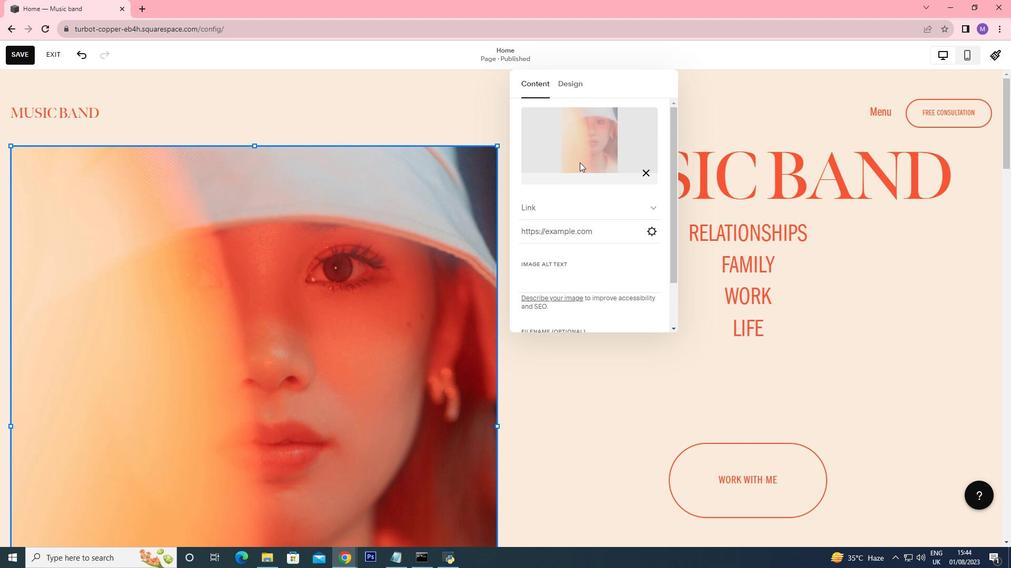 
Action: Mouse pressed left at (582, 191)
Screenshot: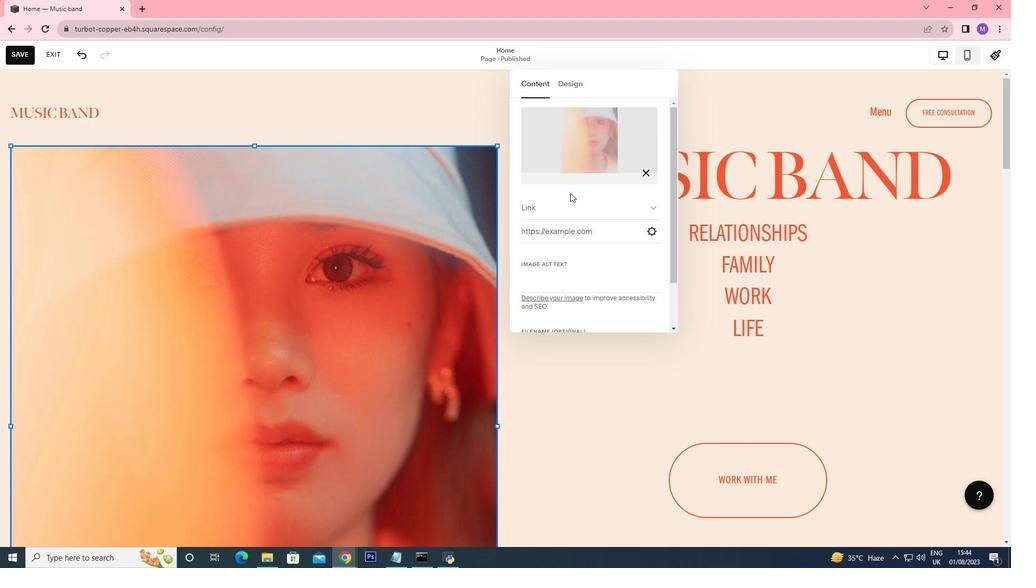 
Action: Mouse moved to (548, 232)
Screenshot: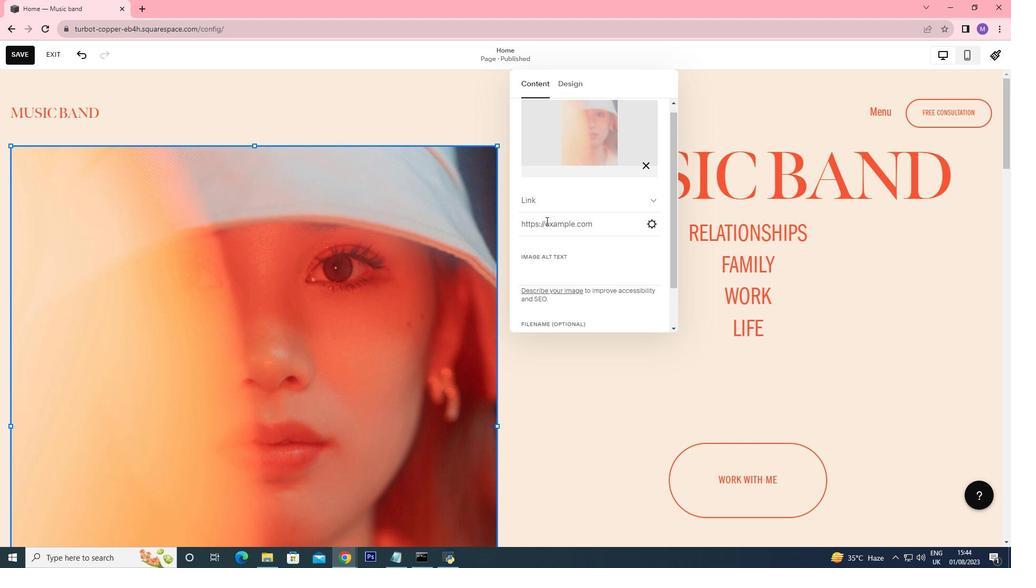
Action: Mouse scrolled (548, 231) with delta (0, 0)
Screenshot: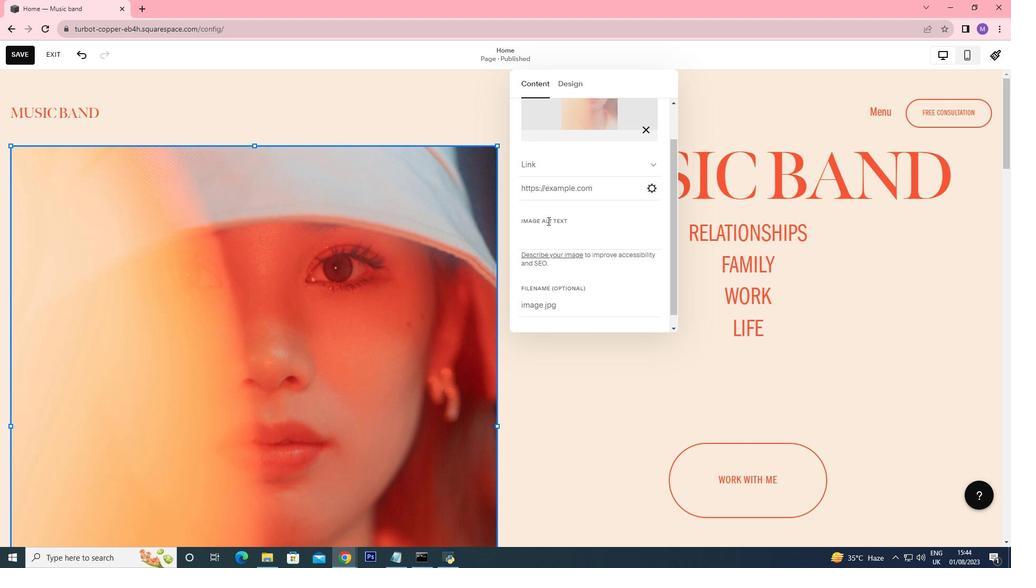 
Action: Mouse scrolled (548, 231) with delta (0, 0)
Screenshot: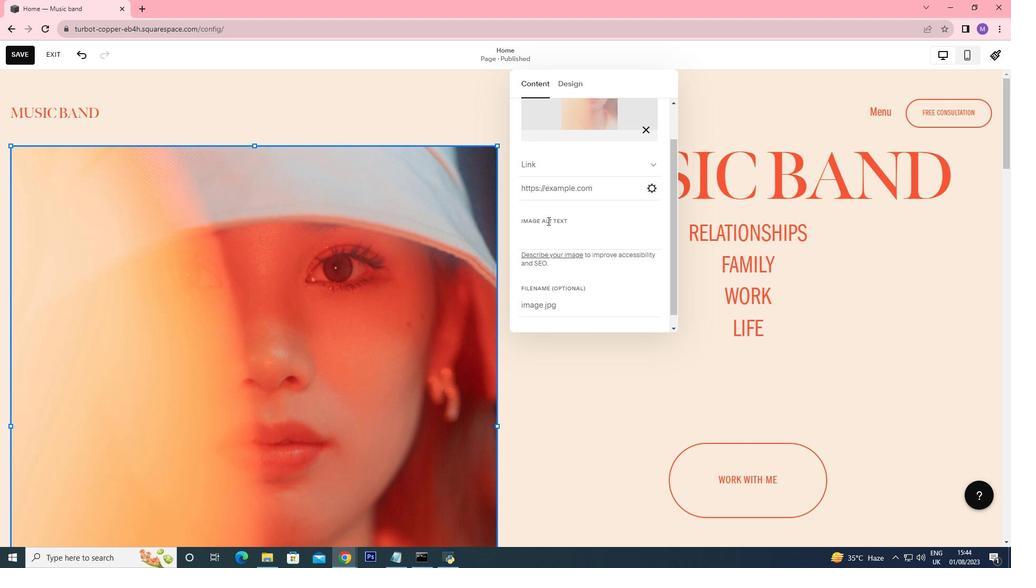 
Action: Mouse scrolled (548, 231) with delta (0, 0)
Screenshot: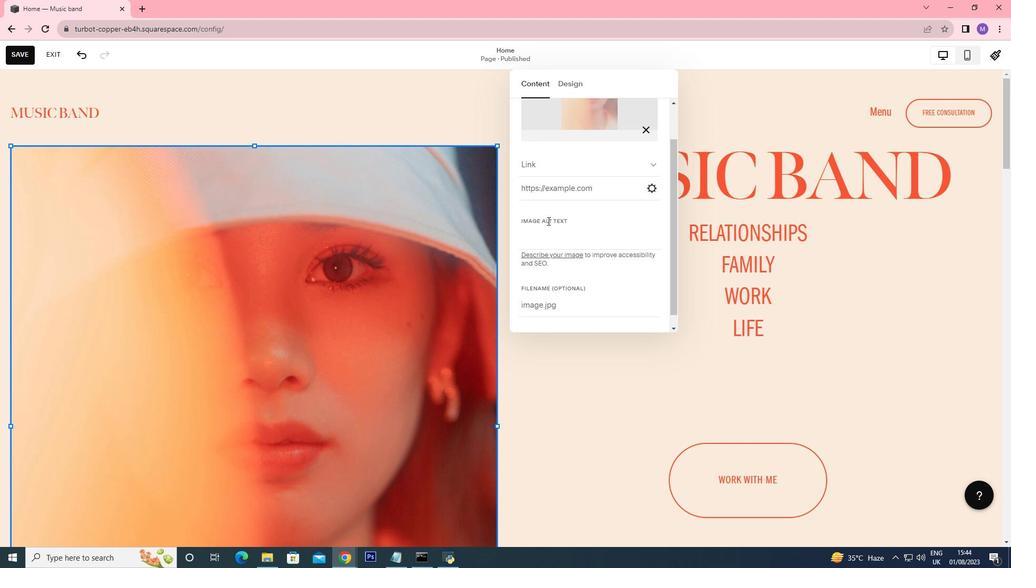 
Action: Mouse scrolled (548, 231) with delta (0, 0)
Screenshot: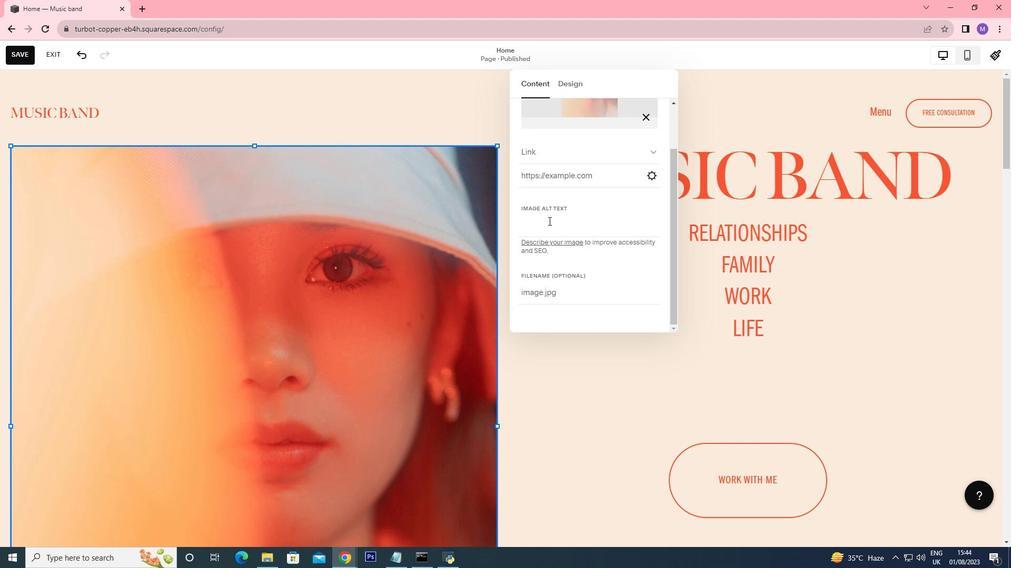
Action: Mouse scrolled (548, 231) with delta (0, 0)
Screenshot: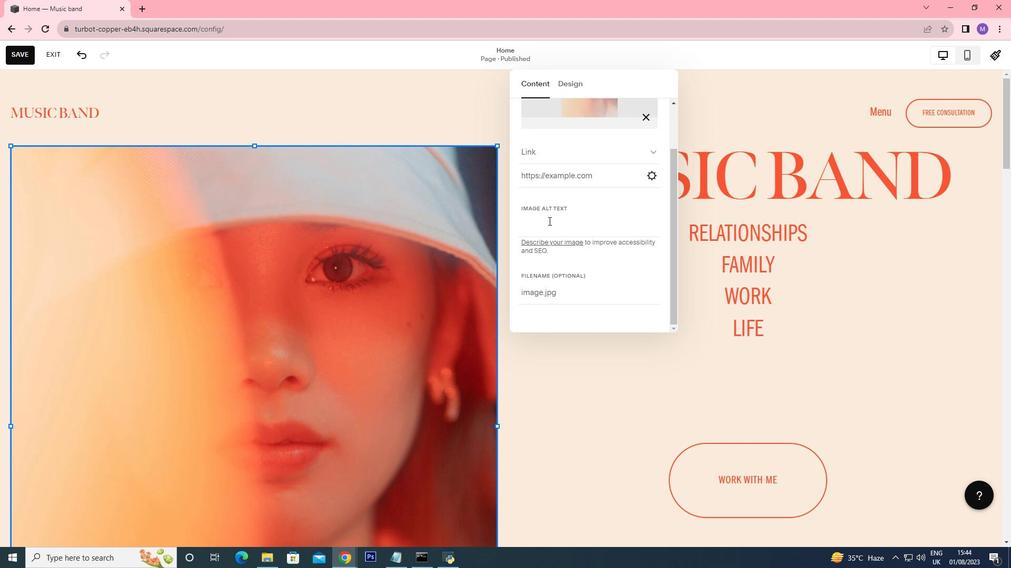 
Action: Mouse moved to (549, 232)
Screenshot: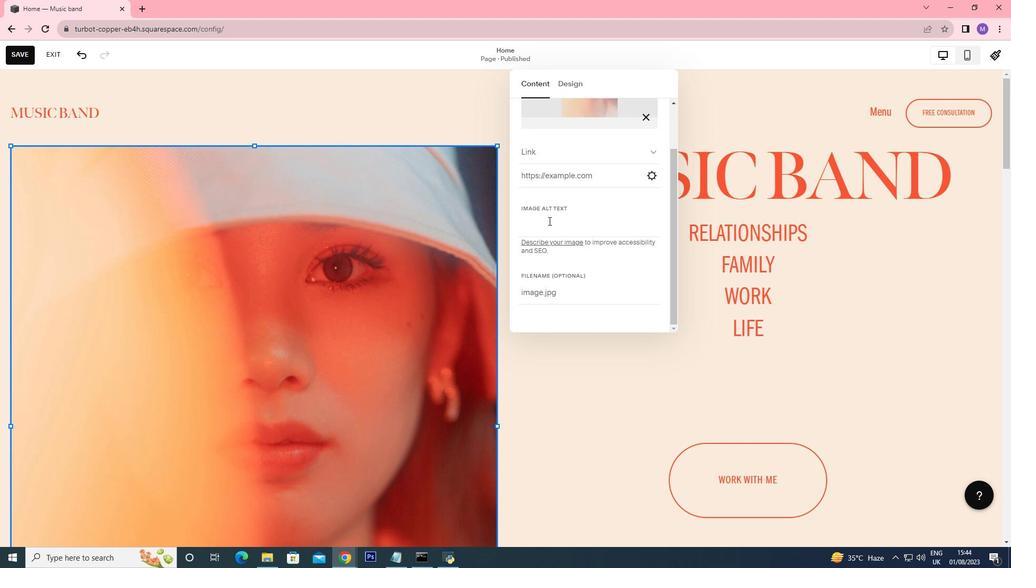 
Action: Mouse scrolled (549, 231) with delta (0, 0)
Screenshot: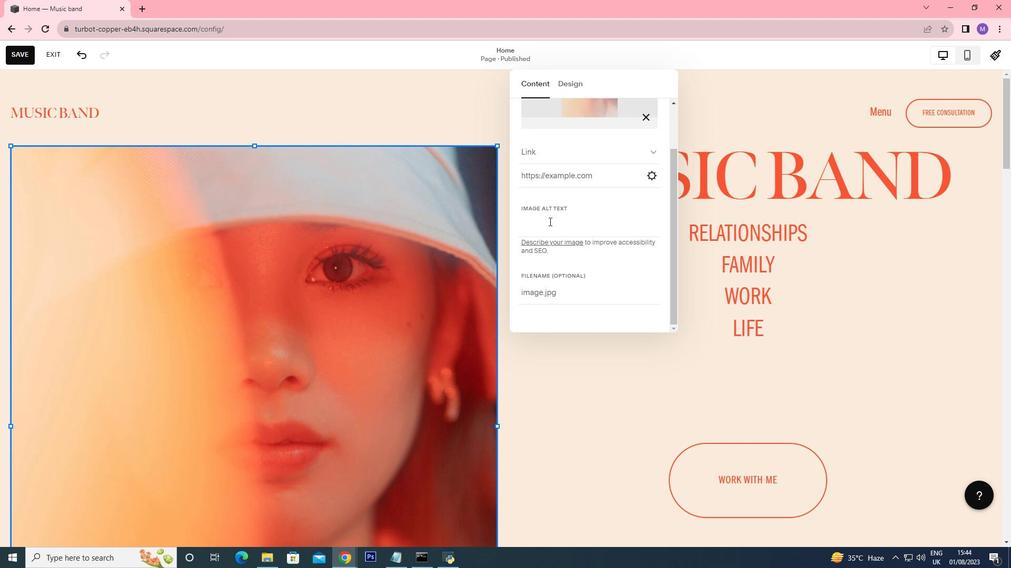 
Action: Mouse moved to (551, 232)
Screenshot: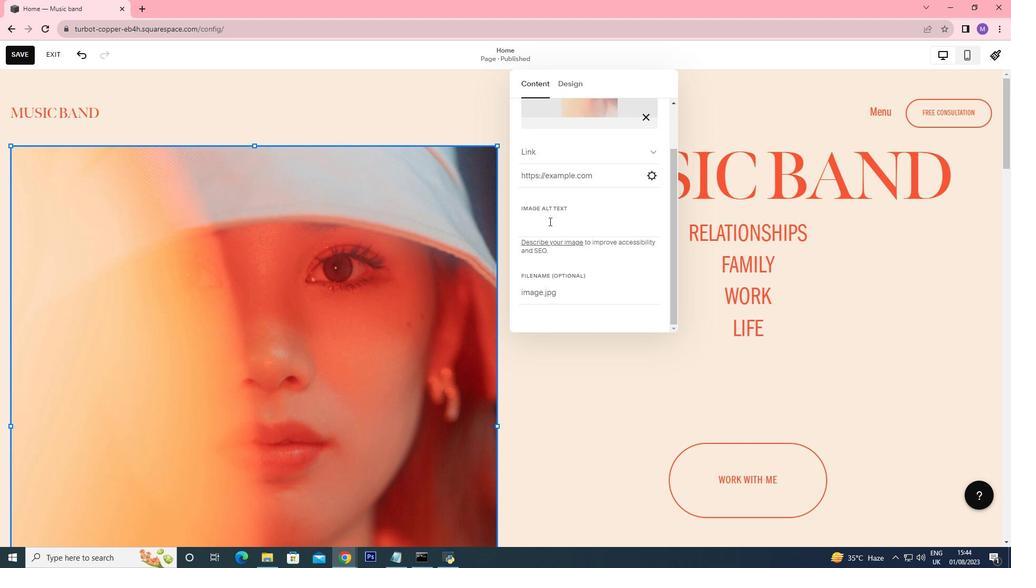 
Action: Mouse scrolled (551, 231) with delta (0, 0)
Screenshot: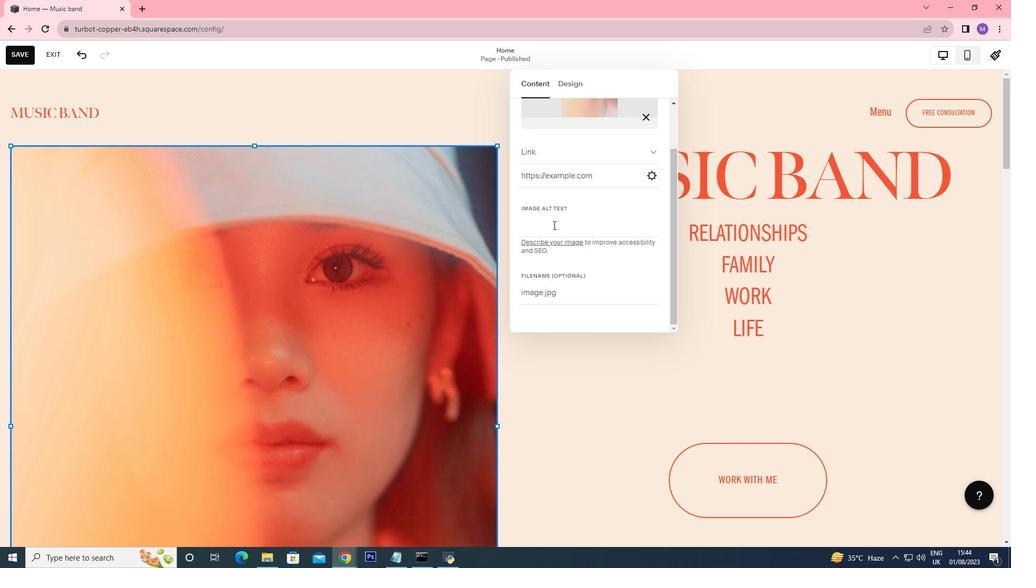 
Action: Mouse moved to (558, 268)
Screenshot: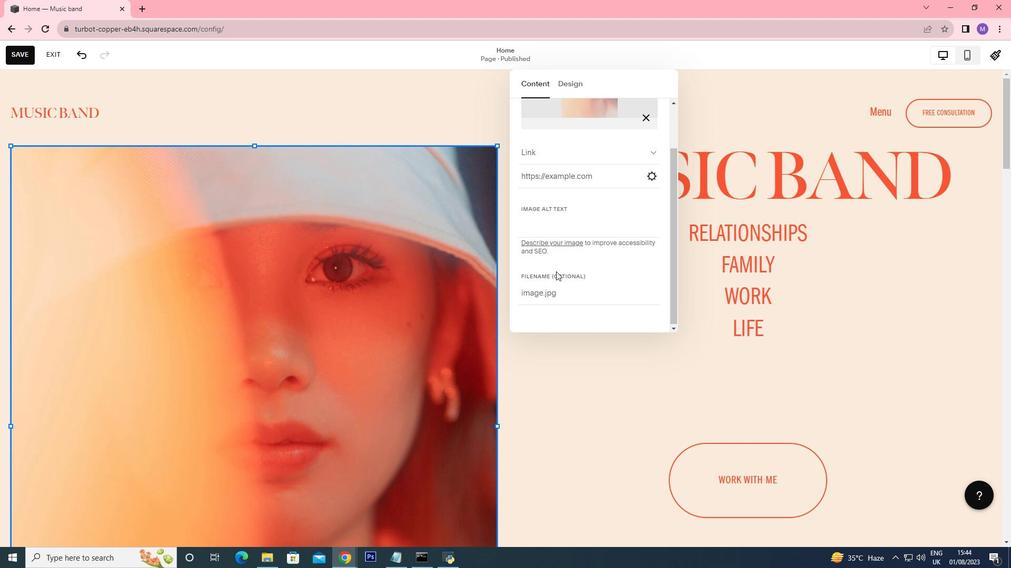 
Action: Mouse scrolled (558, 269) with delta (0, 0)
Screenshot: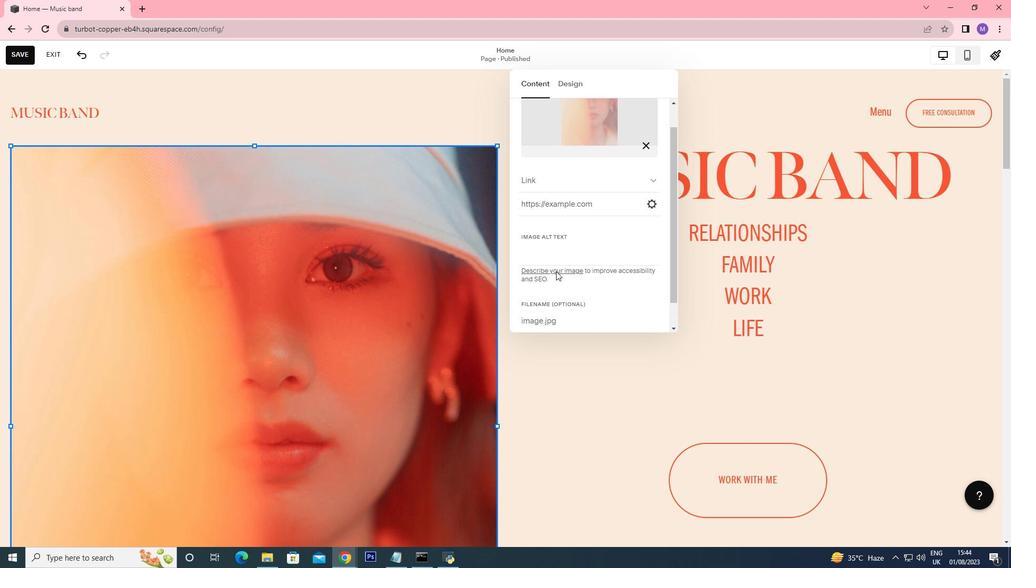 
Action: Mouse scrolled (558, 269) with delta (0, 0)
Screenshot: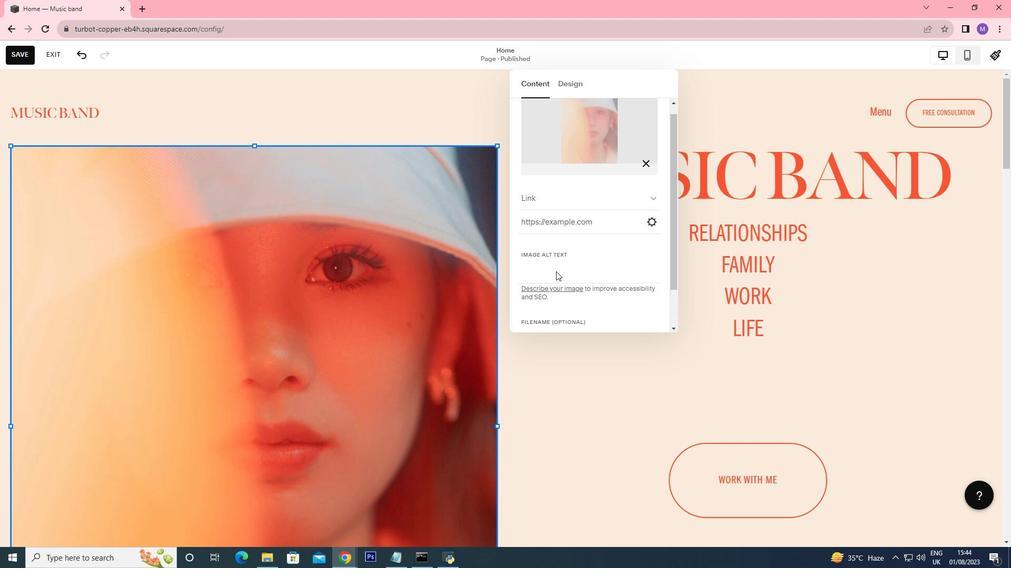 
Action: Mouse scrolled (558, 269) with delta (0, 0)
Screenshot: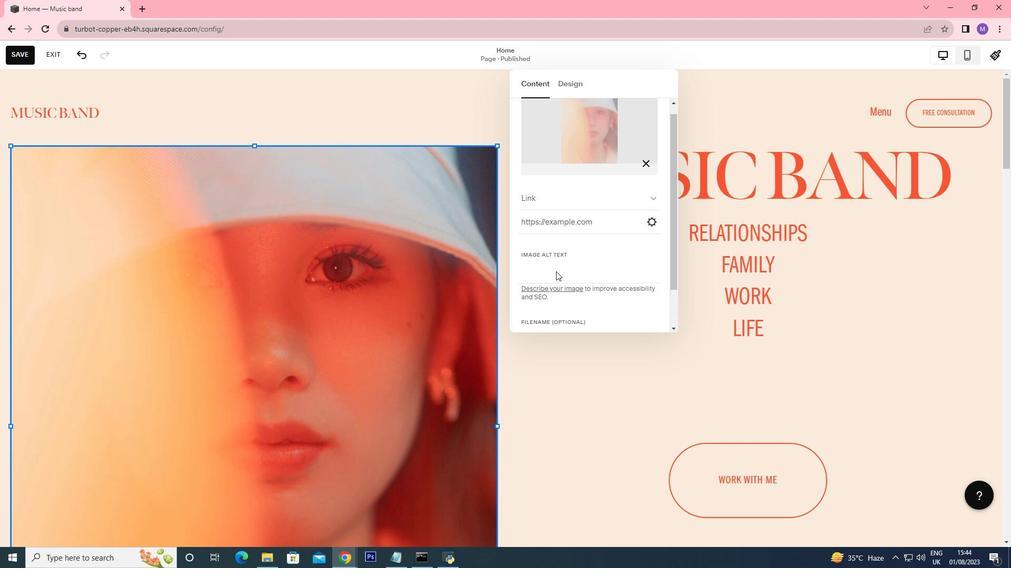 
Action: Mouse scrolled (558, 269) with delta (0, 0)
